 Task: Buy 3 Distributors & Parts from Ignition Parts section under best seller category for shipping address: Jordan Davis, 2759 Fieldcrest Road, New York, New York 10005, Cell Number 6318992398. Pay from credit card ending with 2005, CVV 3321
Action: Mouse moved to (47, 112)
Screenshot: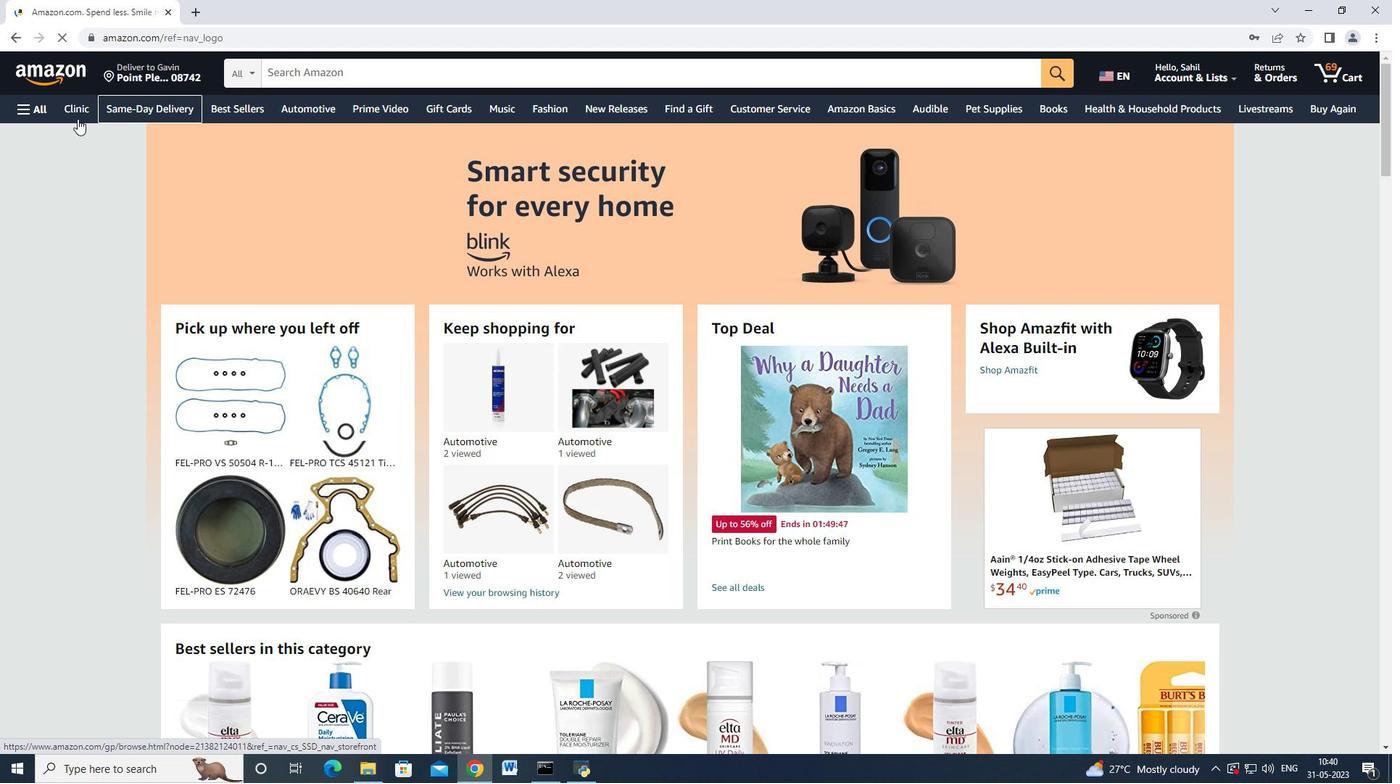 
Action: Mouse pressed left at (47, 112)
Screenshot: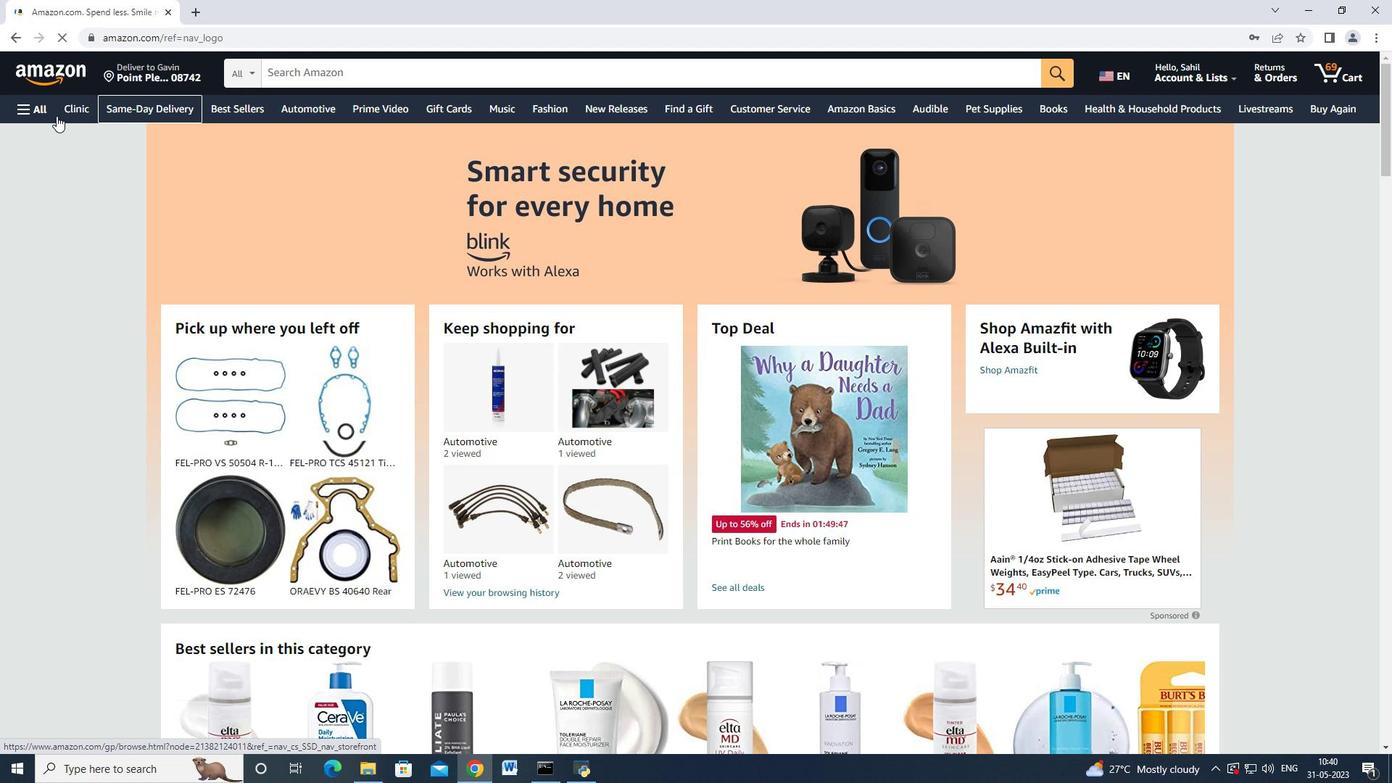 
Action: Mouse moved to (101, 319)
Screenshot: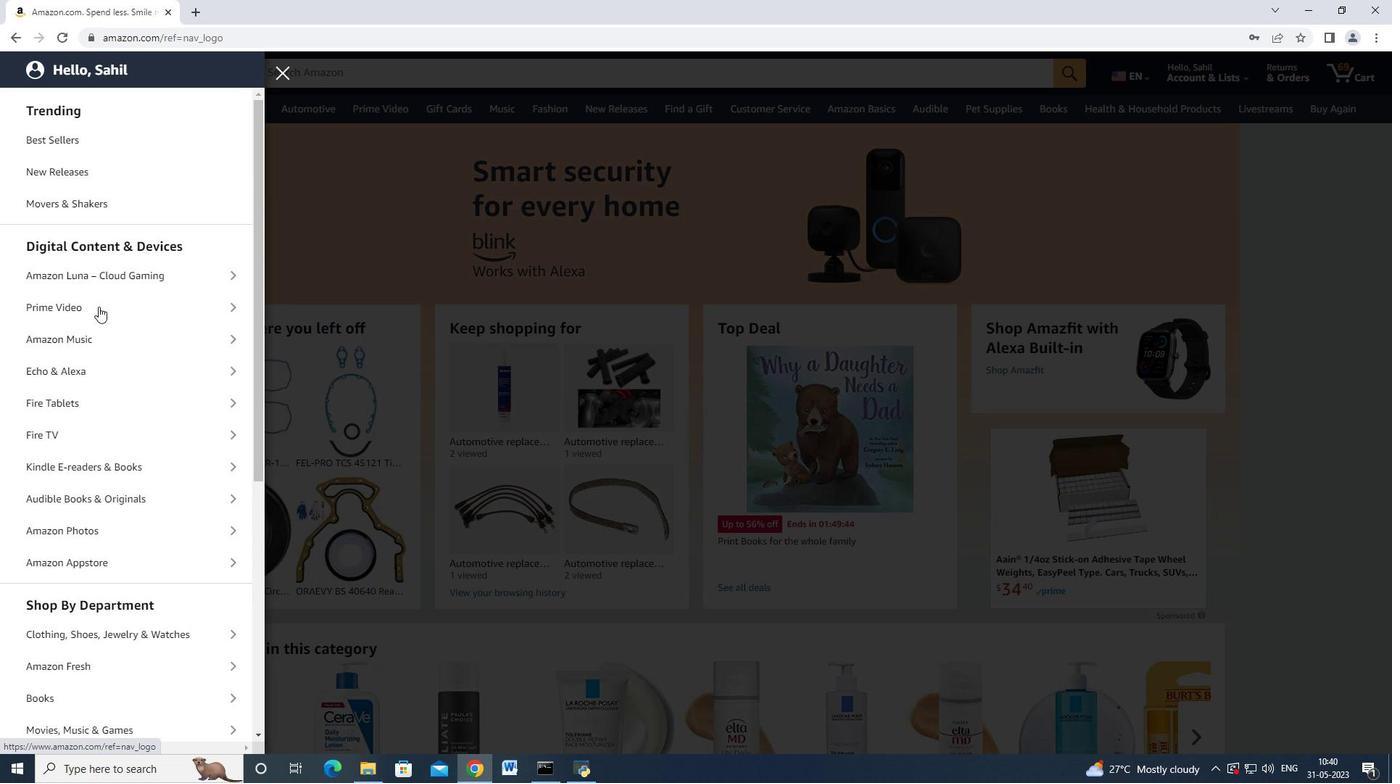 
Action: Mouse scrolled (99, 308) with delta (0, 0)
Screenshot: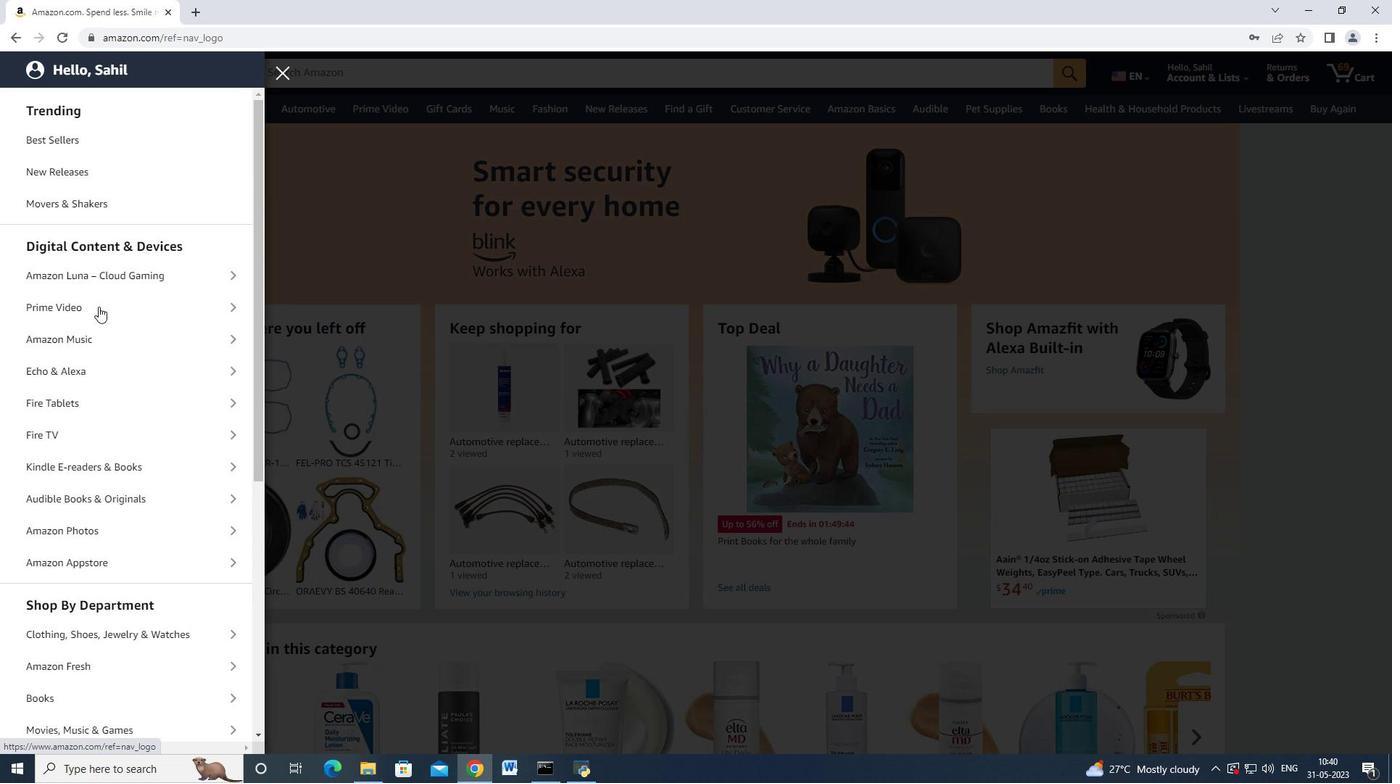 
Action: Mouse scrolled (100, 314) with delta (0, 0)
Screenshot: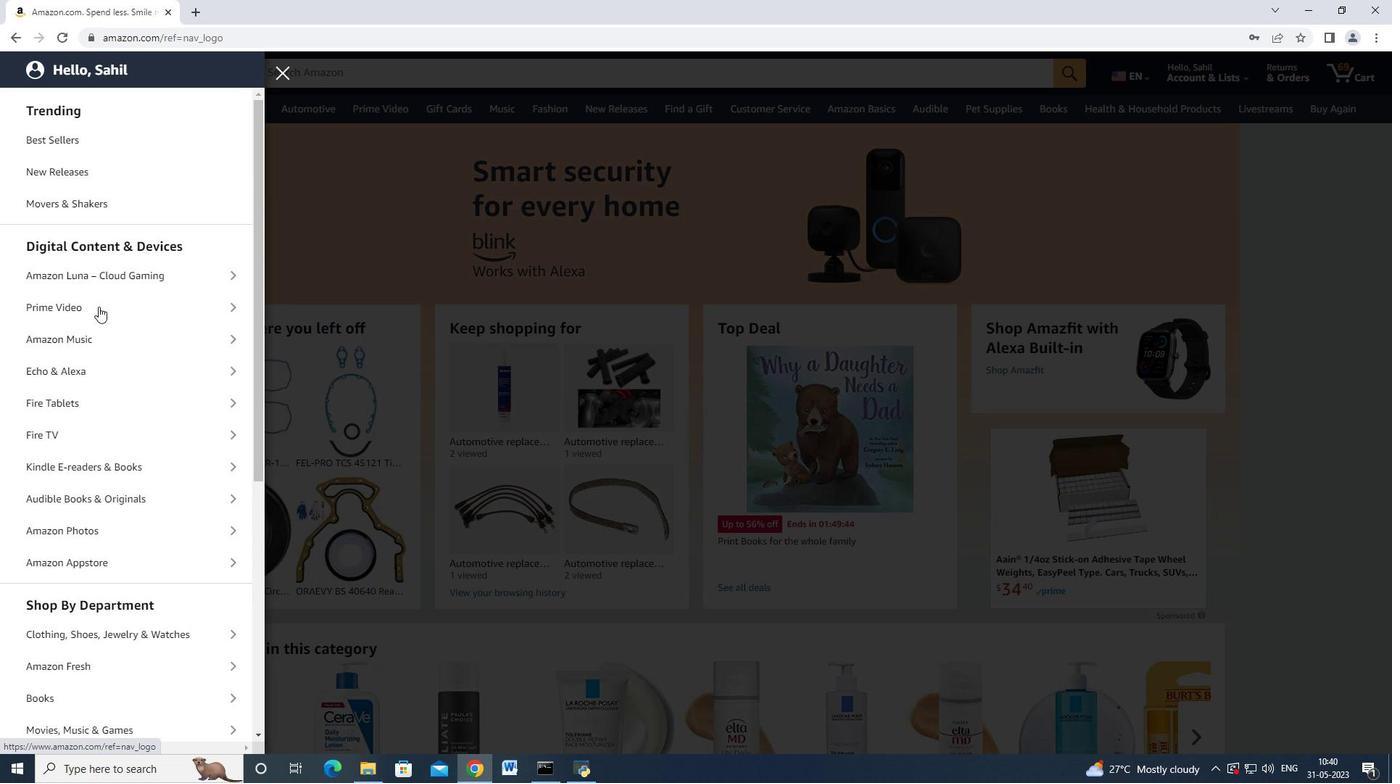 
Action: Mouse moved to (87, 607)
Screenshot: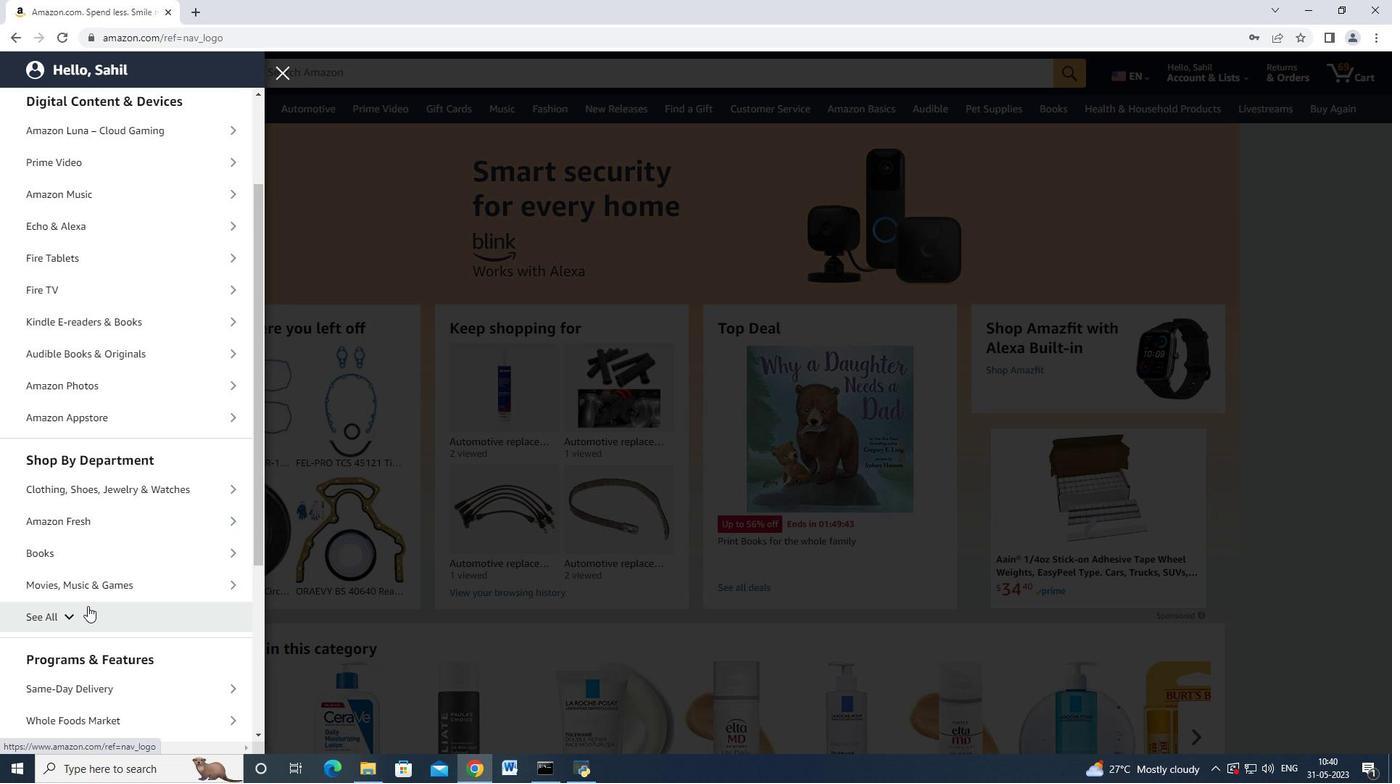 
Action: Mouse pressed left at (87, 607)
Screenshot: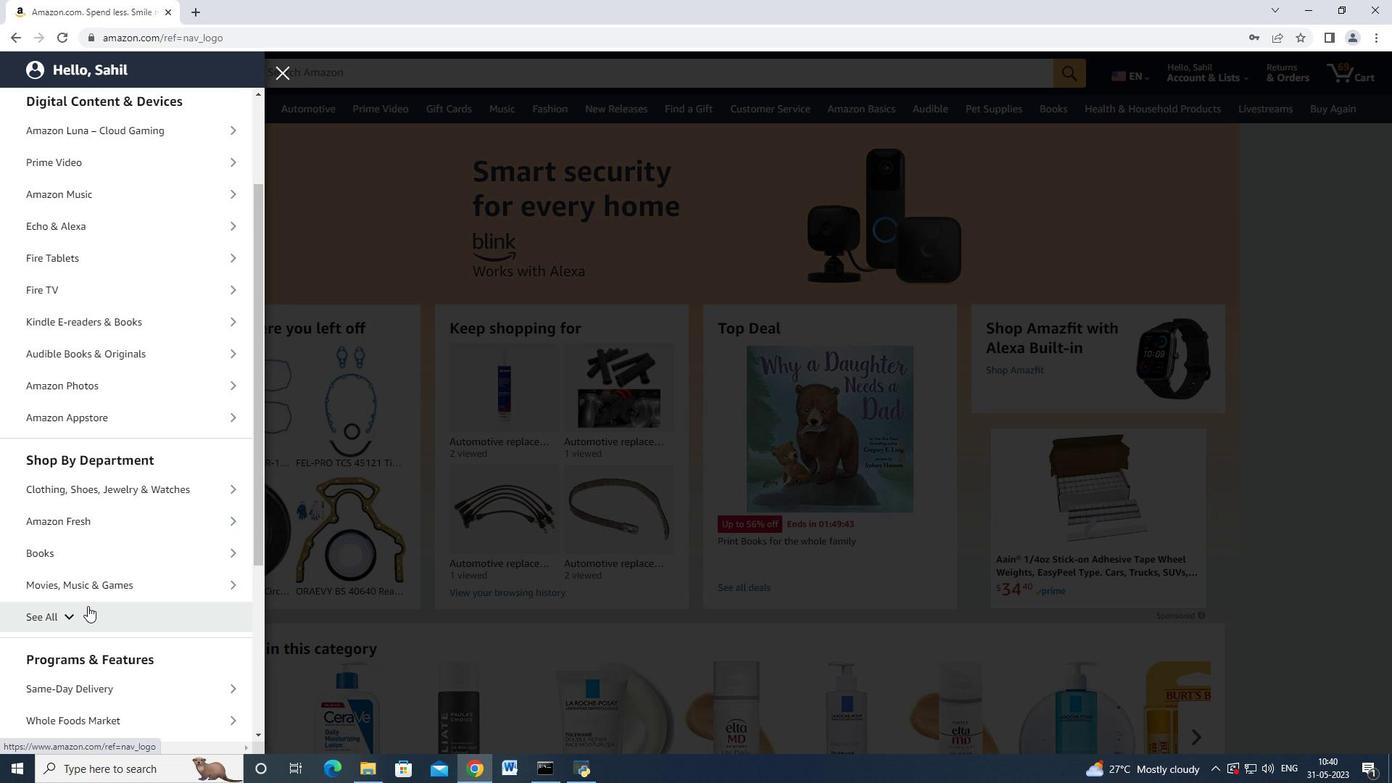 
Action: Mouse moved to (142, 424)
Screenshot: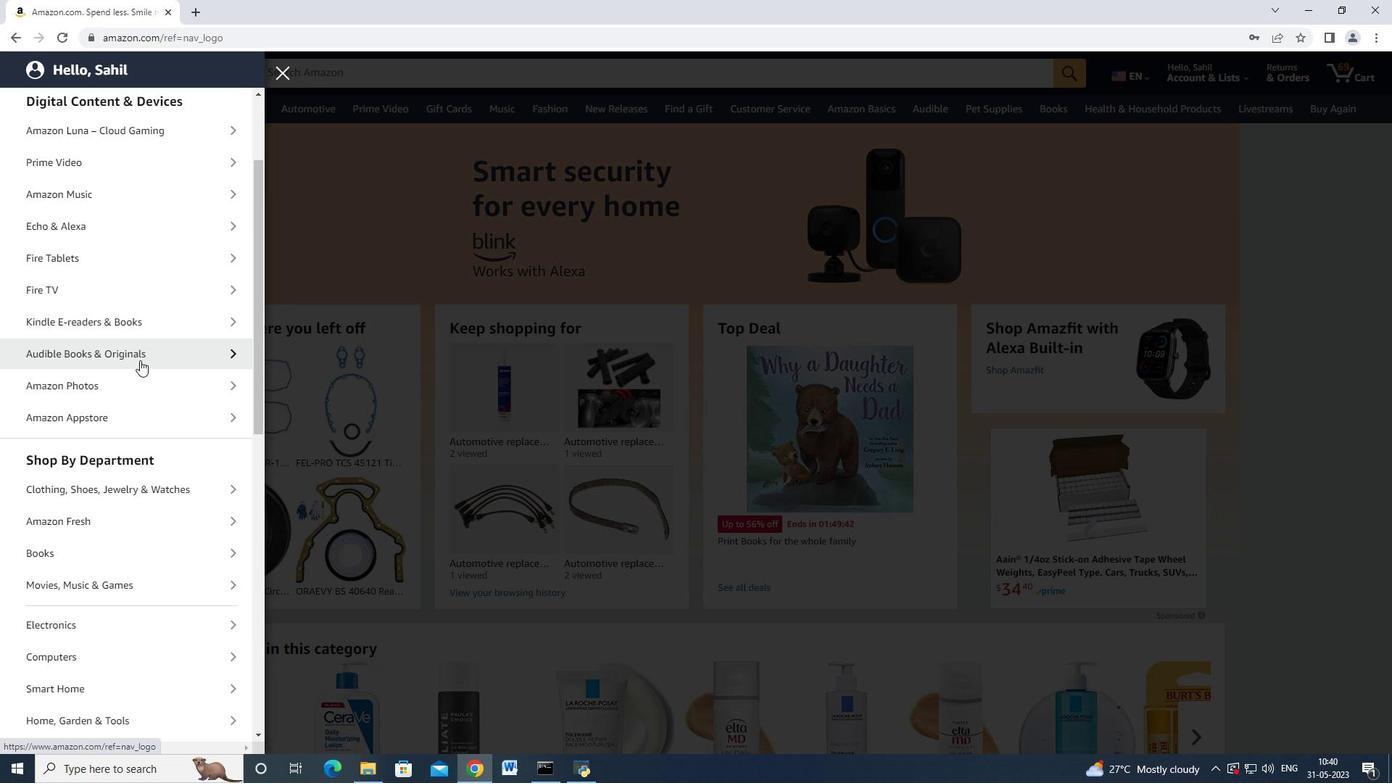 
Action: Mouse scrolled (142, 423) with delta (0, 0)
Screenshot: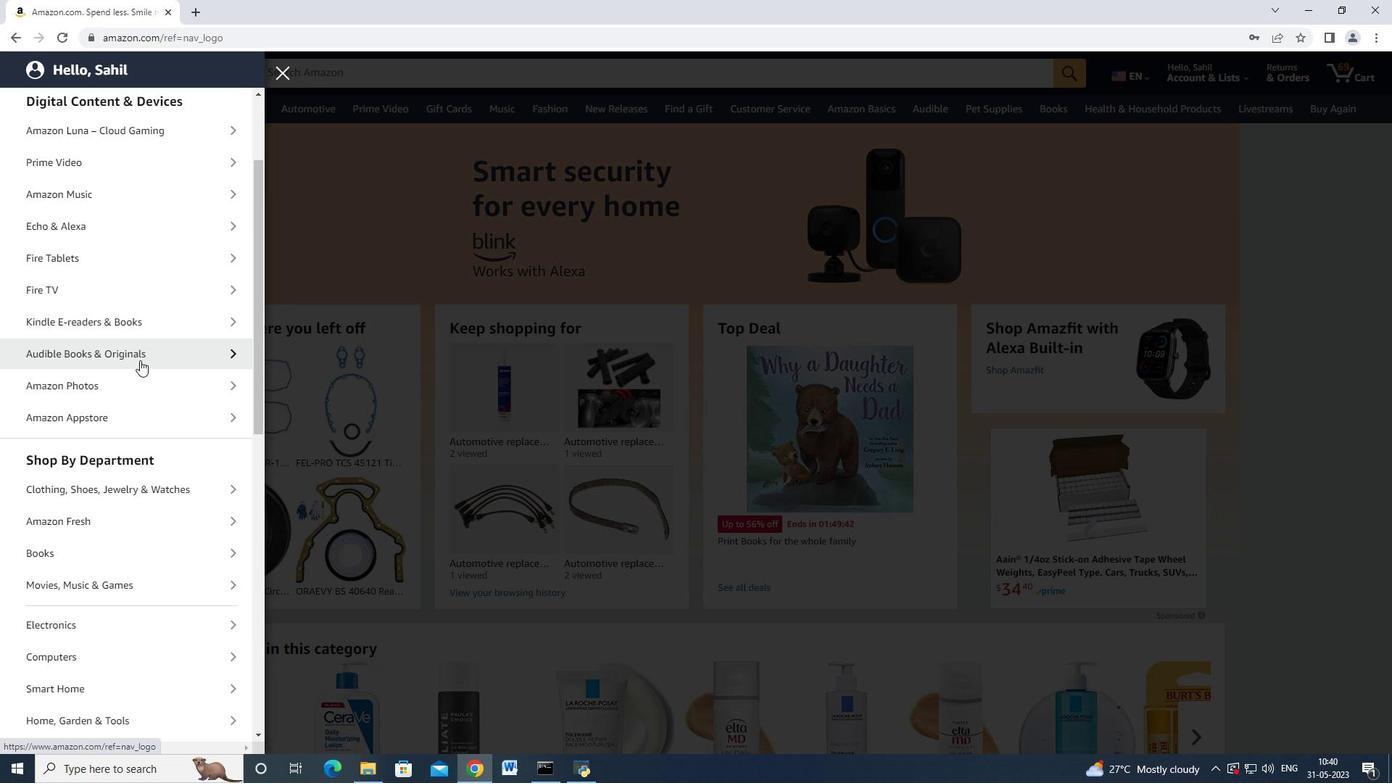 
Action: Mouse moved to (140, 424)
Screenshot: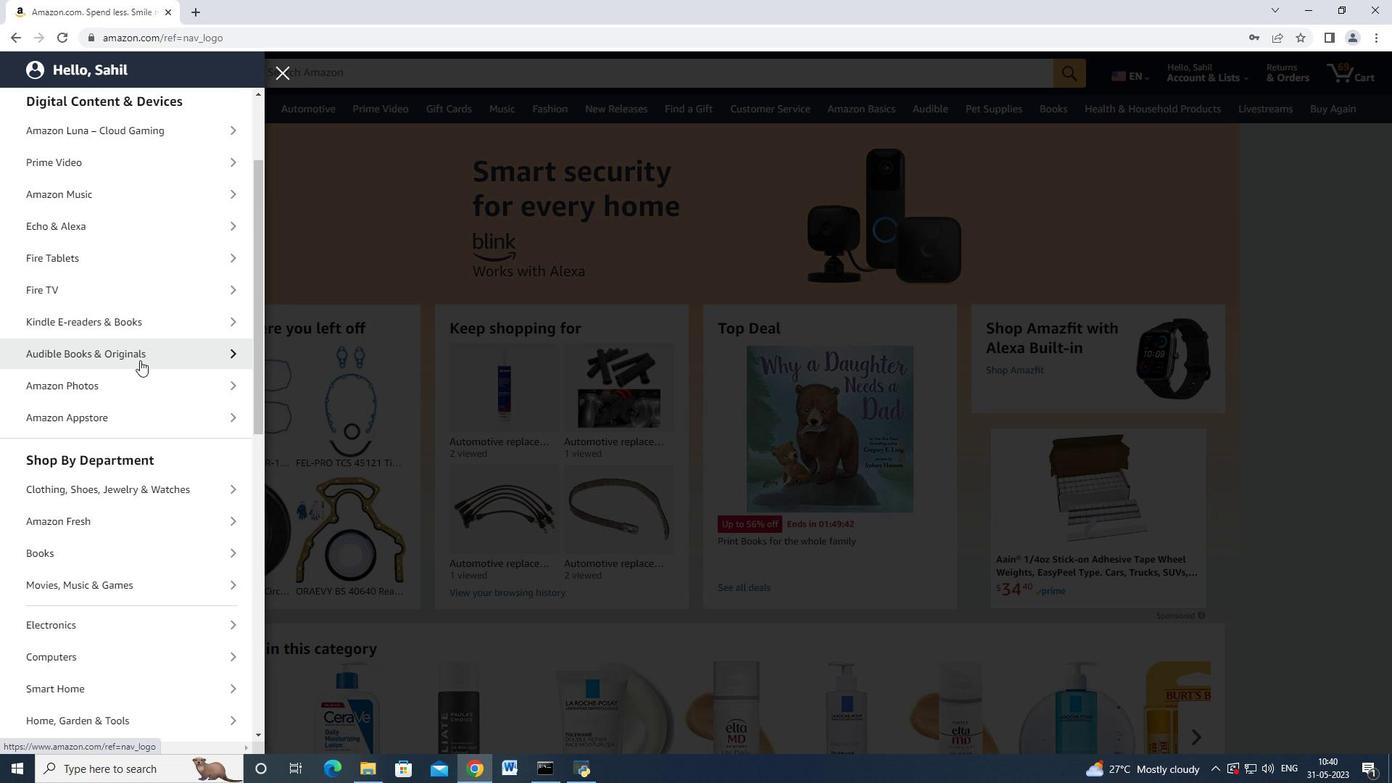 
Action: Mouse scrolled (140, 423) with delta (0, 0)
Screenshot: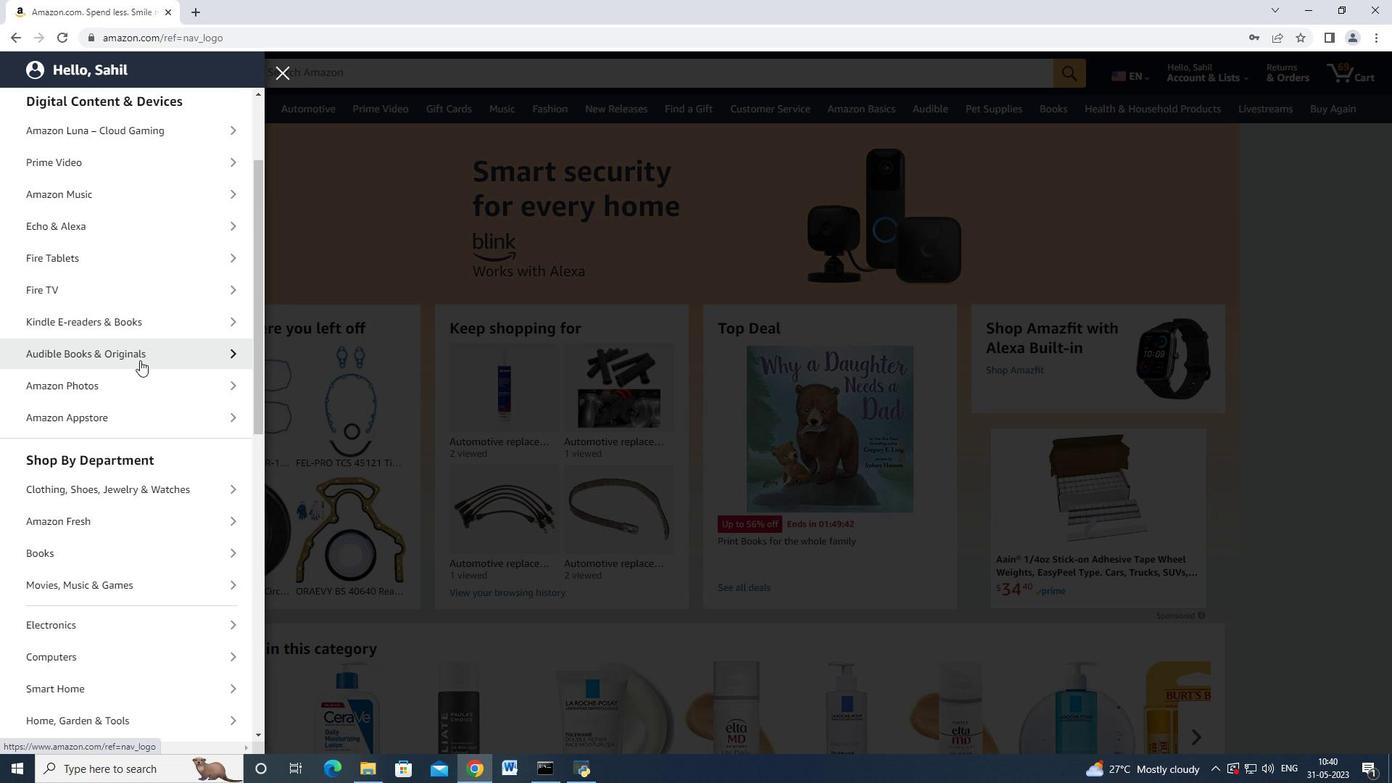 
Action: Mouse moved to (139, 424)
Screenshot: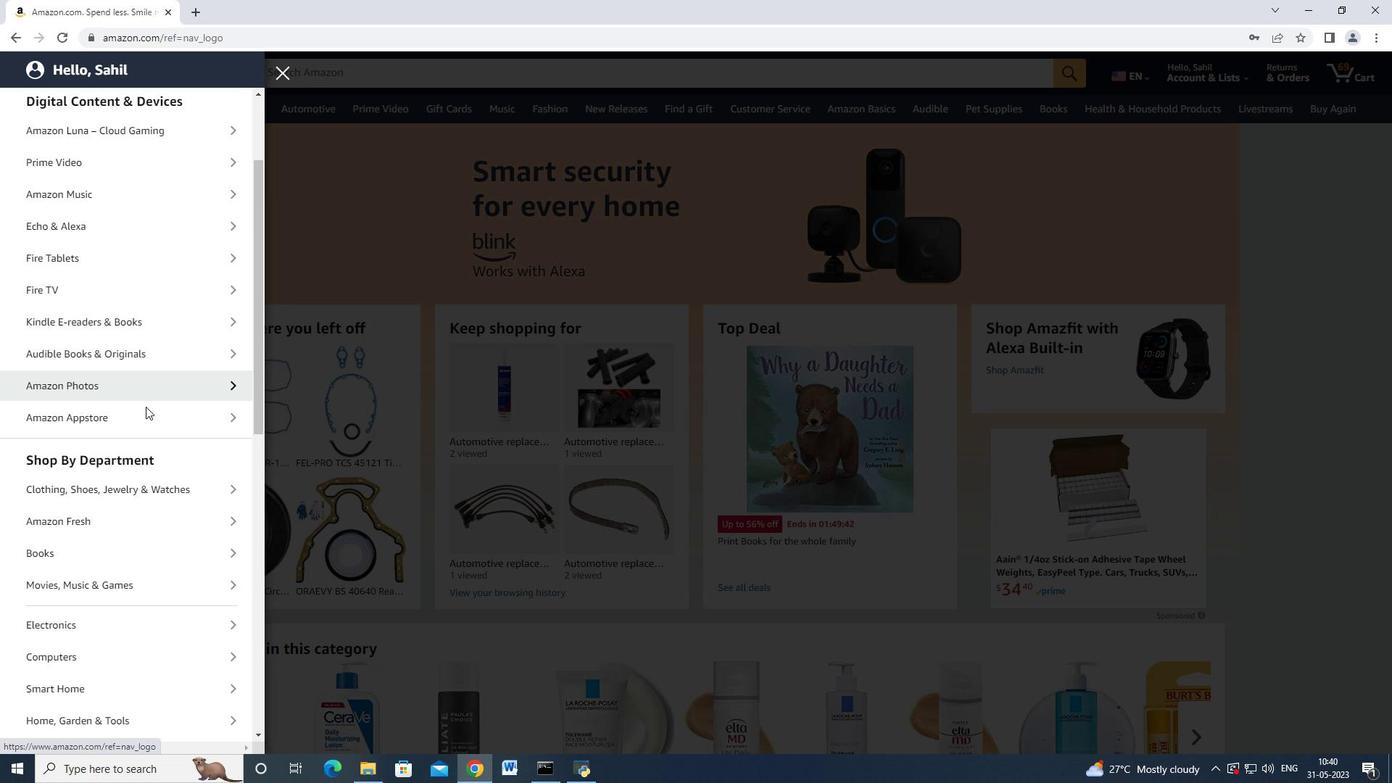 
Action: Mouse scrolled (139, 423) with delta (0, 0)
Screenshot: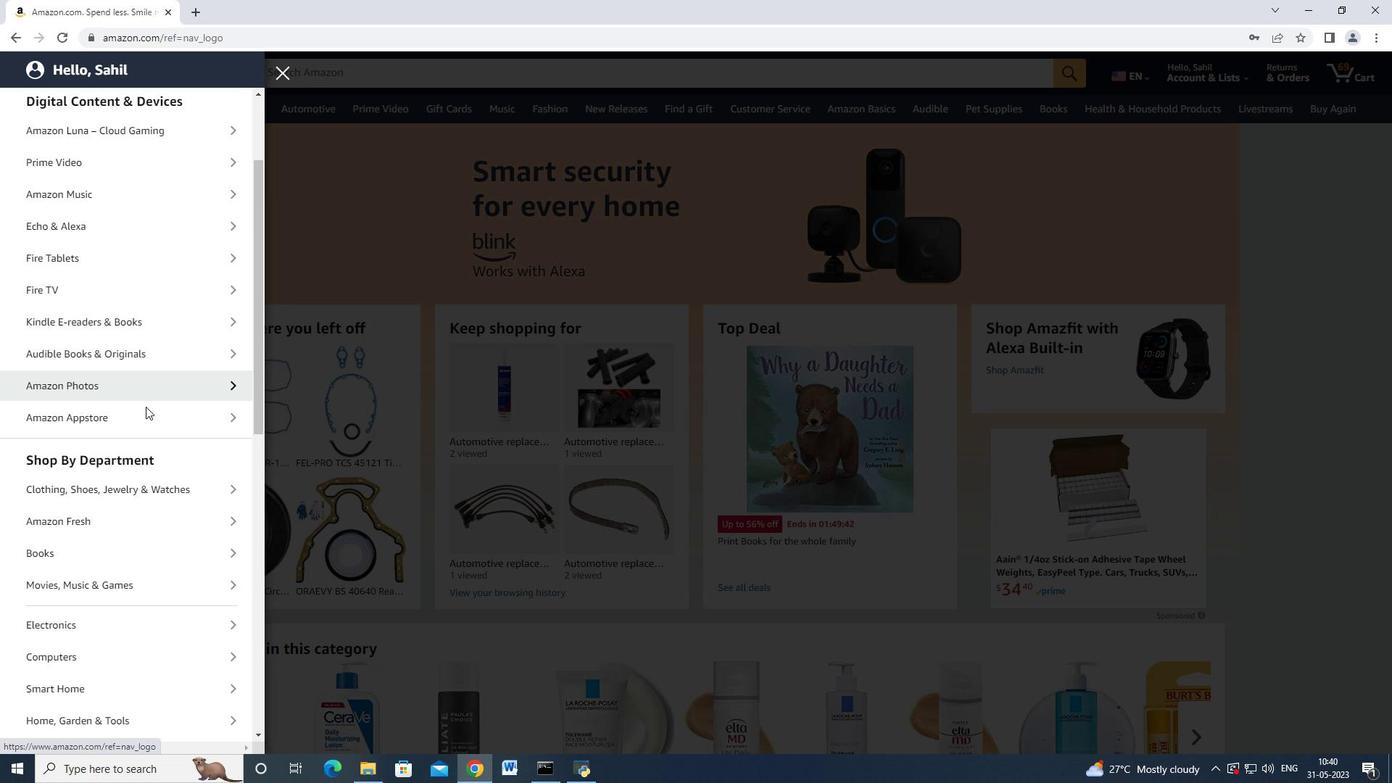 
Action: Mouse moved to (139, 424)
Screenshot: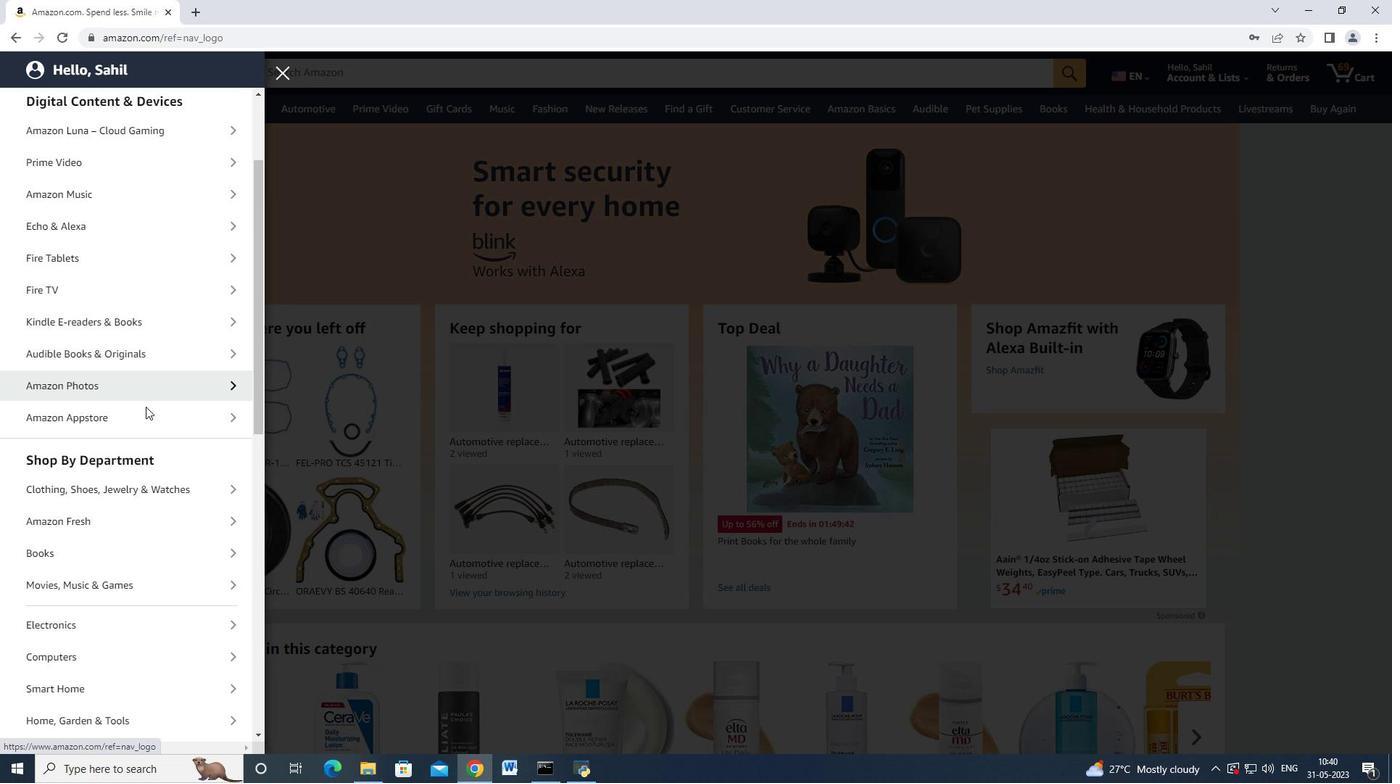 
Action: Mouse scrolled (139, 423) with delta (0, 0)
Screenshot: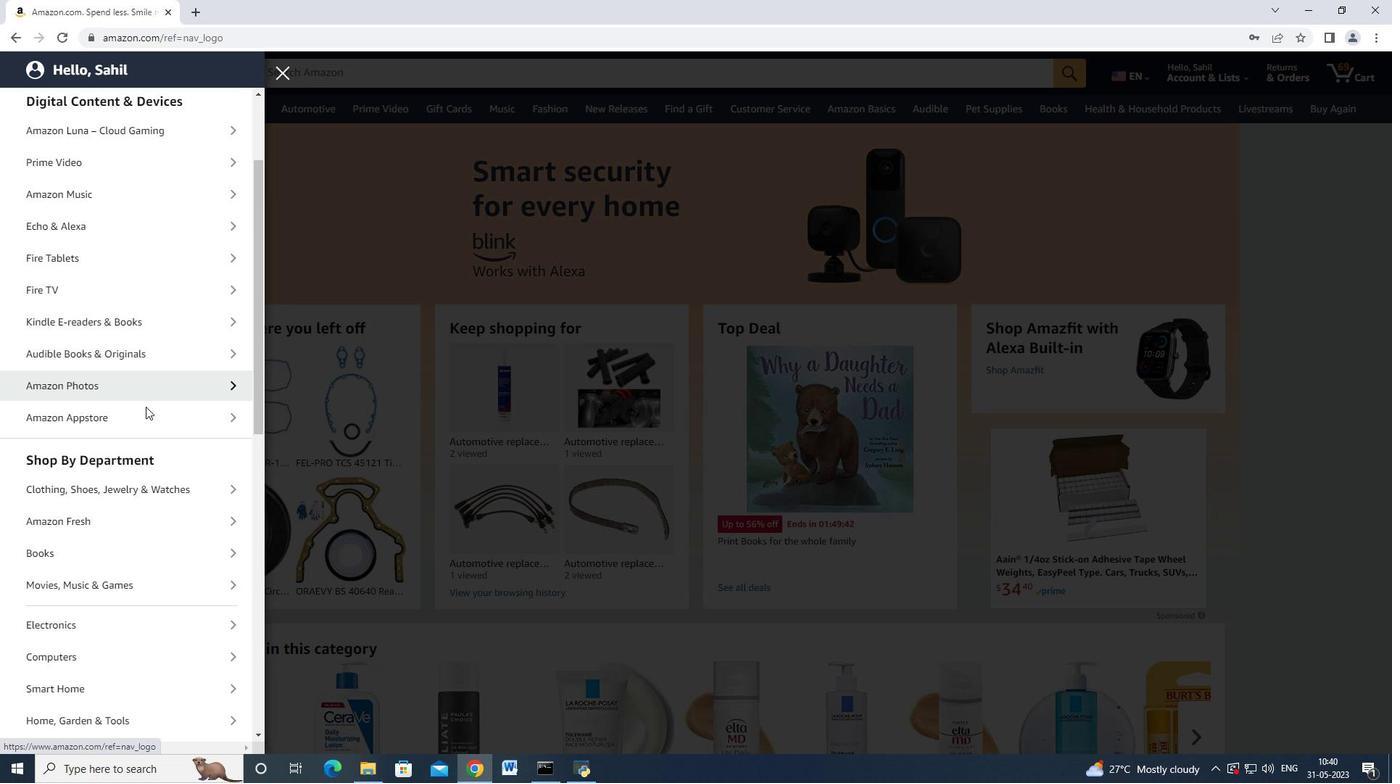 
Action: Mouse moved to (126, 445)
Screenshot: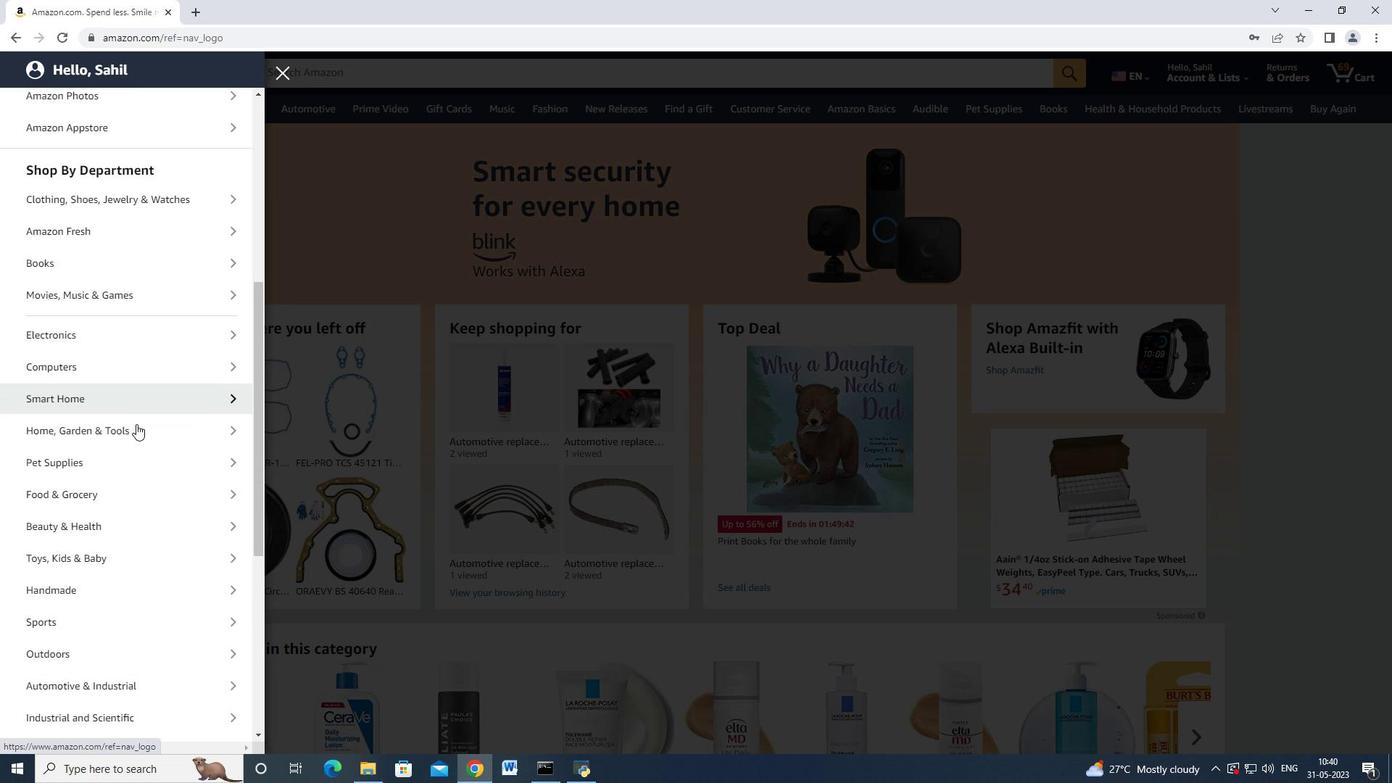 
Action: Mouse scrolled (126, 444) with delta (0, 0)
Screenshot: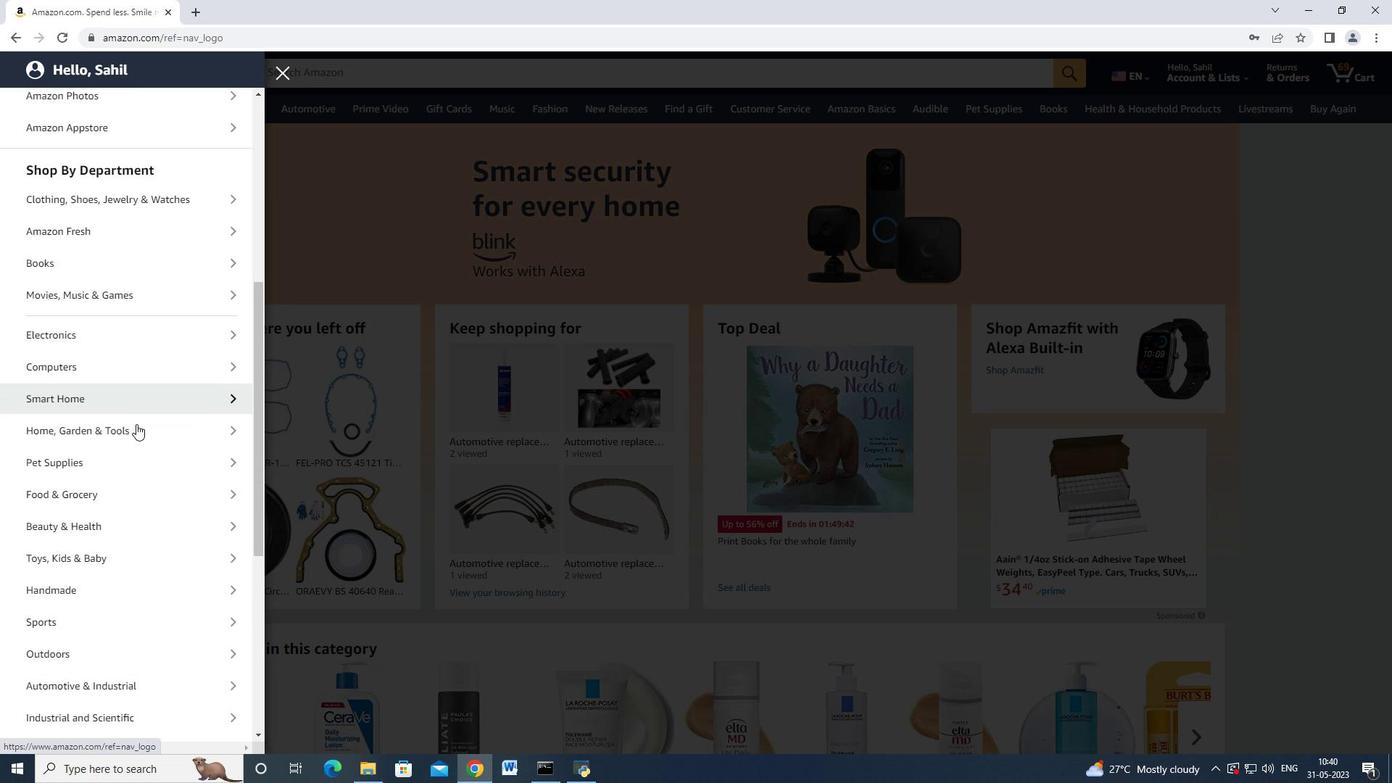 
Action: Mouse moved to (126, 445)
Screenshot: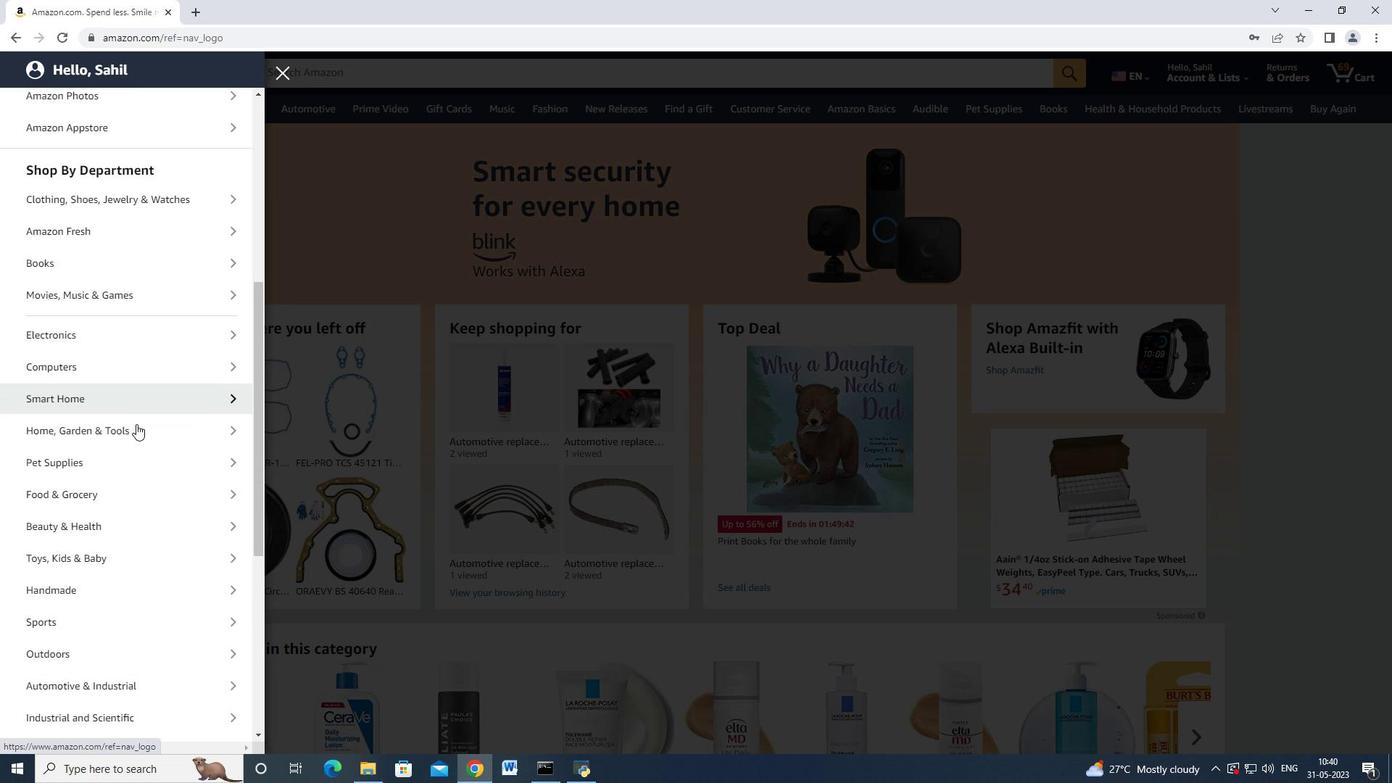 
Action: Mouse scrolled (126, 445) with delta (0, 0)
Screenshot: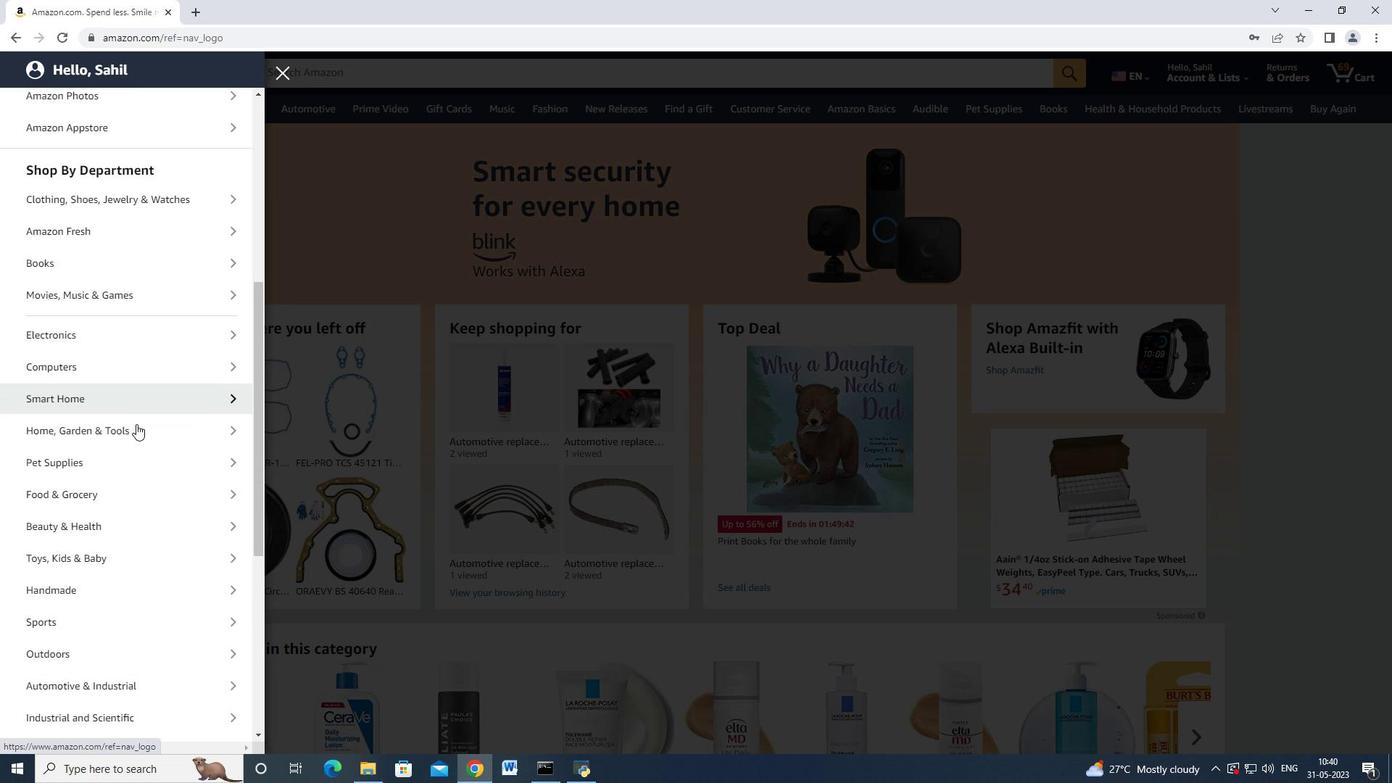 
Action: Mouse scrolled (126, 445) with delta (0, 0)
Screenshot: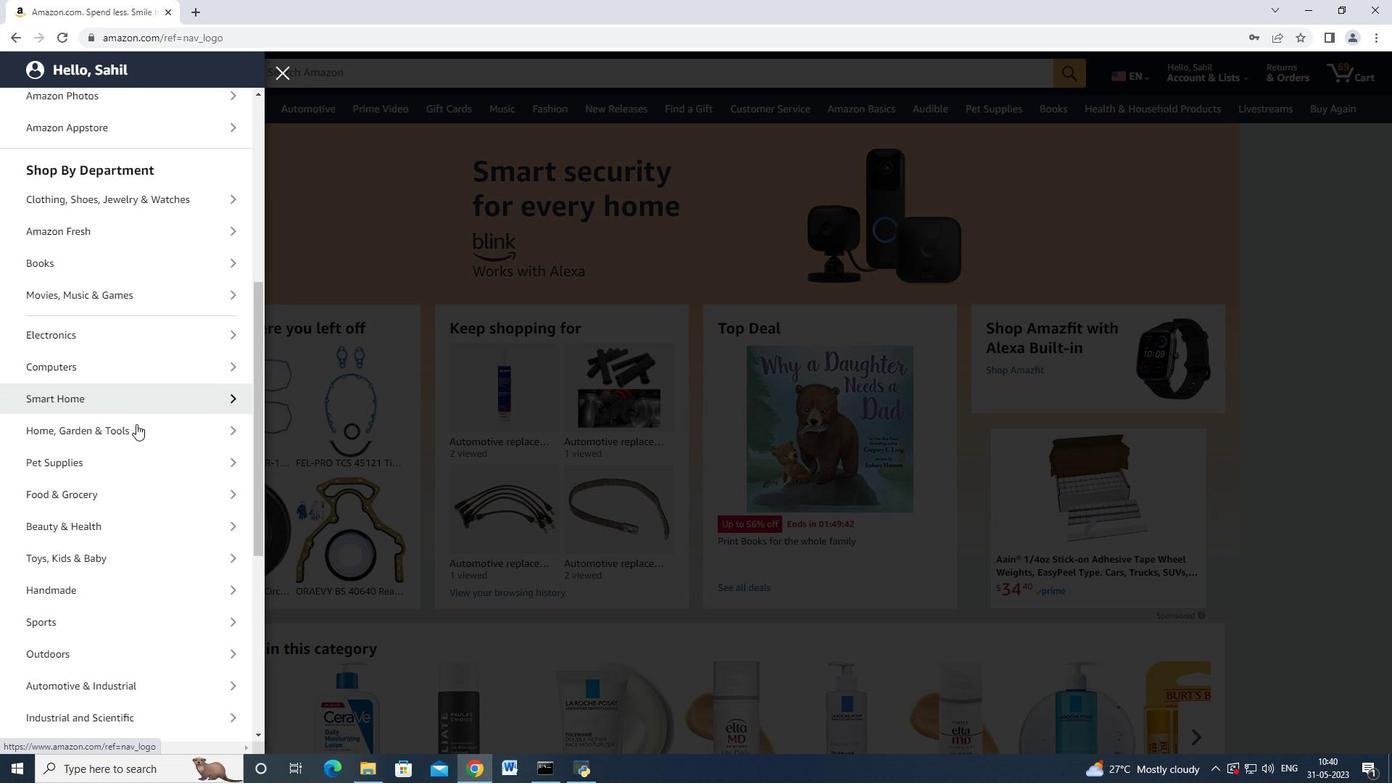 
Action: Mouse scrolled (126, 445) with delta (0, 0)
Screenshot: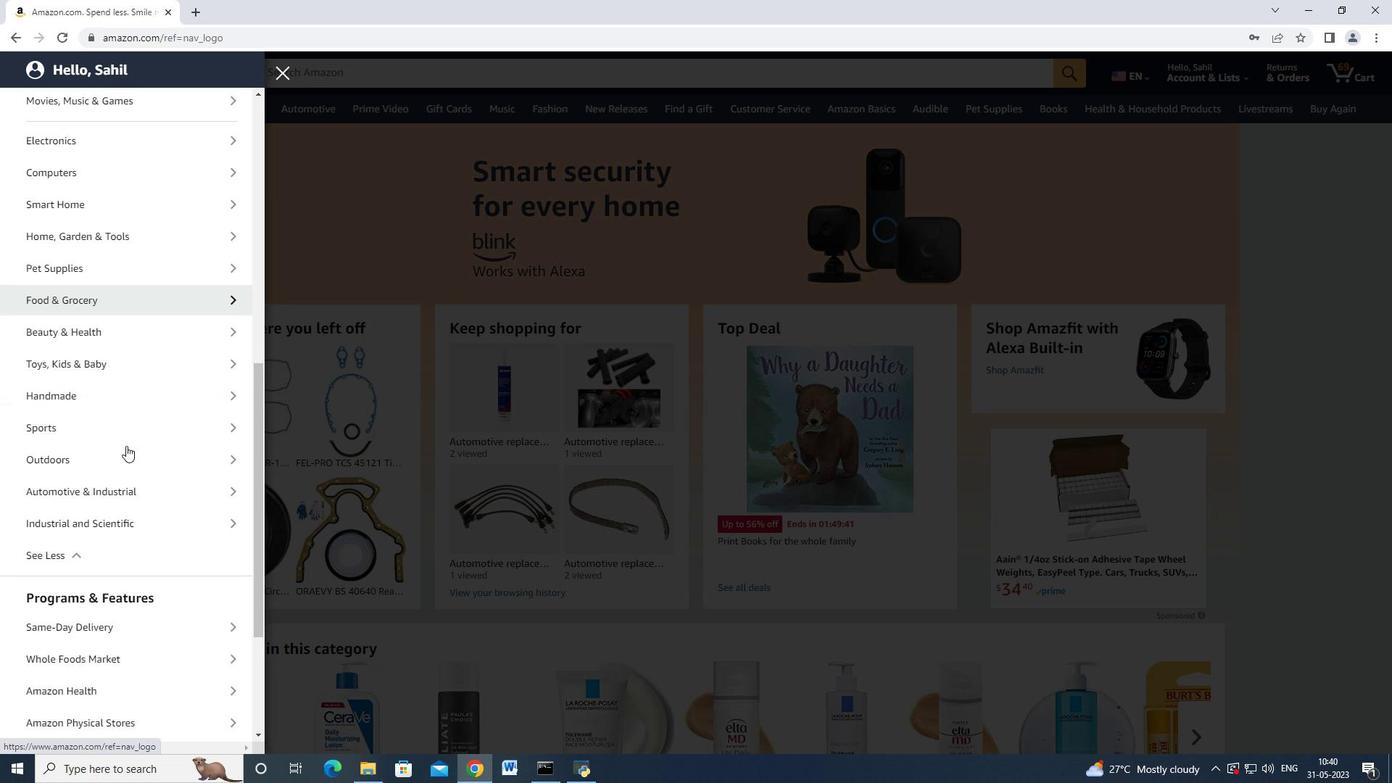 
Action: Mouse scrolled (126, 445) with delta (0, 0)
Screenshot: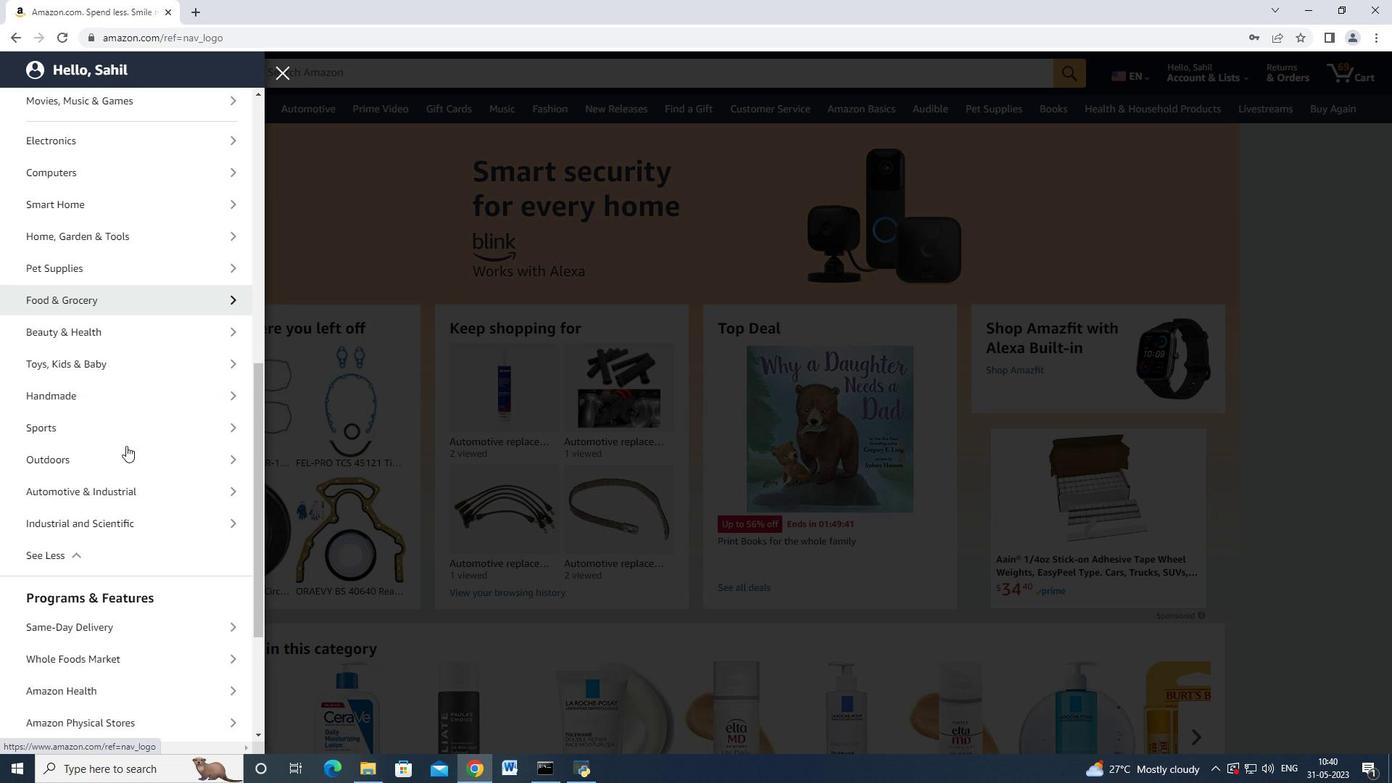 
Action: Mouse moved to (126, 328)
Screenshot: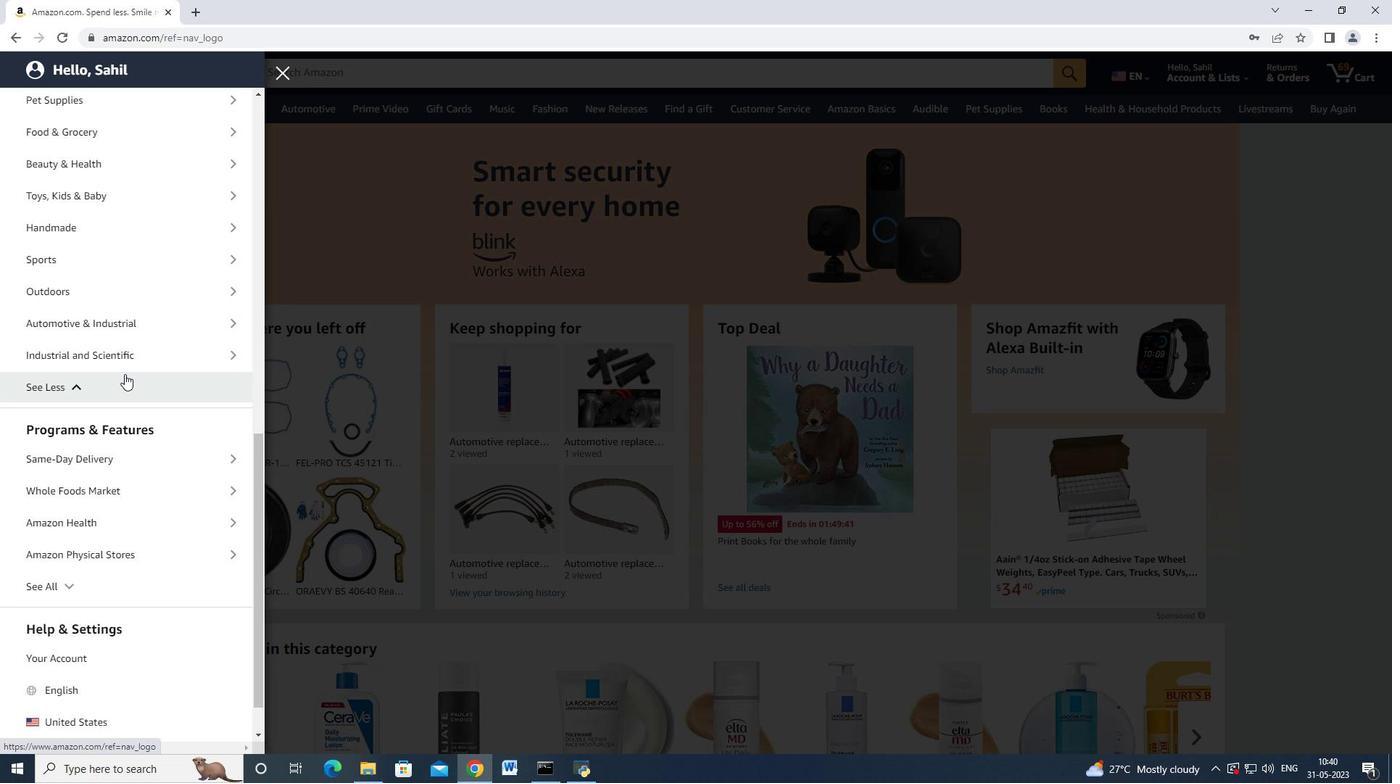
Action: Mouse pressed left at (126, 328)
Screenshot: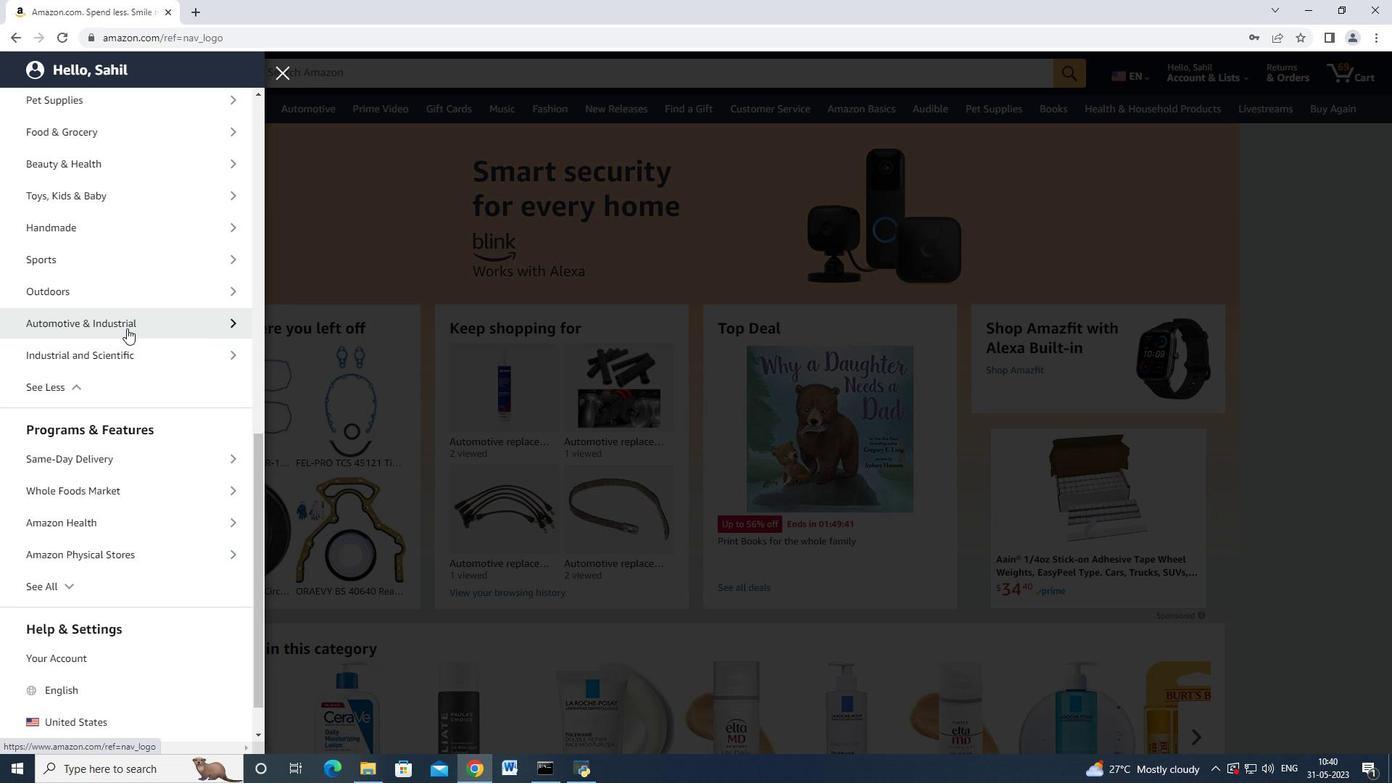 
Action: Mouse moved to (135, 183)
Screenshot: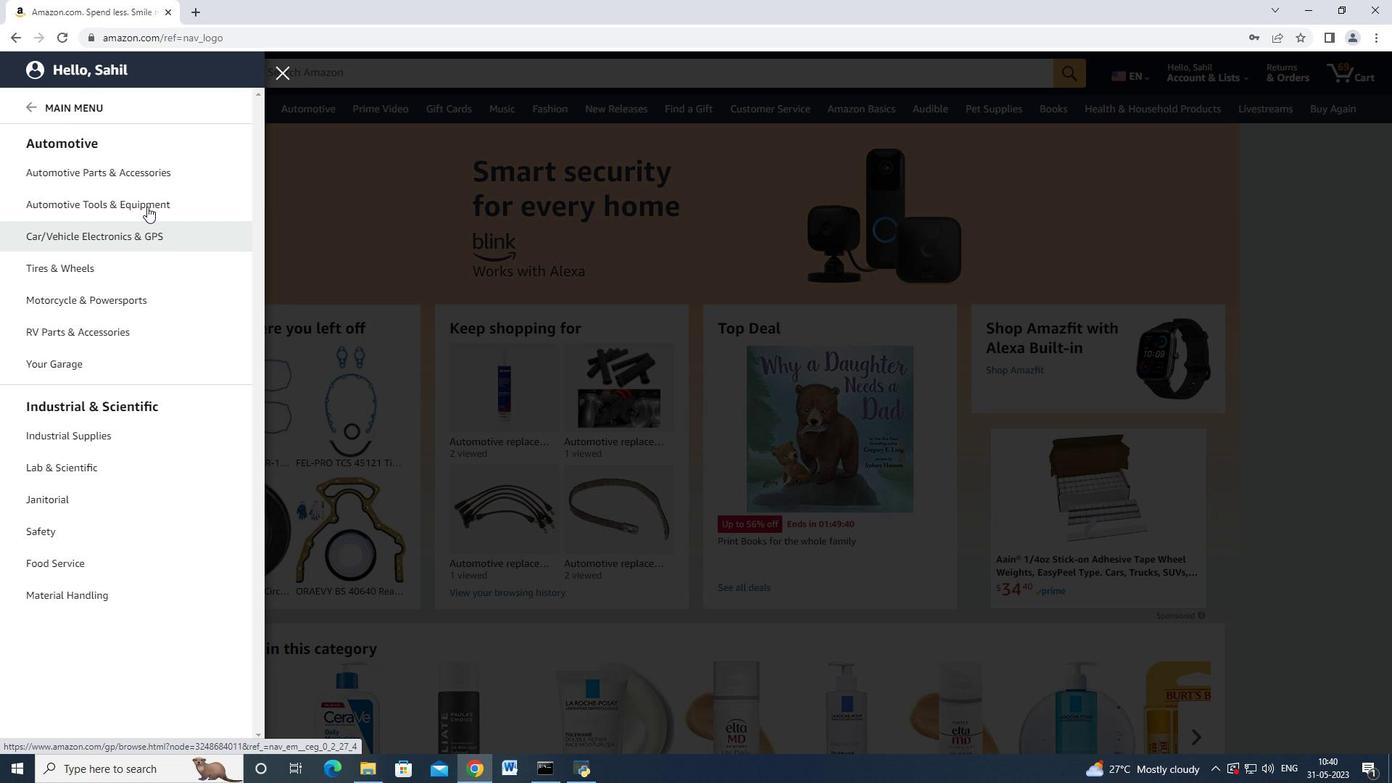 
Action: Mouse pressed left at (135, 183)
Screenshot: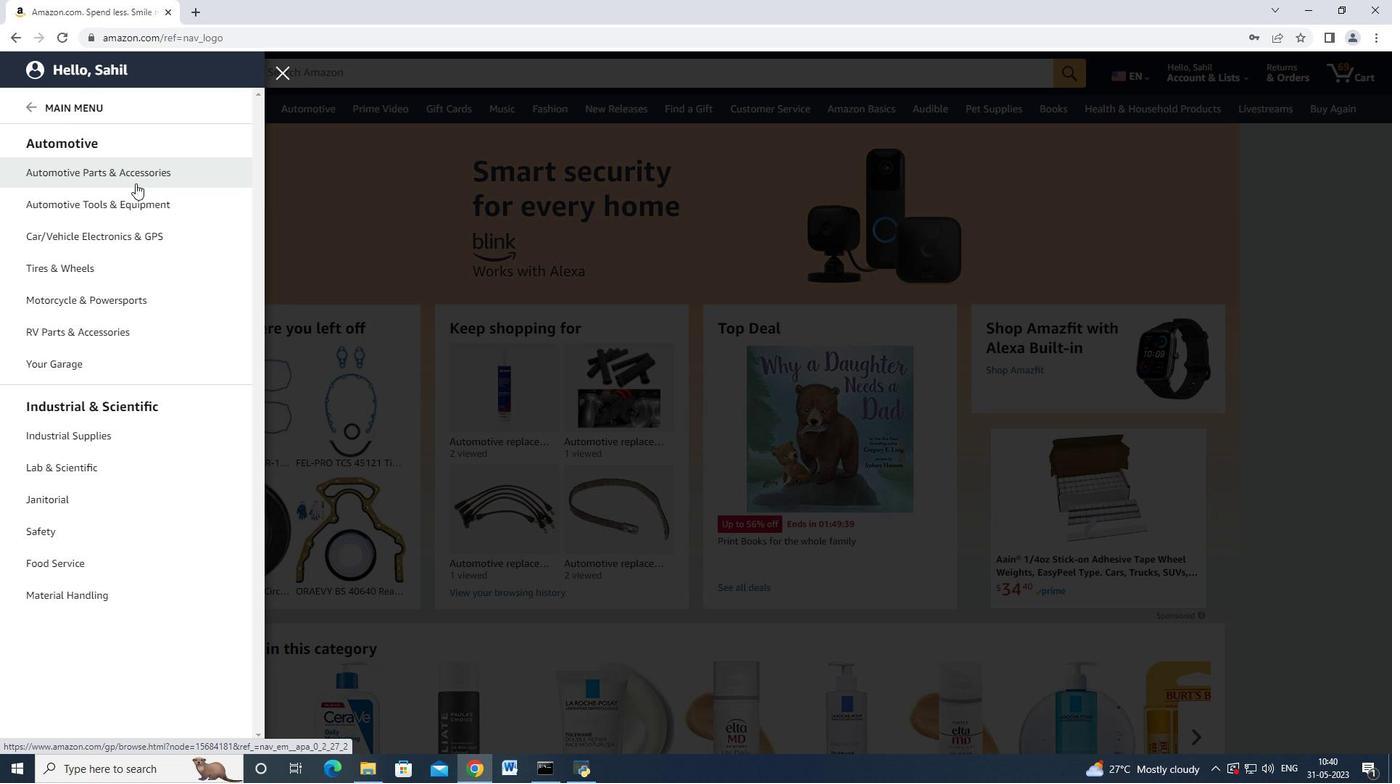 
Action: Mouse moved to (244, 138)
Screenshot: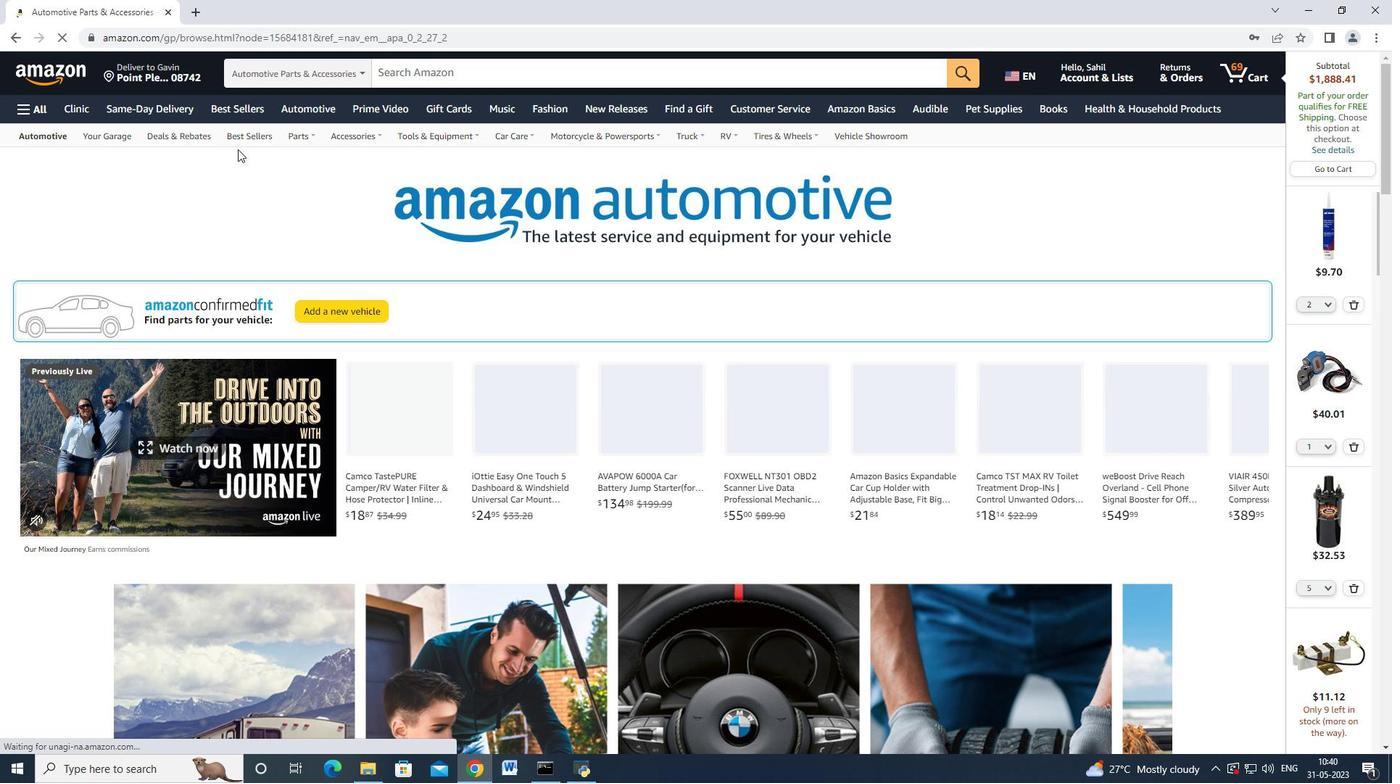 
Action: Mouse pressed left at (244, 138)
Screenshot: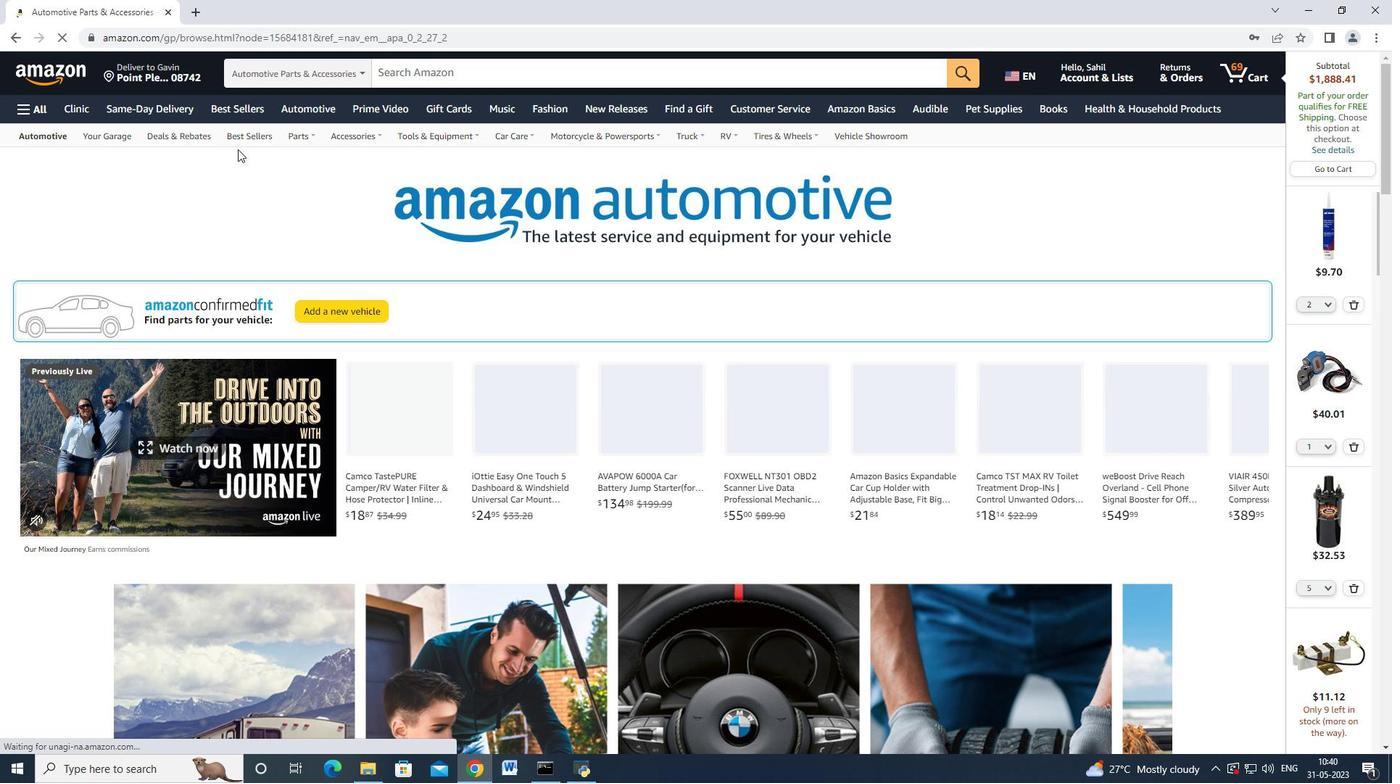 
Action: Mouse moved to (245, 158)
Screenshot: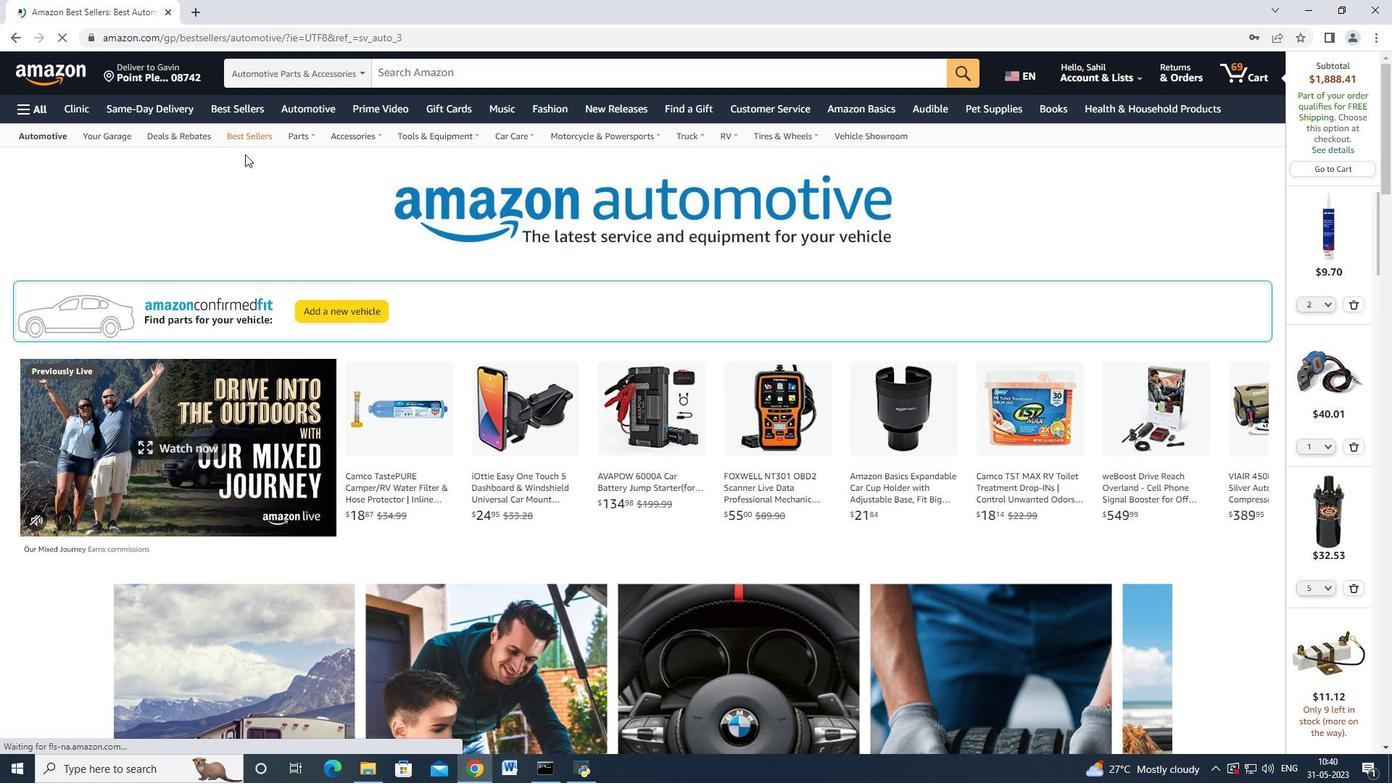 
Action: Mouse scrolled (245, 158) with delta (0, 0)
Screenshot: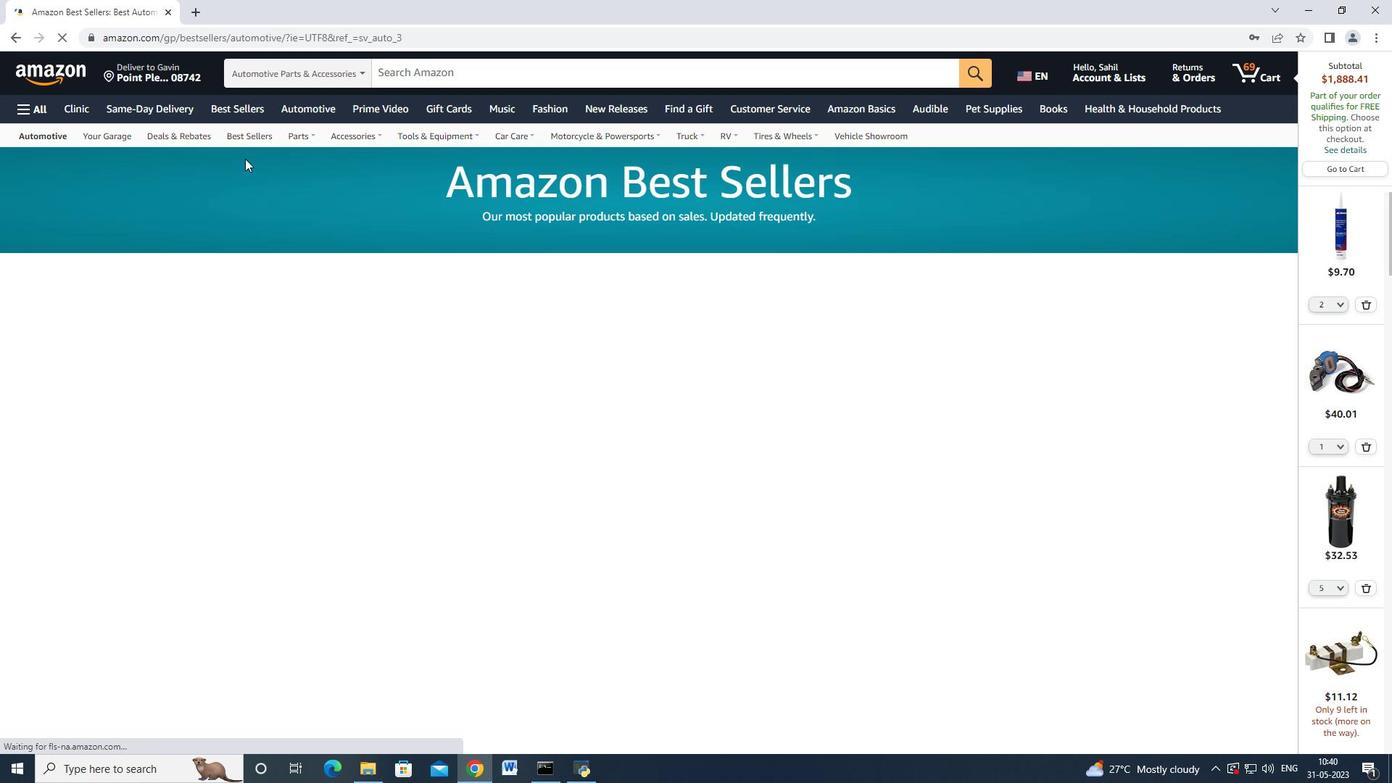 
Action: Mouse moved to (245, 161)
Screenshot: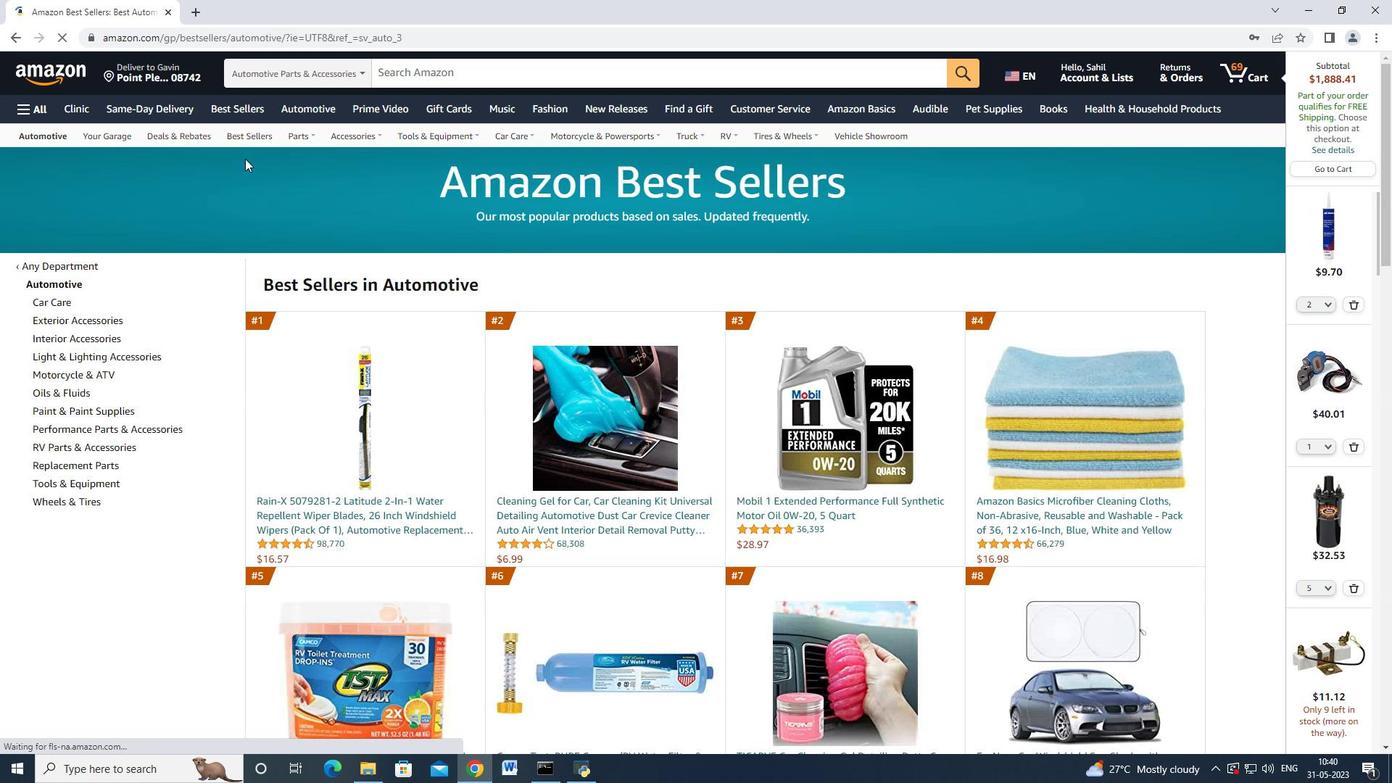 
Action: Mouse scrolled (245, 160) with delta (0, 0)
Screenshot: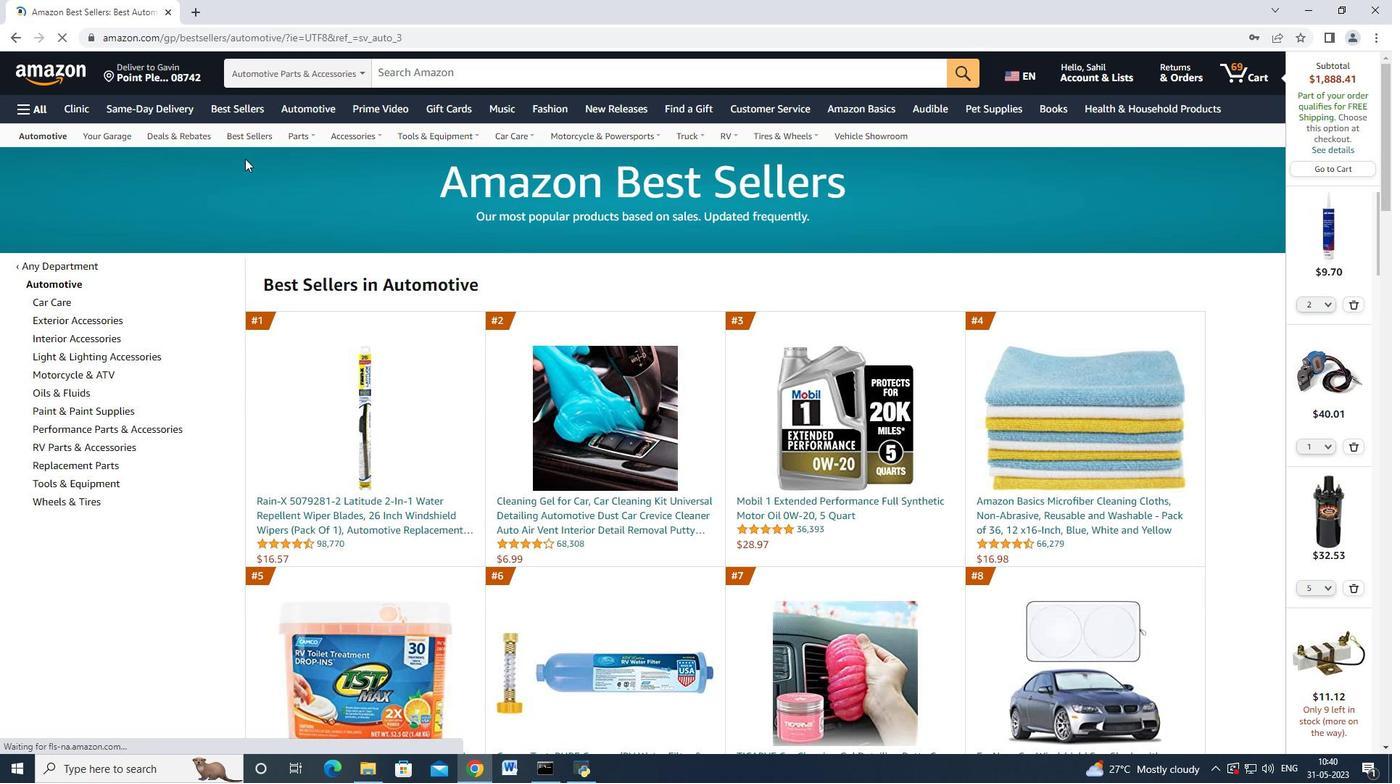 
Action: Mouse moved to (108, 319)
Screenshot: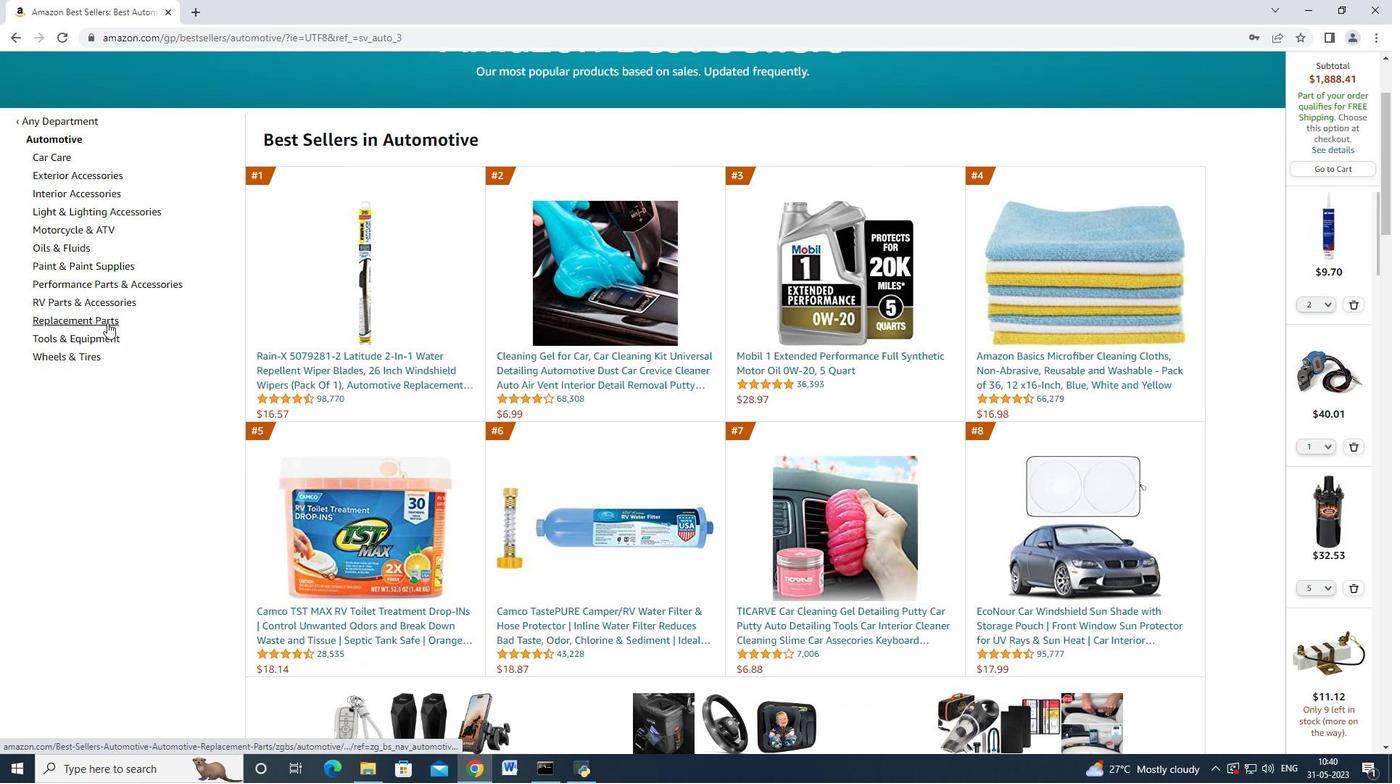 
Action: Mouse pressed left at (108, 319)
Screenshot: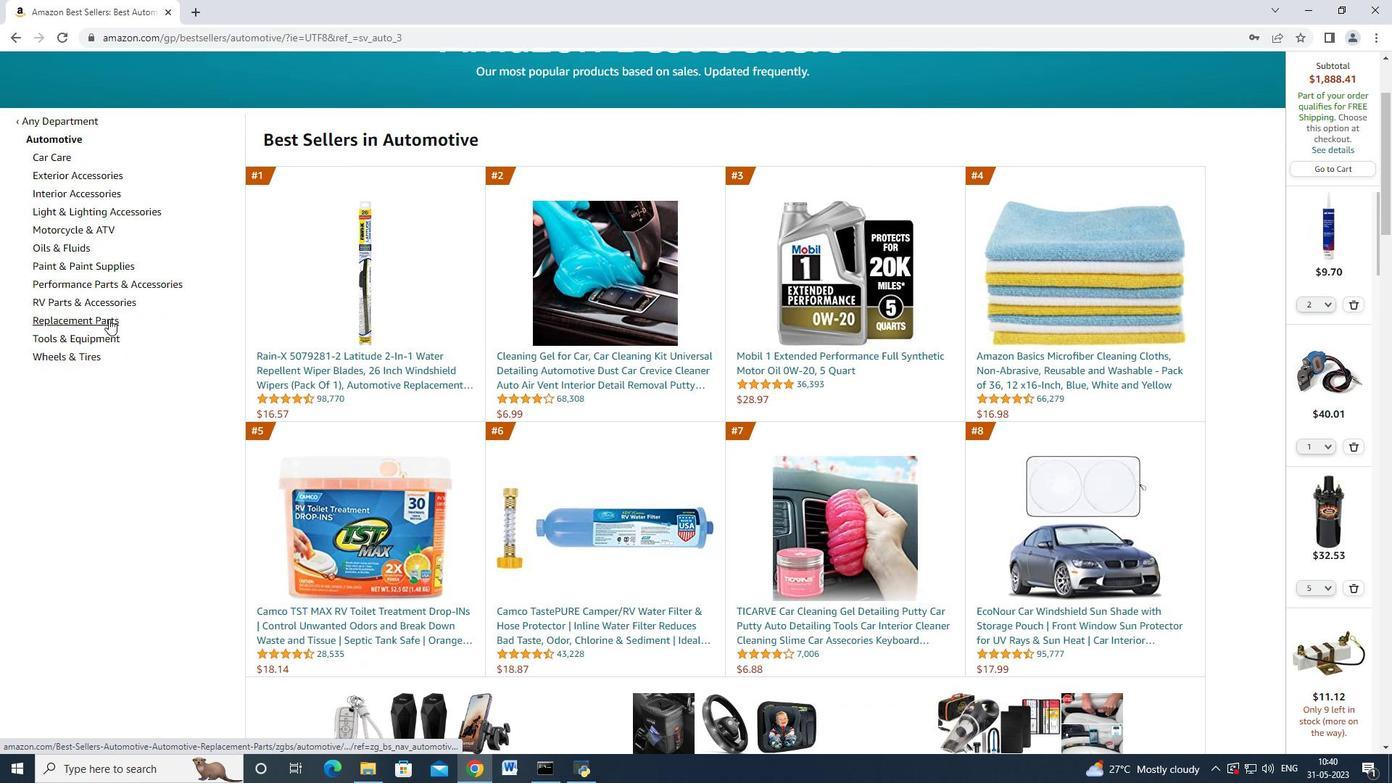 
Action: Mouse moved to (195, 333)
Screenshot: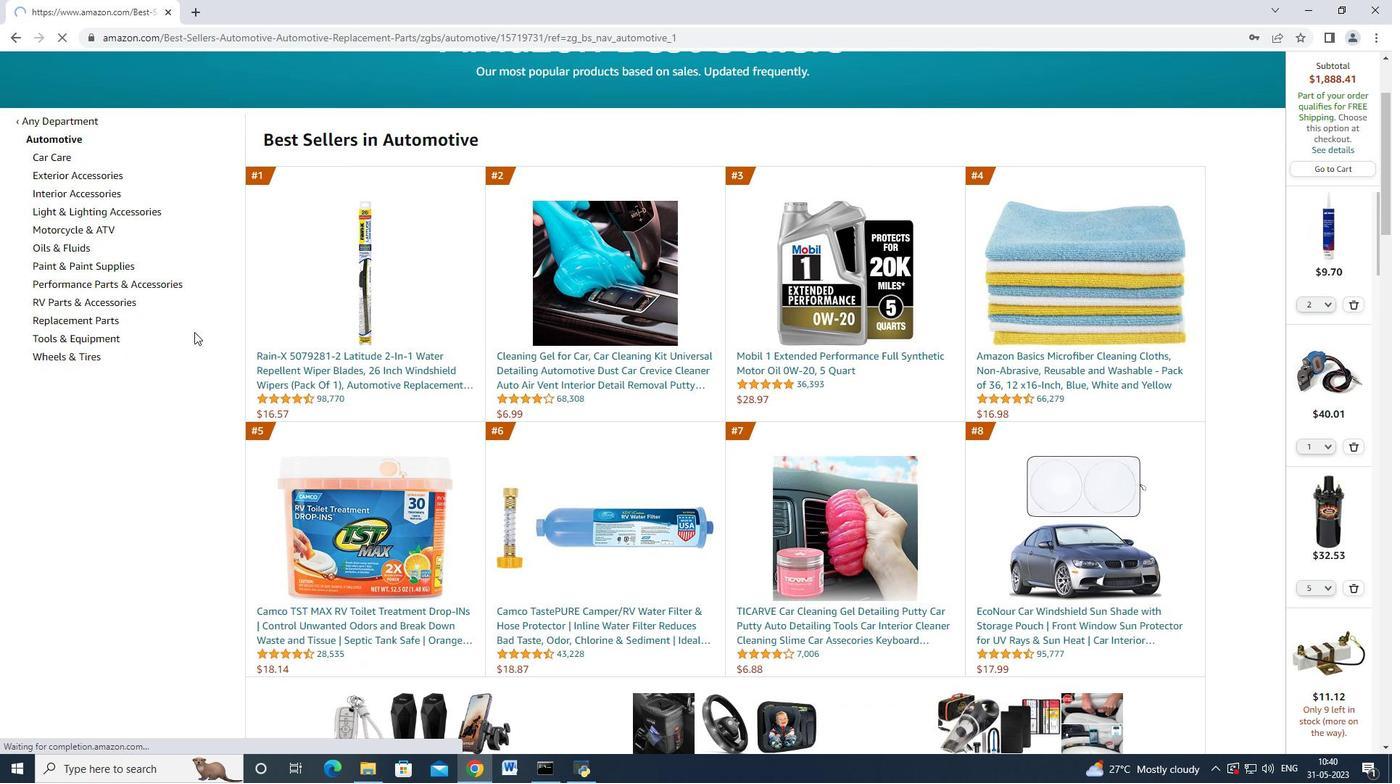 
Action: Mouse scrolled (195, 332) with delta (0, 0)
Screenshot: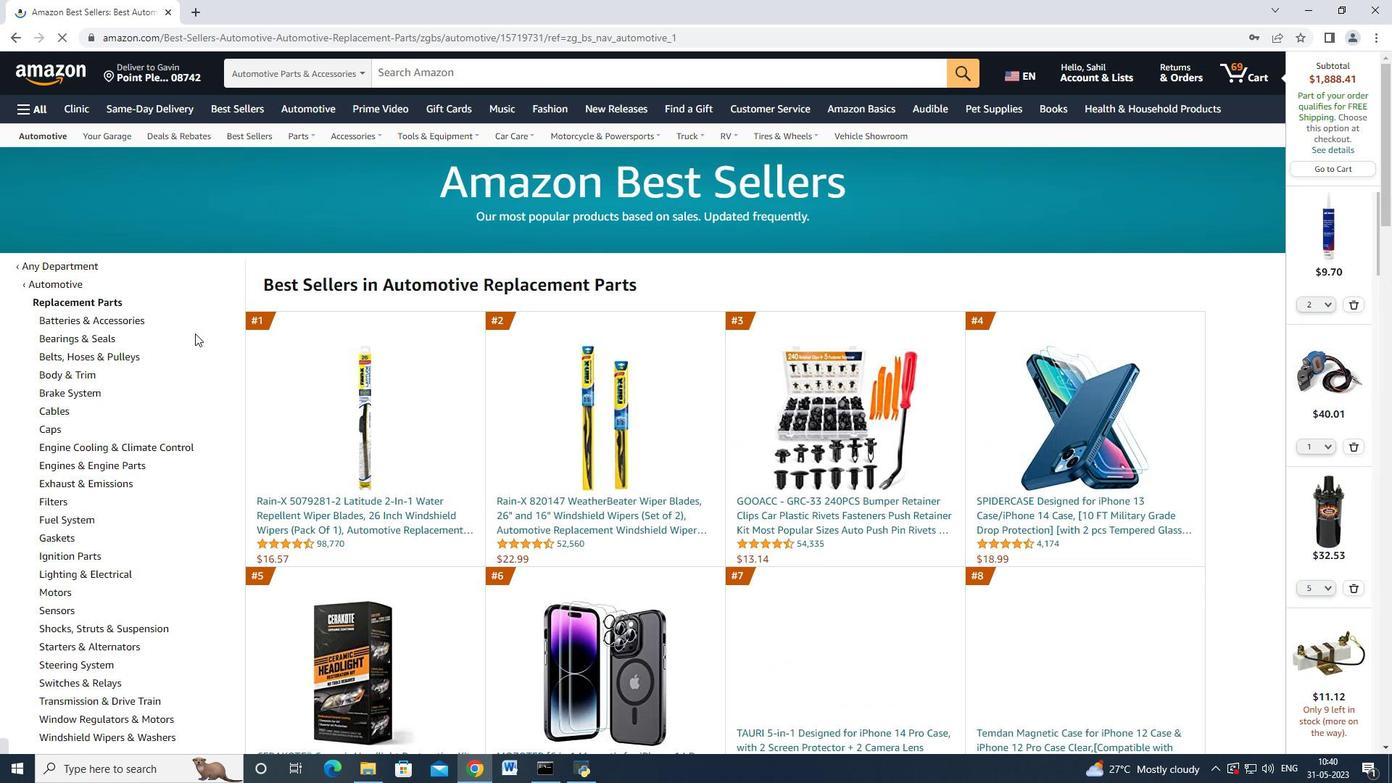 
Action: Mouse scrolled (195, 332) with delta (0, 0)
Screenshot: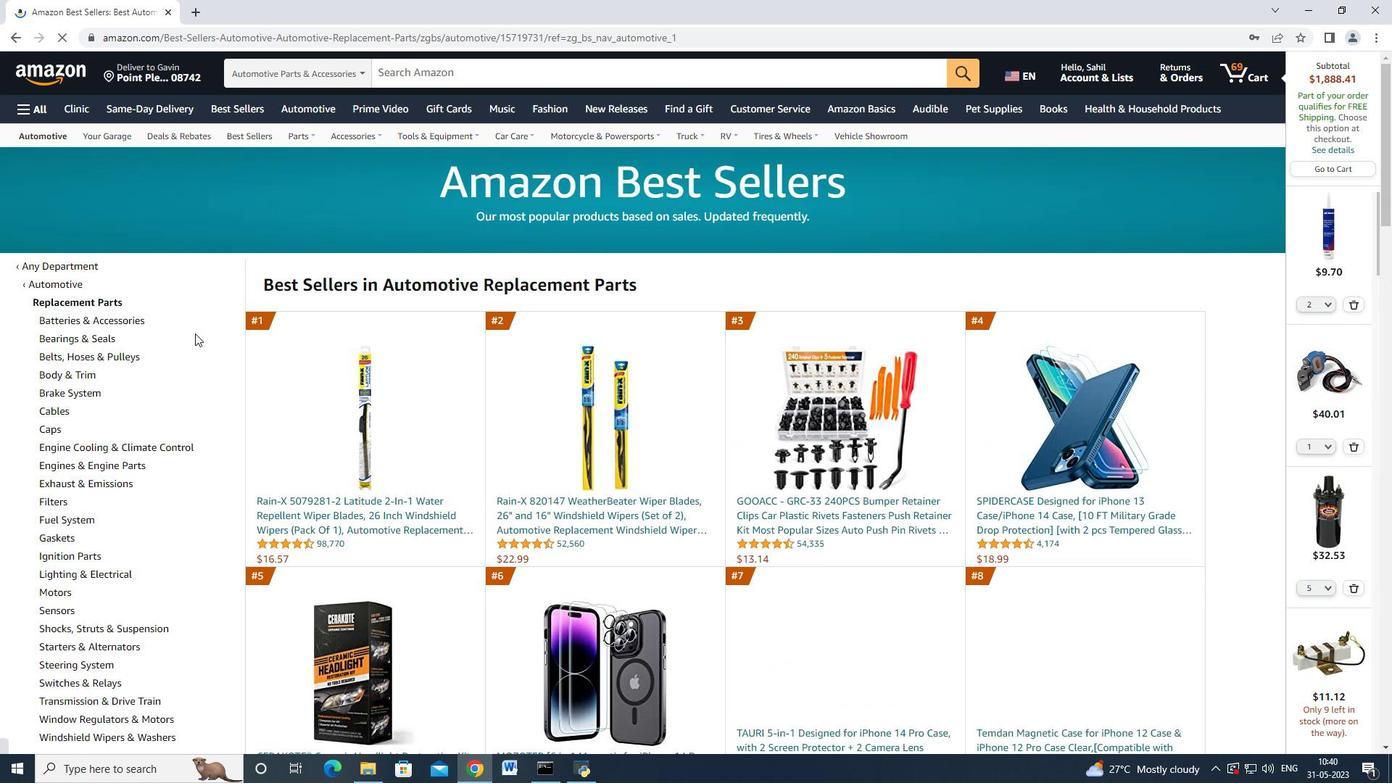 
Action: Mouse moved to (185, 359)
Screenshot: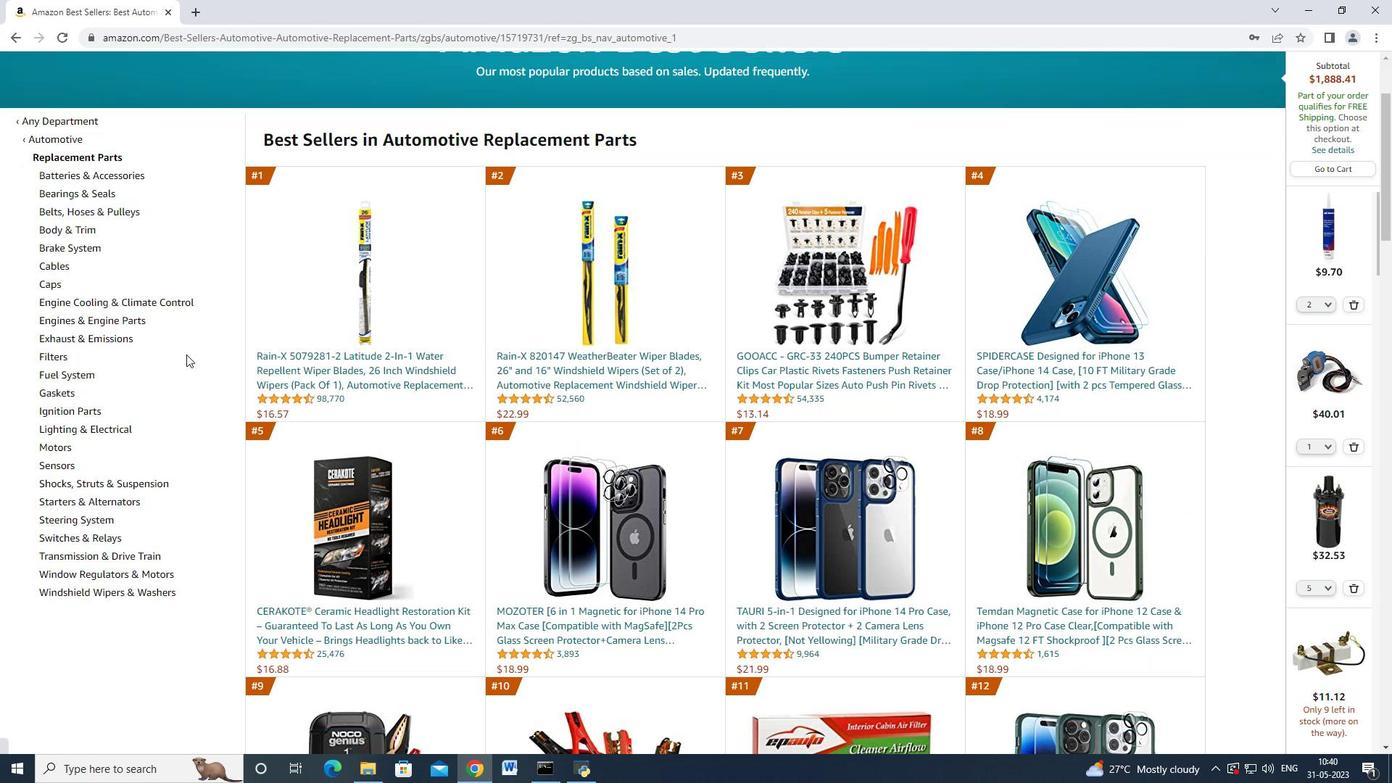 
Action: Mouse scrolled (185, 358) with delta (0, 0)
Screenshot: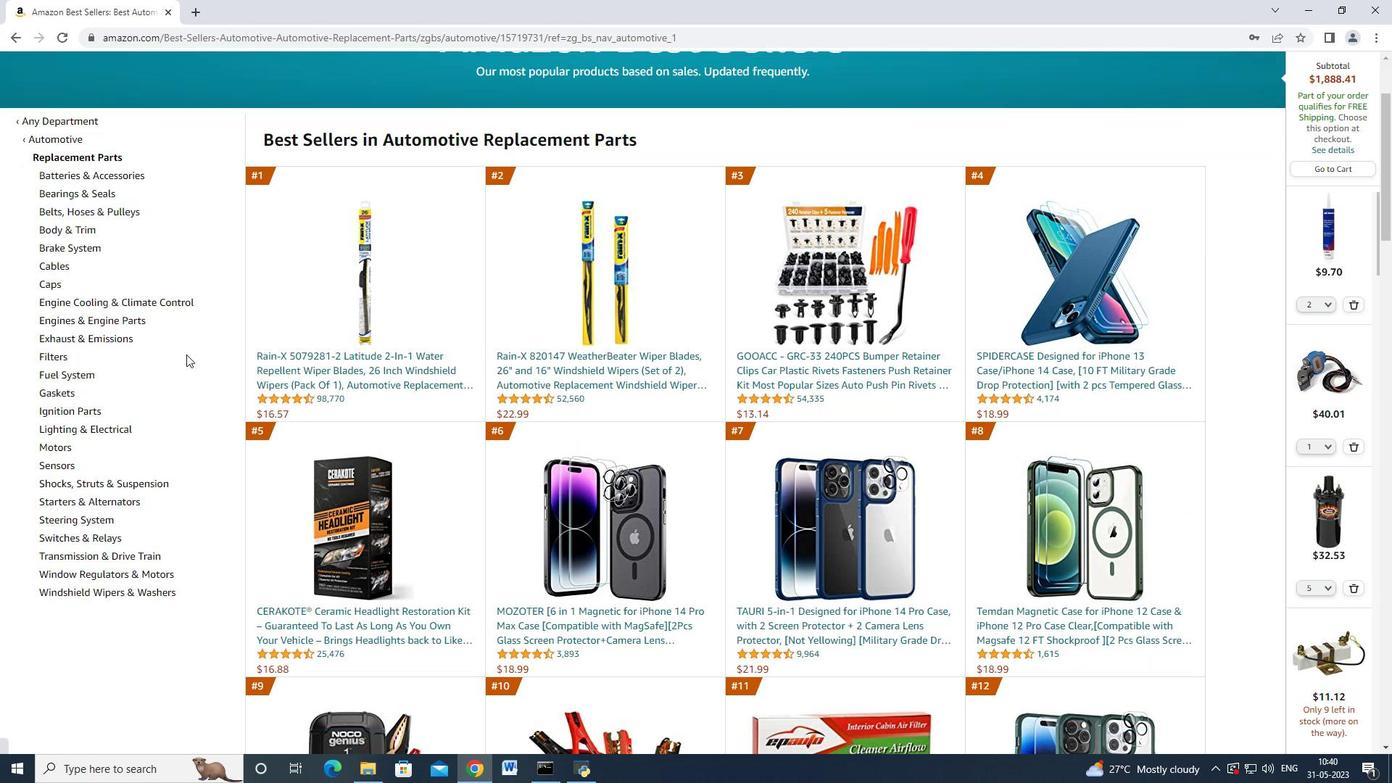 
Action: Mouse moved to (185, 360)
Screenshot: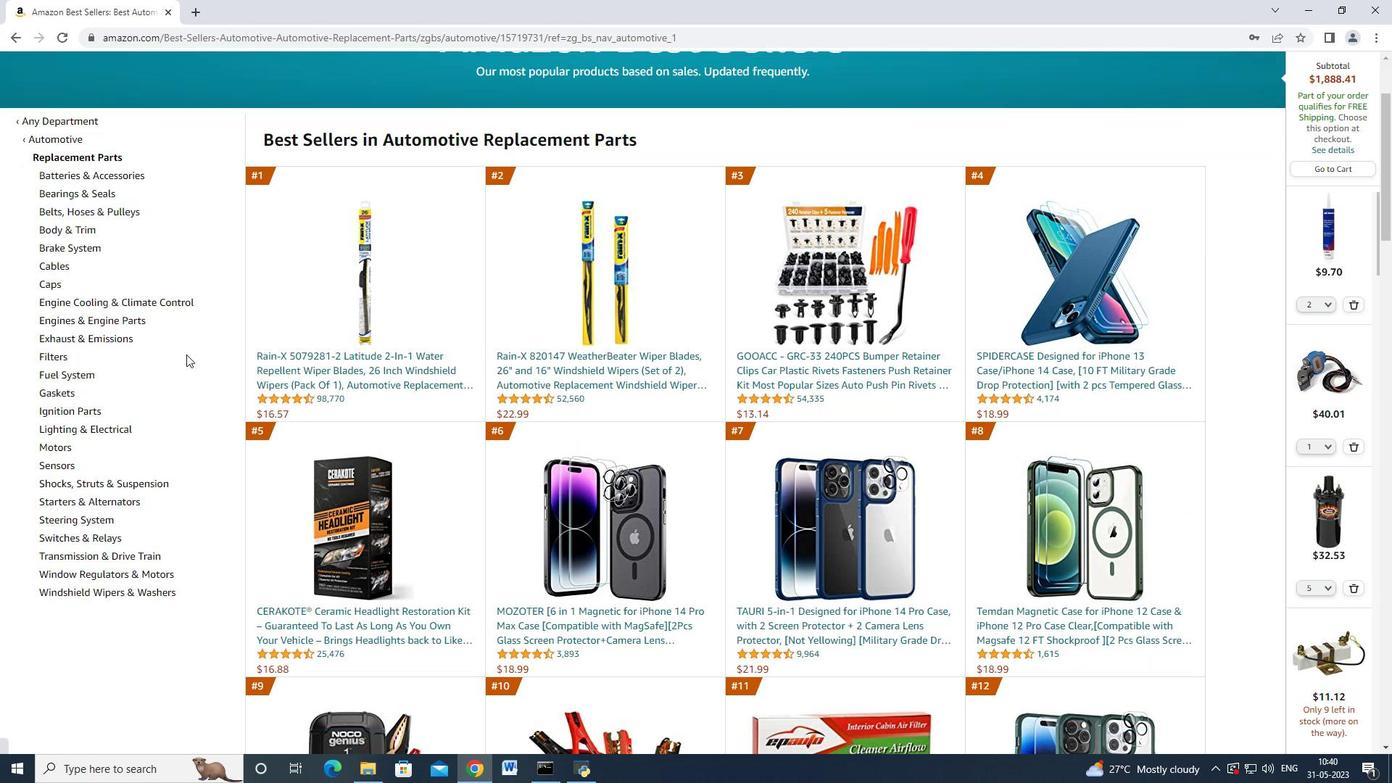 
Action: Mouse scrolled (185, 359) with delta (0, 0)
Screenshot: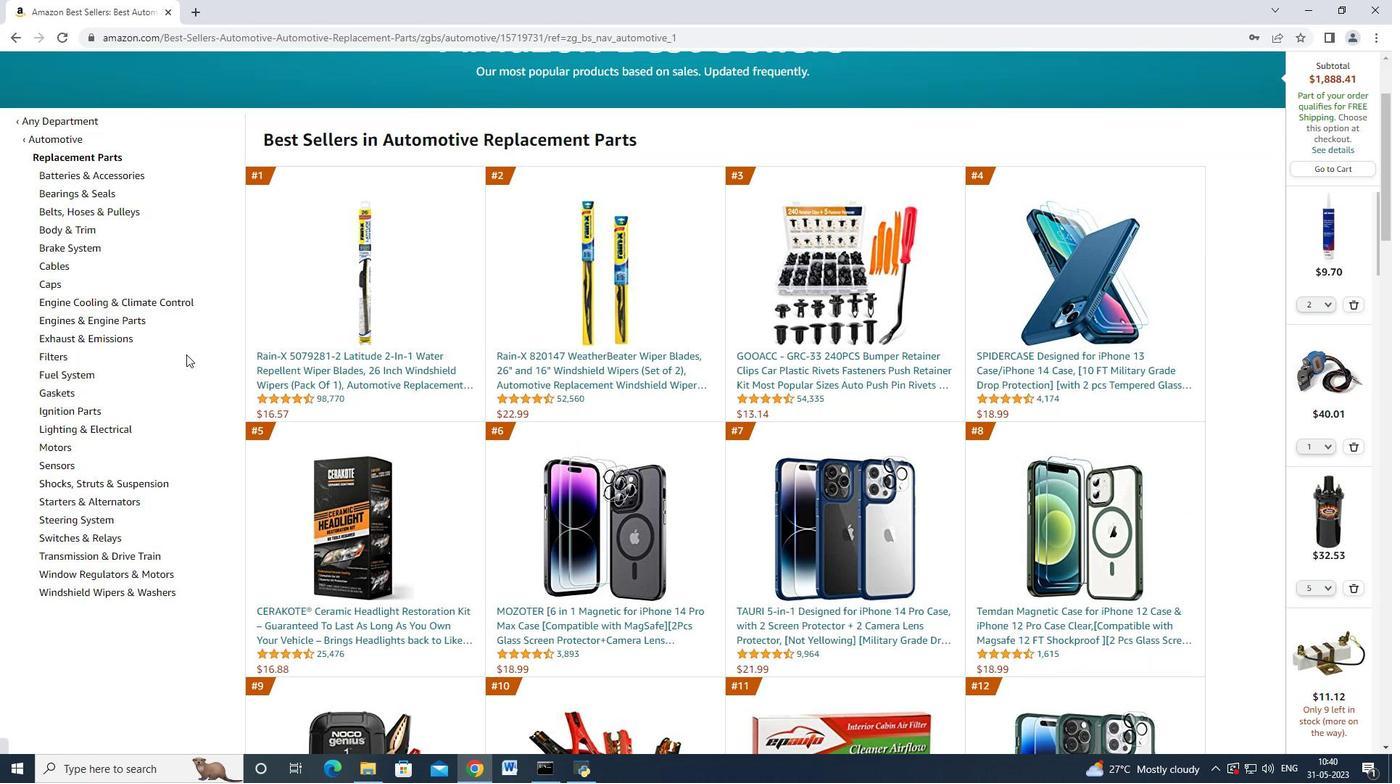 
Action: Mouse moved to (184, 360)
Screenshot: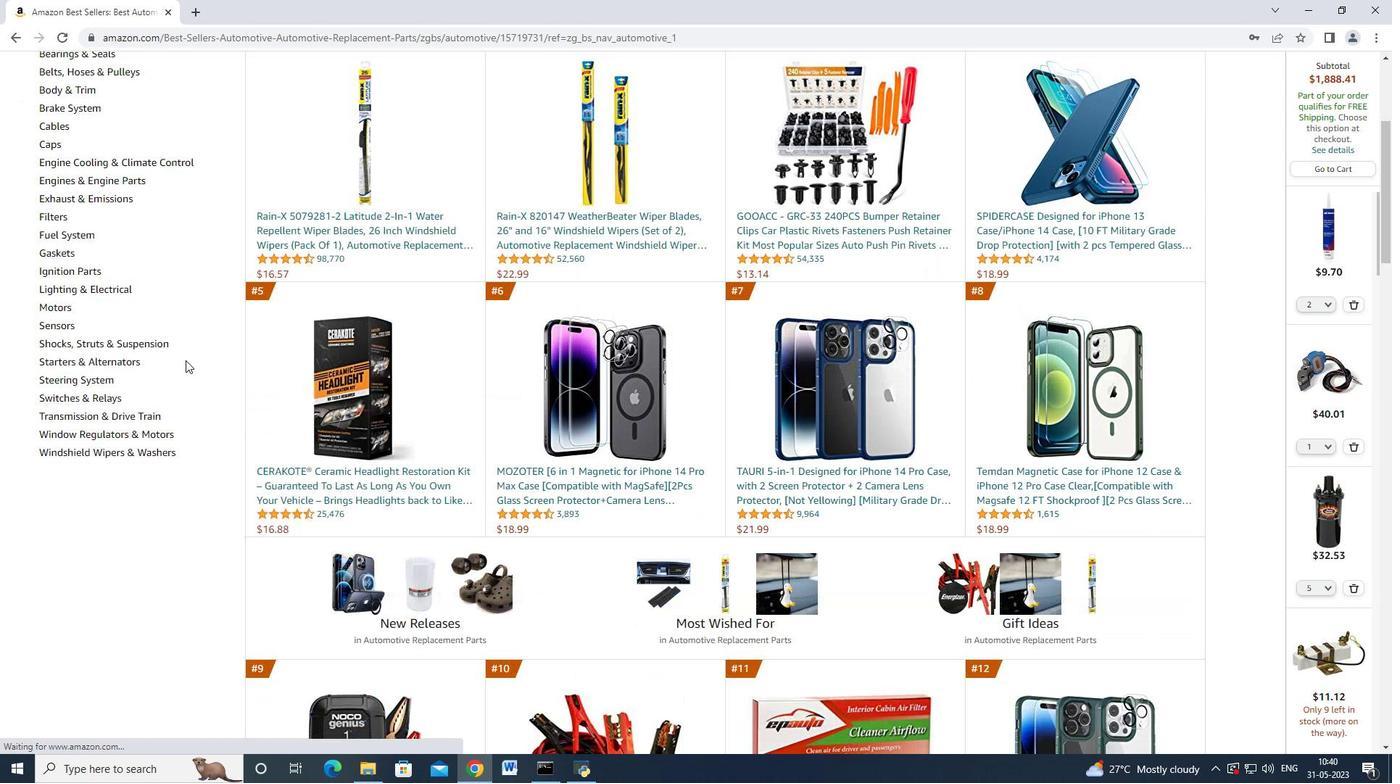 
Action: Mouse scrolled (184, 361) with delta (0, 0)
Screenshot: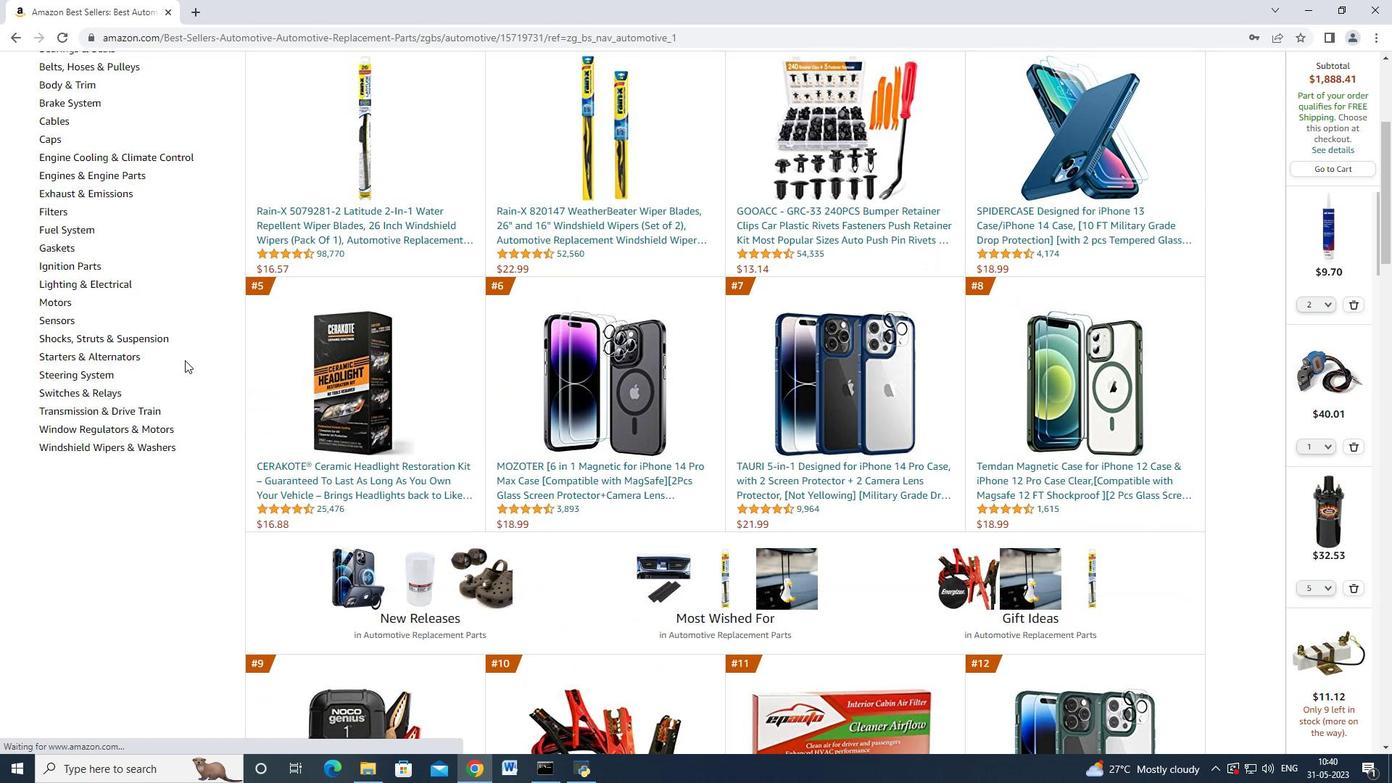 
Action: Mouse scrolled (184, 361) with delta (0, 0)
Screenshot: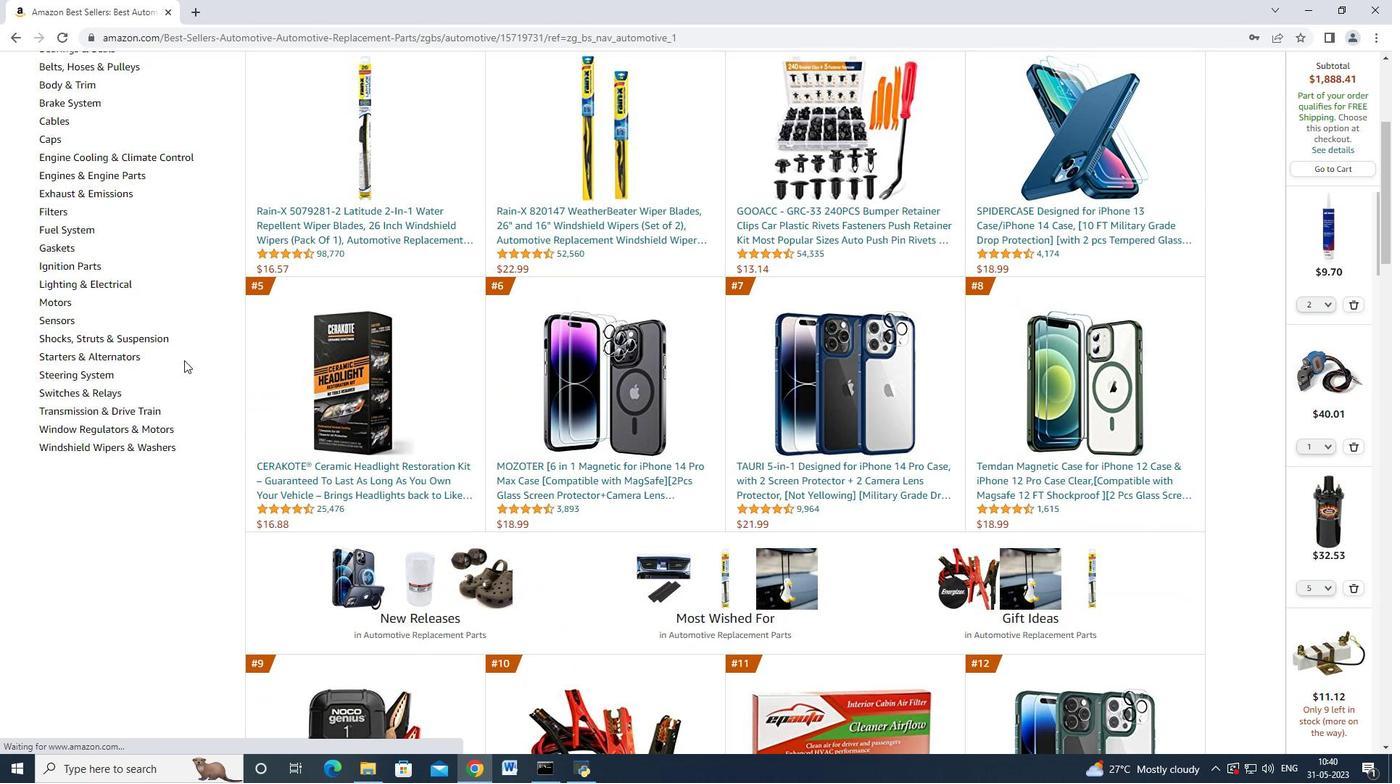 
Action: Mouse moved to (65, 411)
Screenshot: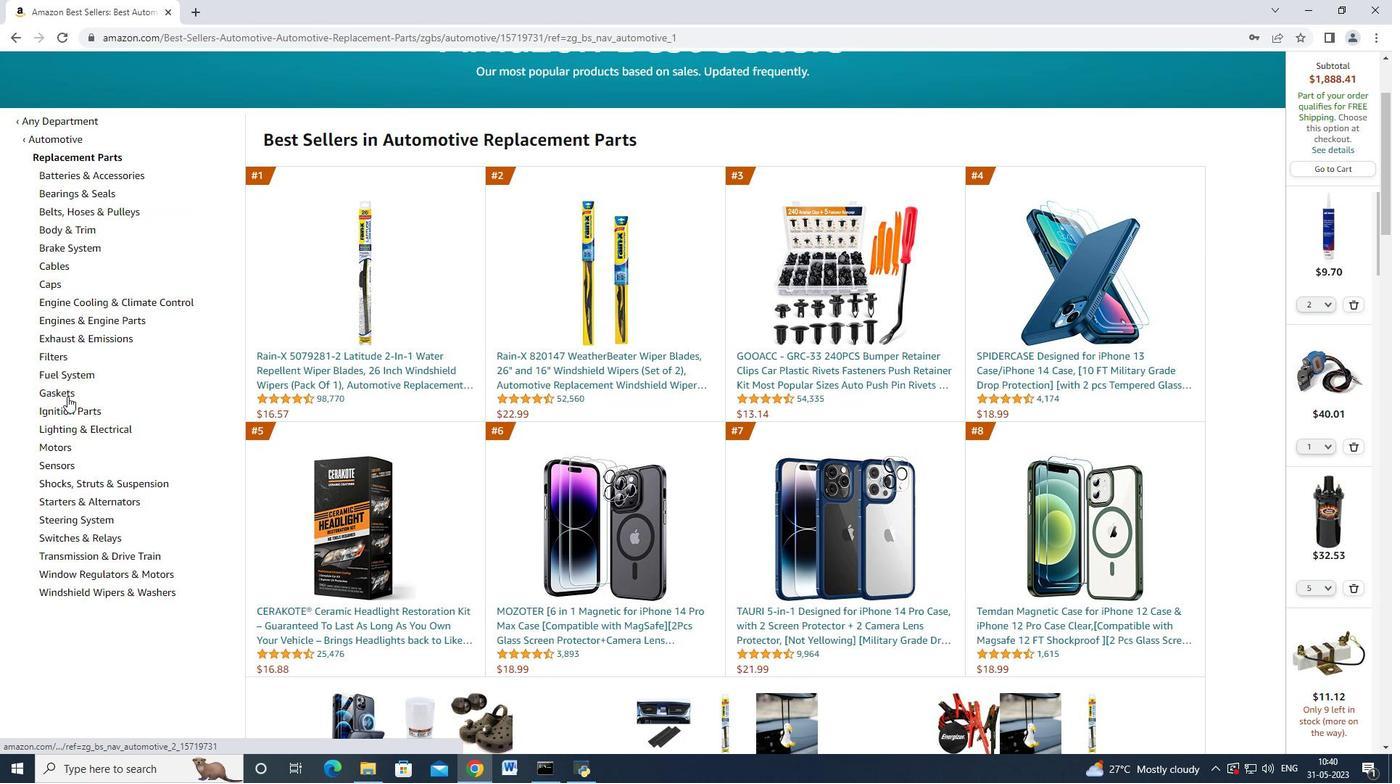 
Action: Mouse pressed left at (65, 411)
Screenshot: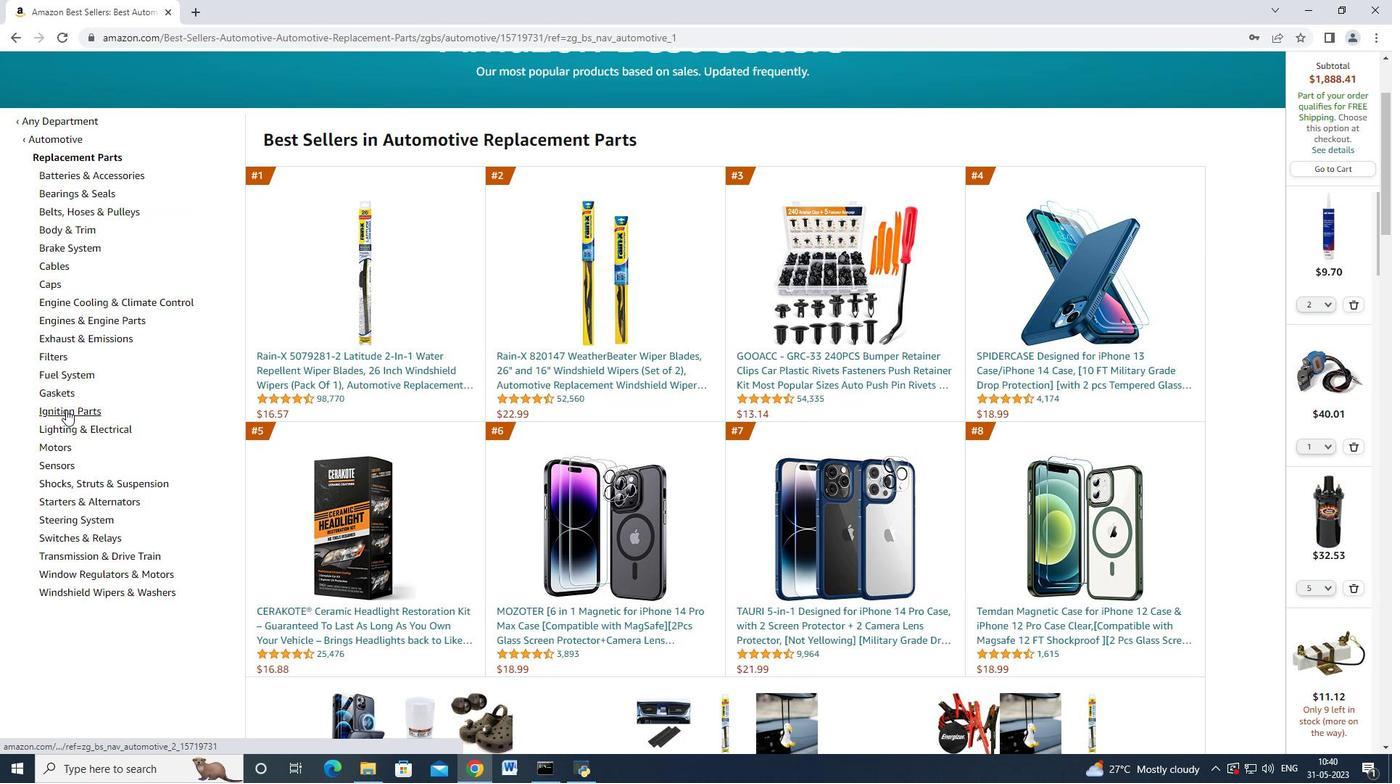 
Action: Mouse moved to (111, 368)
Screenshot: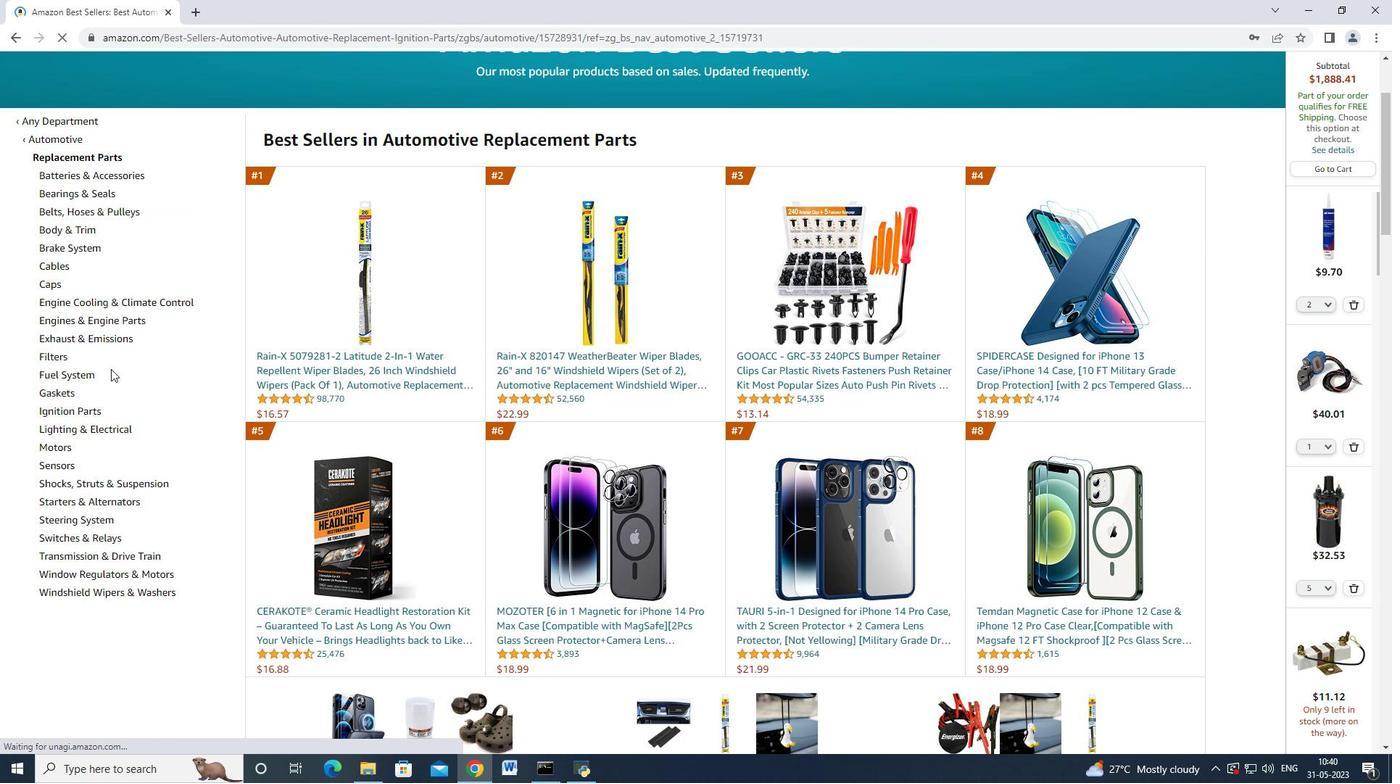 
Action: Mouse scrolled (111, 367) with delta (0, 0)
Screenshot: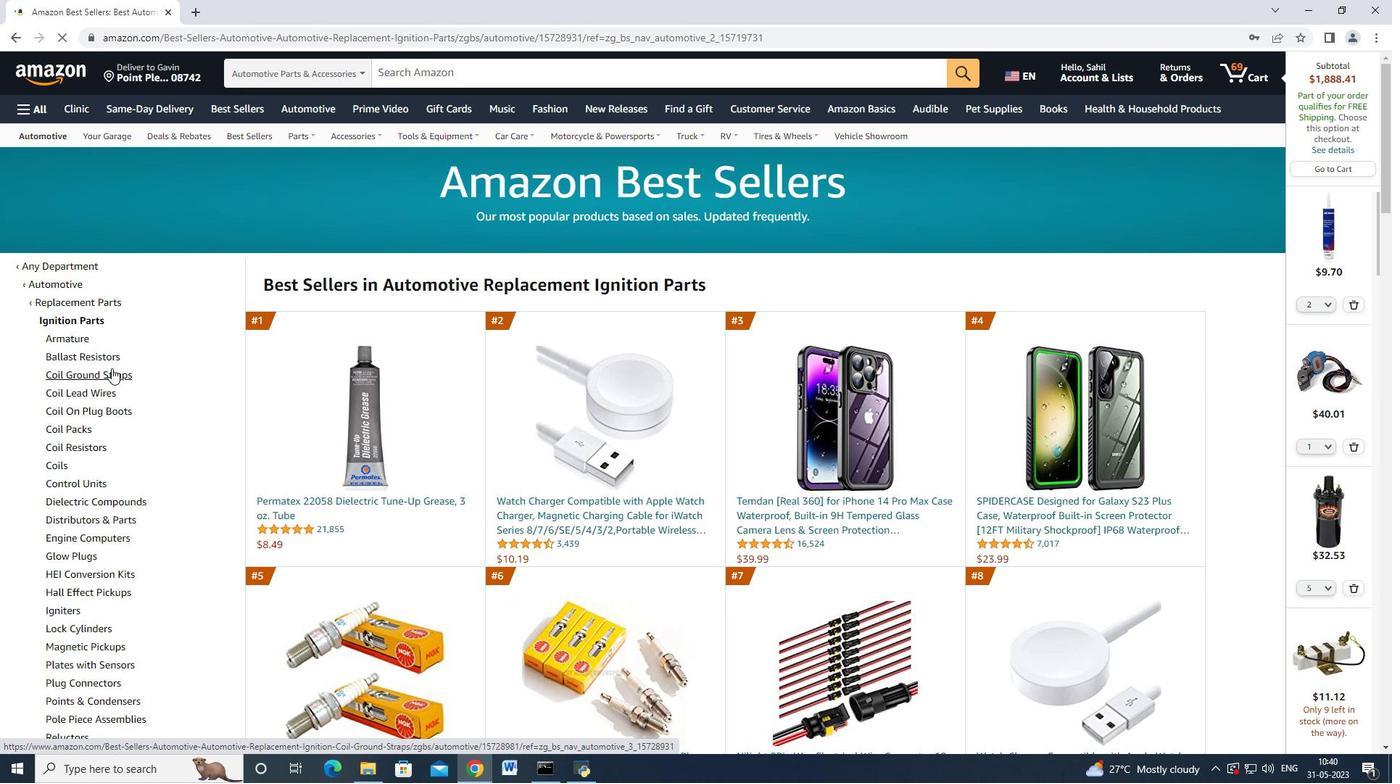 
Action: Mouse scrolled (111, 367) with delta (0, 0)
Screenshot: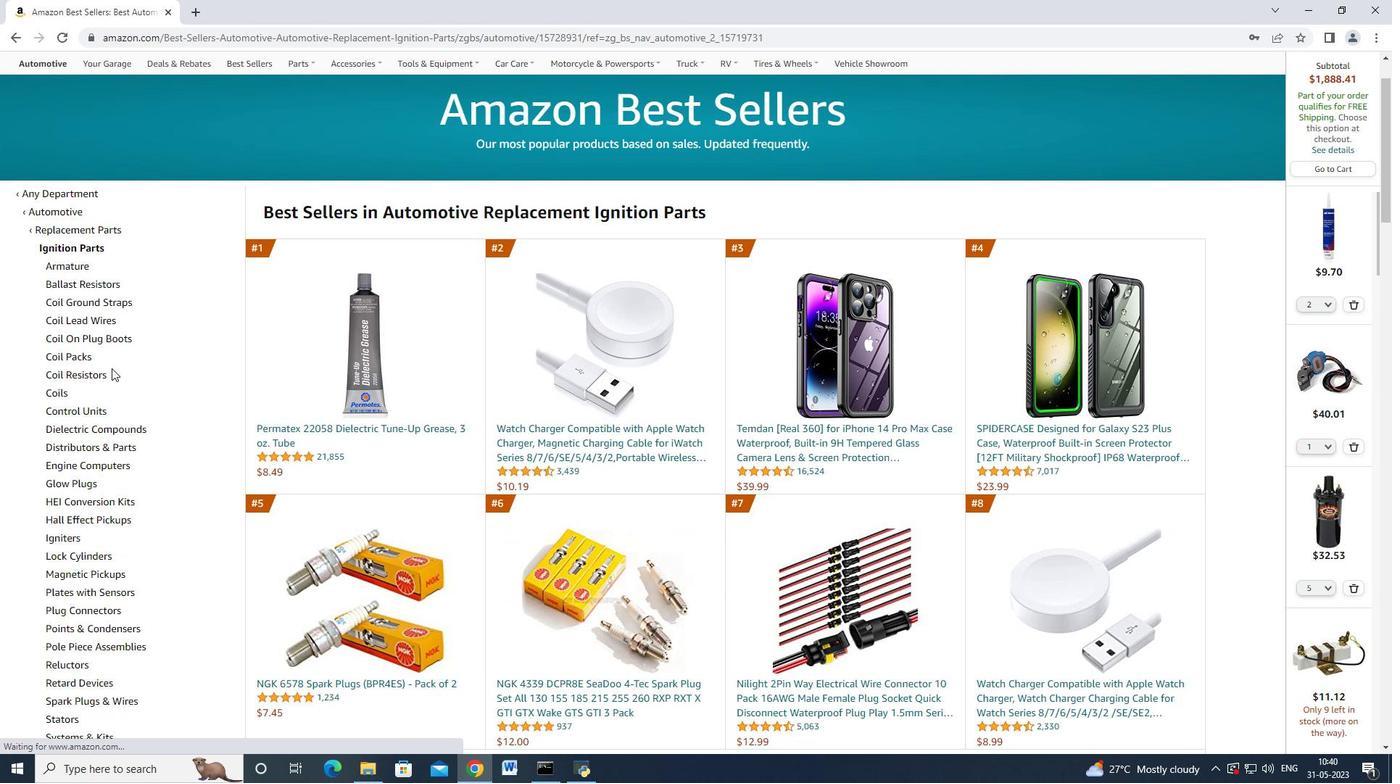 
Action: Mouse moved to (111, 375)
Screenshot: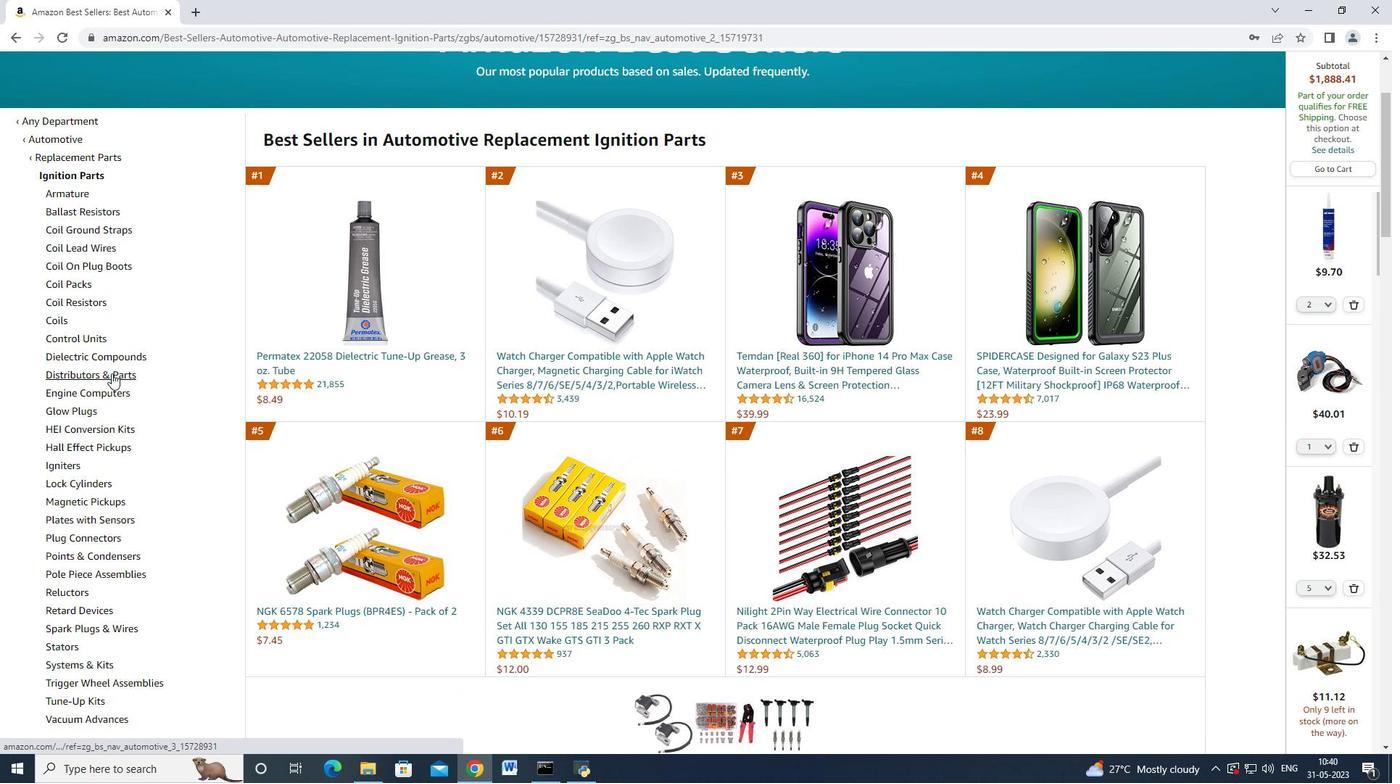 
Action: Mouse pressed left at (111, 375)
Screenshot: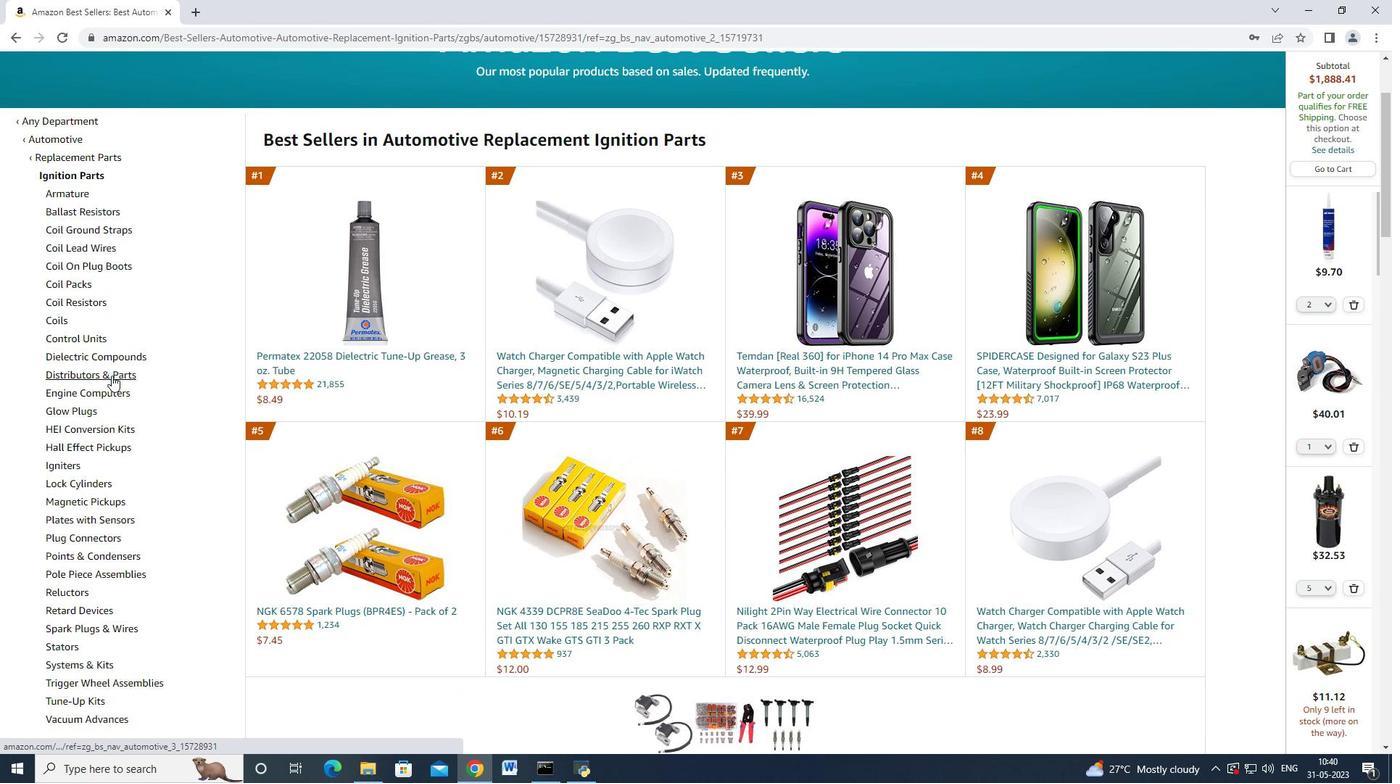 
Action: Mouse moved to (175, 379)
Screenshot: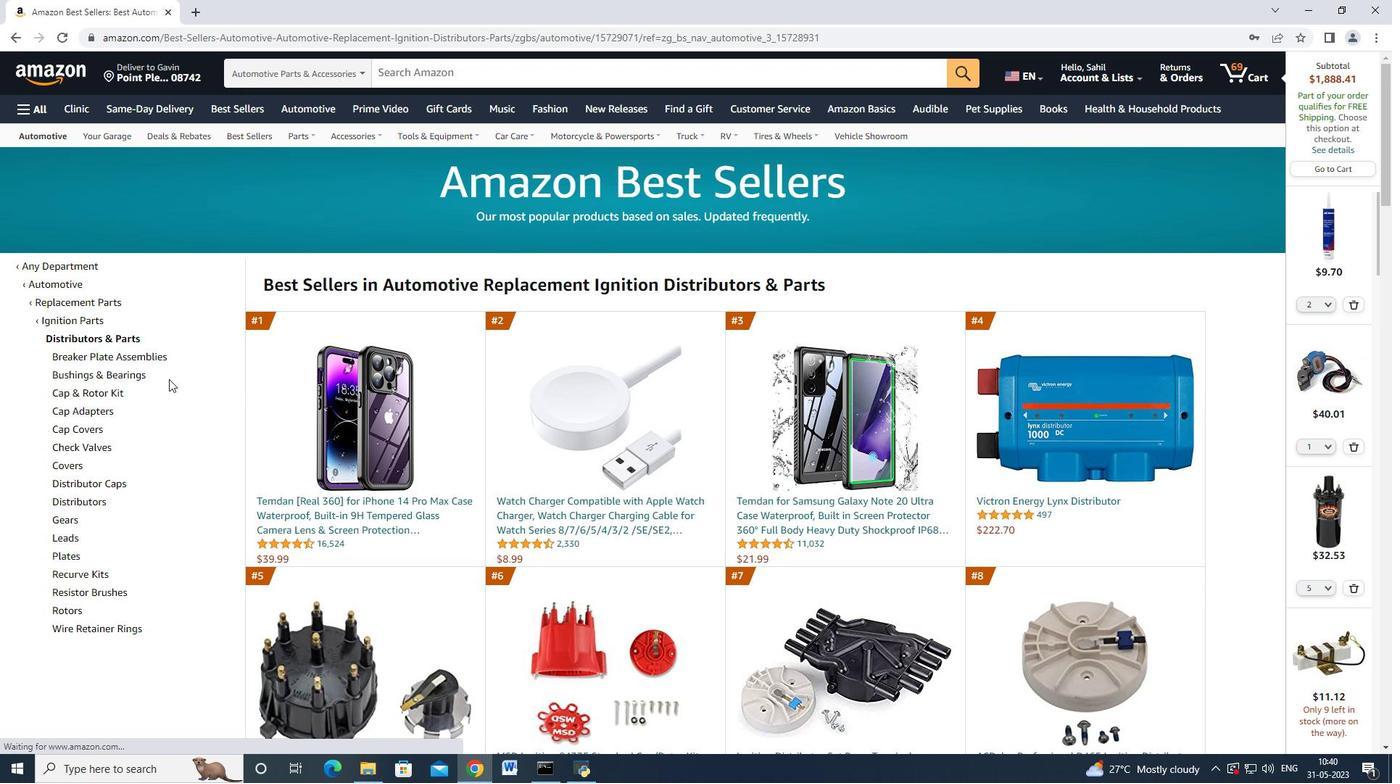 
Action: Mouse scrolled (175, 378) with delta (0, 0)
Screenshot: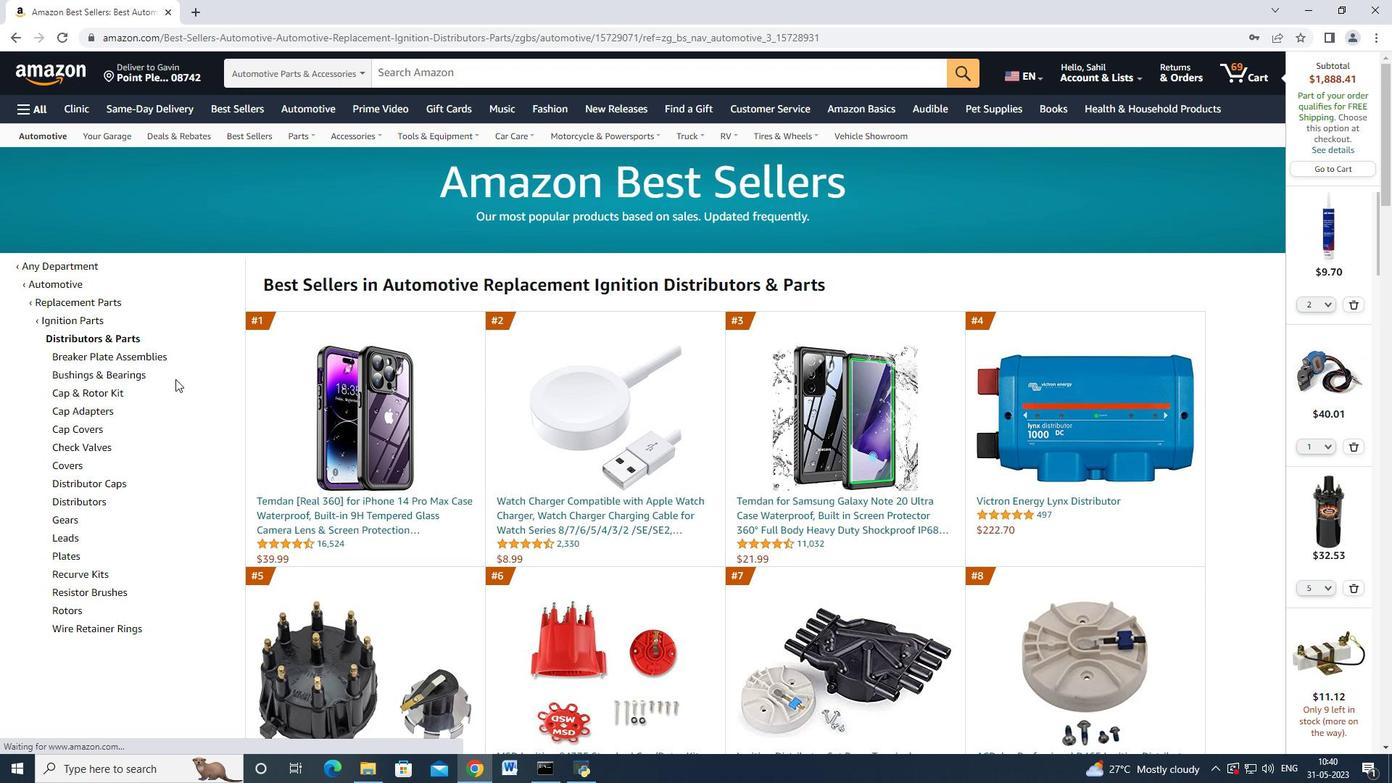 
Action: Mouse scrolled (175, 378) with delta (0, 0)
Screenshot: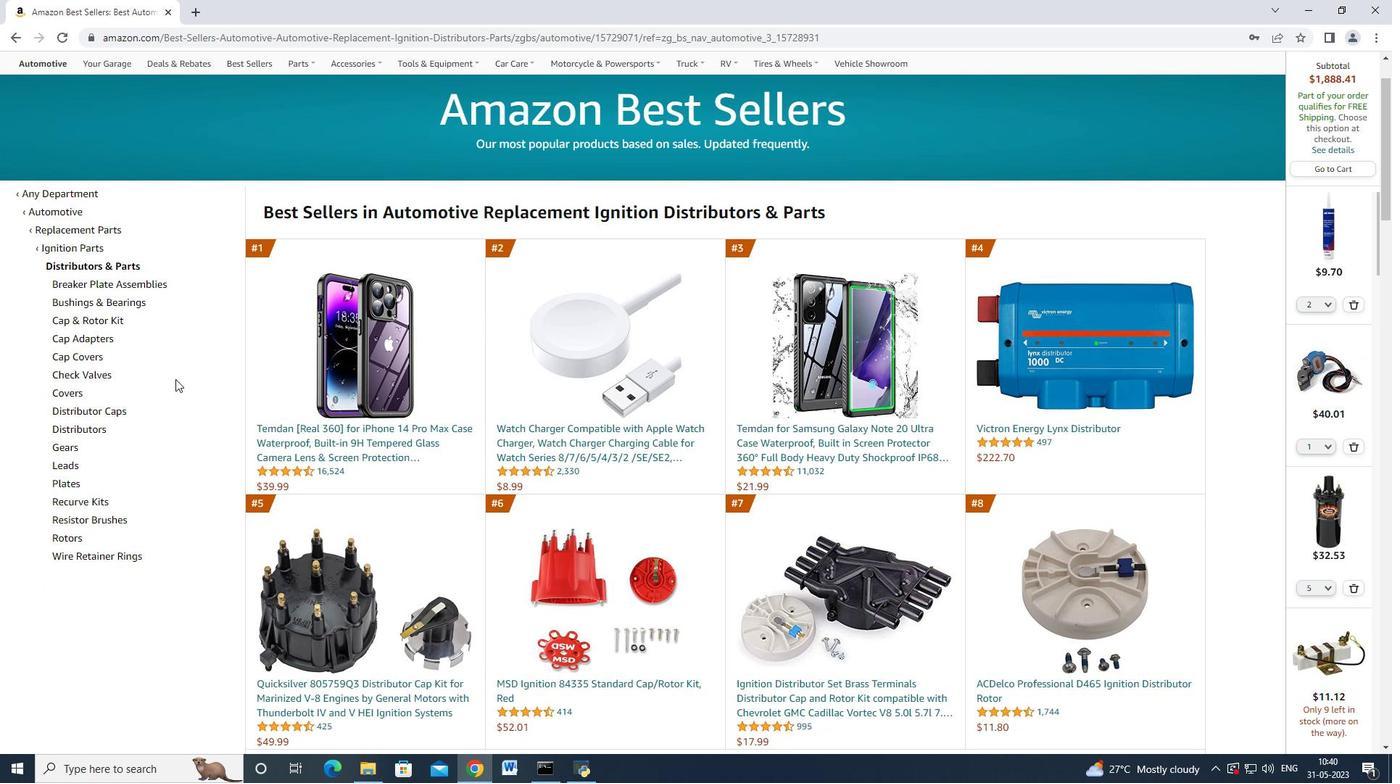 
Action: Mouse scrolled (175, 378) with delta (0, 0)
Screenshot: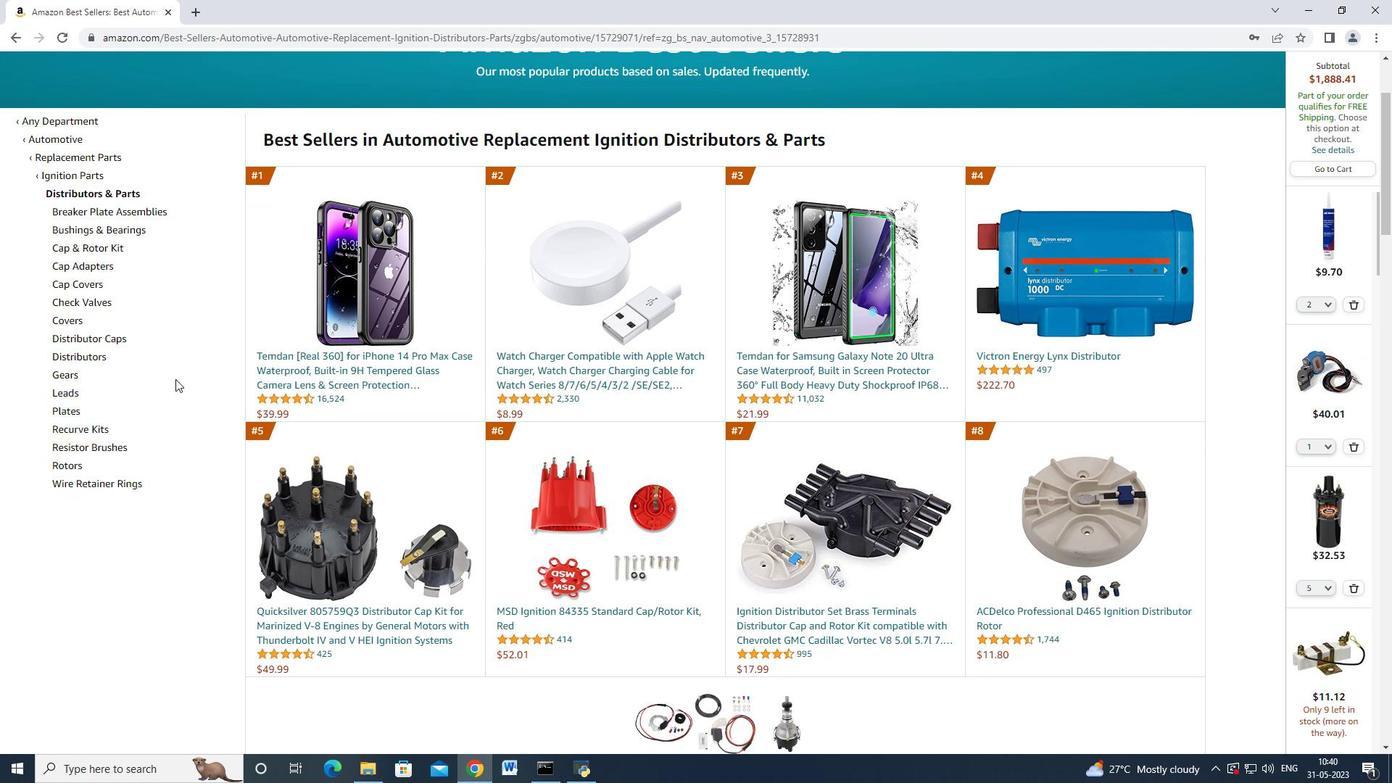 
Action: Mouse moved to (594, 292)
Screenshot: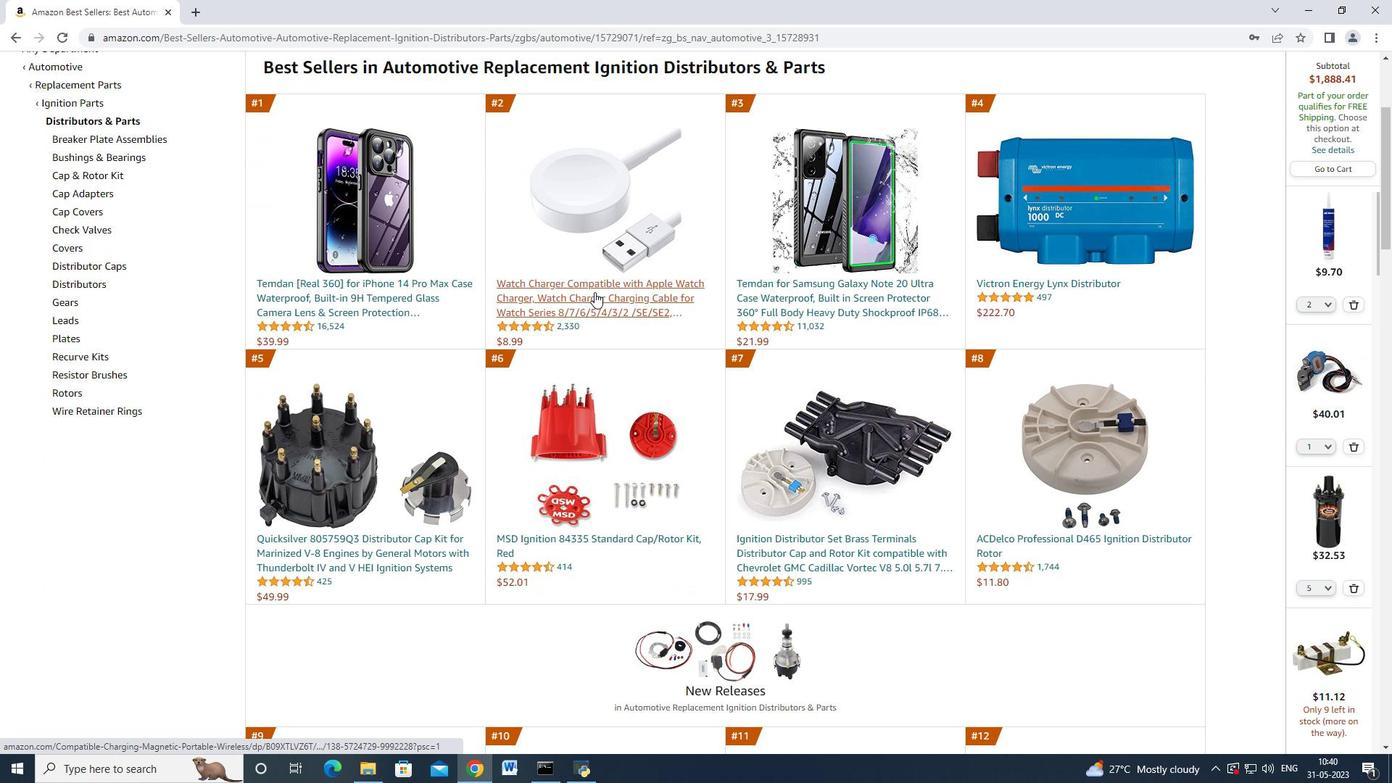 
Action: Mouse scrolled (594, 292) with delta (0, 0)
Screenshot: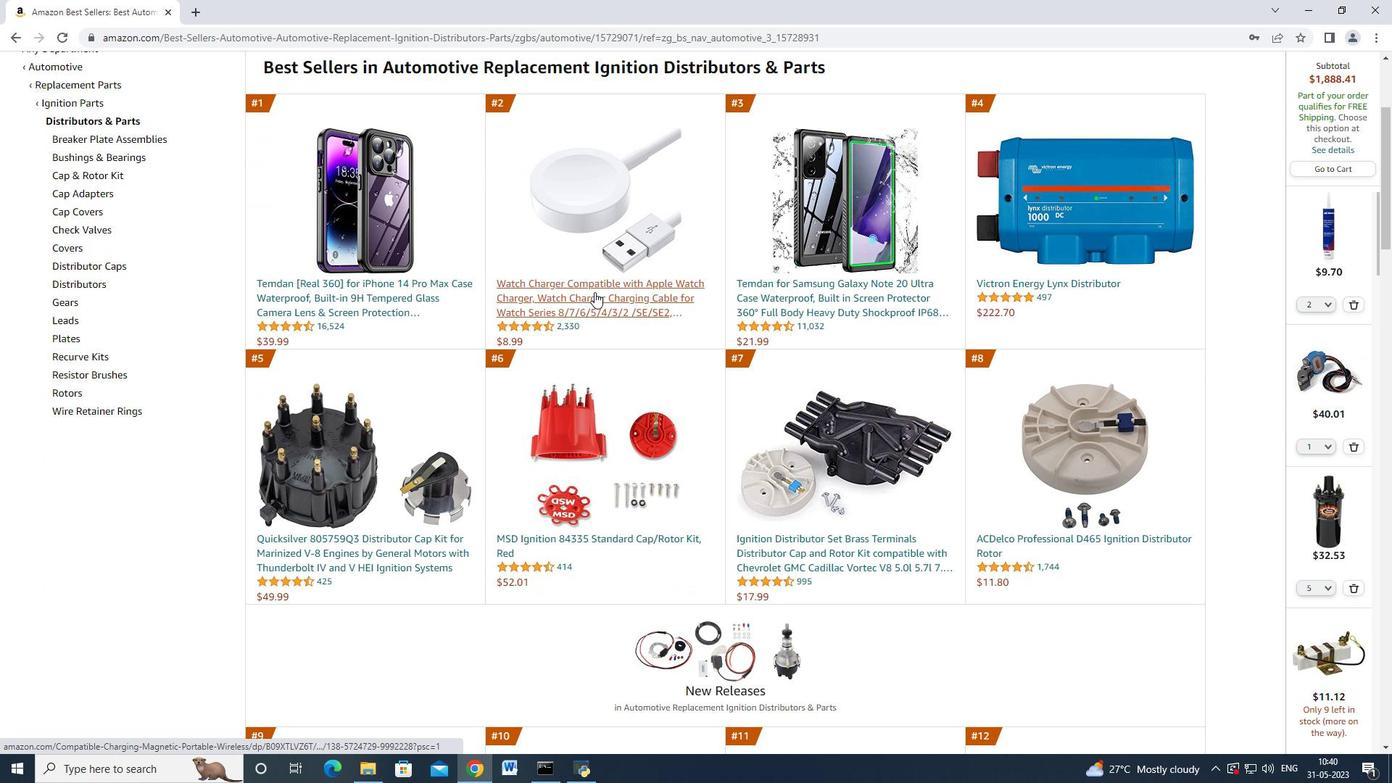 
Action: Mouse moved to (400, 467)
Screenshot: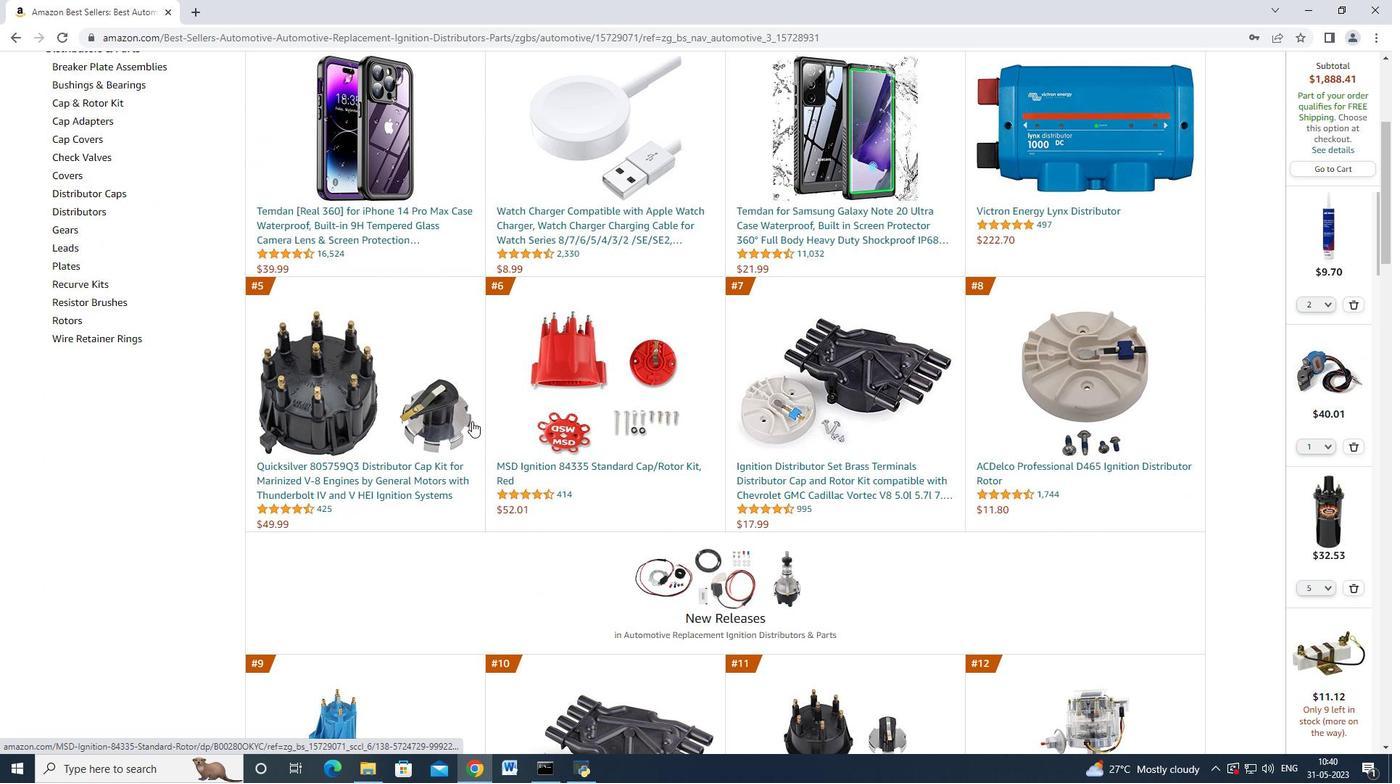 
Action: Mouse pressed left at (400, 467)
Screenshot: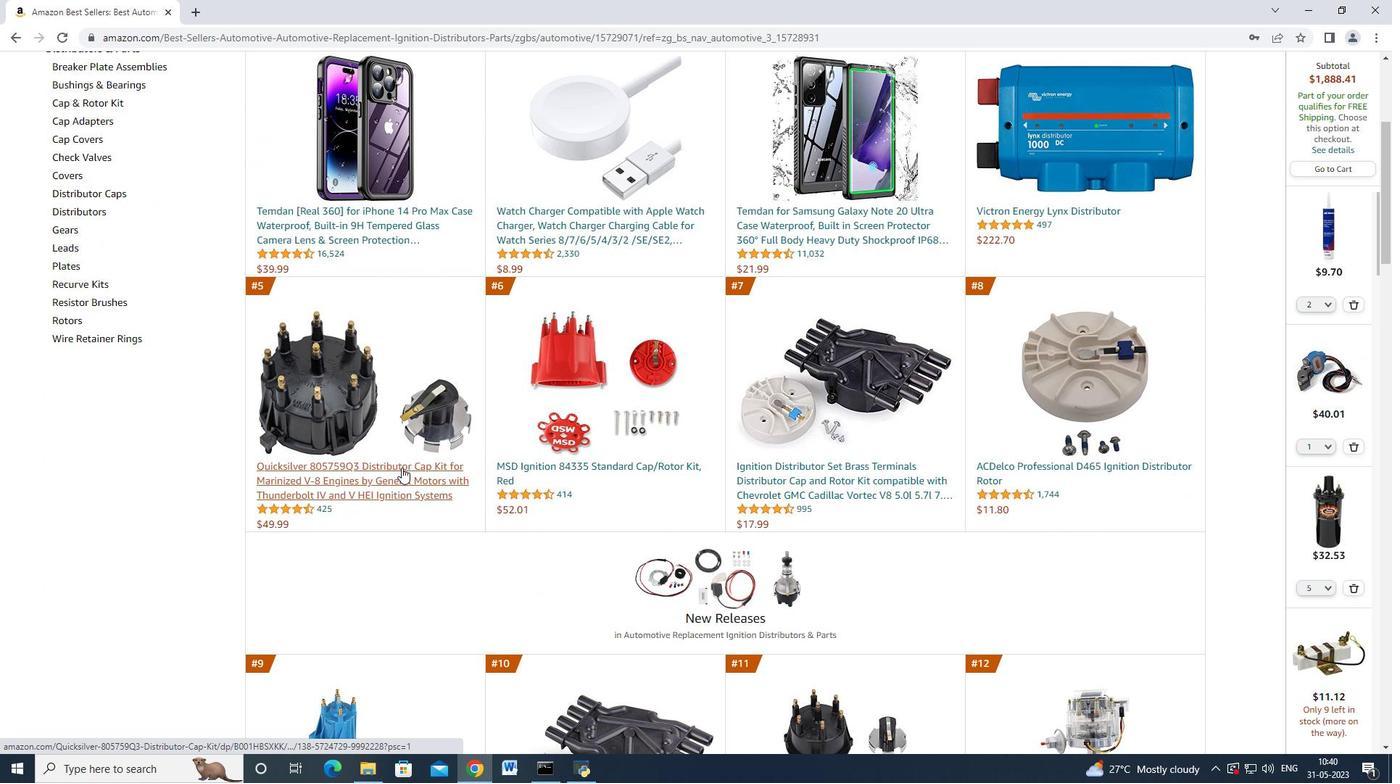 
Action: Mouse moved to (434, 435)
Screenshot: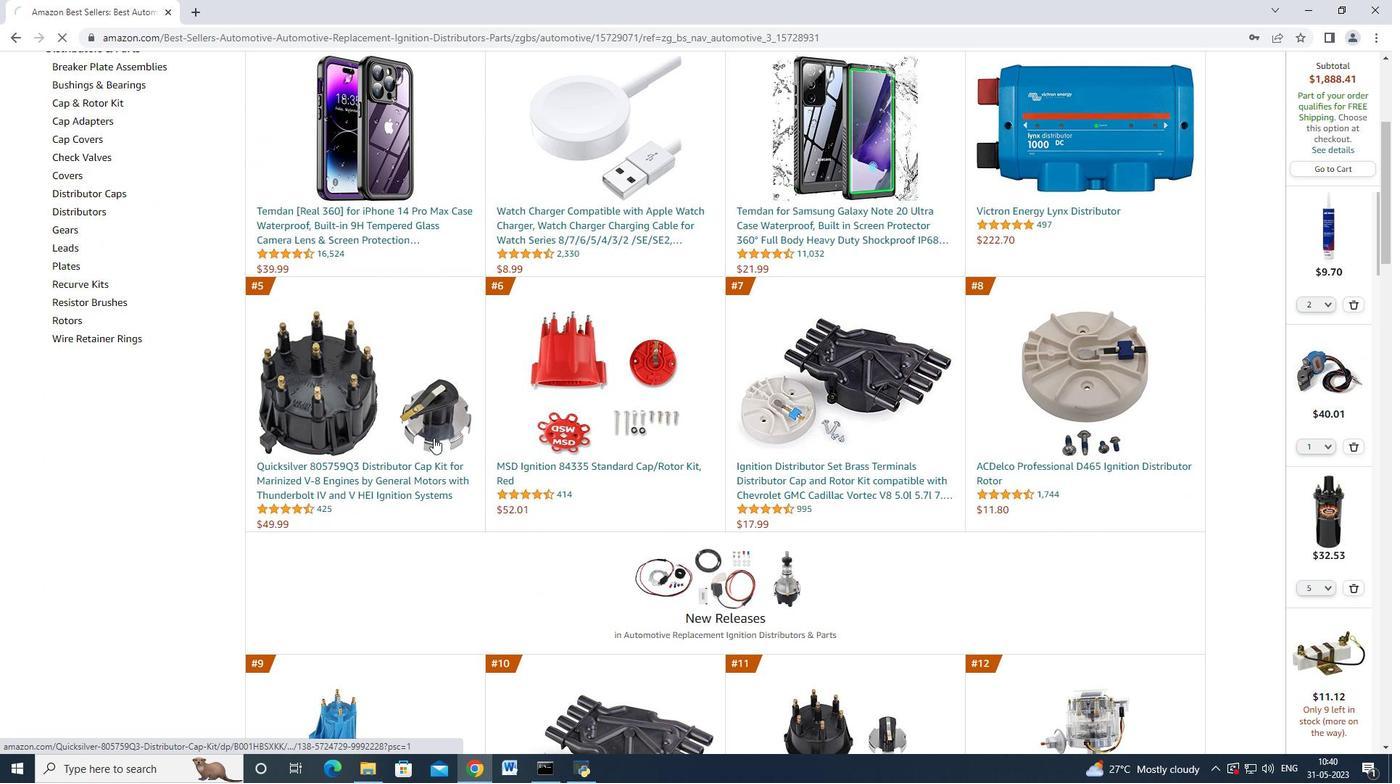 
Action: Mouse scrolled (434, 436) with delta (0, 0)
Screenshot: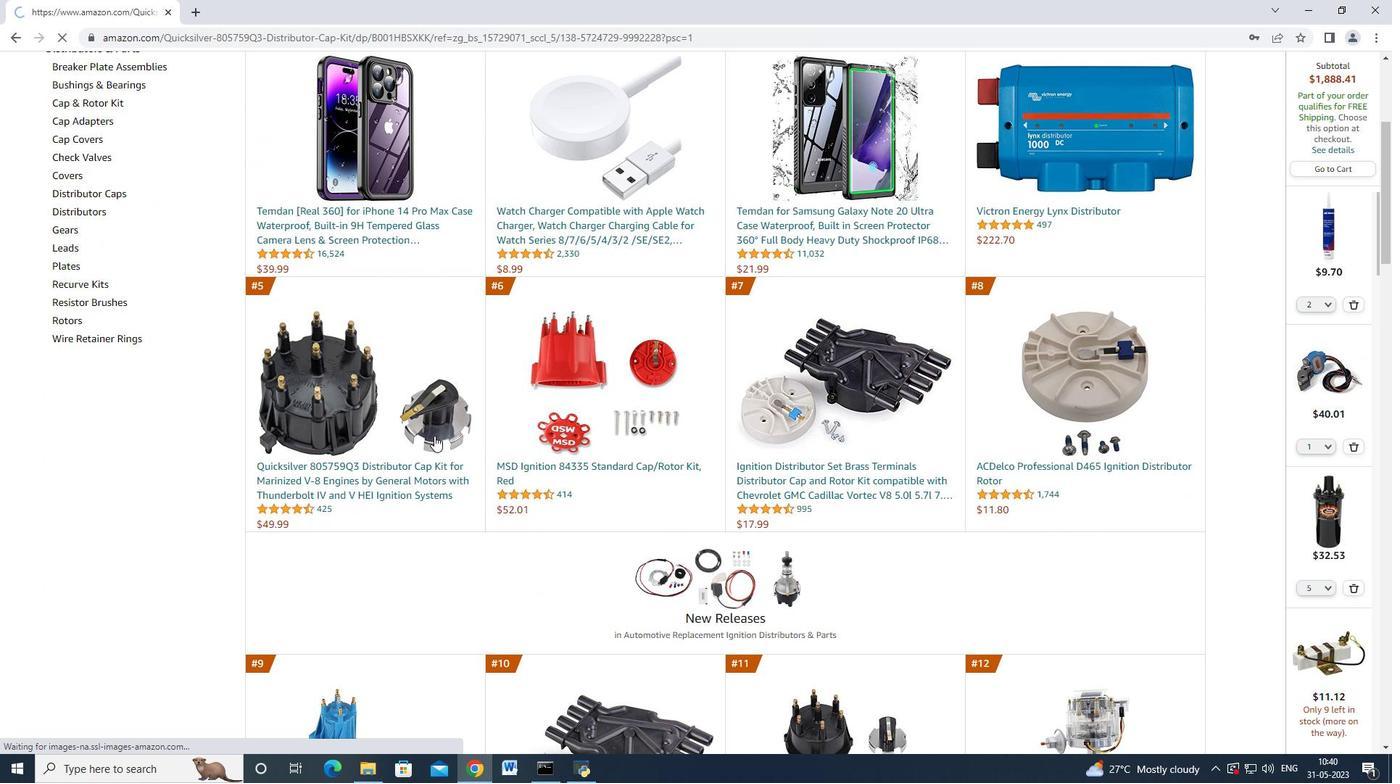 
Action: Mouse moved to (434, 435)
Screenshot: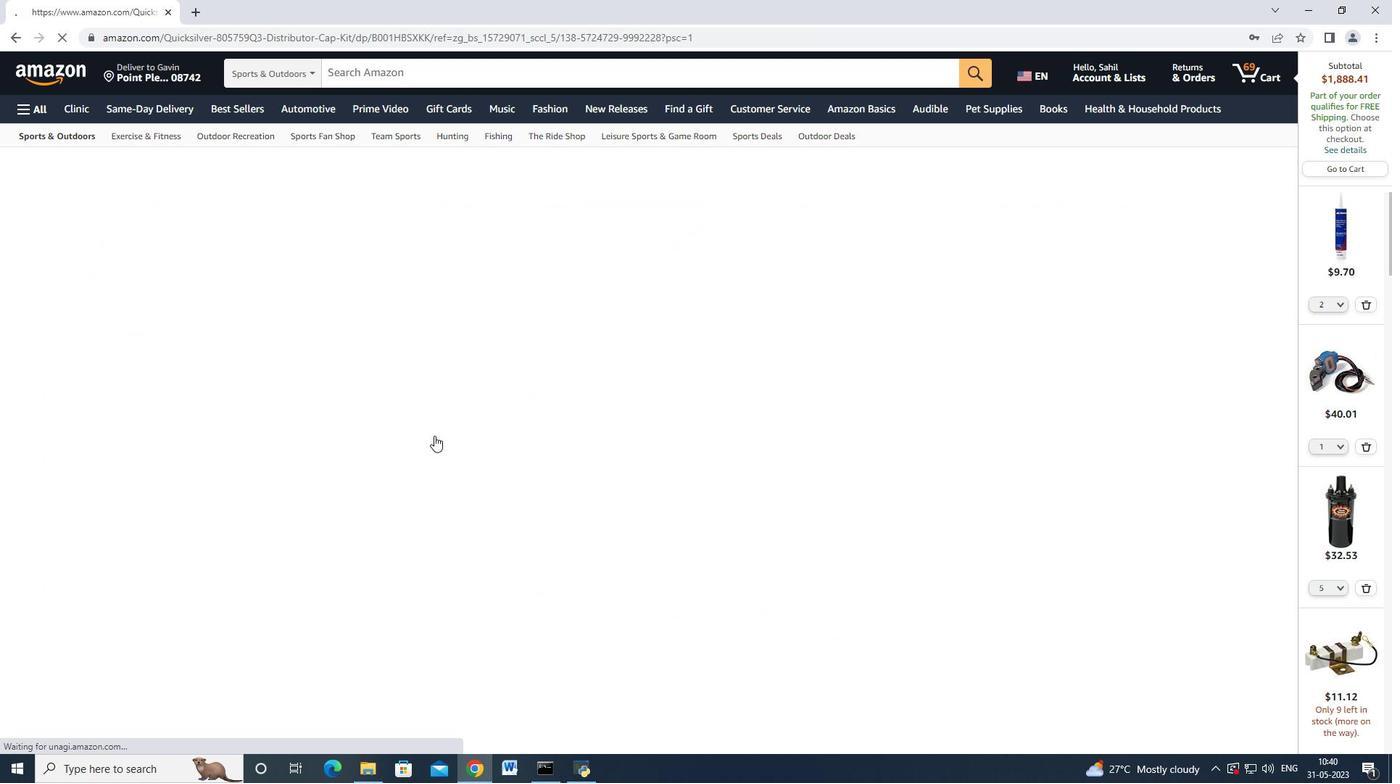 
Action: Mouse scrolled (434, 436) with delta (0, 0)
Screenshot: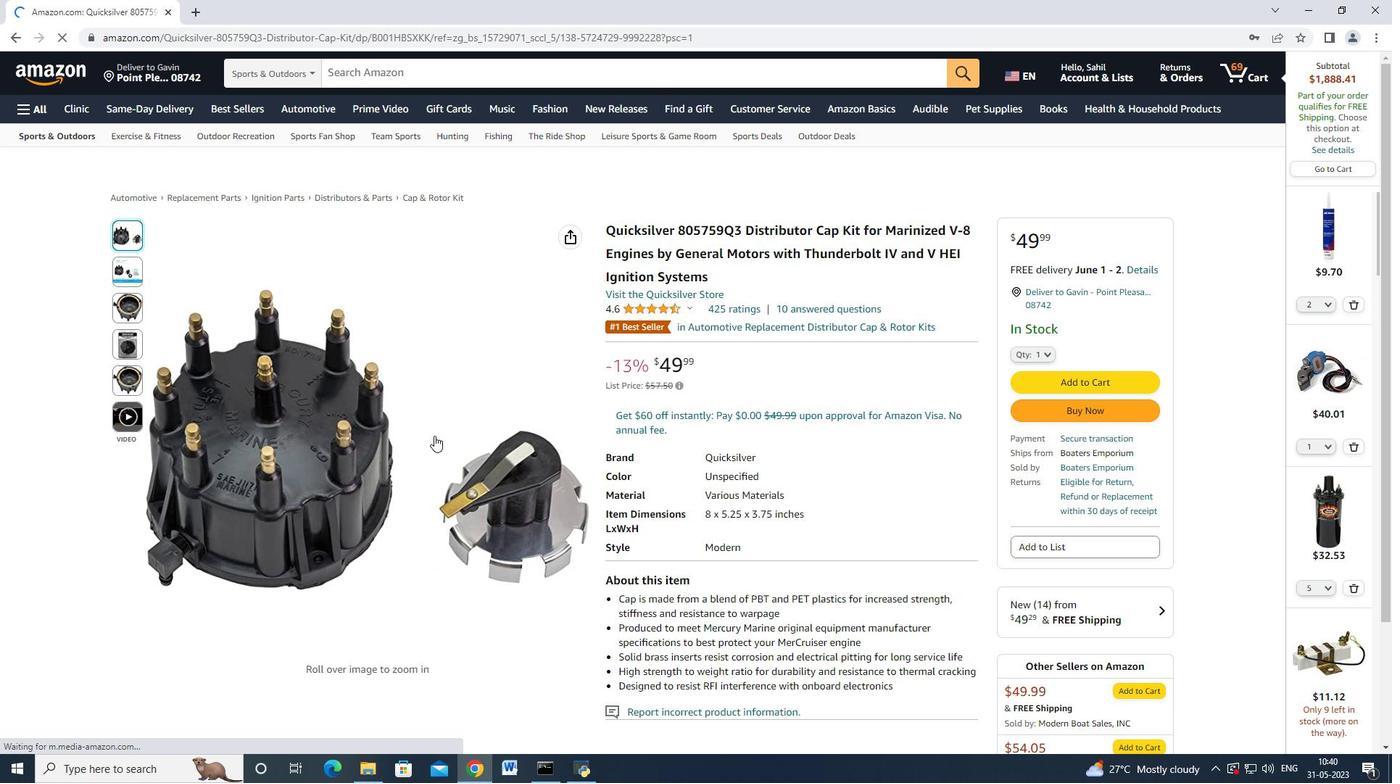 
Action: Mouse moved to (12, 43)
Screenshot: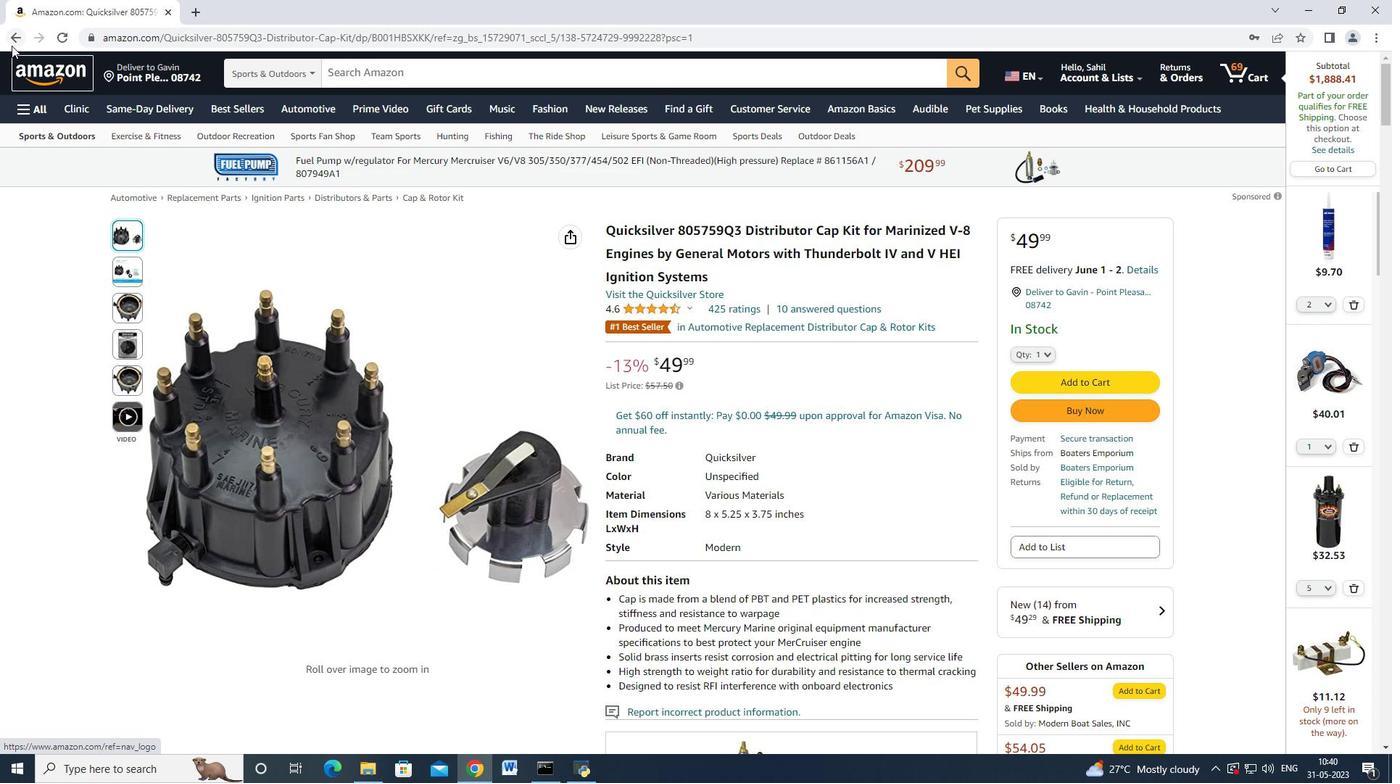 
Action: Mouse pressed left at (12, 43)
Screenshot: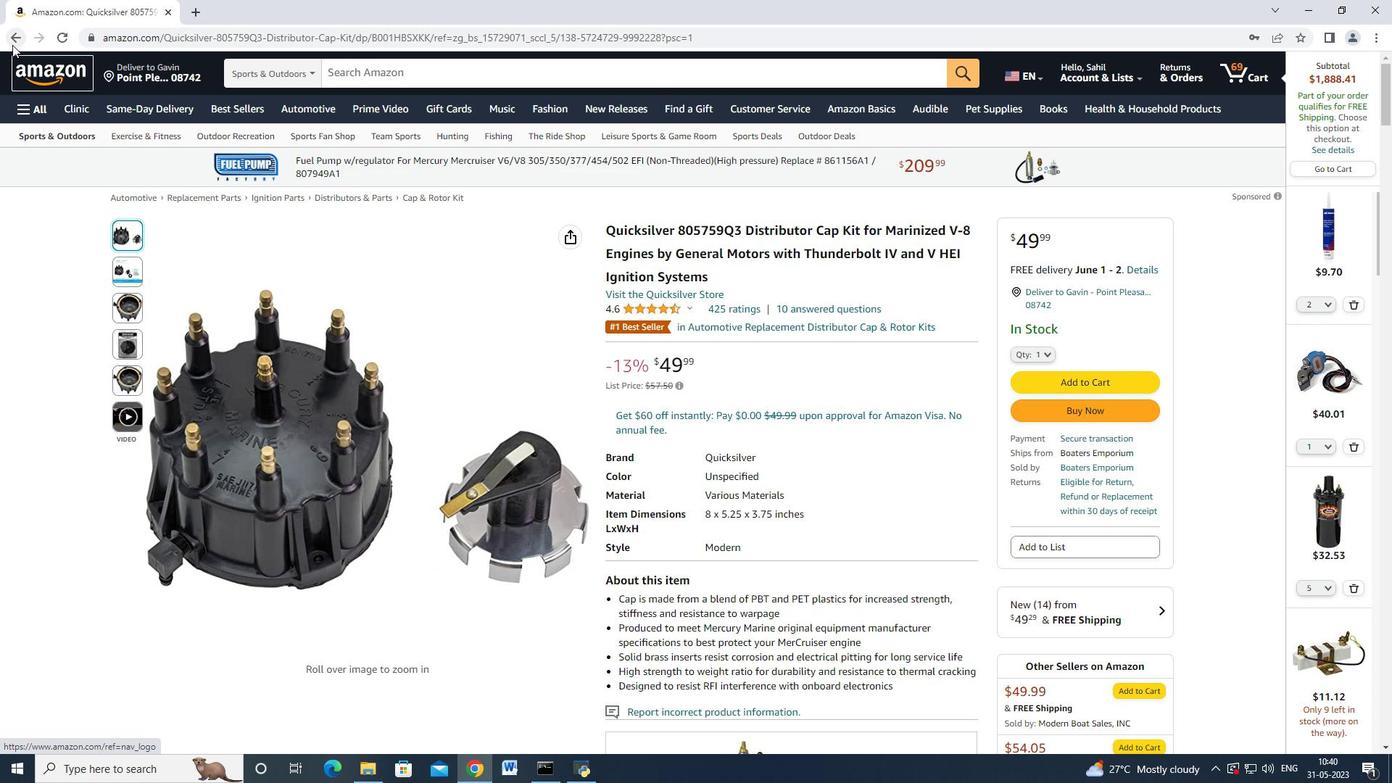 
Action: Mouse moved to (68, 166)
Screenshot: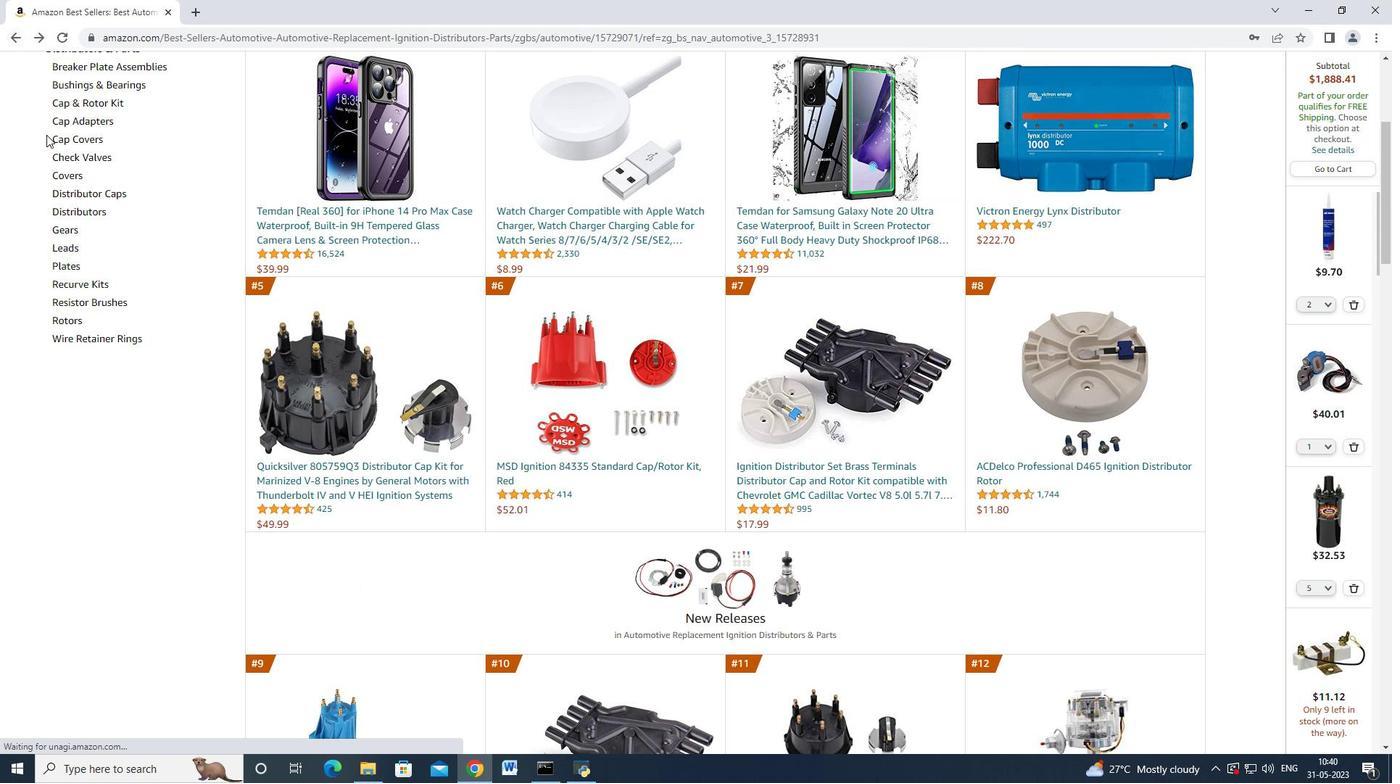 
Action: Mouse scrolled (68, 167) with delta (0, 0)
Screenshot: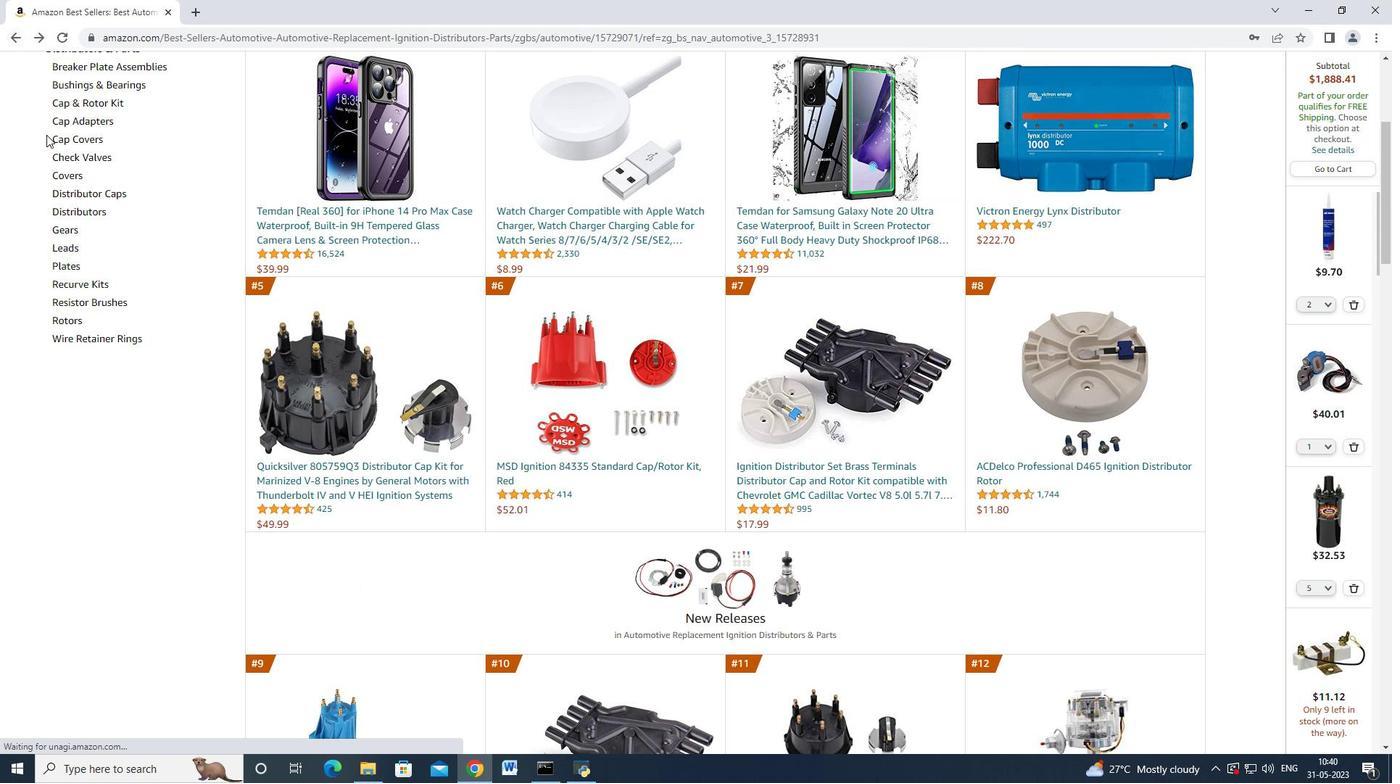 
Action: Mouse scrolled (68, 167) with delta (0, 0)
Screenshot: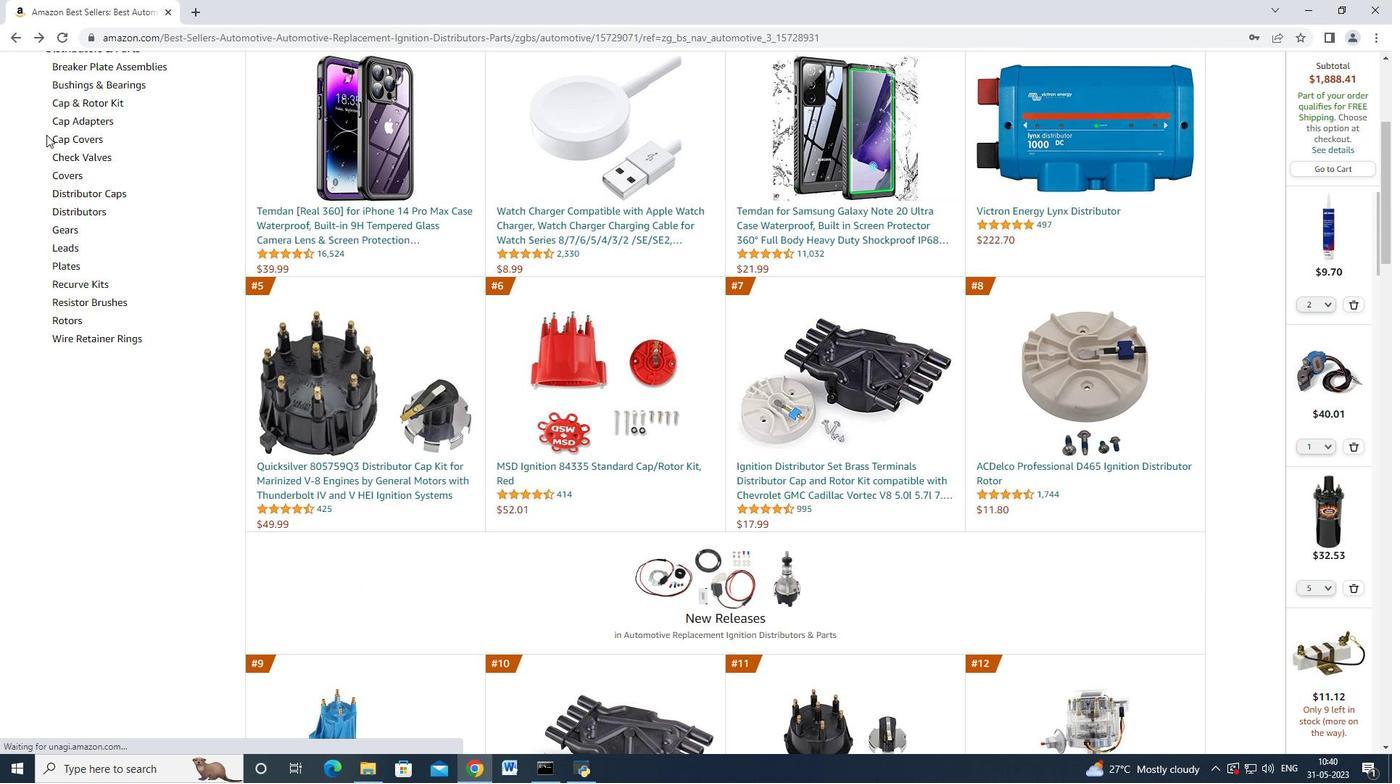 
Action: Mouse scrolled (68, 167) with delta (0, 0)
Screenshot: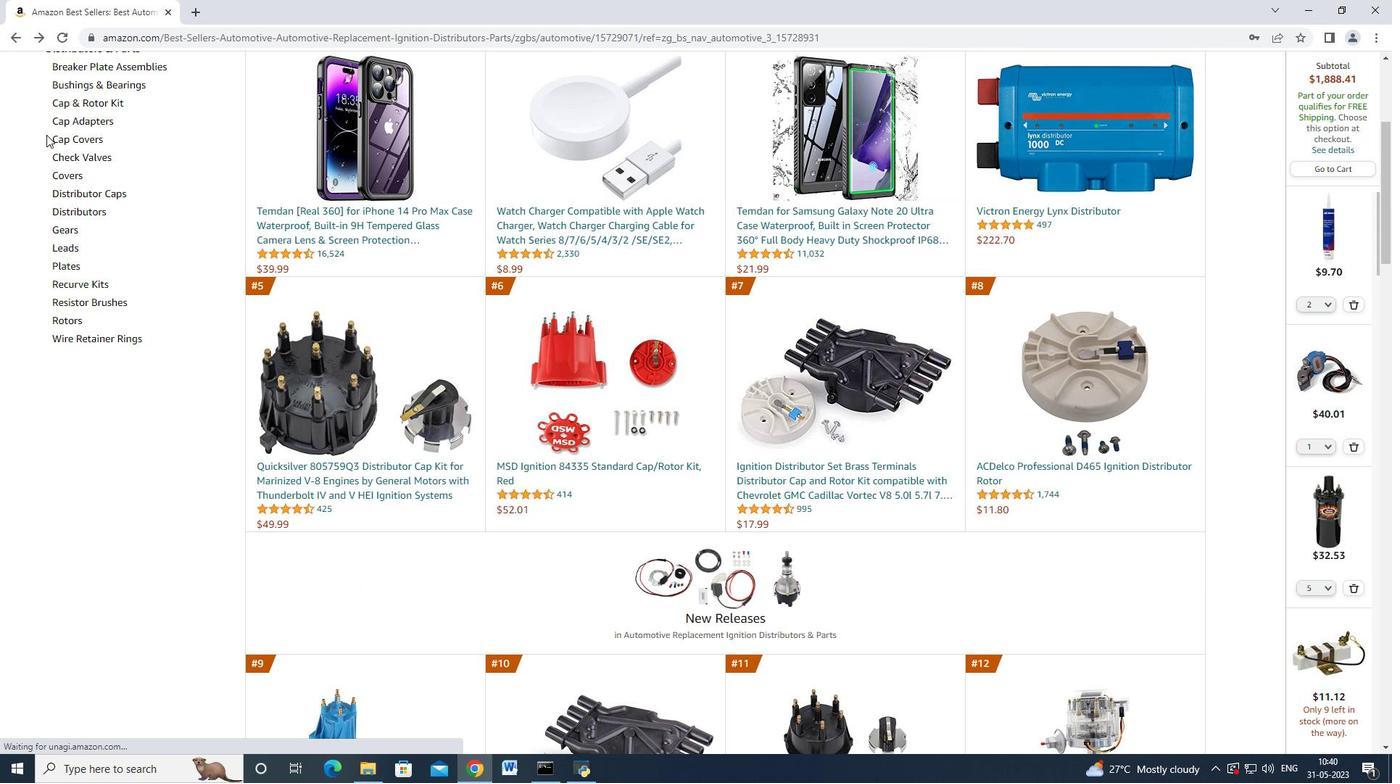 
Action: Mouse scrolled (68, 167) with delta (0, 0)
Screenshot: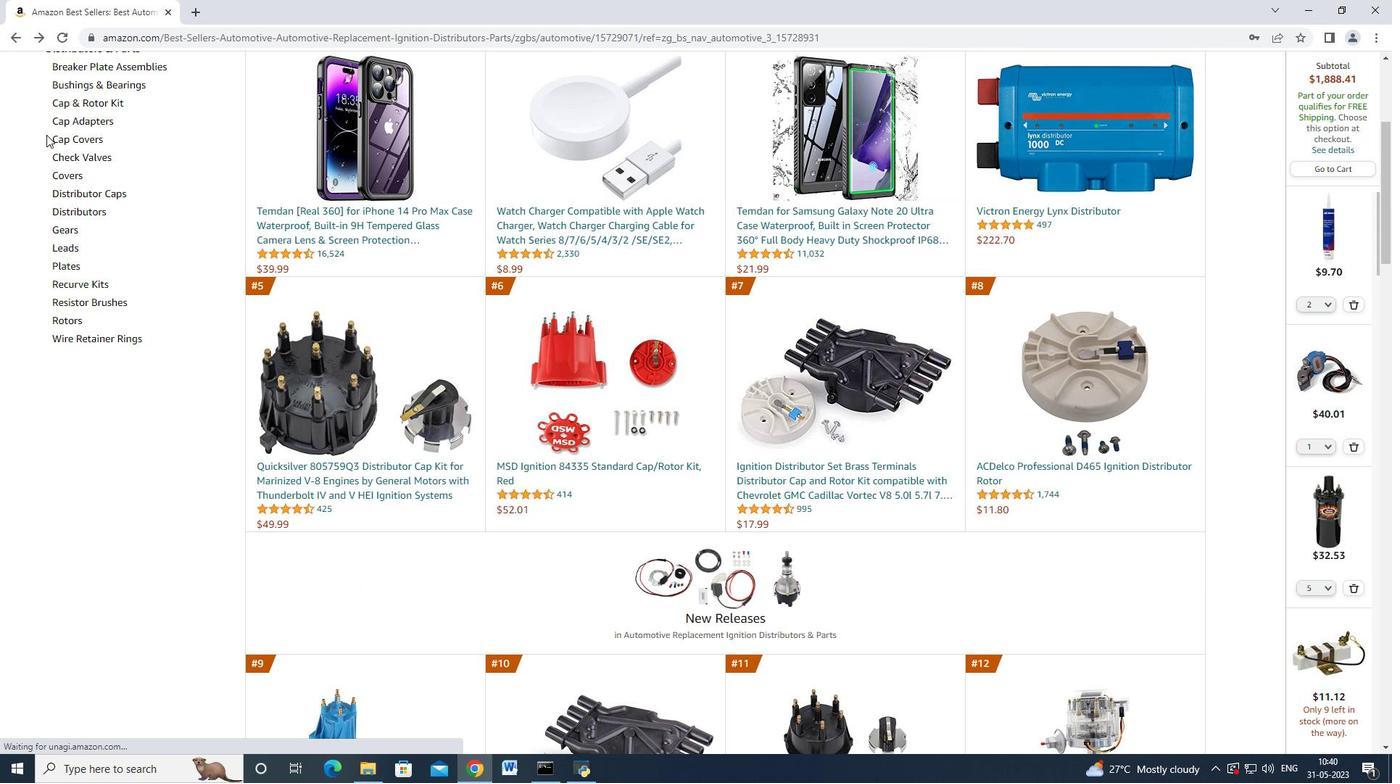 
Action: Mouse moved to (358, 659)
Screenshot: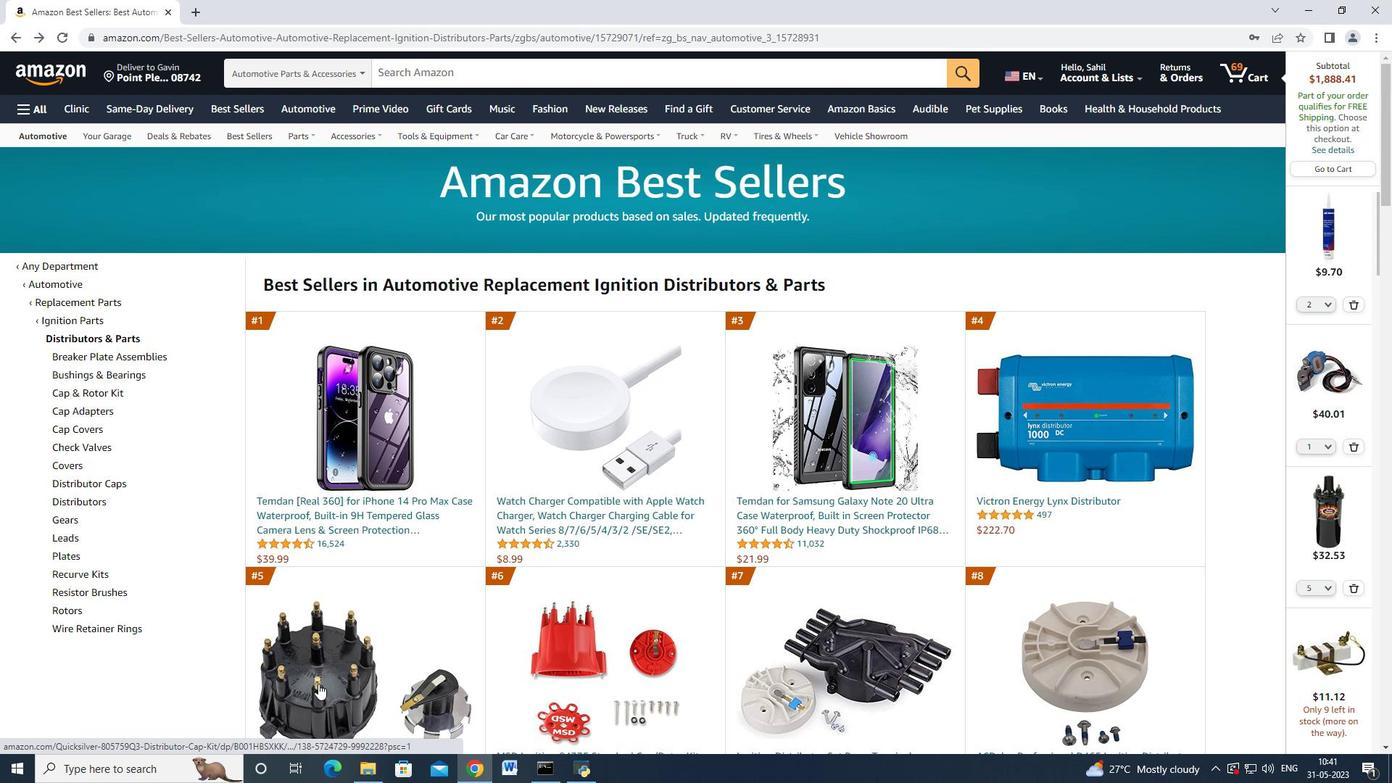 
Action: Mouse scrolled (358, 659) with delta (0, 0)
Screenshot: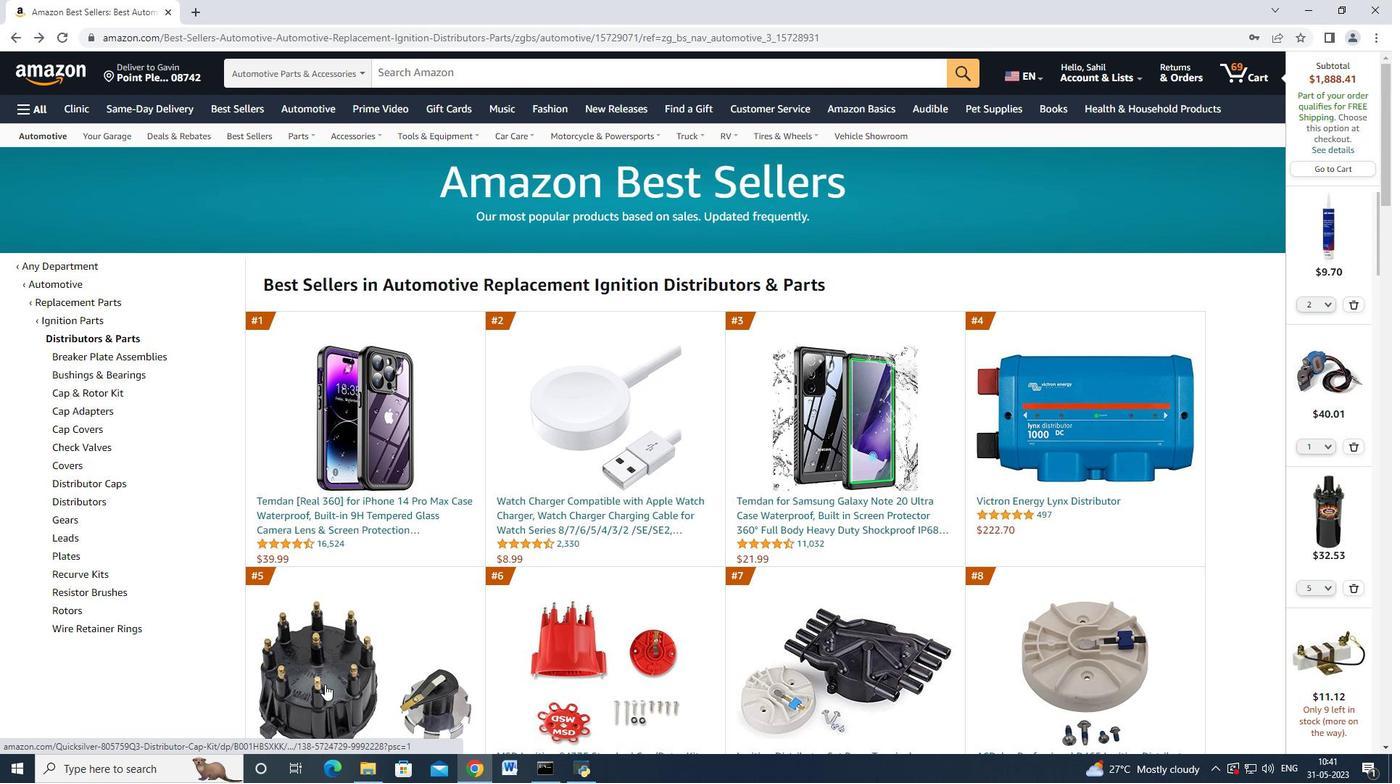 
Action: Mouse scrolled (358, 659) with delta (0, 0)
Screenshot: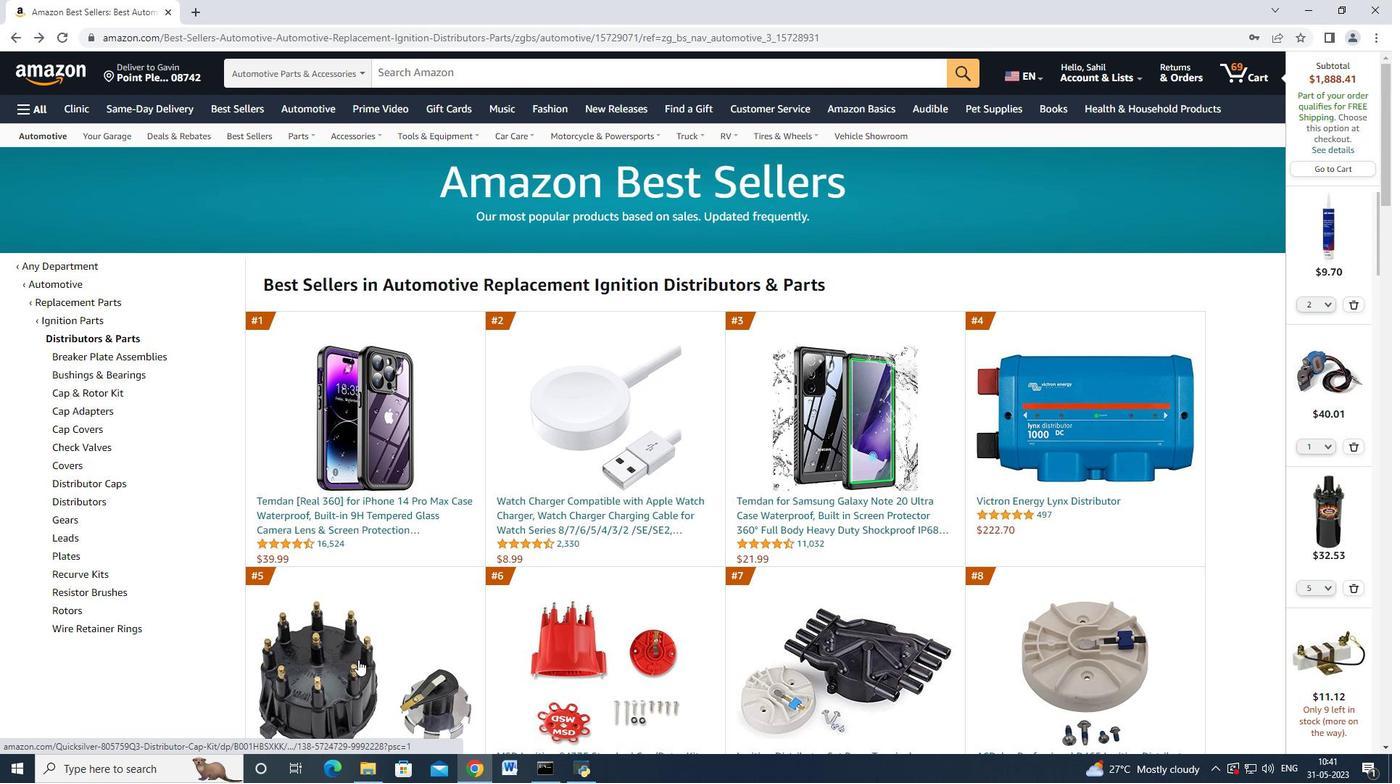 
Action: Mouse moved to (359, 628)
Screenshot: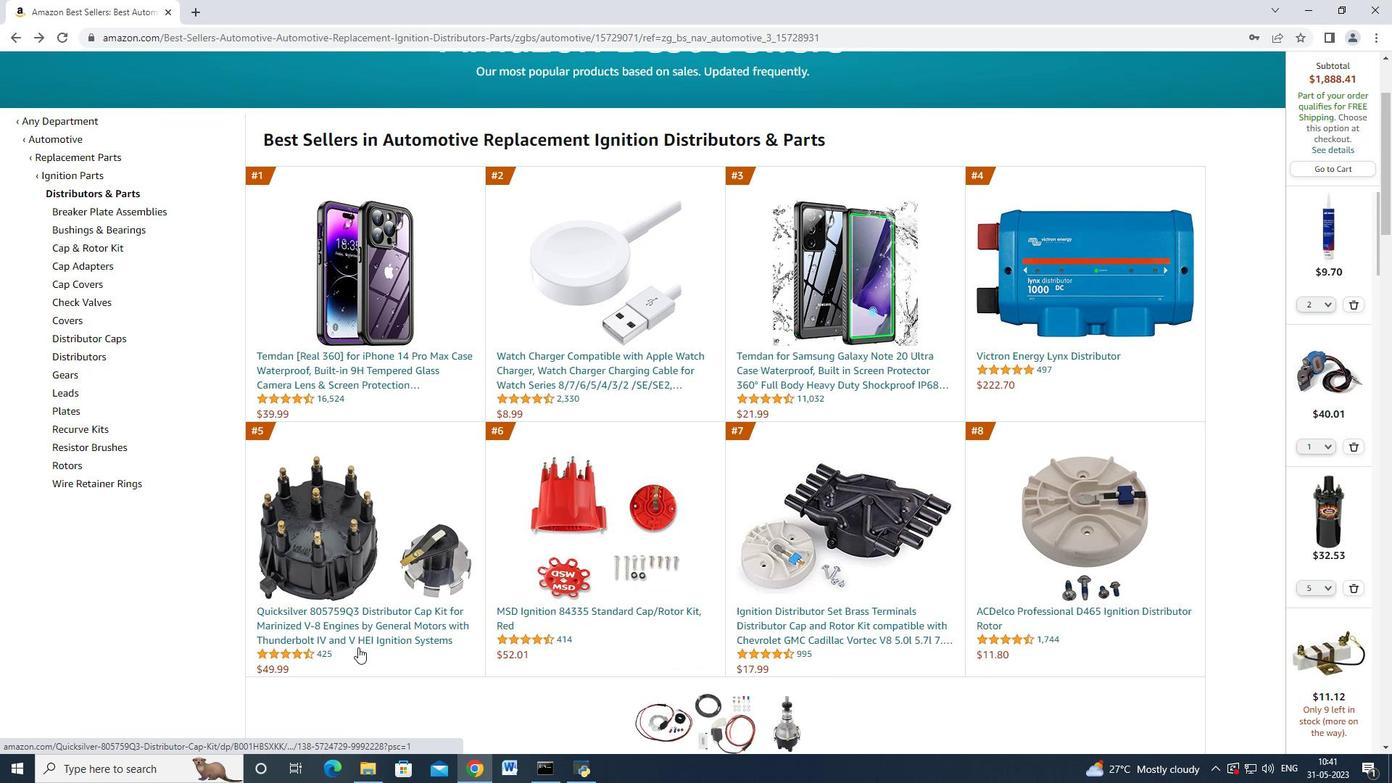 
Action: Mouse pressed left at (359, 628)
Screenshot: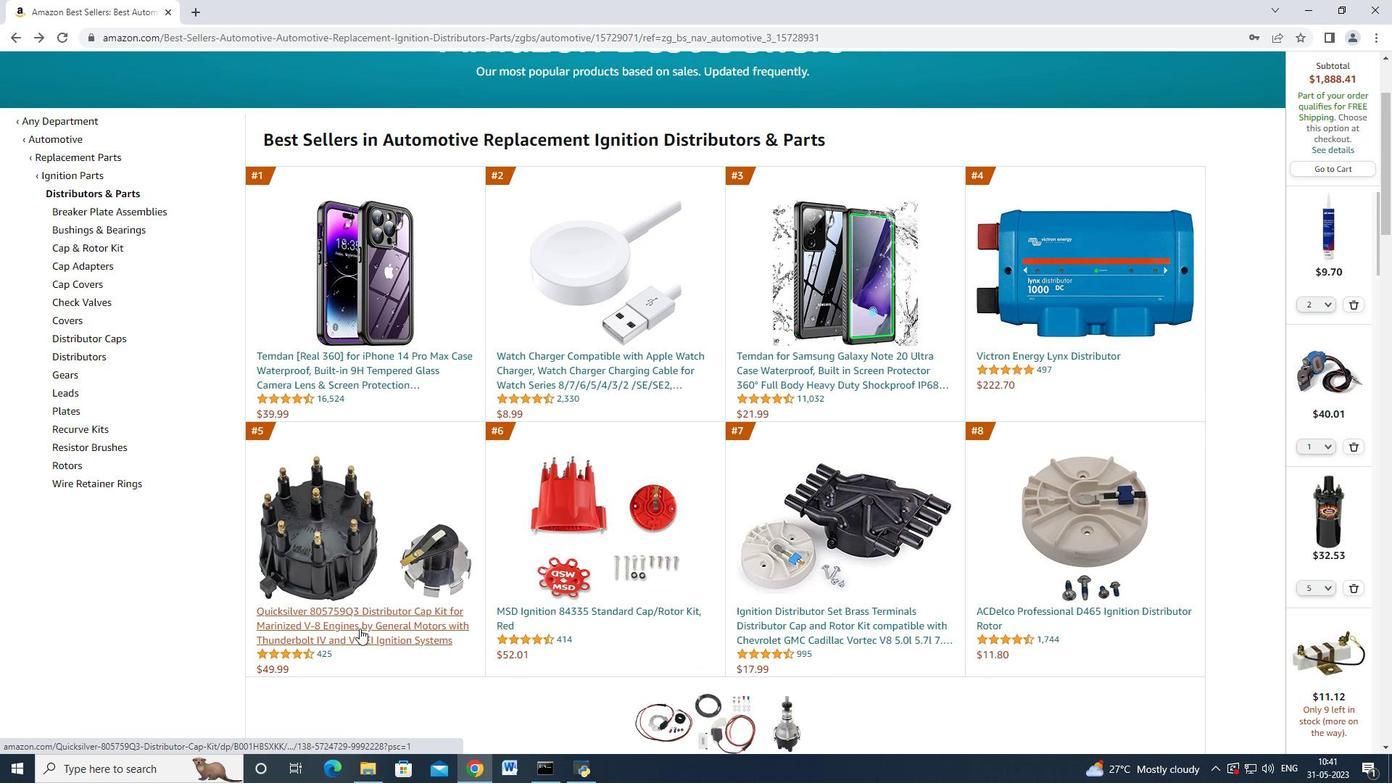 
Action: Mouse moved to (1029, 348)
Screenshot: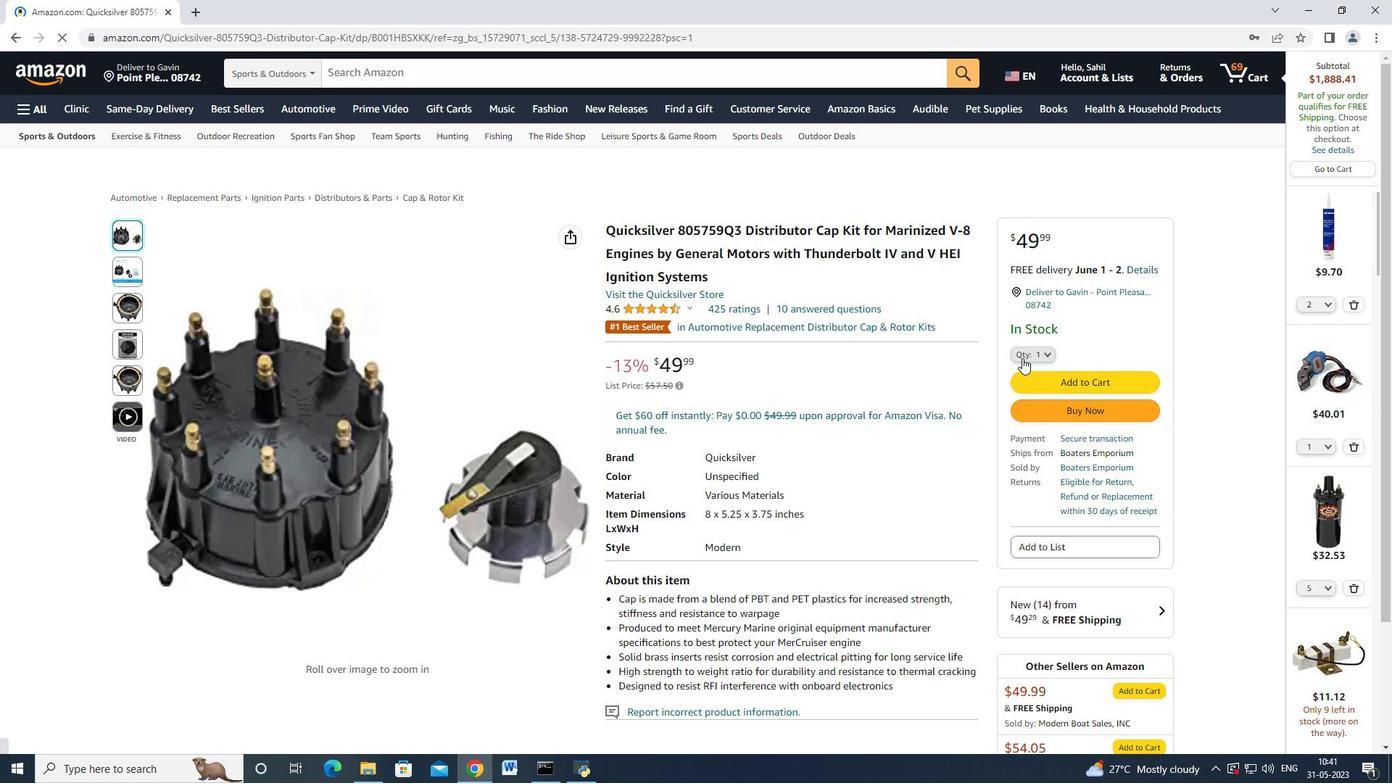 
Action: Mouse pressed left at (1029, 348)
Screenshot: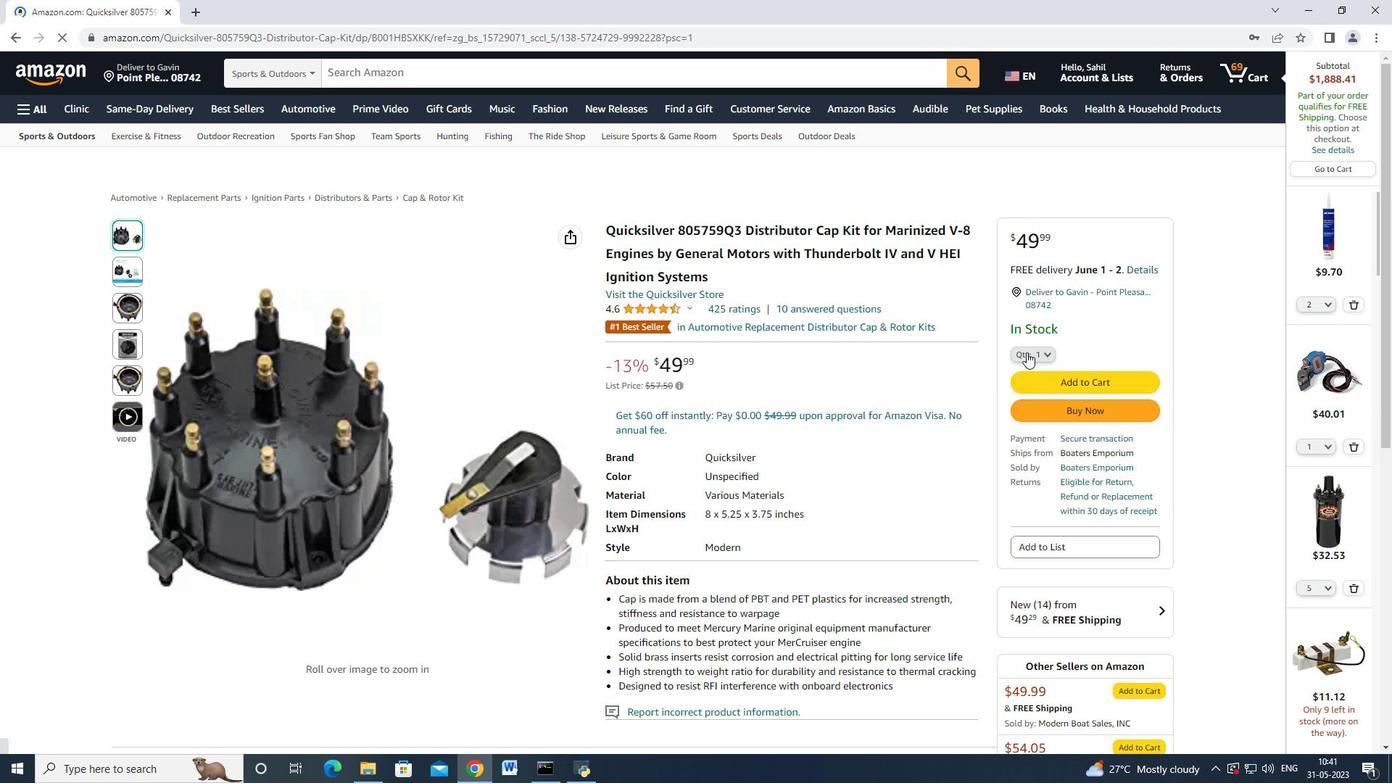 
Action: Mouse moved to (1028, 390)
Screenshot: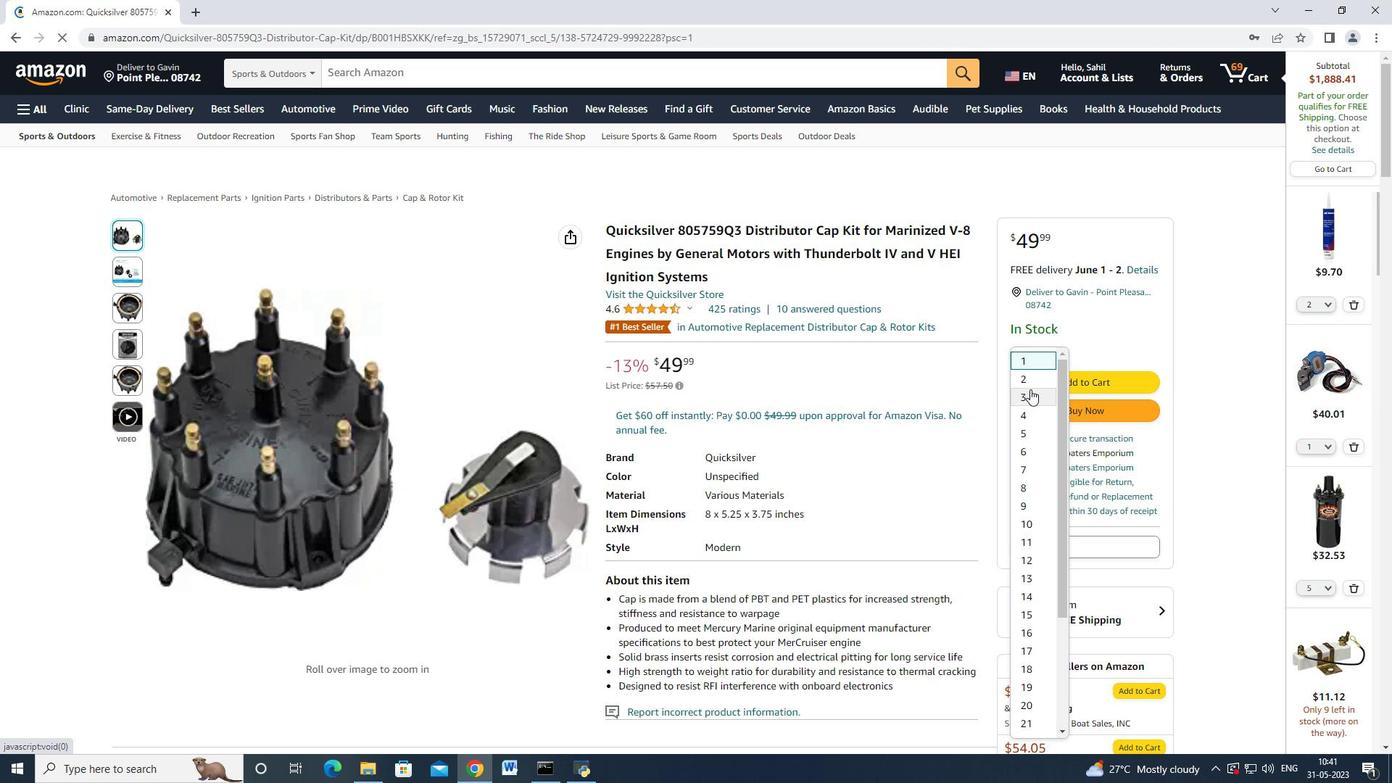 
Action: Mouse pressed left at (1028, 390)
Screenshot: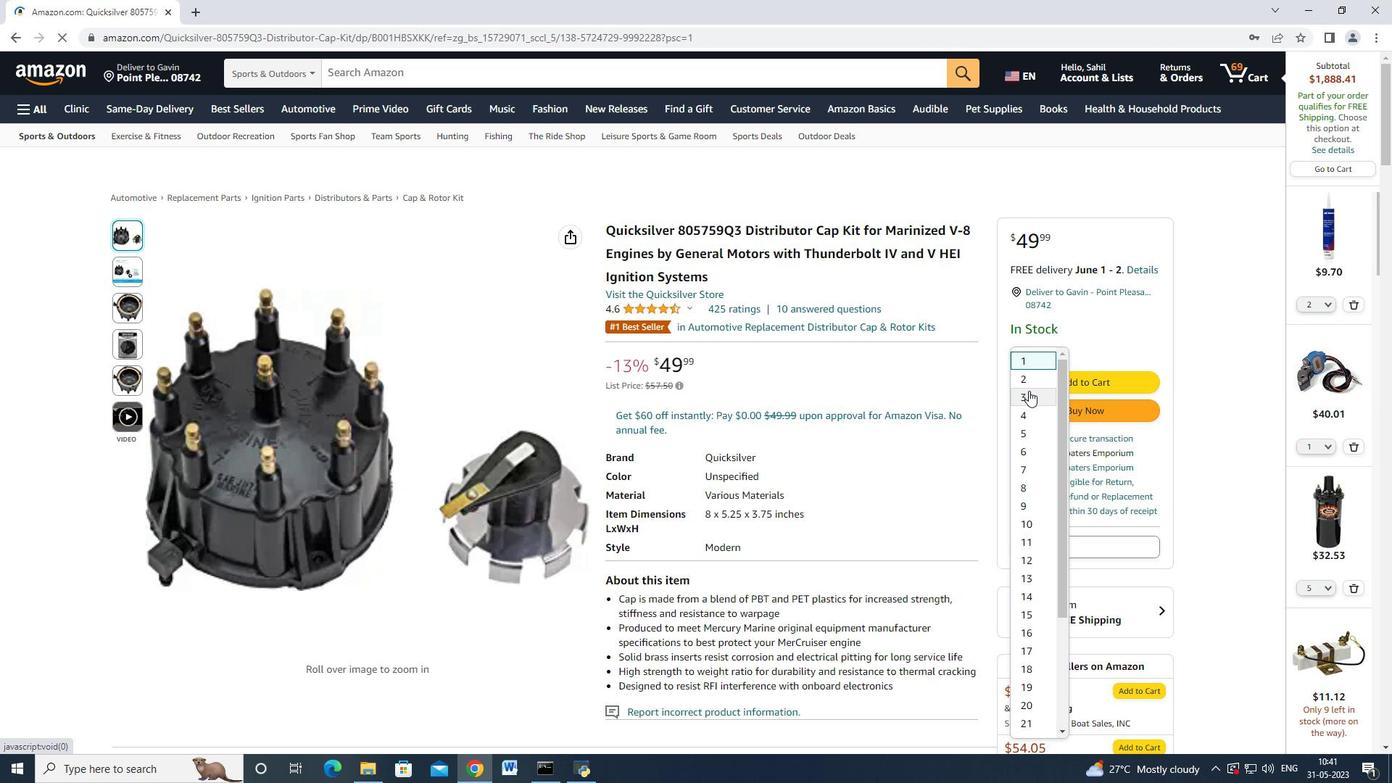 
Action: Mouse moved to (1048, 406)
Screenshot: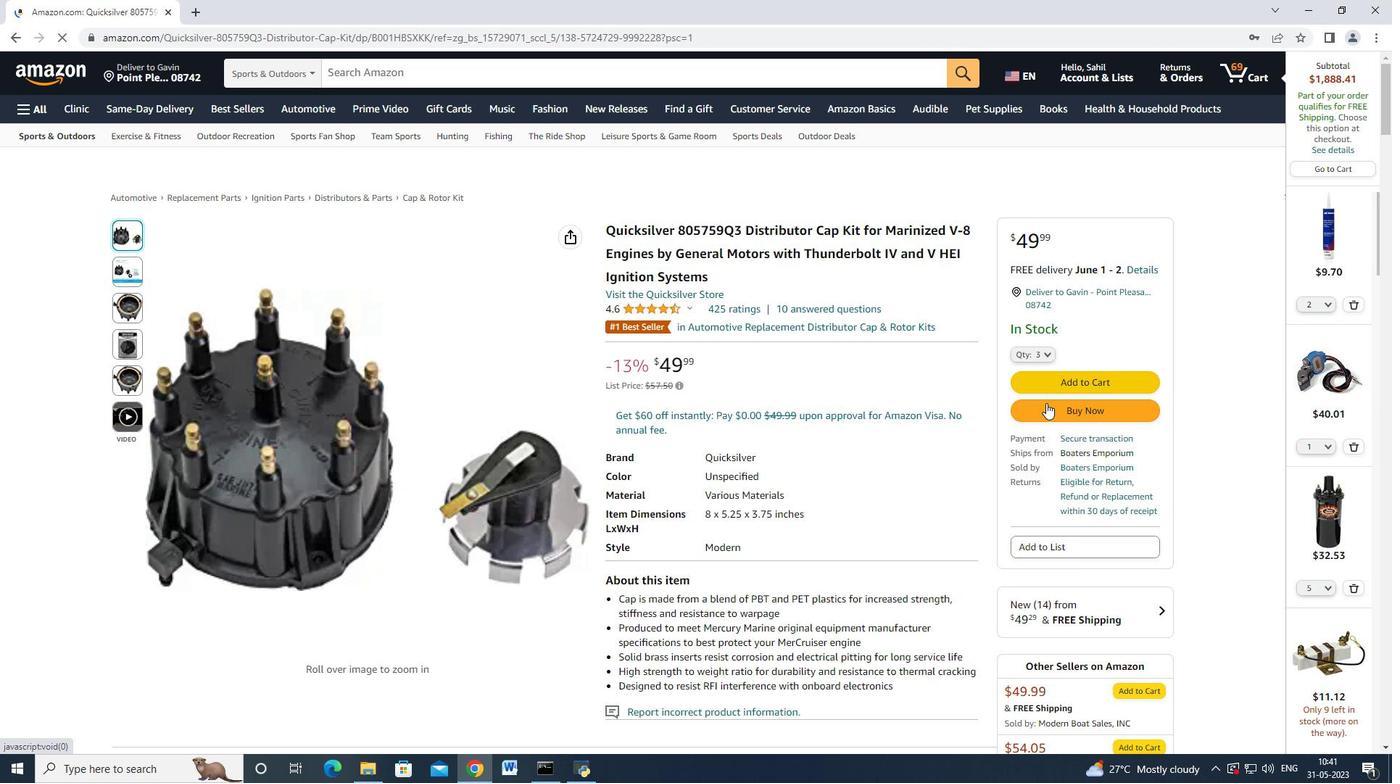 
Action: Mouse pressed left at (1048, 406)
Screenshot: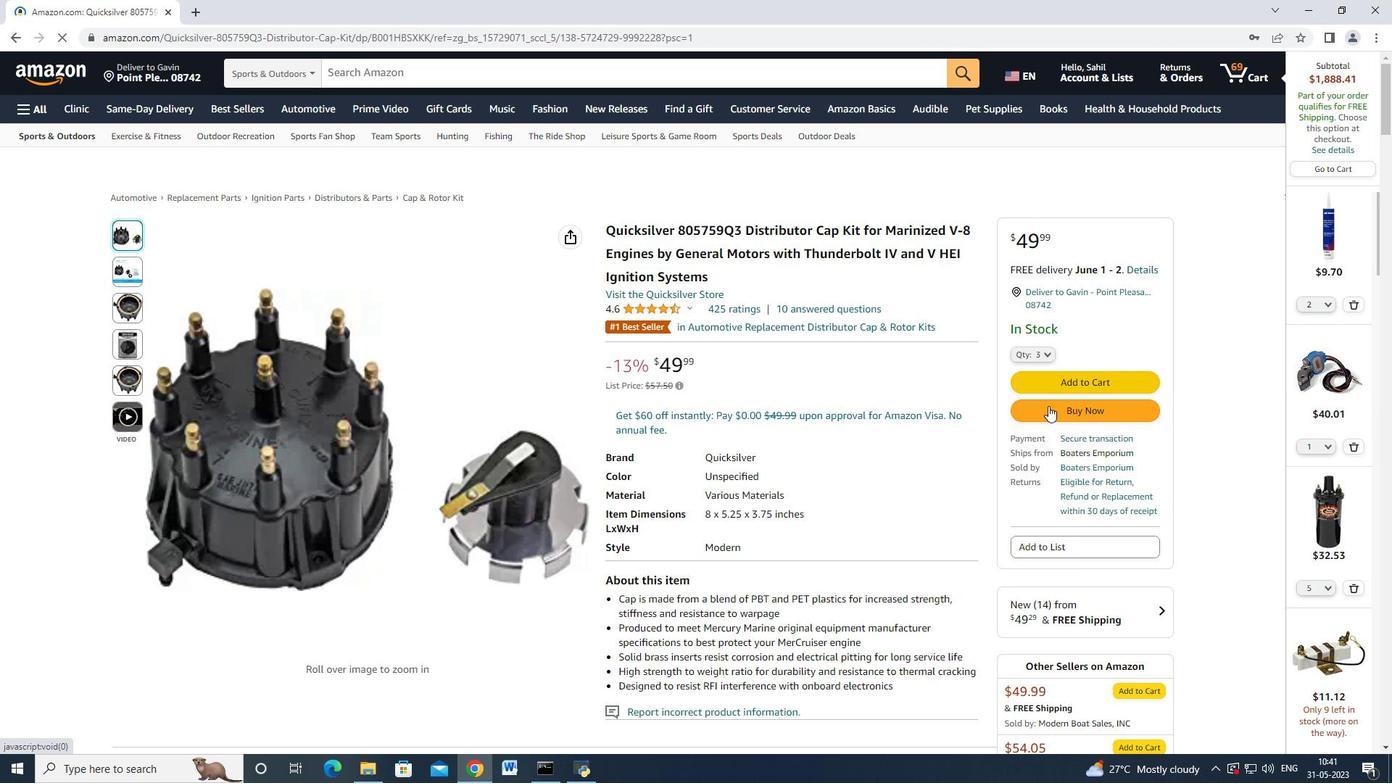 
Action: Mouse moved to (591, 316)
Screenshot: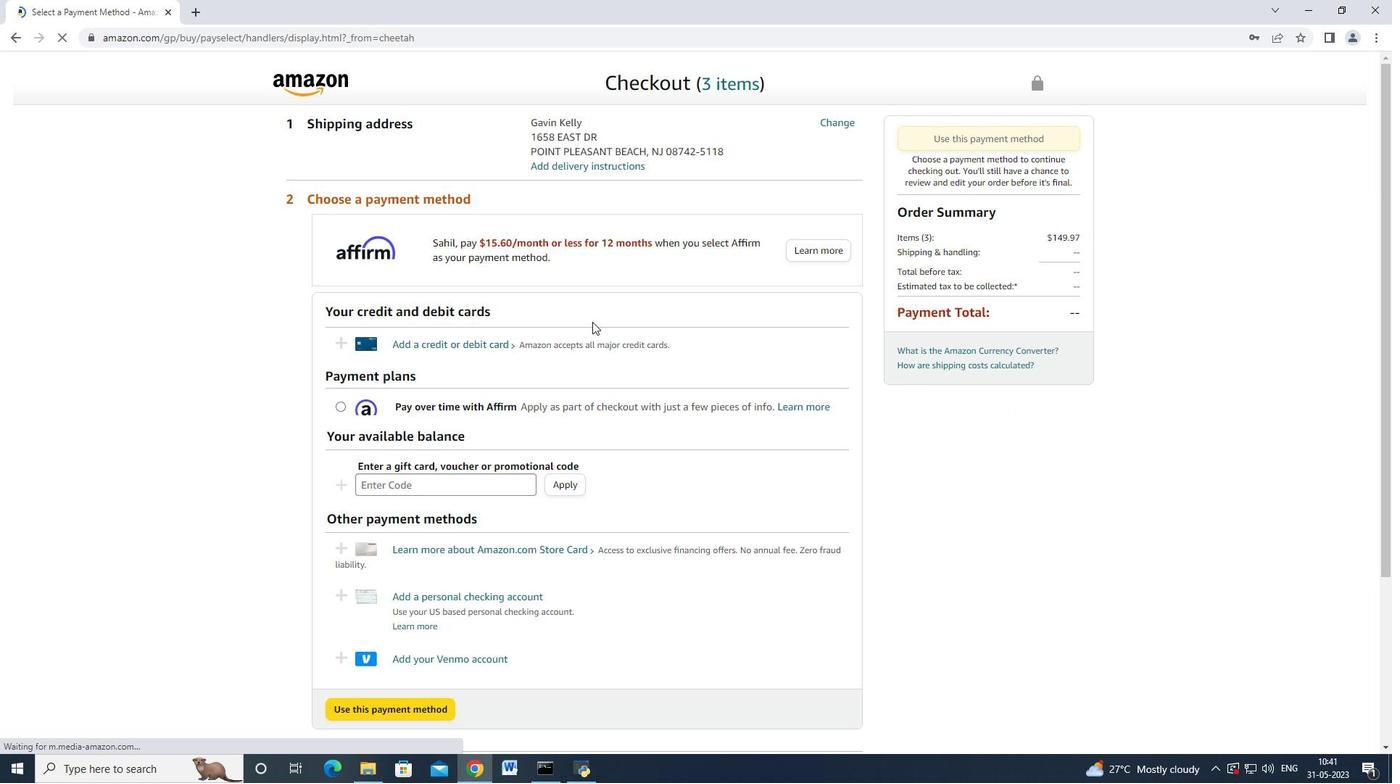 
Action: Mouse scrolled (591, 315) with delta (0, 0)
Screenshot: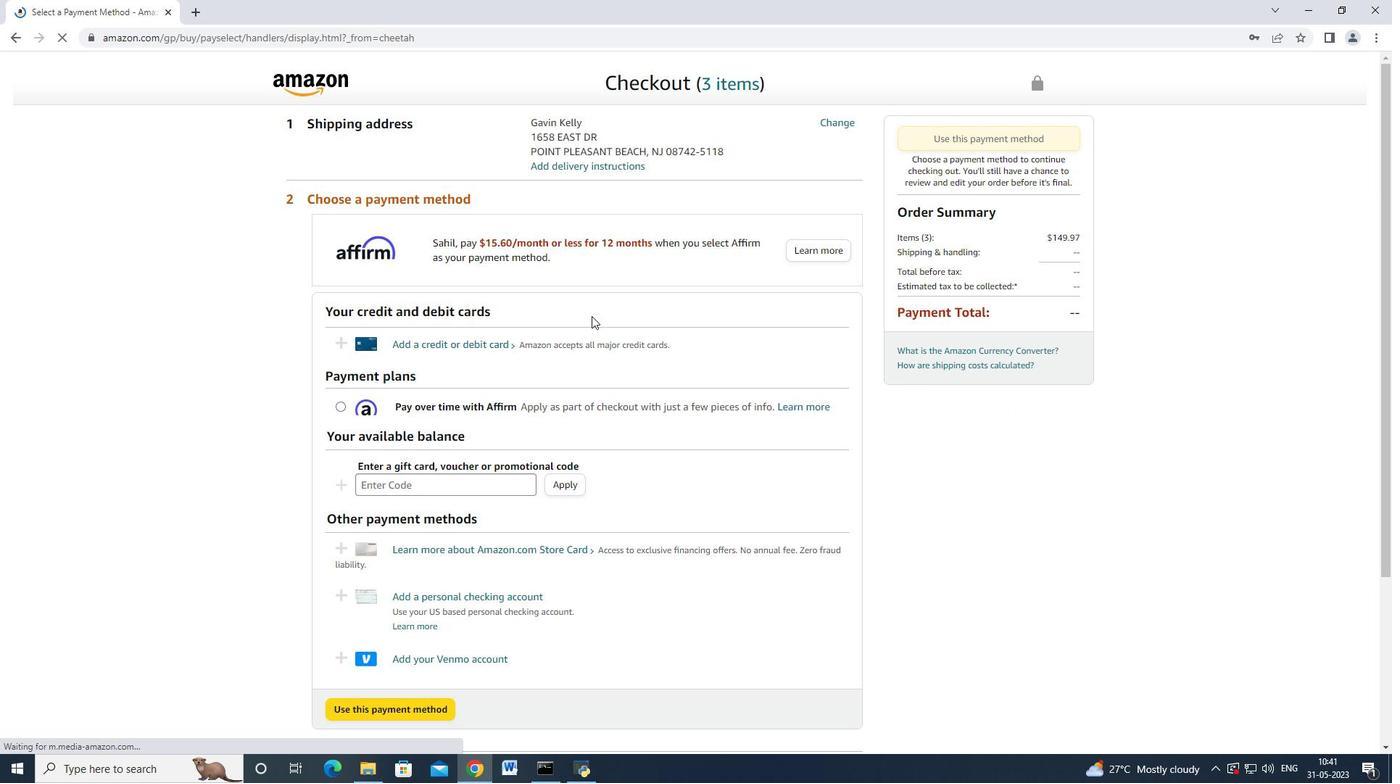 
Action: Mouse moved to (482, 272)
Screenshot: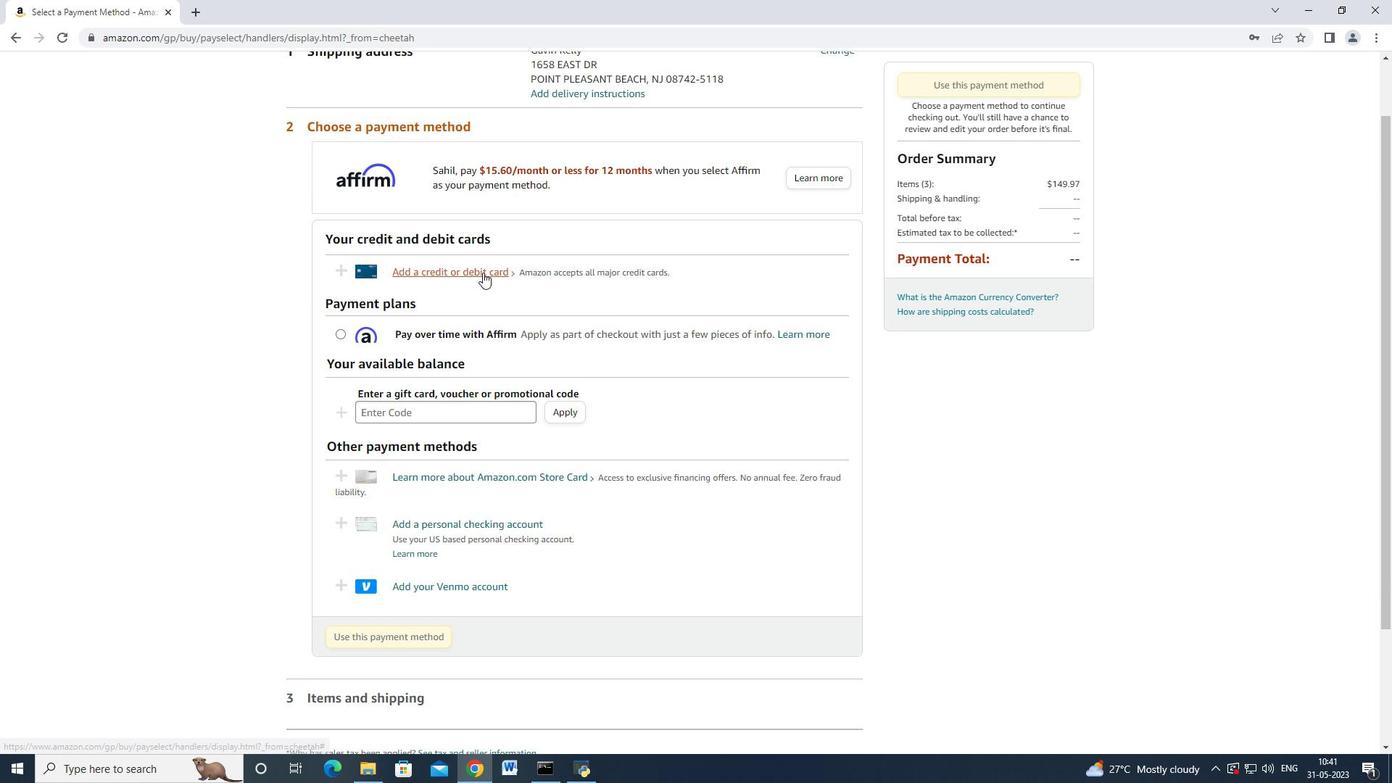 
Action: Mouse scrolled (482, 273) with delta (0, 0)
Screenshot: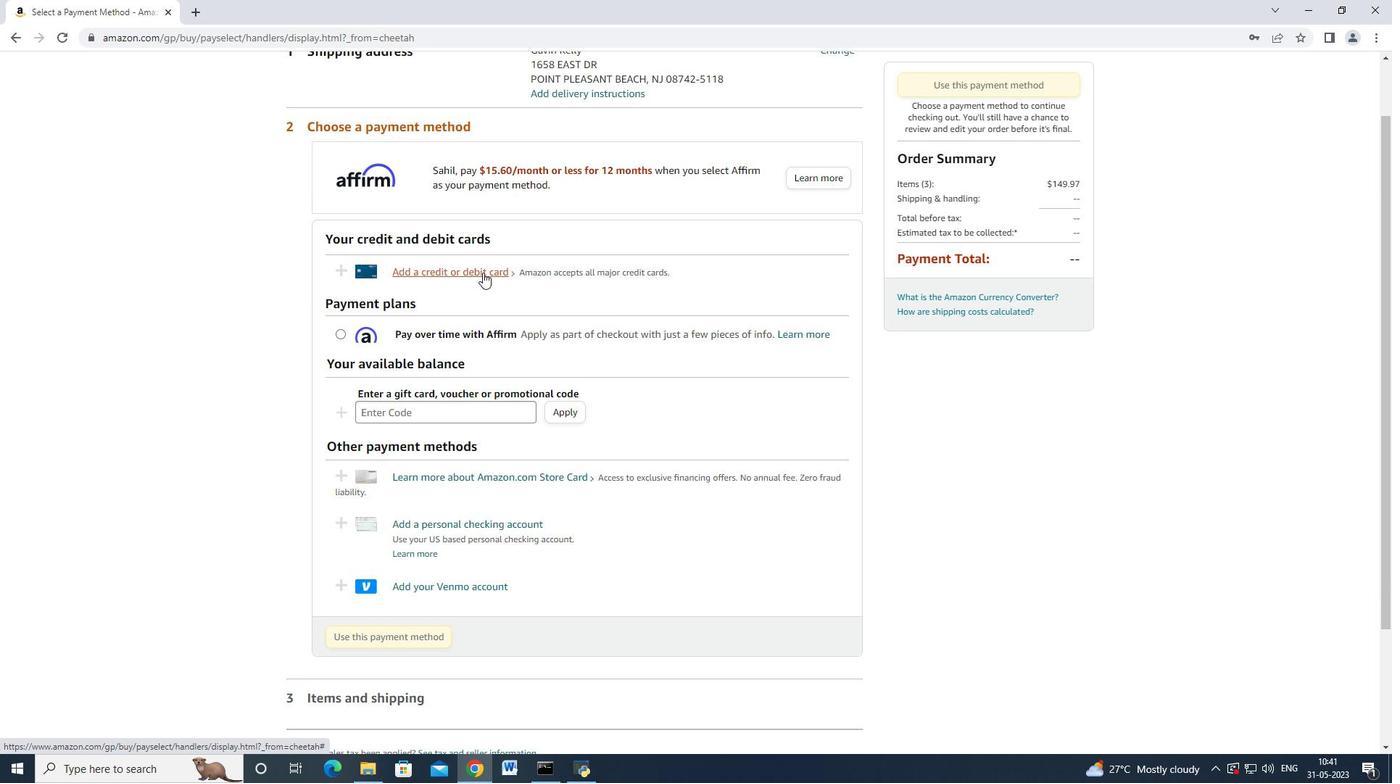 
Action: Mouse moved to (832, 127)
Screenshot: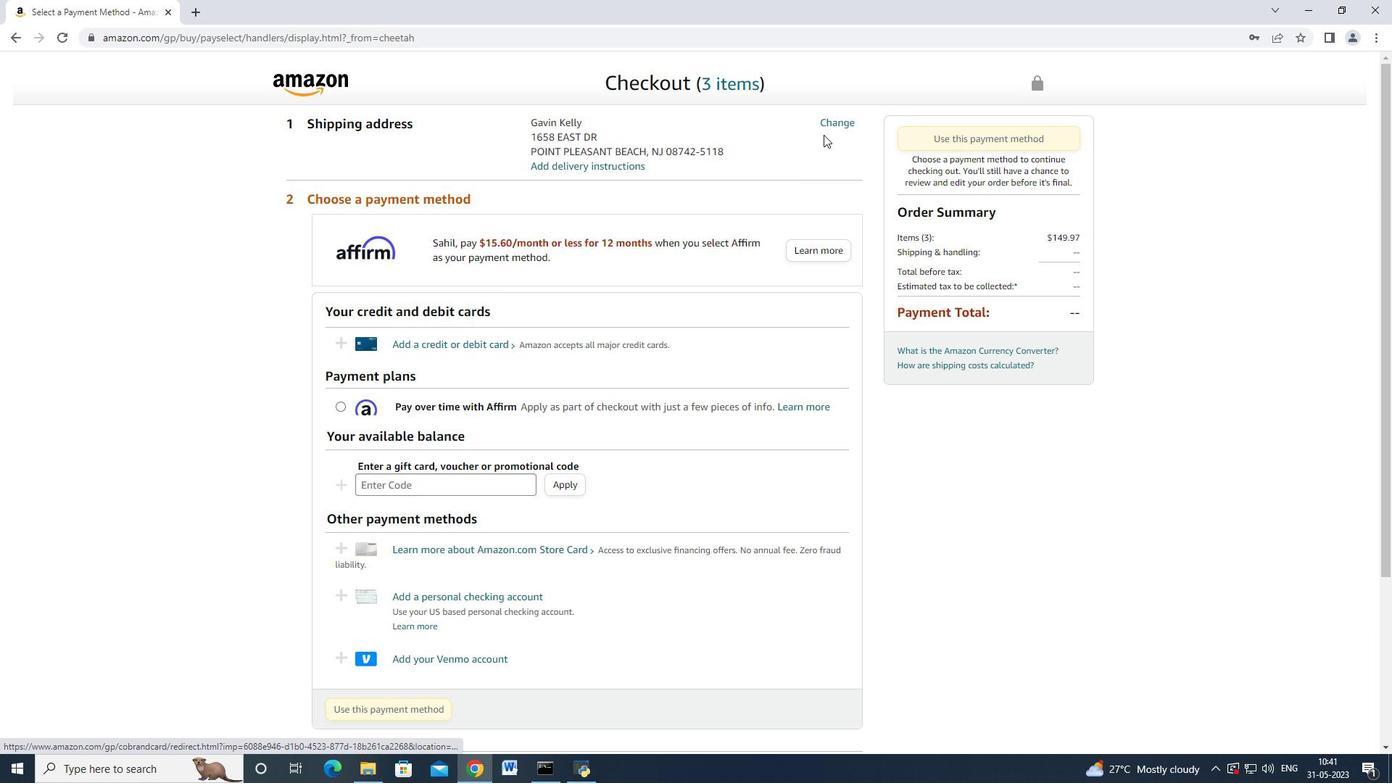 
Action: Mouse pressed left at (832, 127)
Screenshot: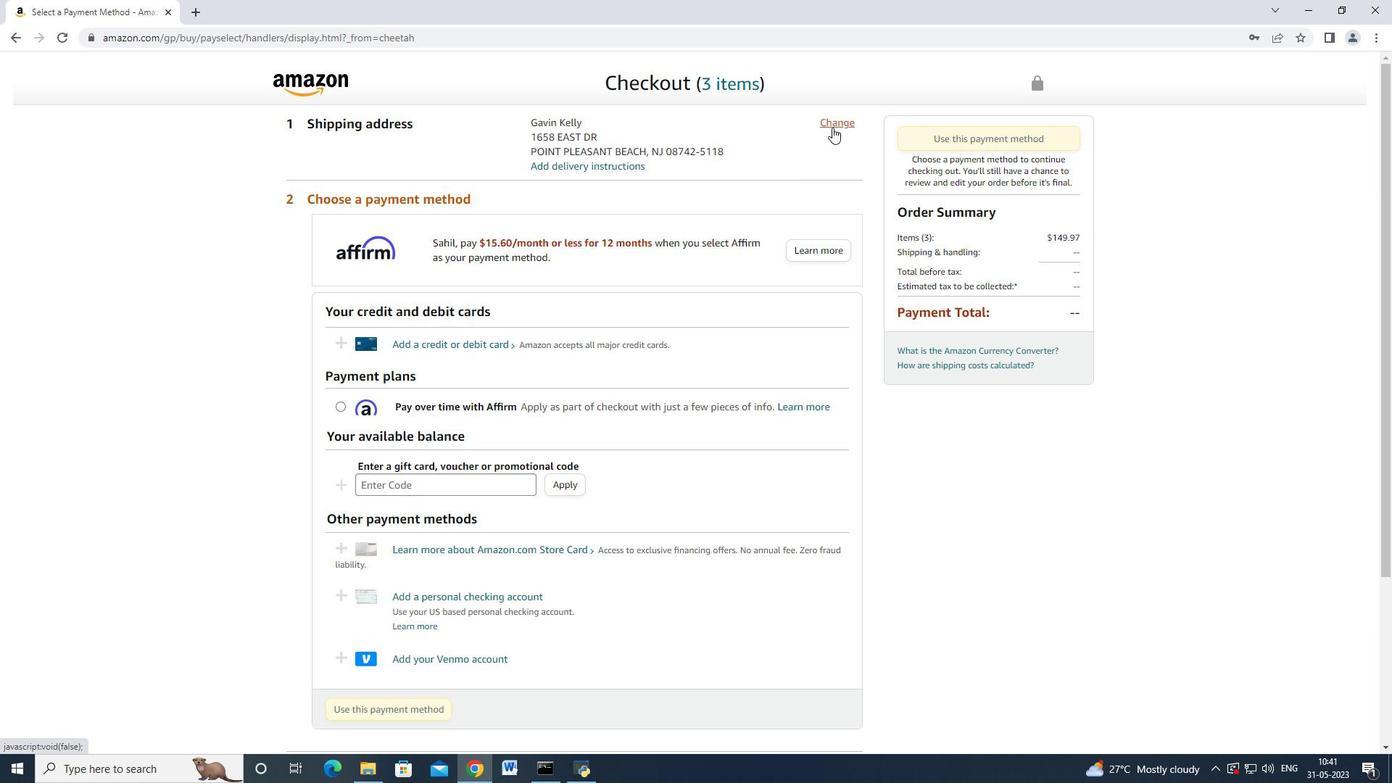 
Action: Mouse moved to (545, 205)
Screenshot: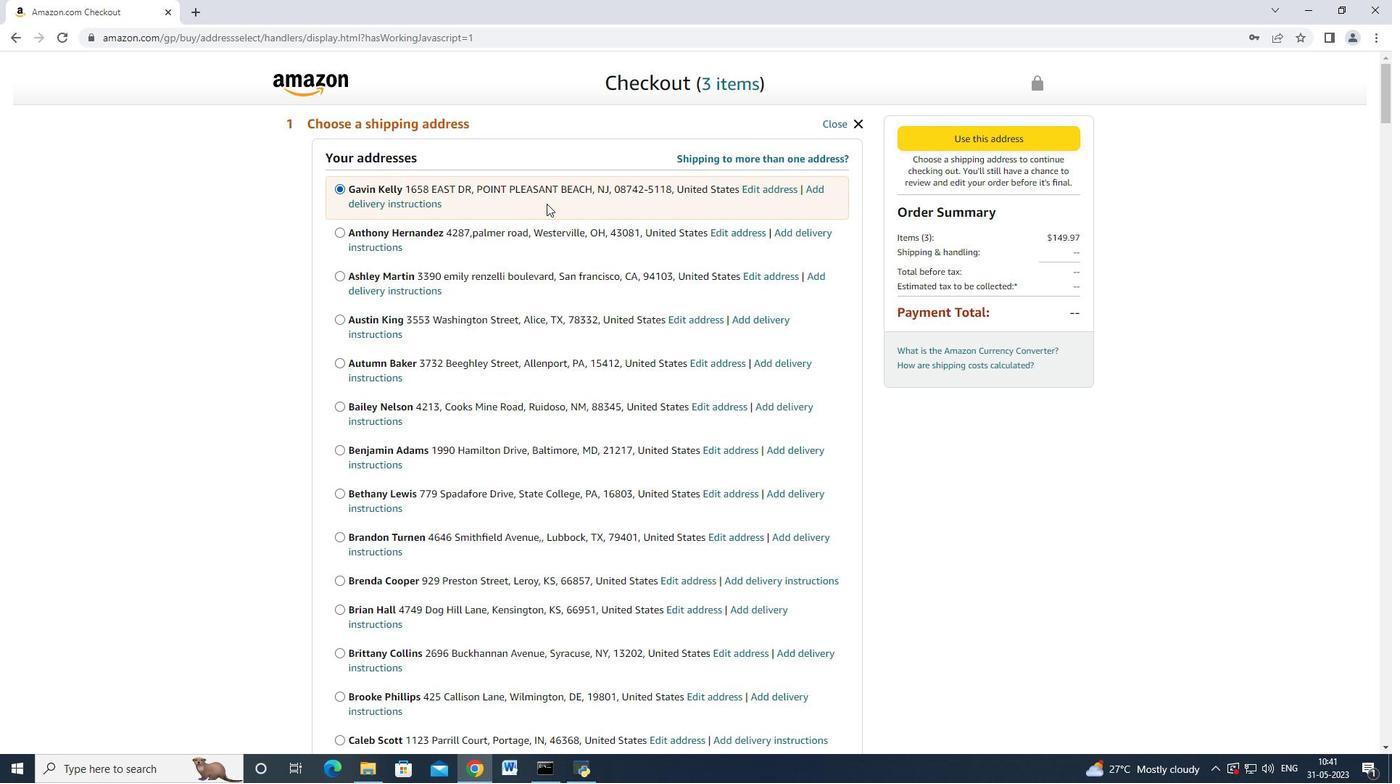 
Action: Mouse scrolled (545, 203) with delta (0, 0)
Screenshot: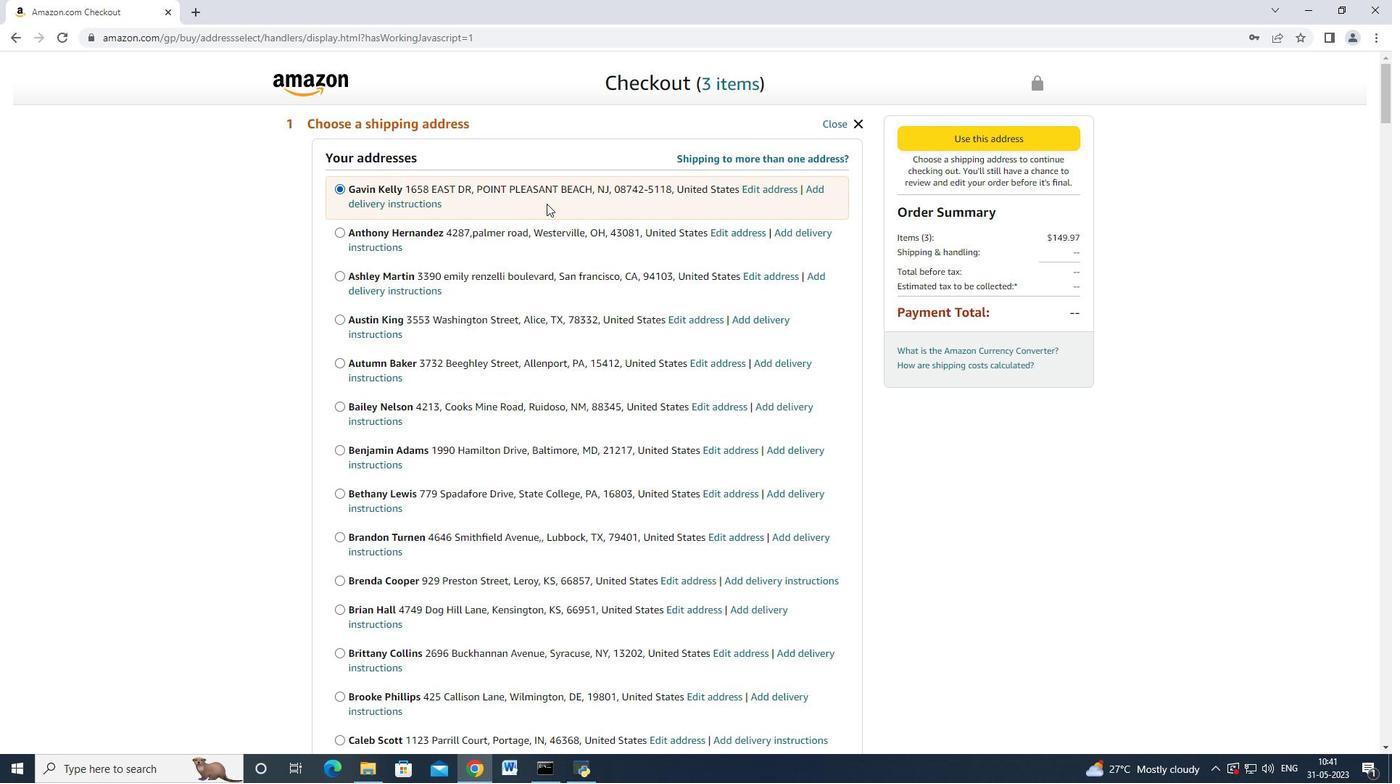 
Action: Mouse scrolled (545, 204) with delta (0, 0)
Screenshot: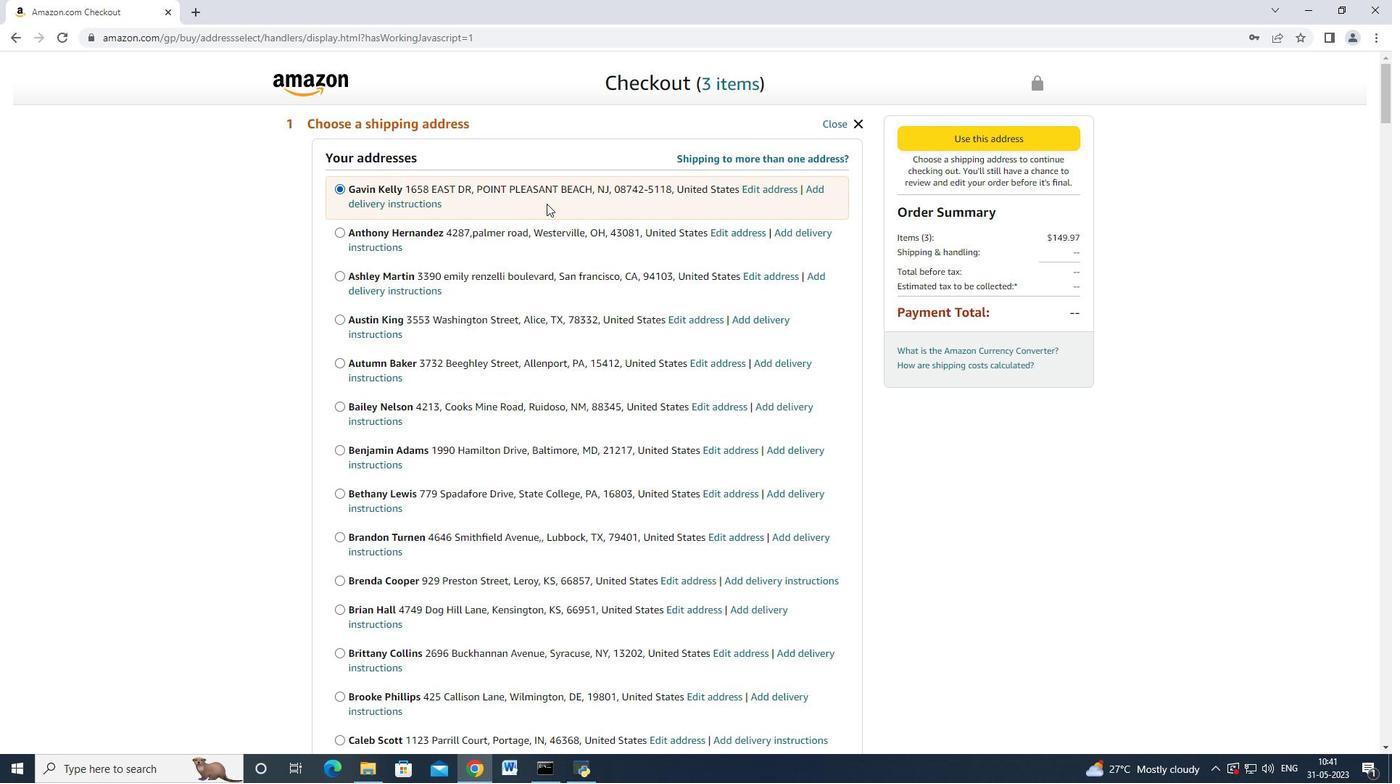 
Action: Mouse scrolled (545, 204) with delta (0, 0)
Screenshot: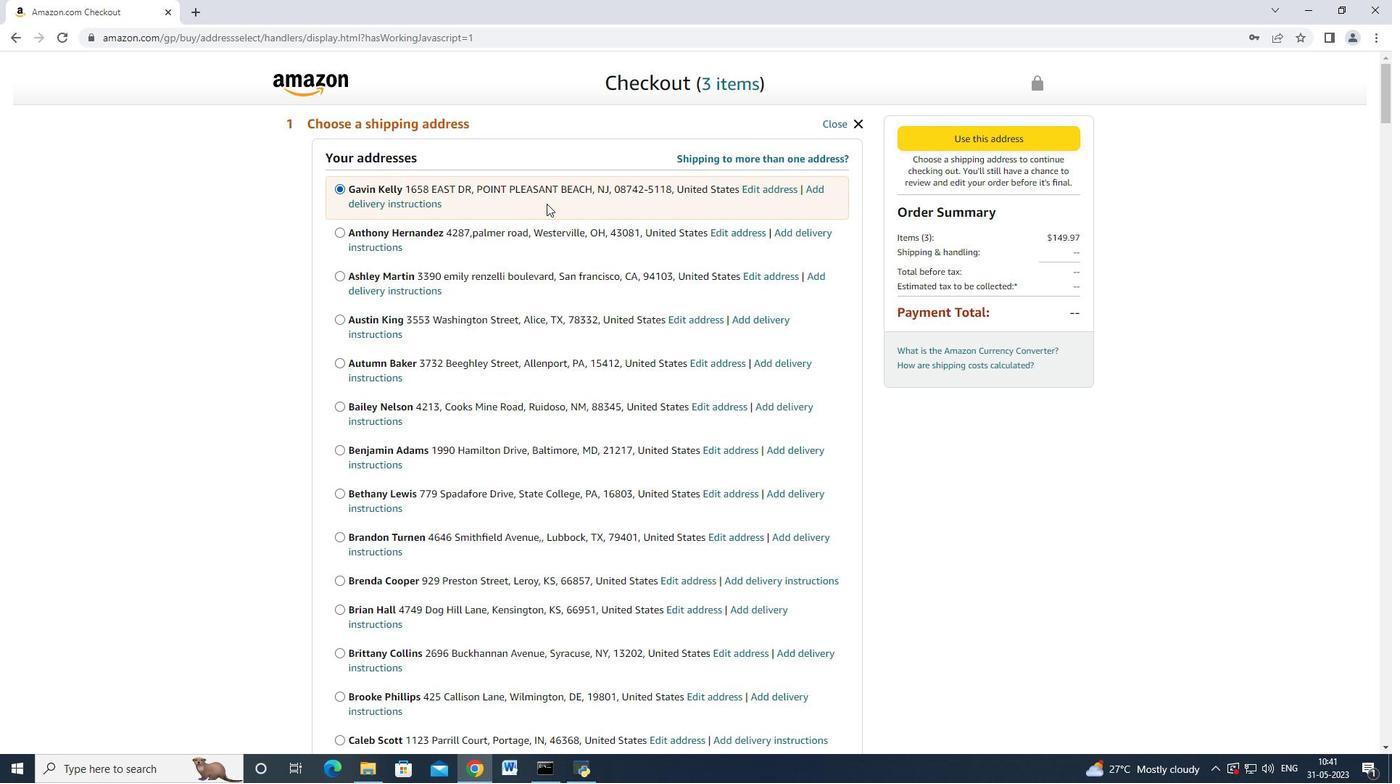 
Action: Mouse moved to (500, 399)
Screenshot: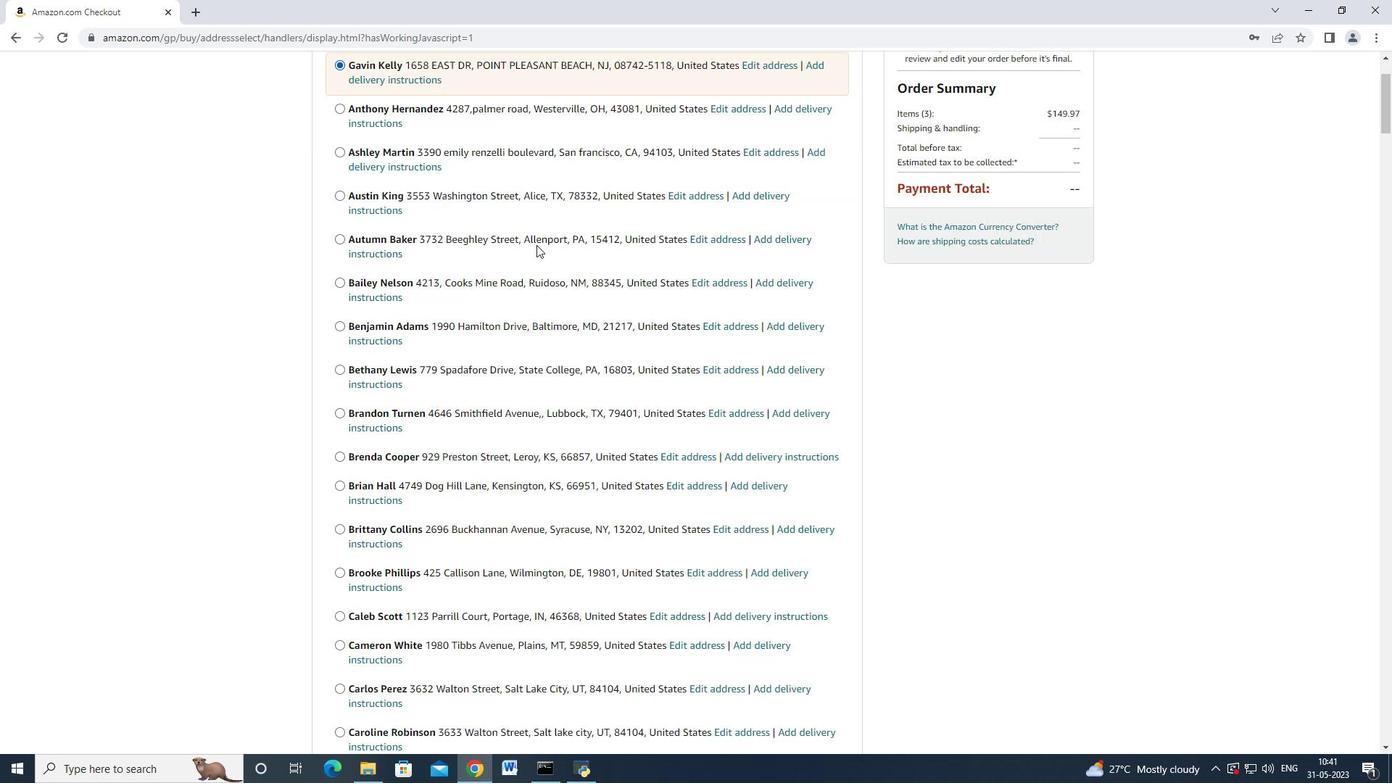 
Action: Mouse scrolled (500, 398) with delta (0, 0)
Screenshot: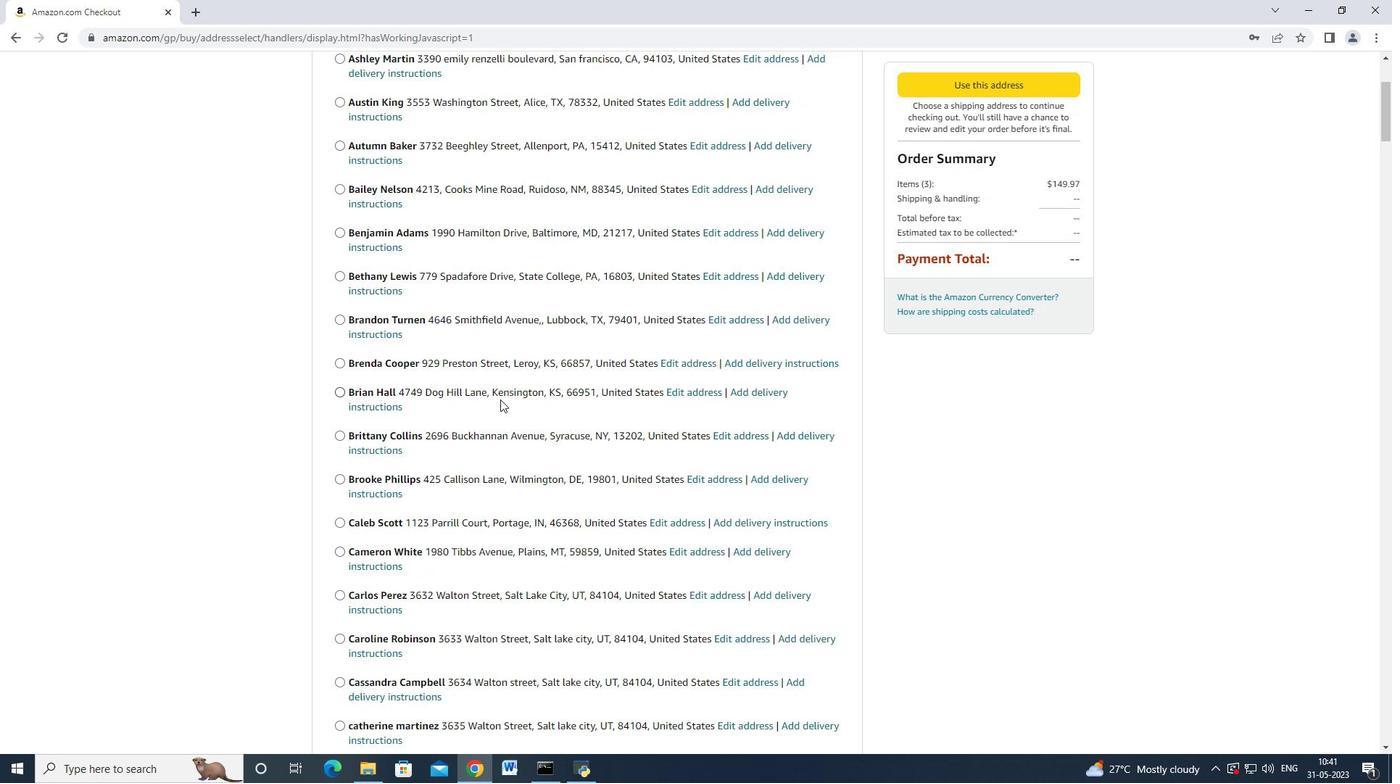 
Action: Mouse scrolled (500, 398) with delta (0, 0)
Screenshot: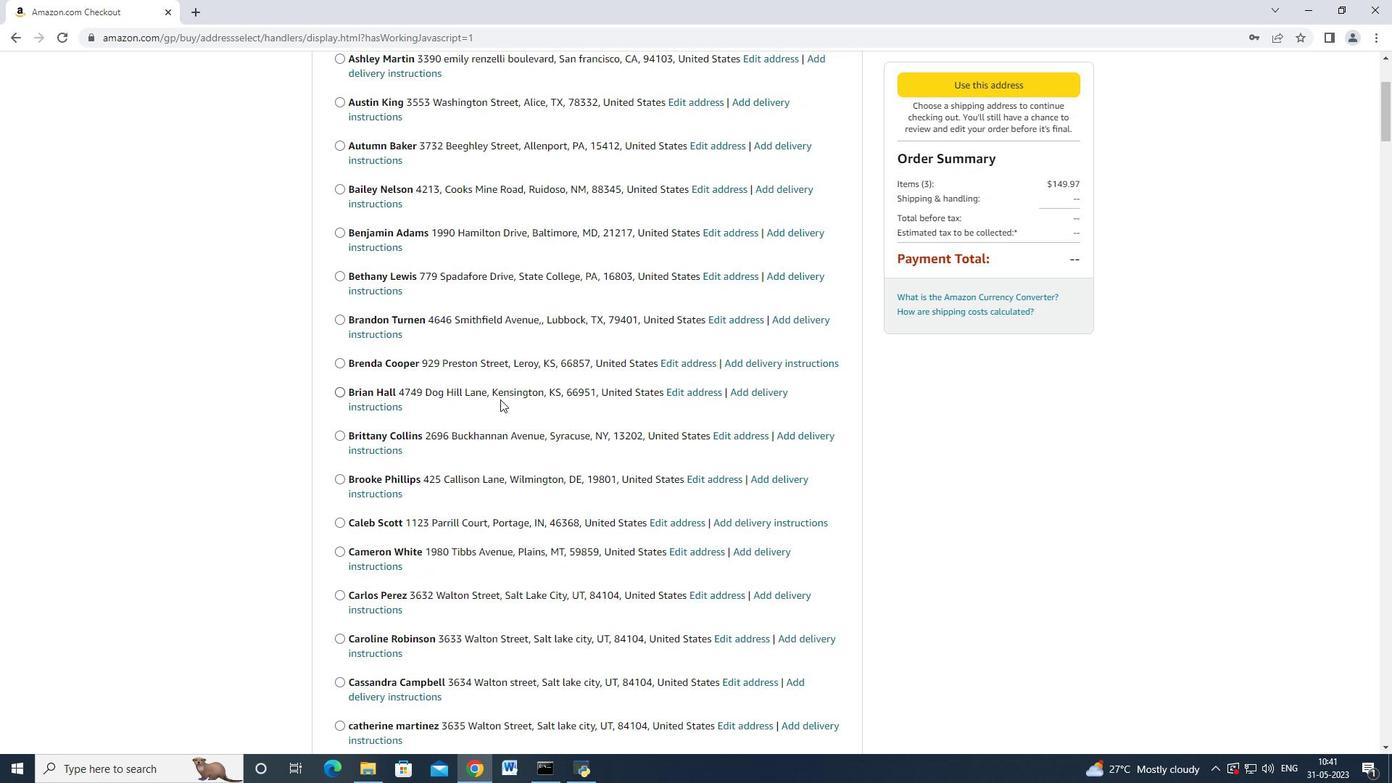 
Action: Mouse scrolled (500, 398) with delta (0, 0)
Screenshot: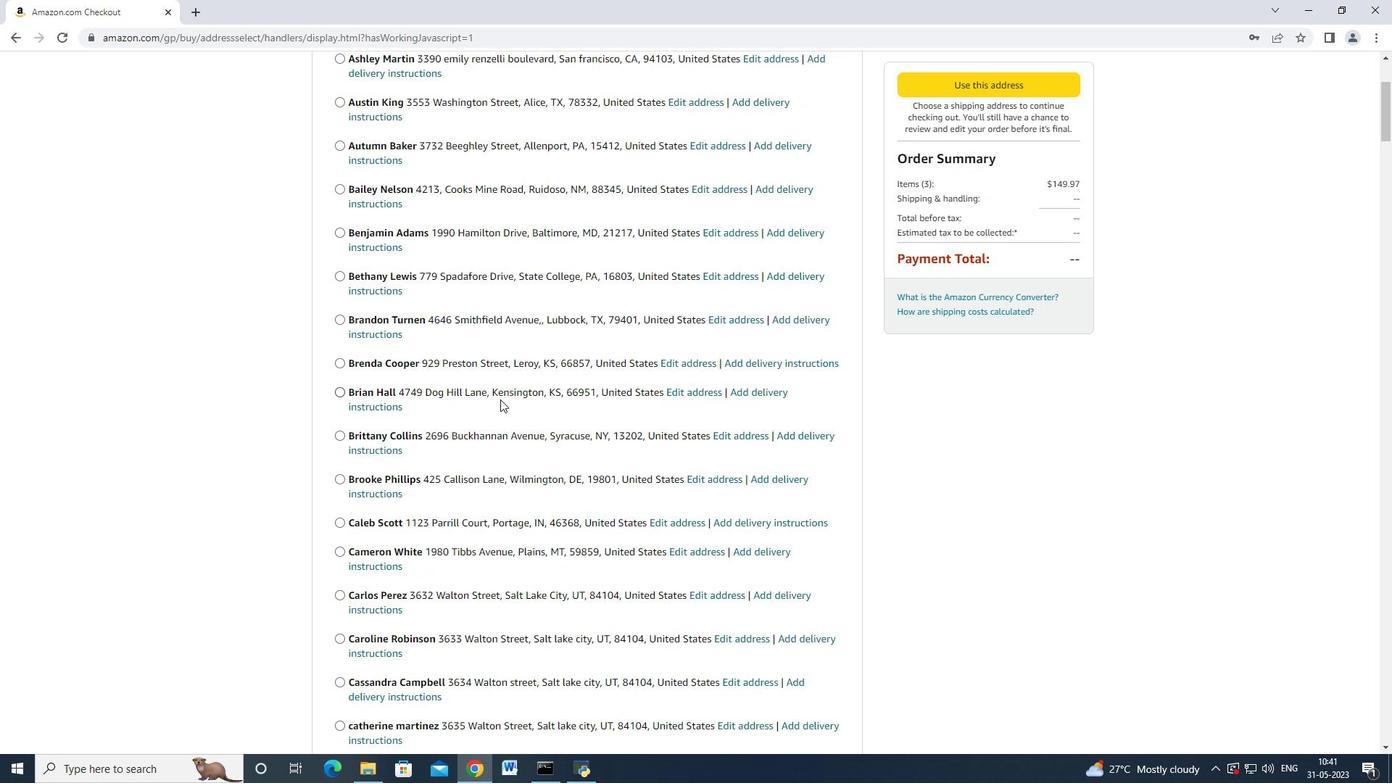 
Action: Mouse moved to (500, 398)
Screenshot: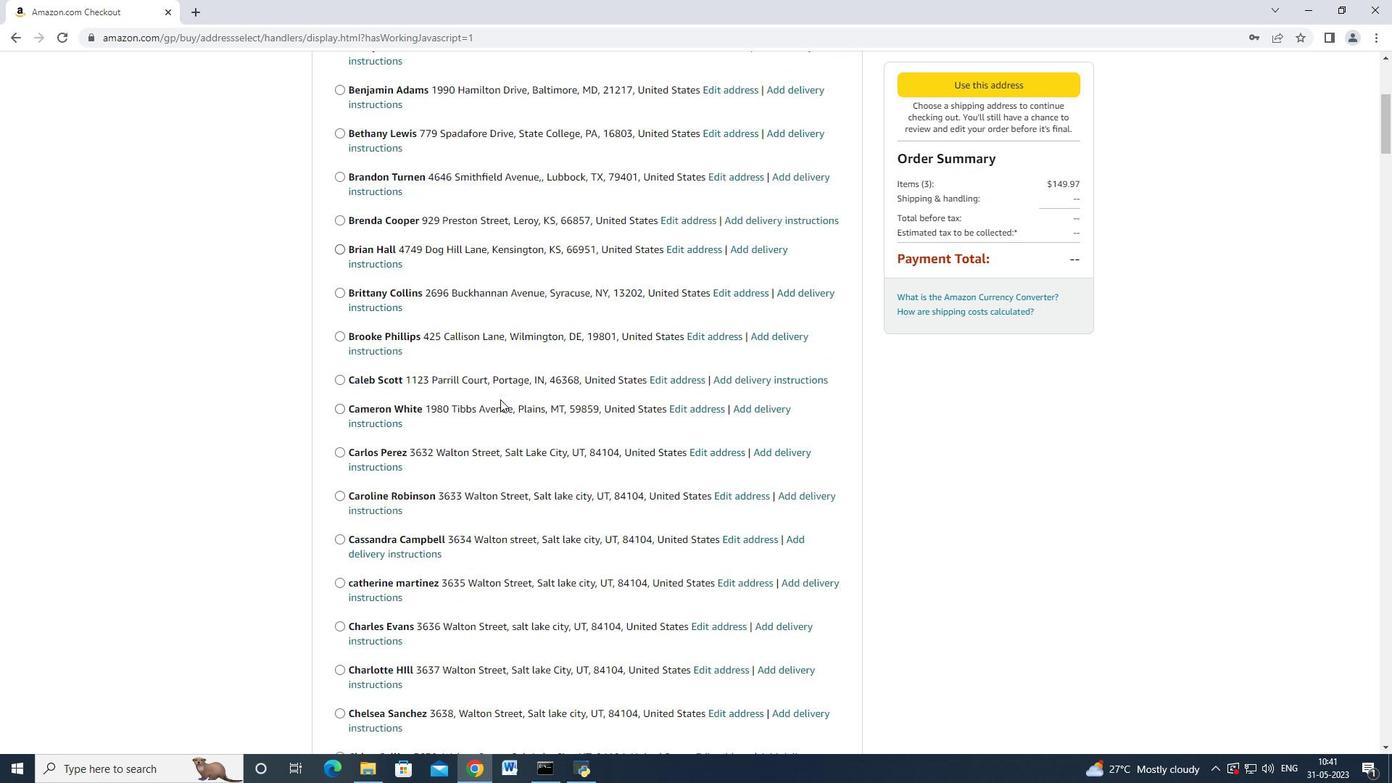 
Action: Mouse scrolled (500, 398) with delta (0, 0)
Screenshot: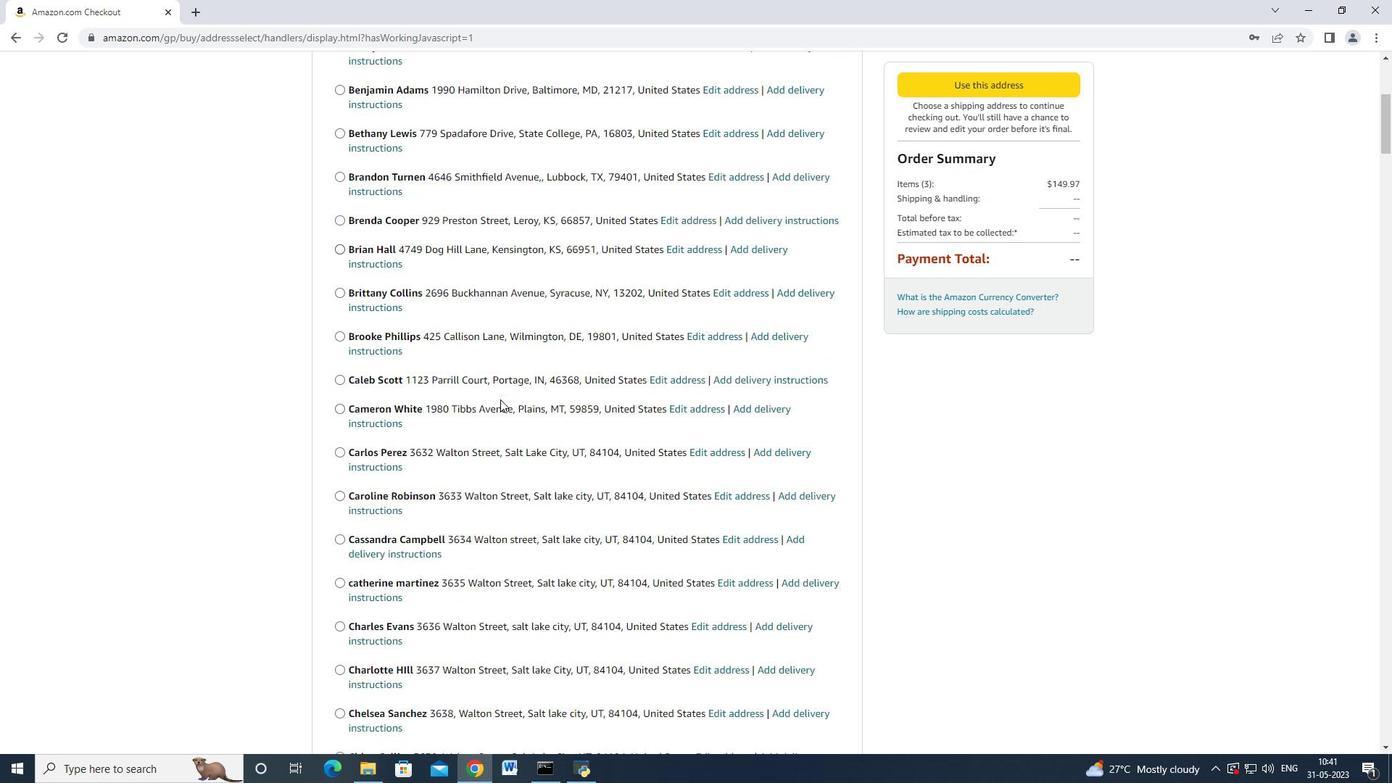 
Action: Mouse scrolled (500, 398) with delta (0, 0)
Screenshot: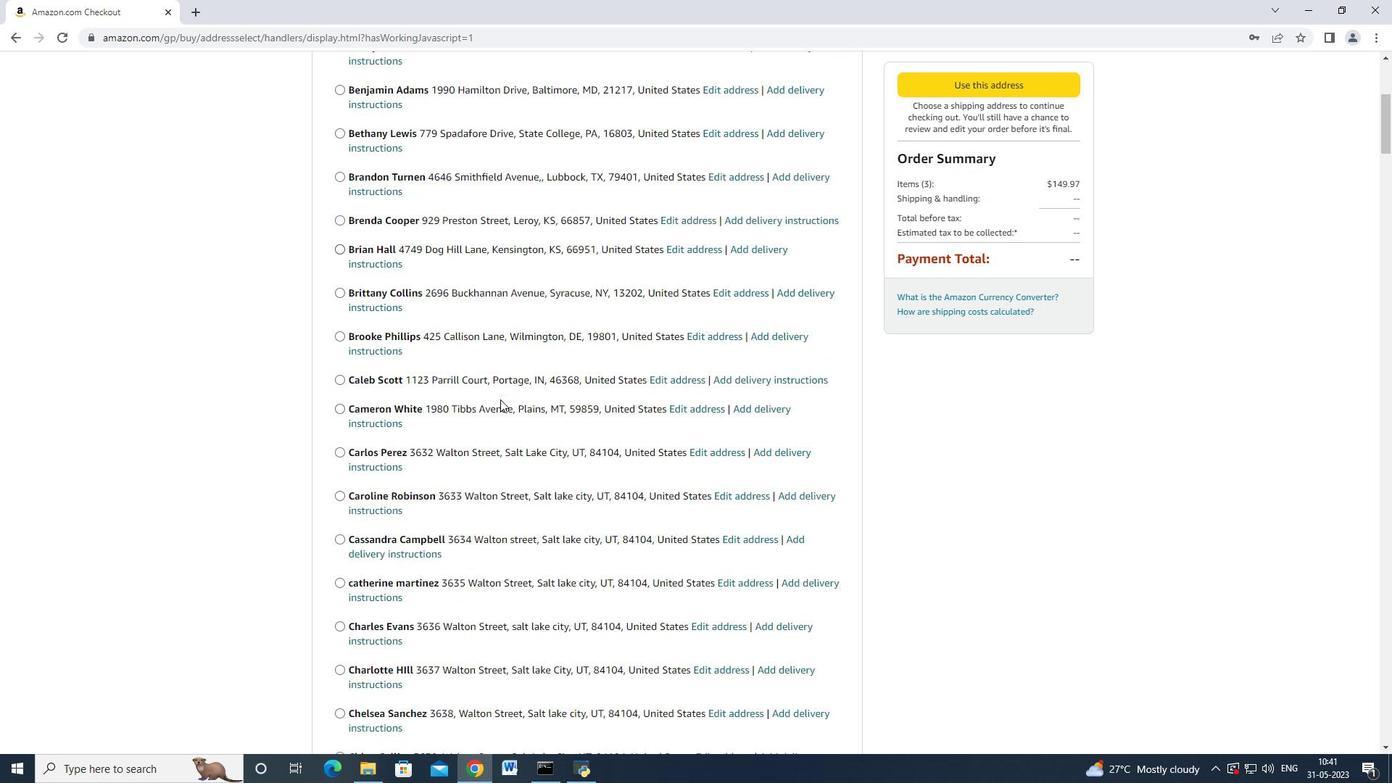 
Action: Mouse scrolled (500, 398) with delta (0, 0)
Screenshot: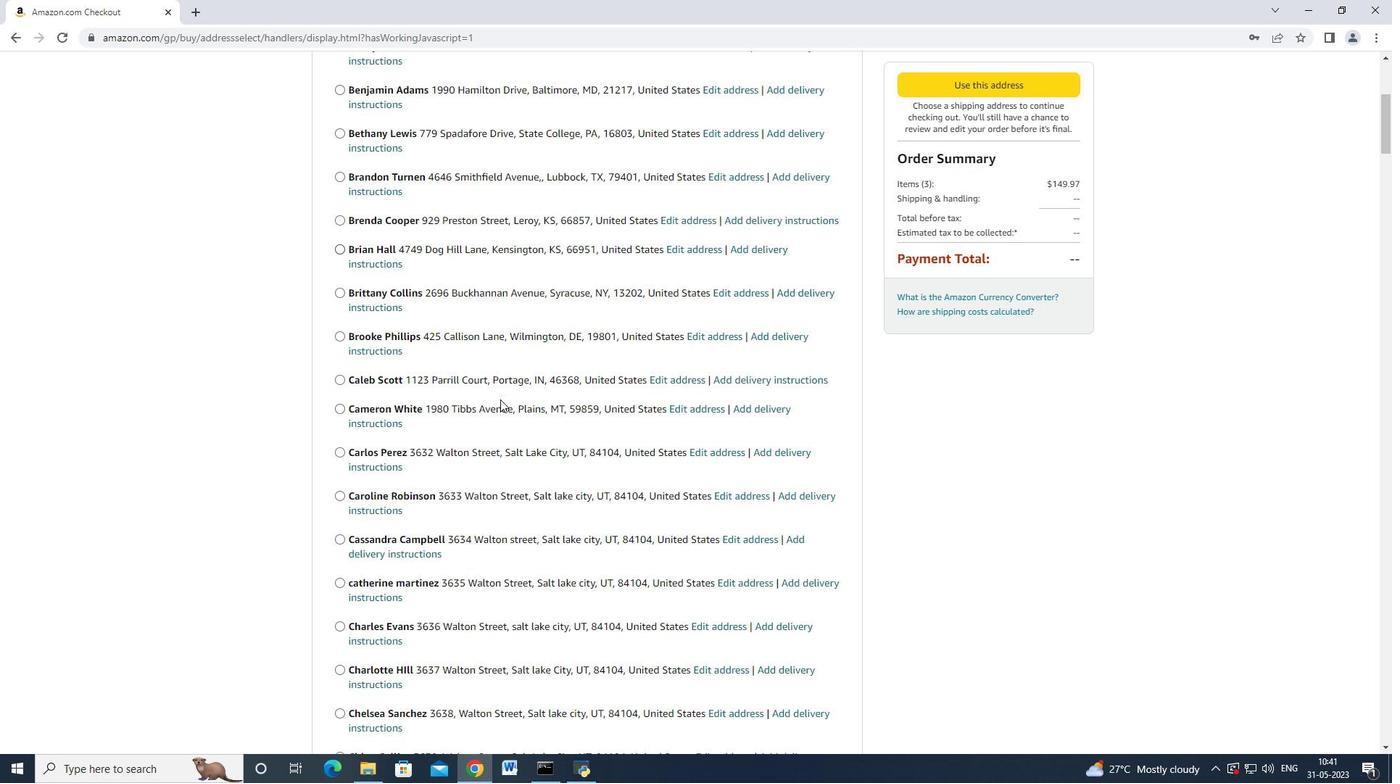 
Action: Mouse scrolled (500, 398) with delta (0, 0)
Screenshot: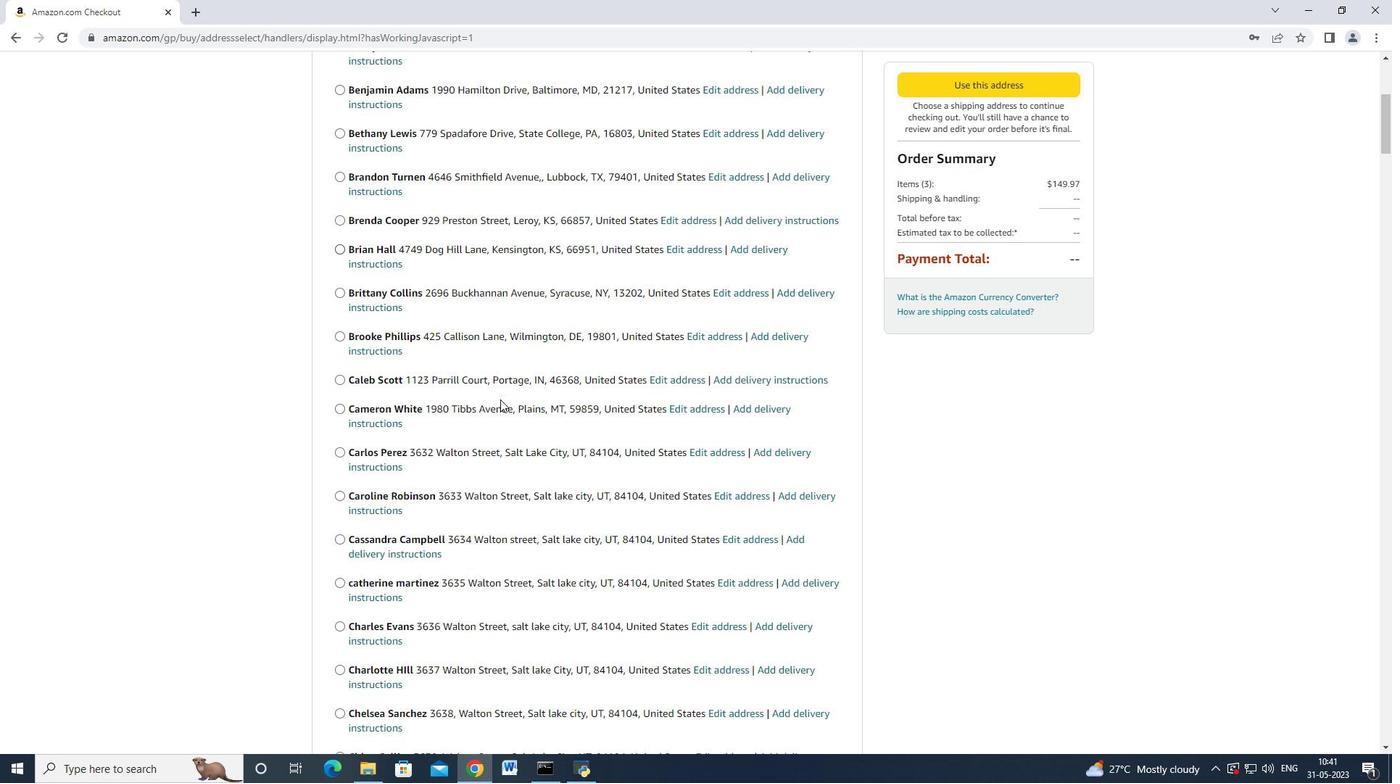
Action: Mouse scrolled (500, 398) with delta (0, 0)
Screenshot: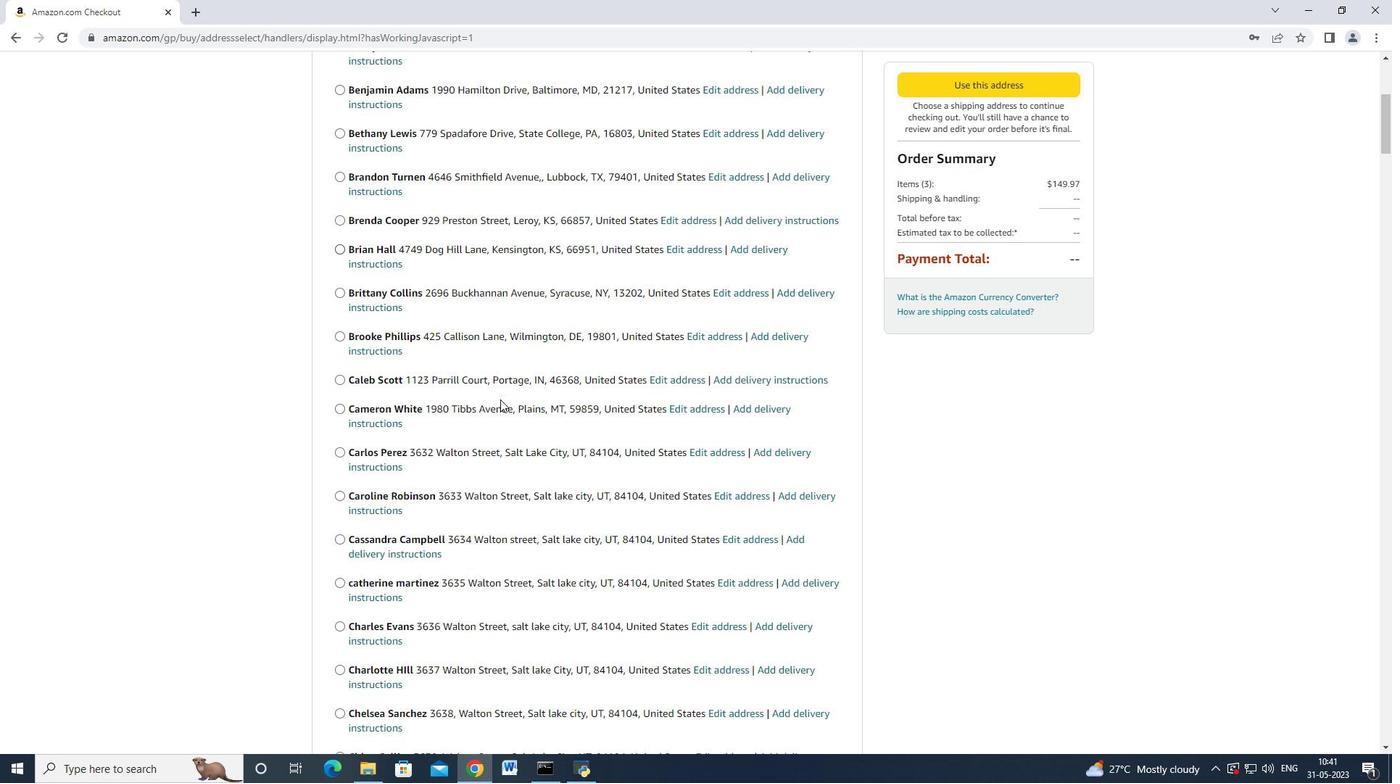 
Action: Mouse moved to (500, 398)
Screenshot: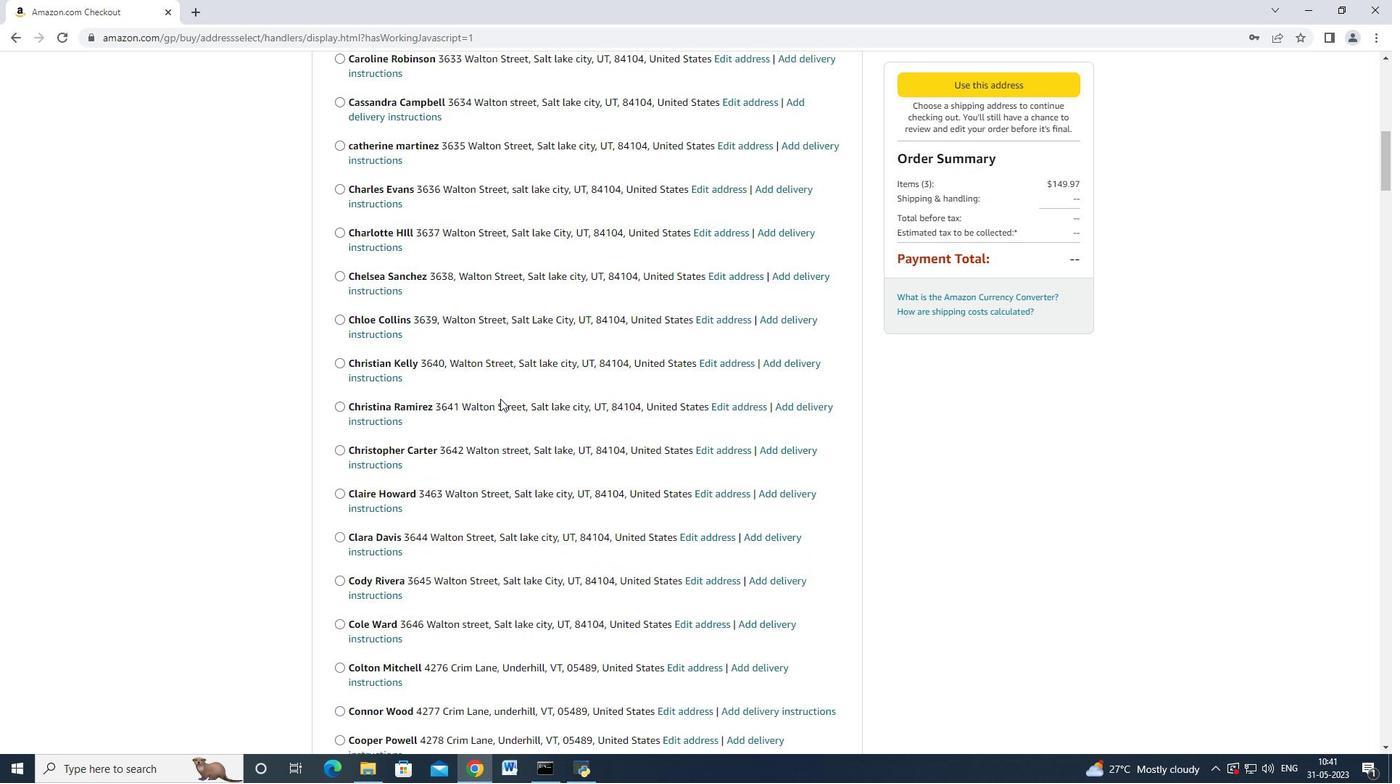 
Action: Mouse scrolled (500, 398) with delta (0, 0)
Screenshot: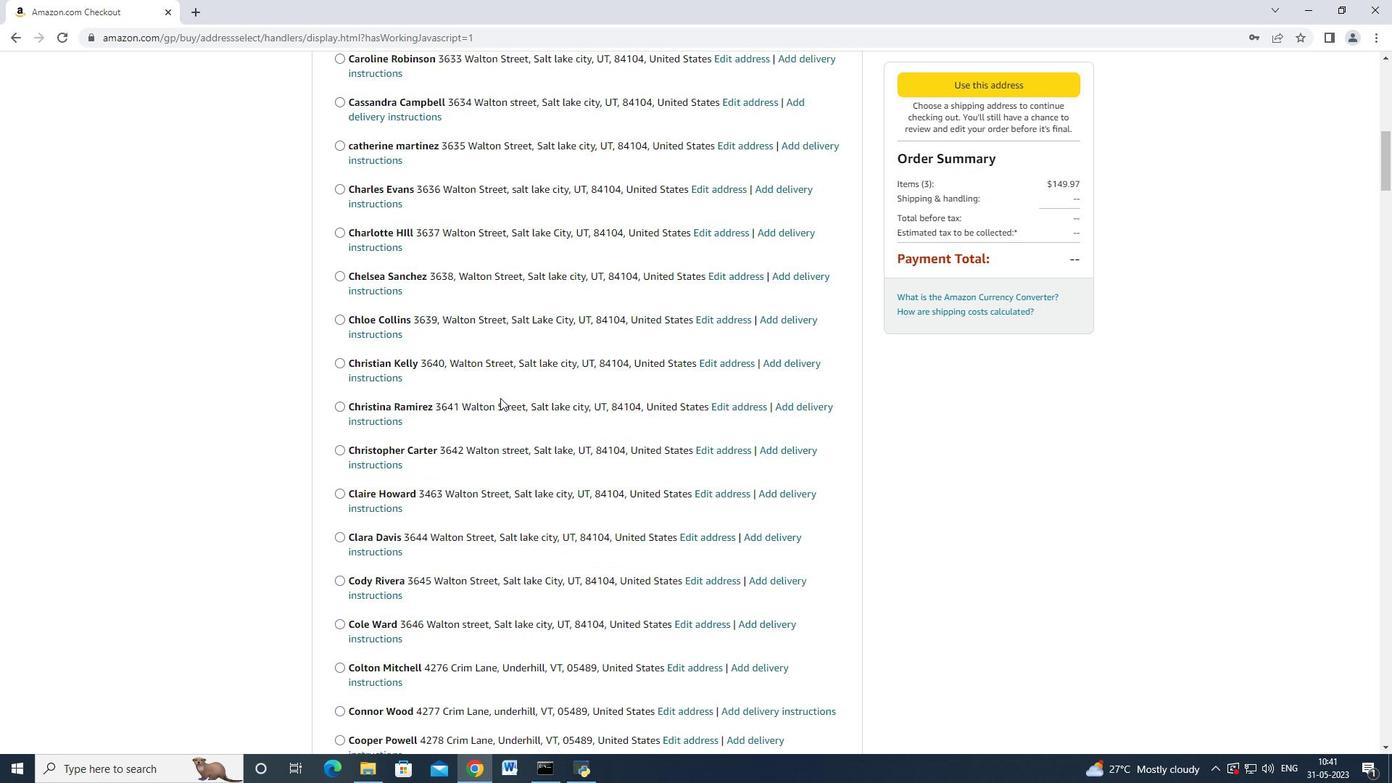 
Action: Mouse scrolled (500, 397) with delta (0, 0)
Screenshot: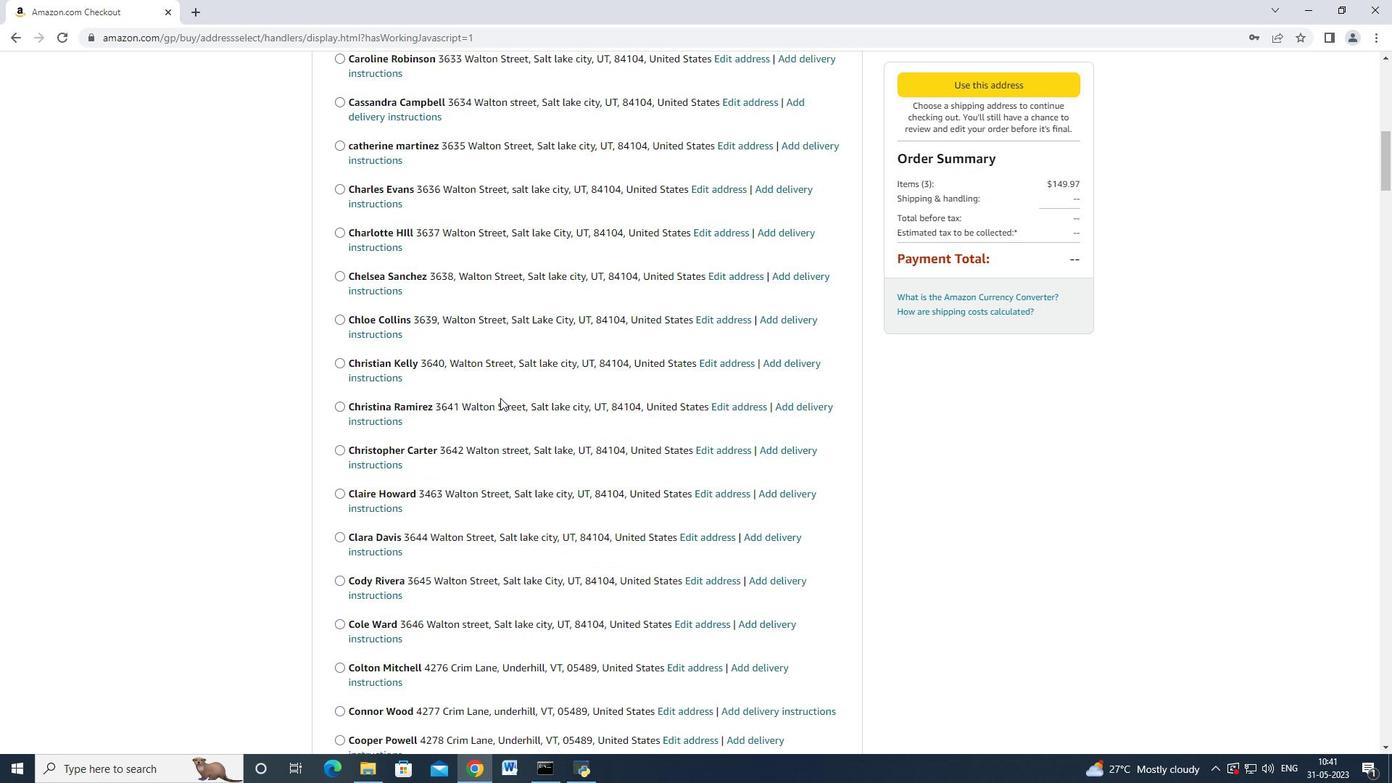 
Action: Mouse scrolled (500, 397) with delta (0, 0)
Screenshot: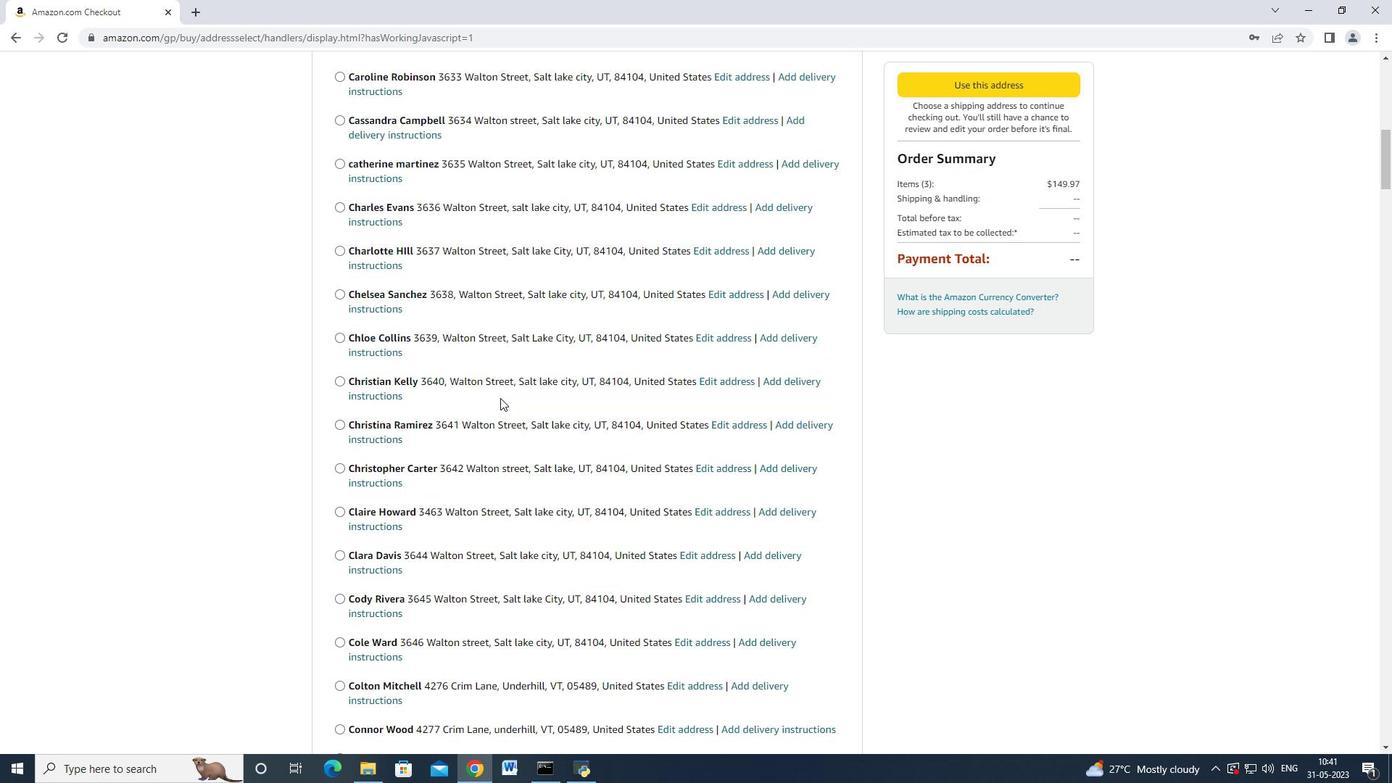 
Action: Mouse scrolled (500, 398) with delta (0, 0)
Screenshot: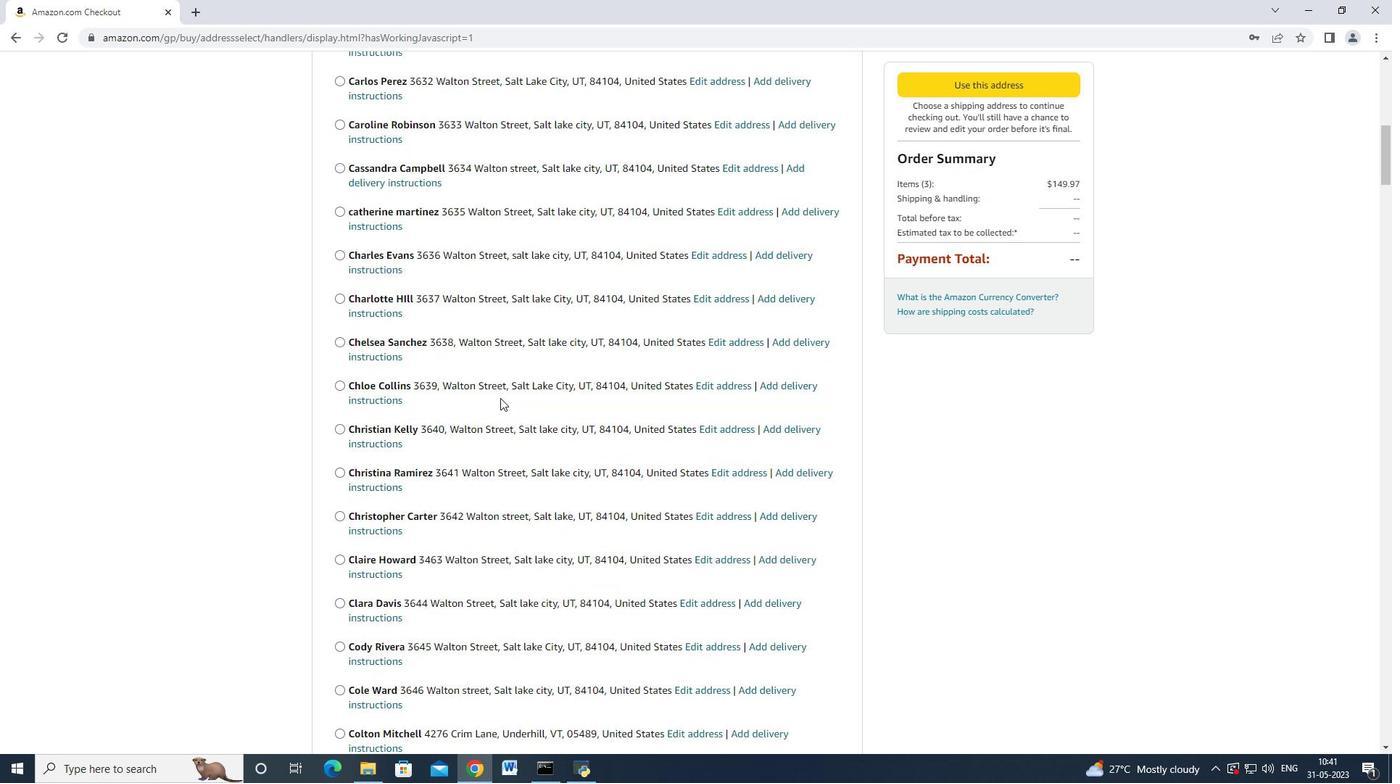 
Action: Mouse scrolled (500, 398) with delta (0, 0)
Screenshot: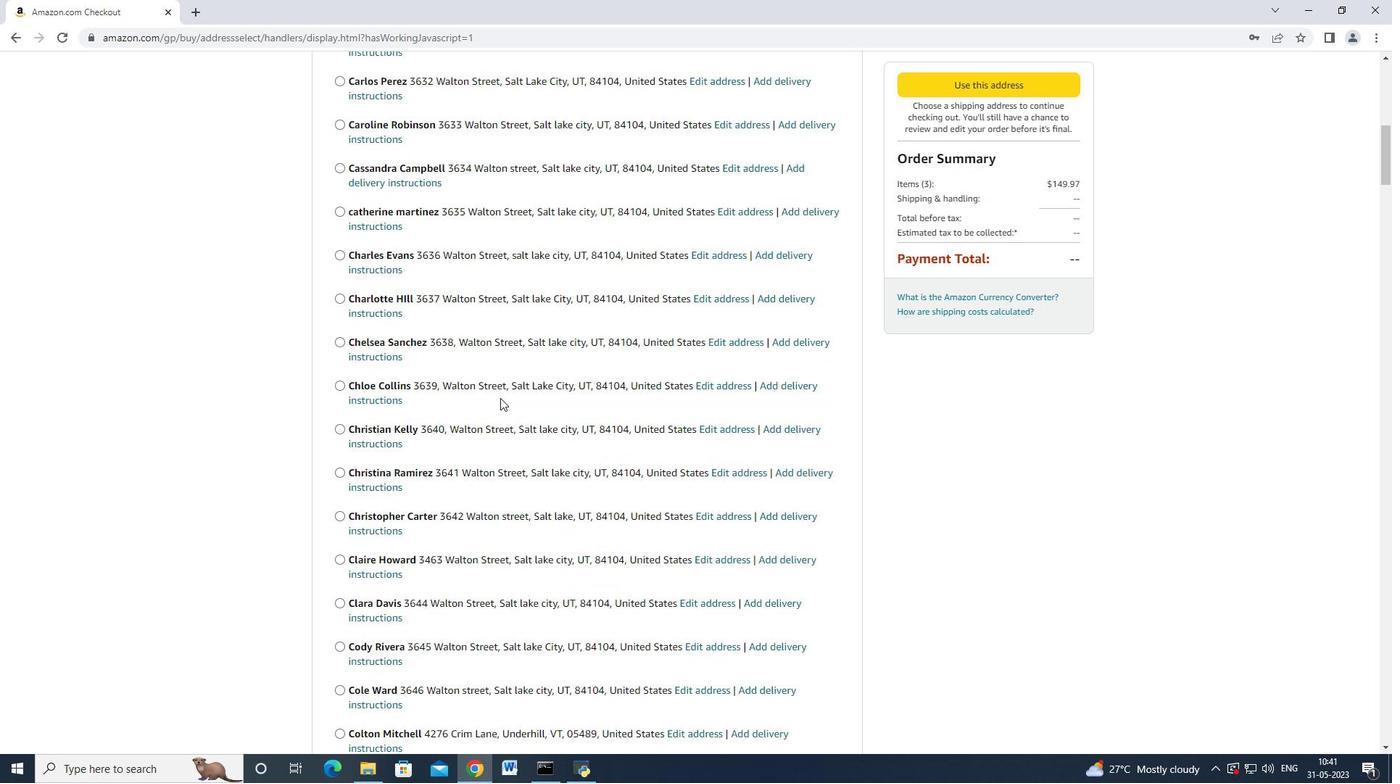 
Action: Mouse scrolled (500, 398) with delta (0, 0)
Screenshot: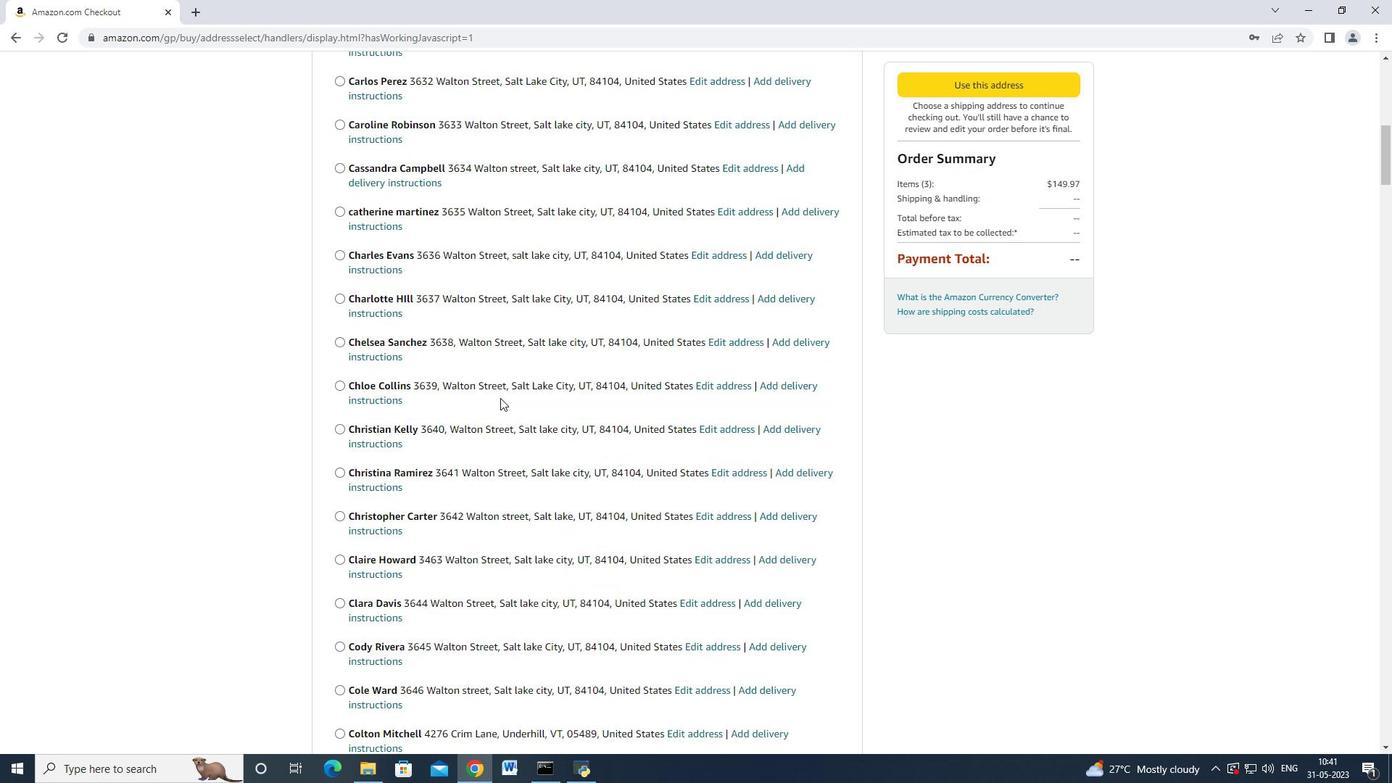 
Action: Mouse scrolled (500, 398) with delta (0, 0)
Screenshot: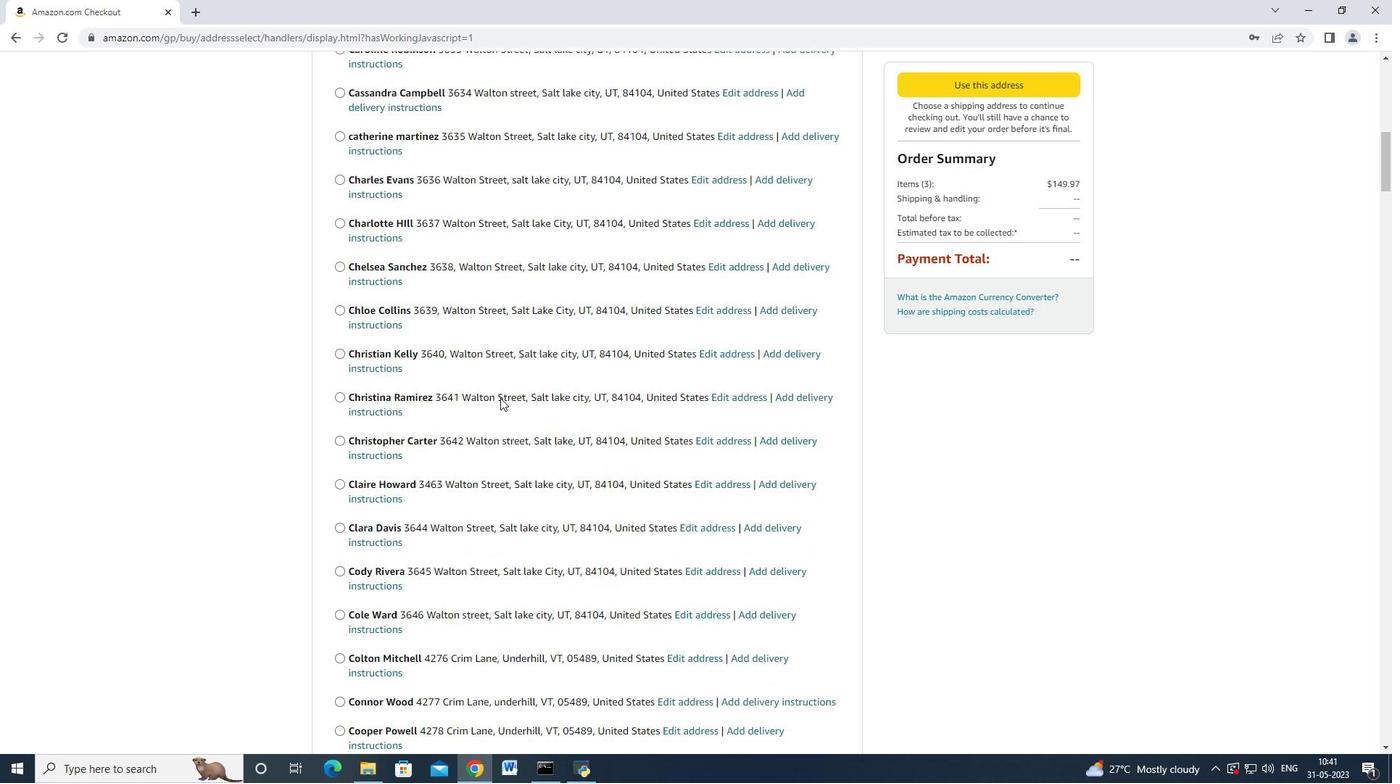 
Action: Mouse scrolled (500, 398) with delta (0, 0)
Screenshot: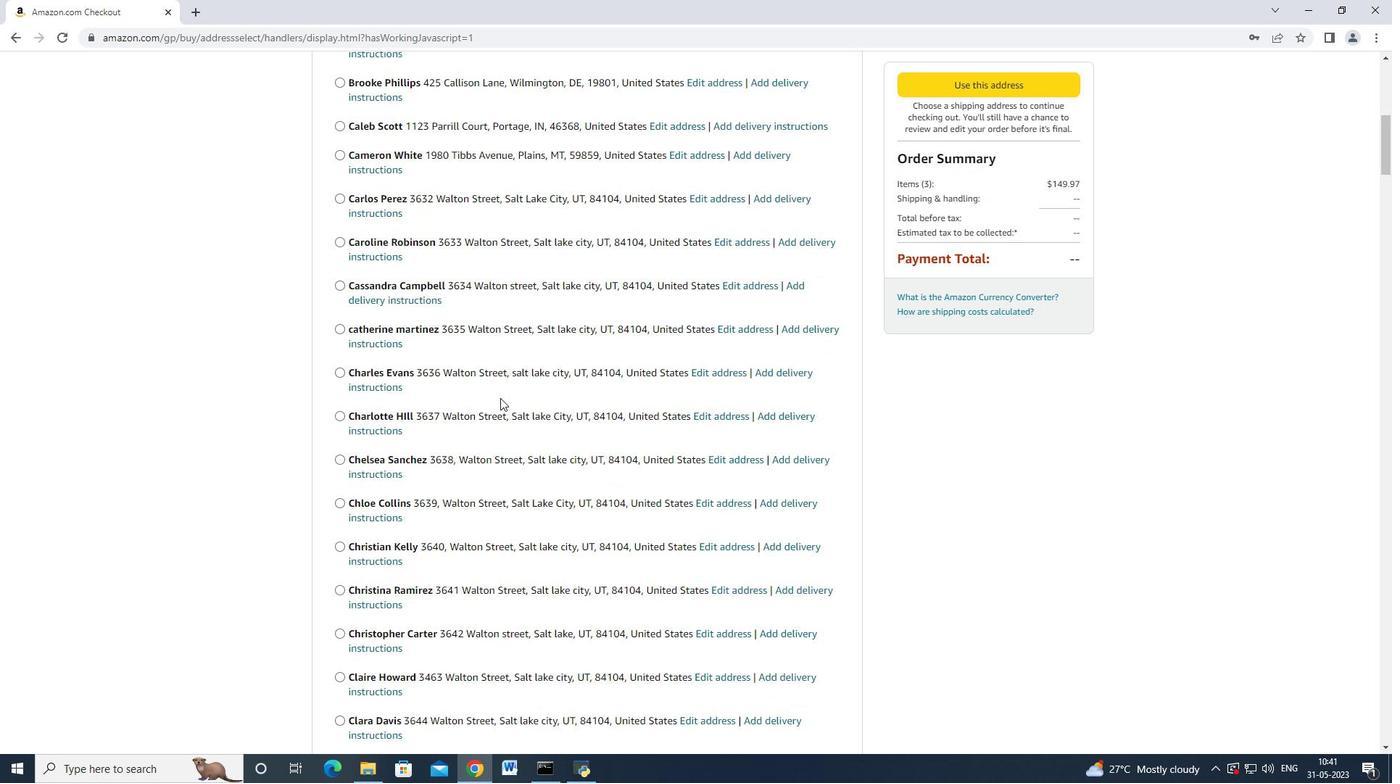 
Action: Mouse scrolled (500, 398) with delta (0, 0)
Screenshot: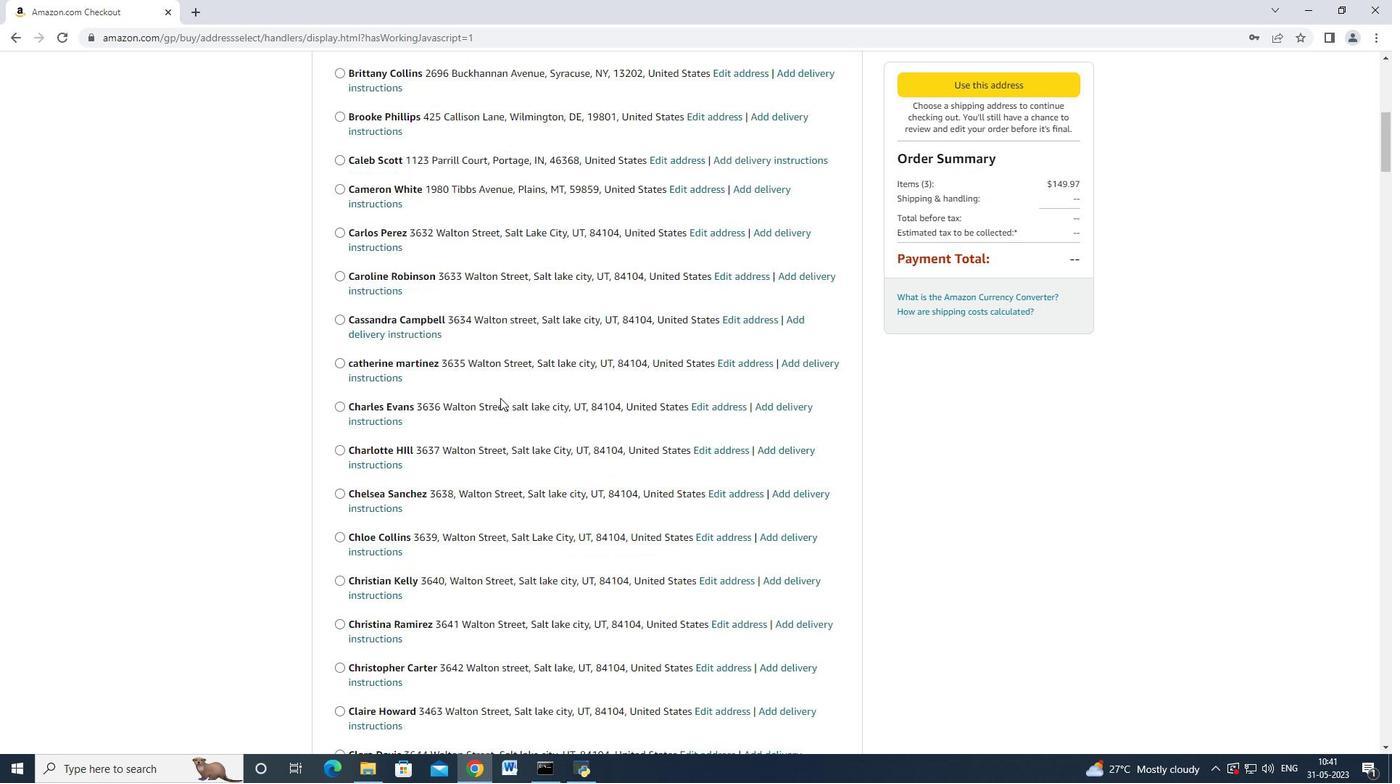 
Action: Mouse scrolled (500, 398) with delta (0, 0)
Screenshot: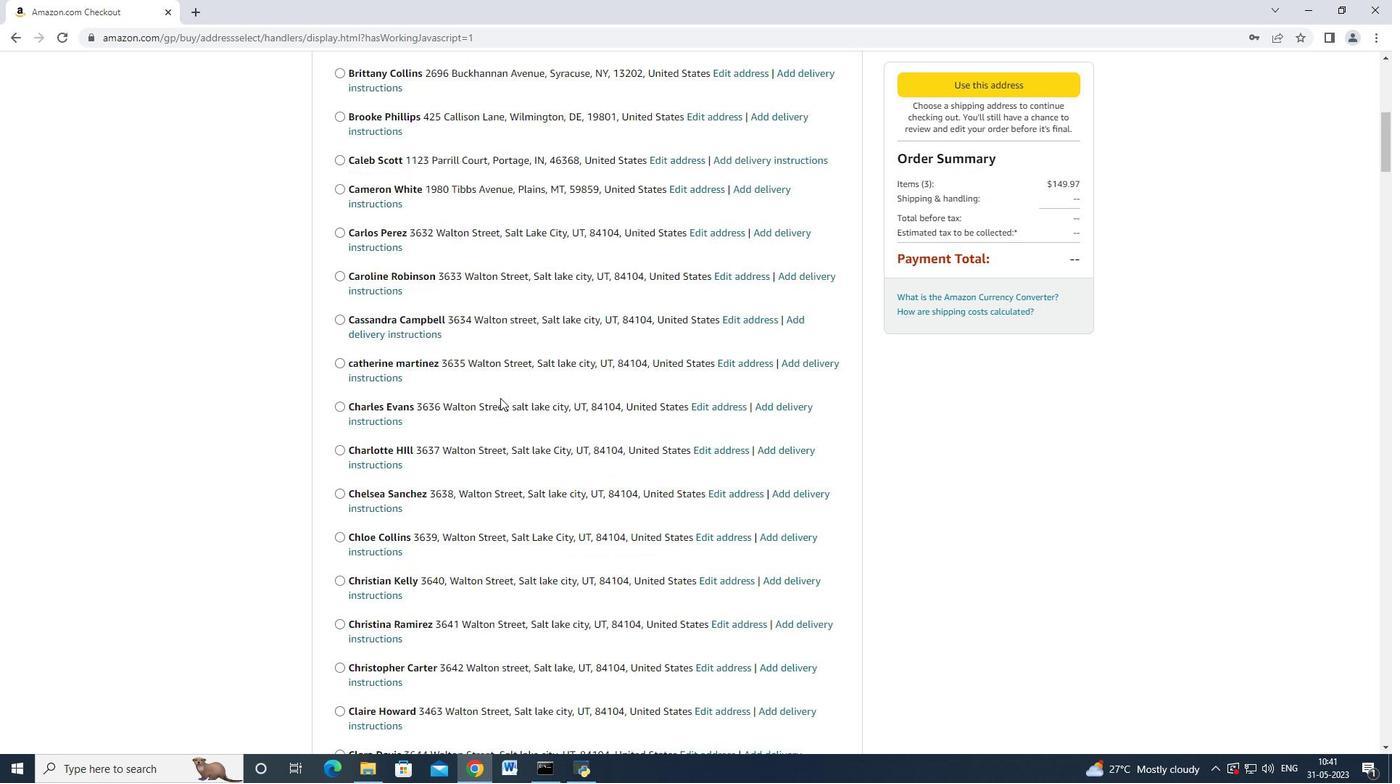 
Action: Mouse scrolled (500, 398) with delta (0, 0)
Screenshot: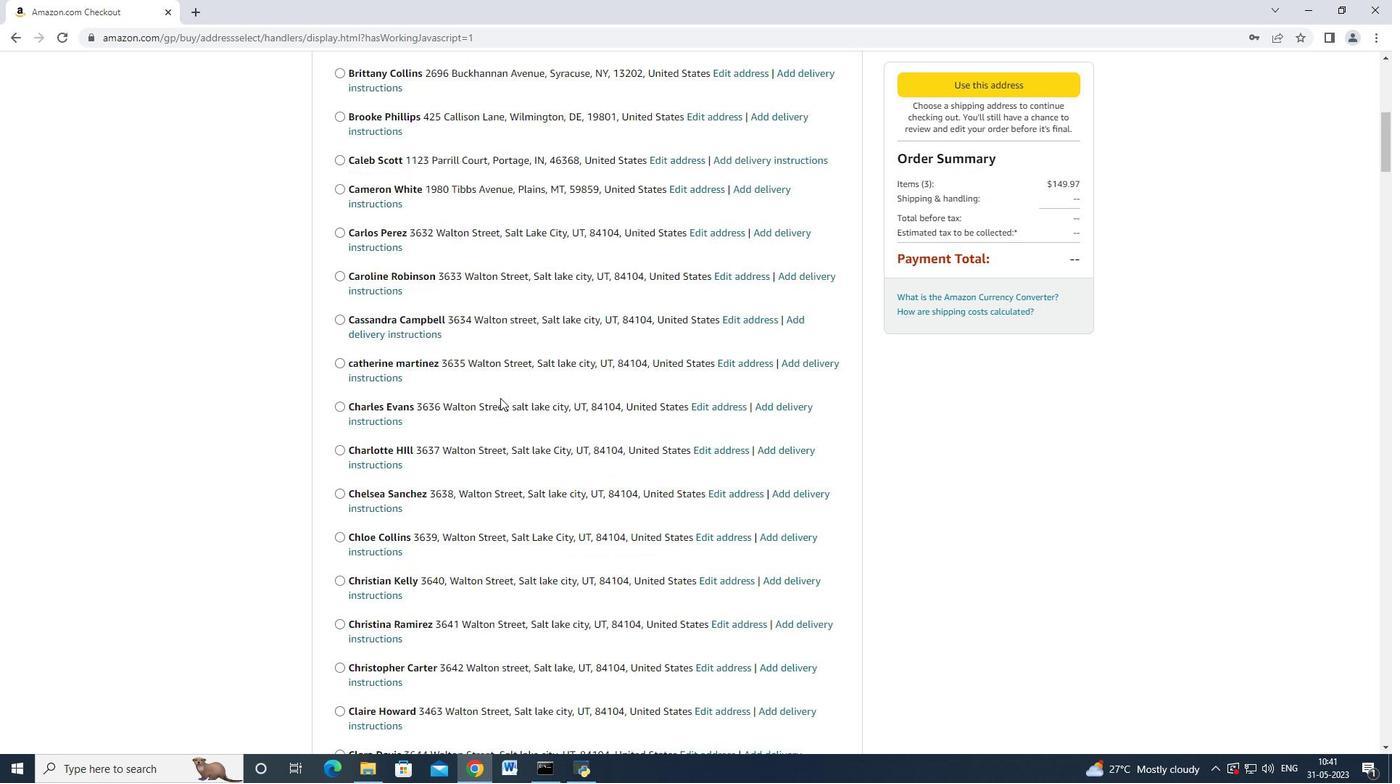 
Action: Mouse scrolled (500, 398) with delta (0, 0)
Screenshot: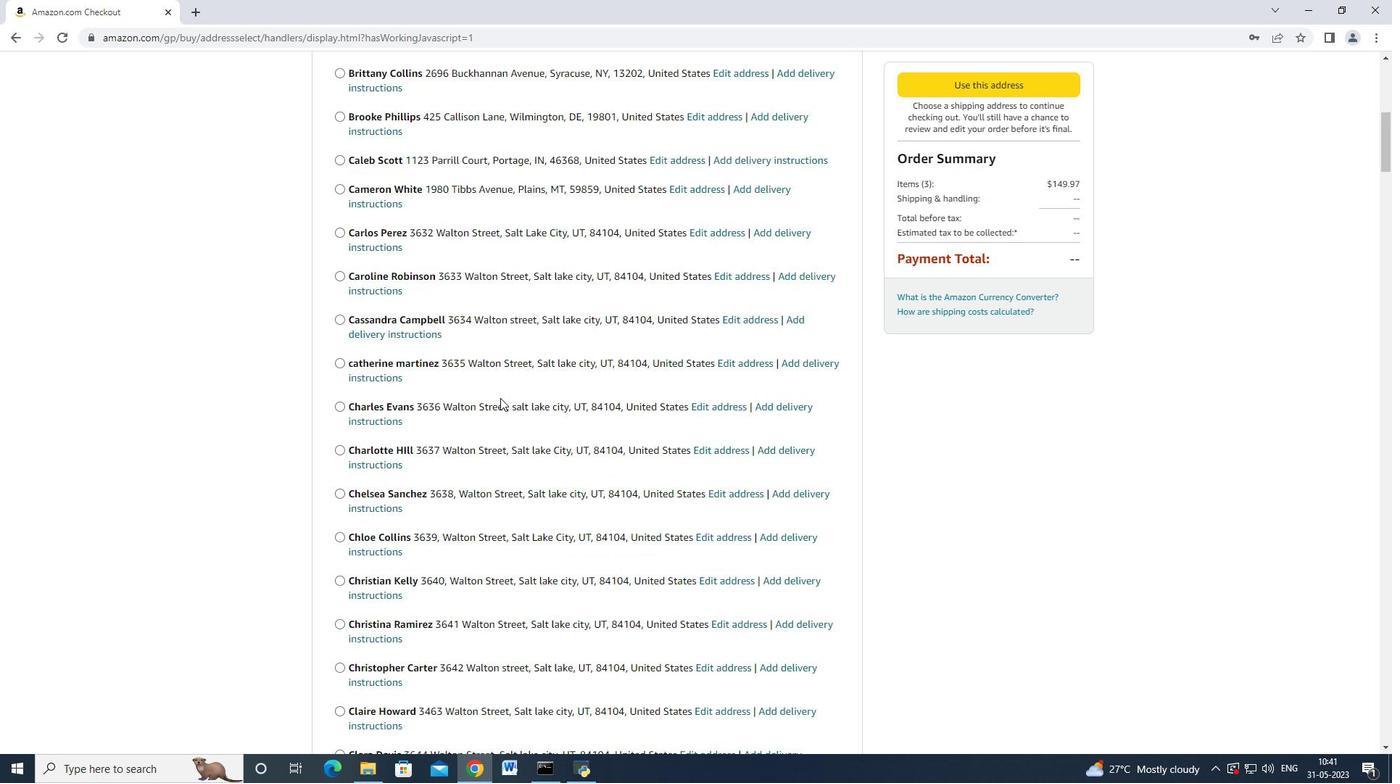 
Action: Mouse moved to (493, 398)
Screenshot: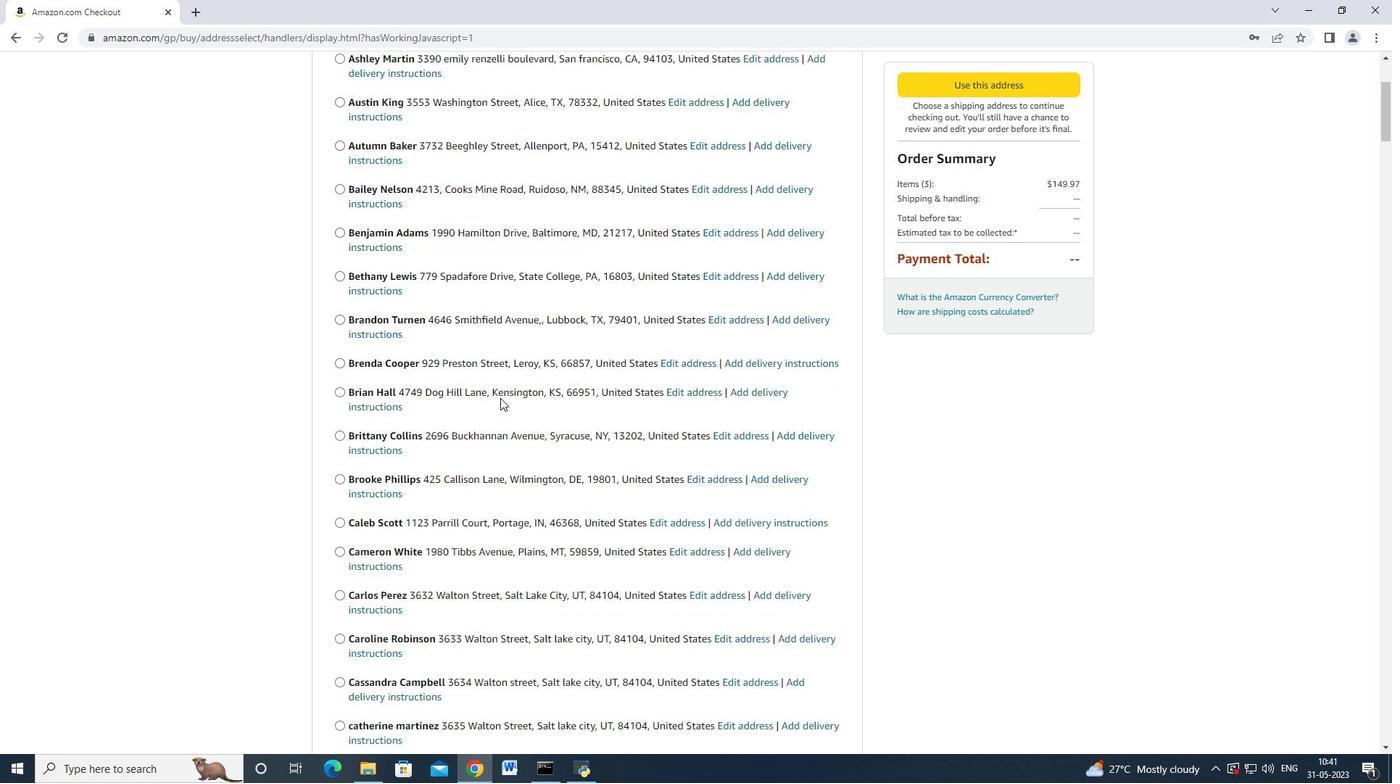 
Action: Mouse scrolled (493, 398) with delta (0, 0)
Screenshot: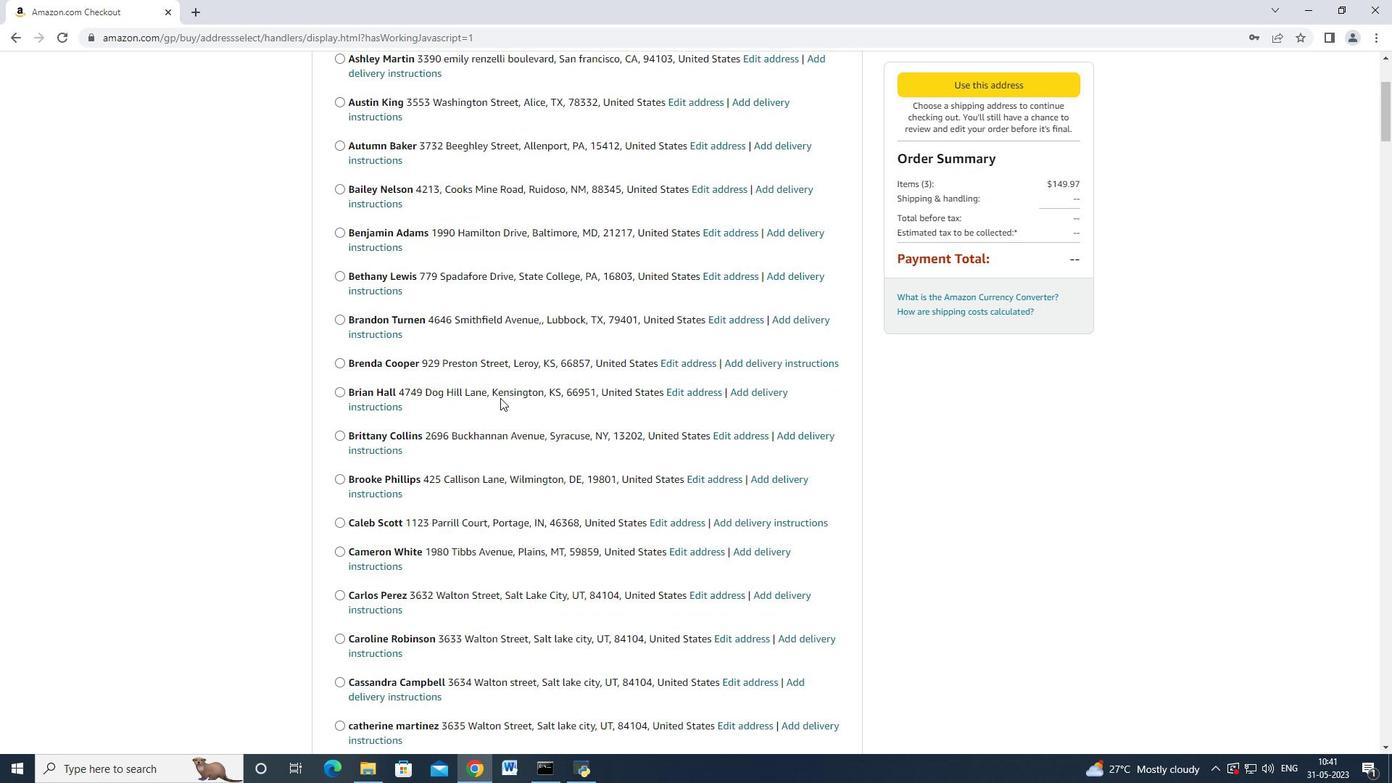 
Action: Mouse scrolled (493, 398) with delta (0, 0)
Screenshot: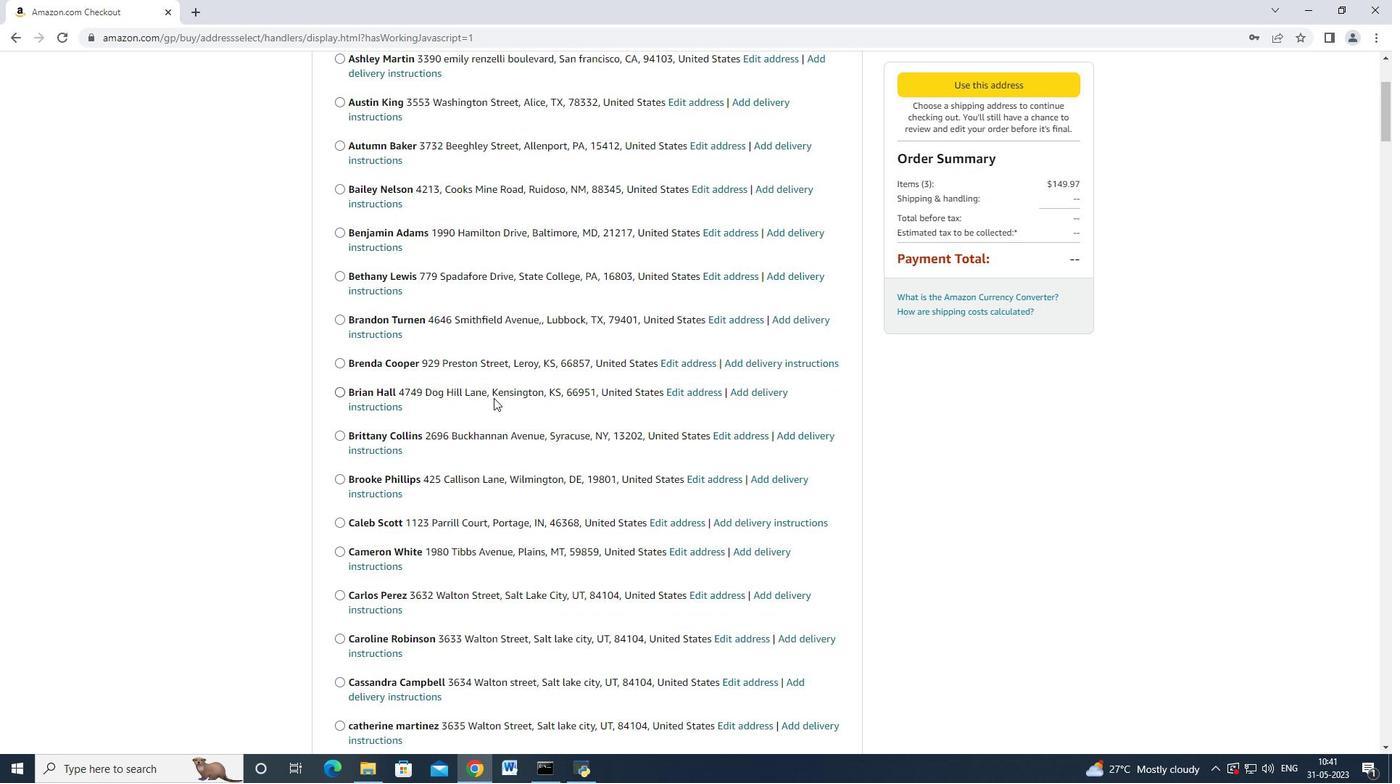 
Action: Mouse scrolled (493, 397) with delta (0, 0)
Screenshot: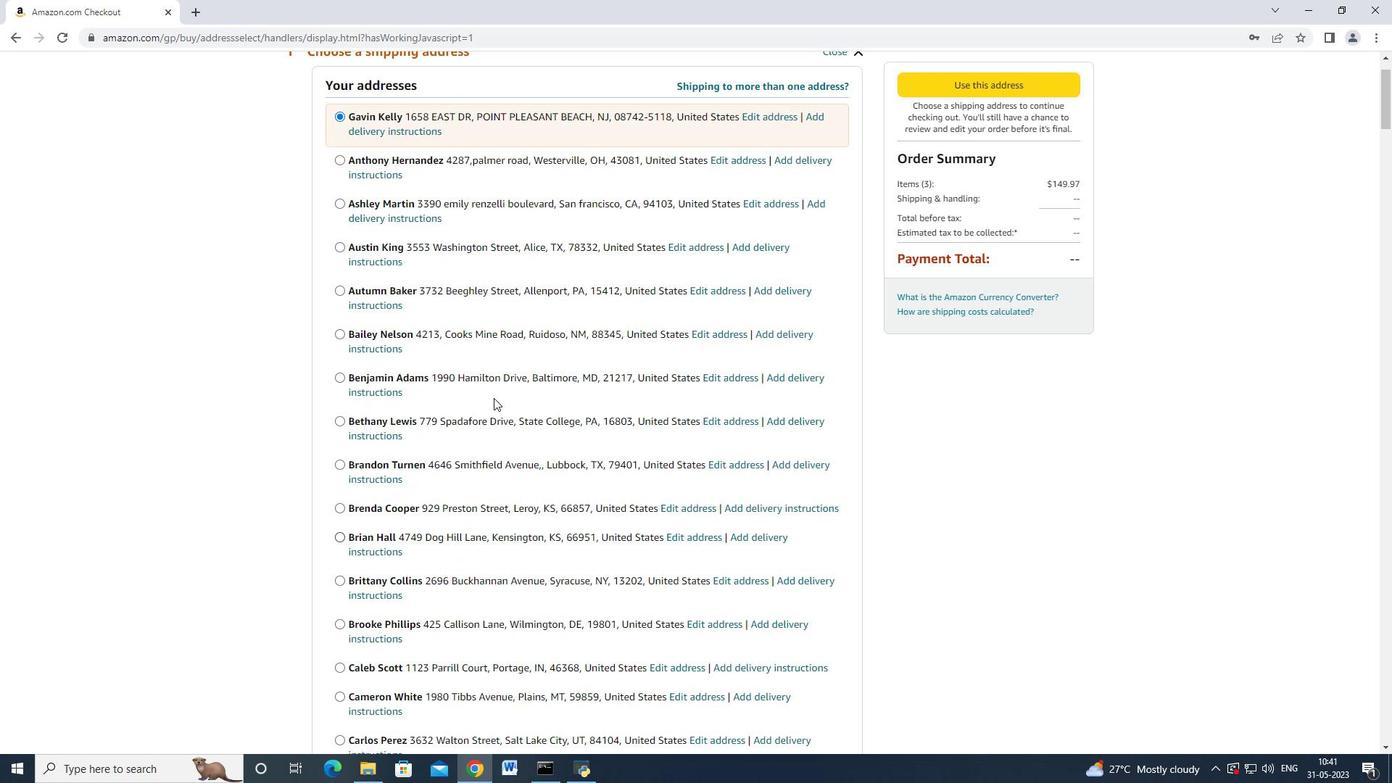 
Action: Mouse scrolled (493, 398) with delta (0, 0)
Screenshot: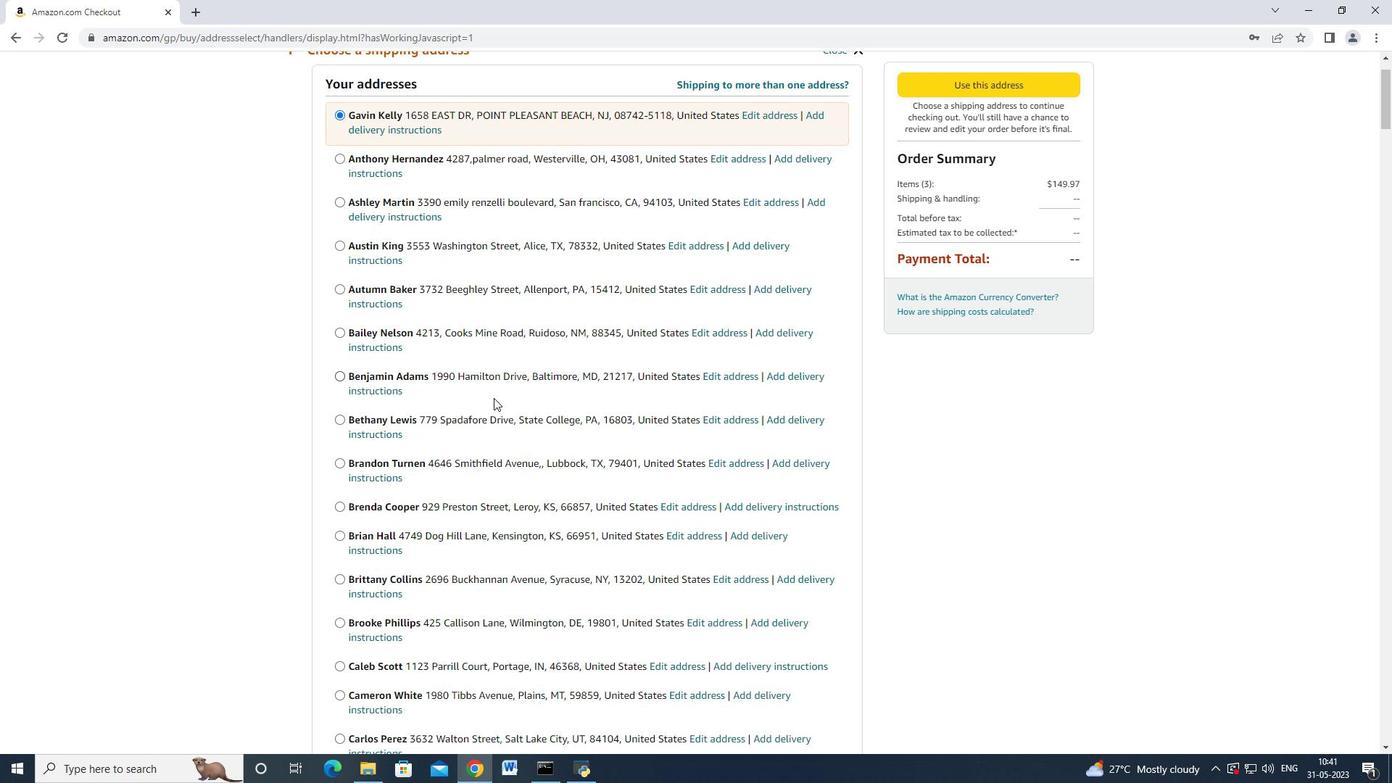 
Action: Mouse scrolled (493, 398) with delta (0, 0)
Screenshot: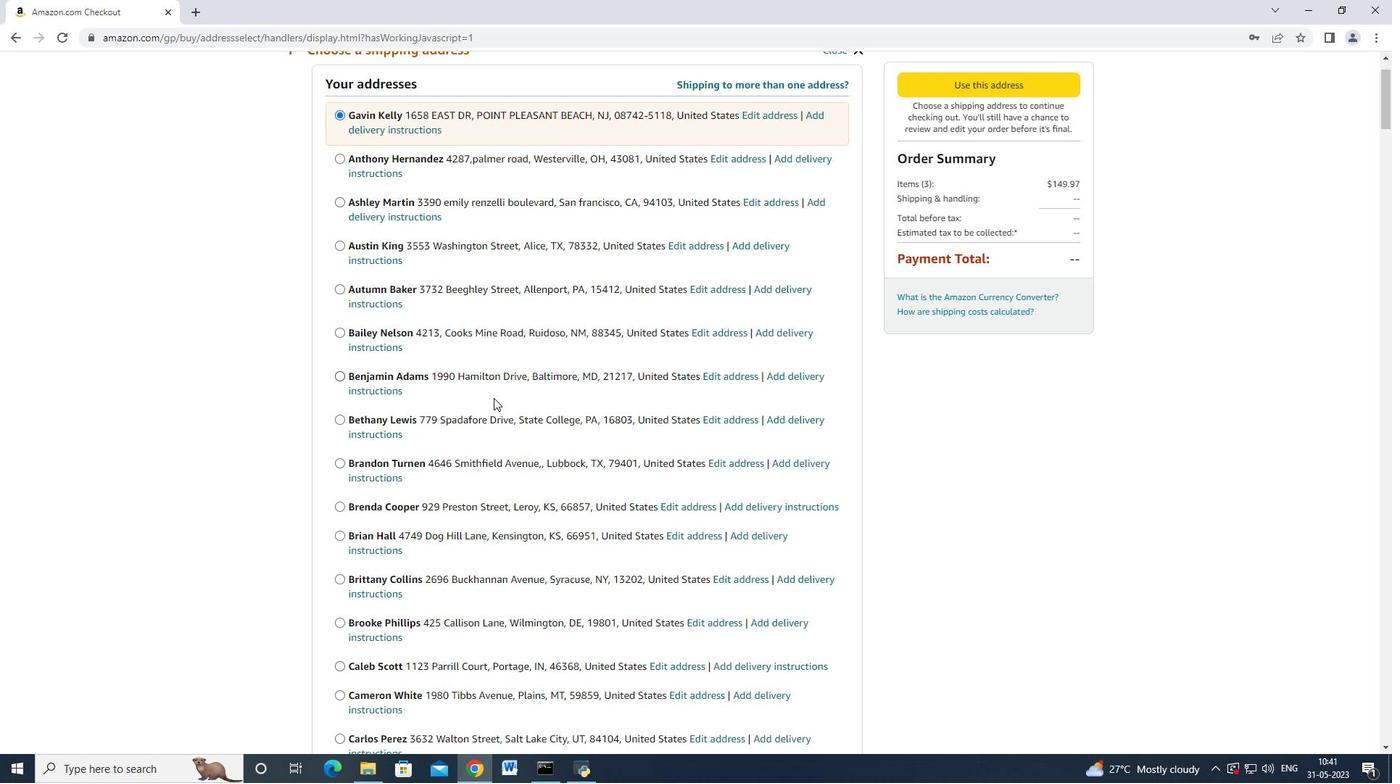 
Action: Mouse scrolled (493, 398) with delta (0, 0)
Screenshot: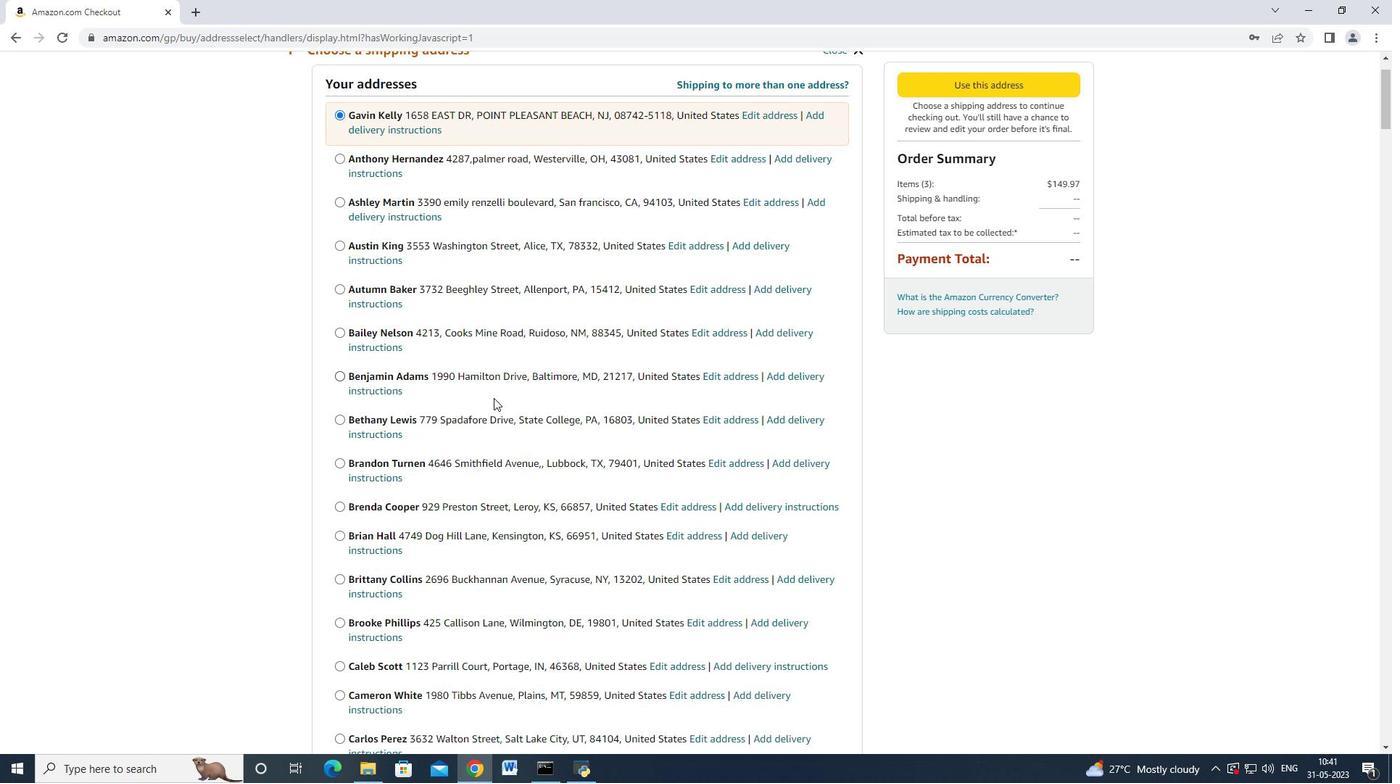 
Action: Mouse moved to (524, 345)
Screenshot: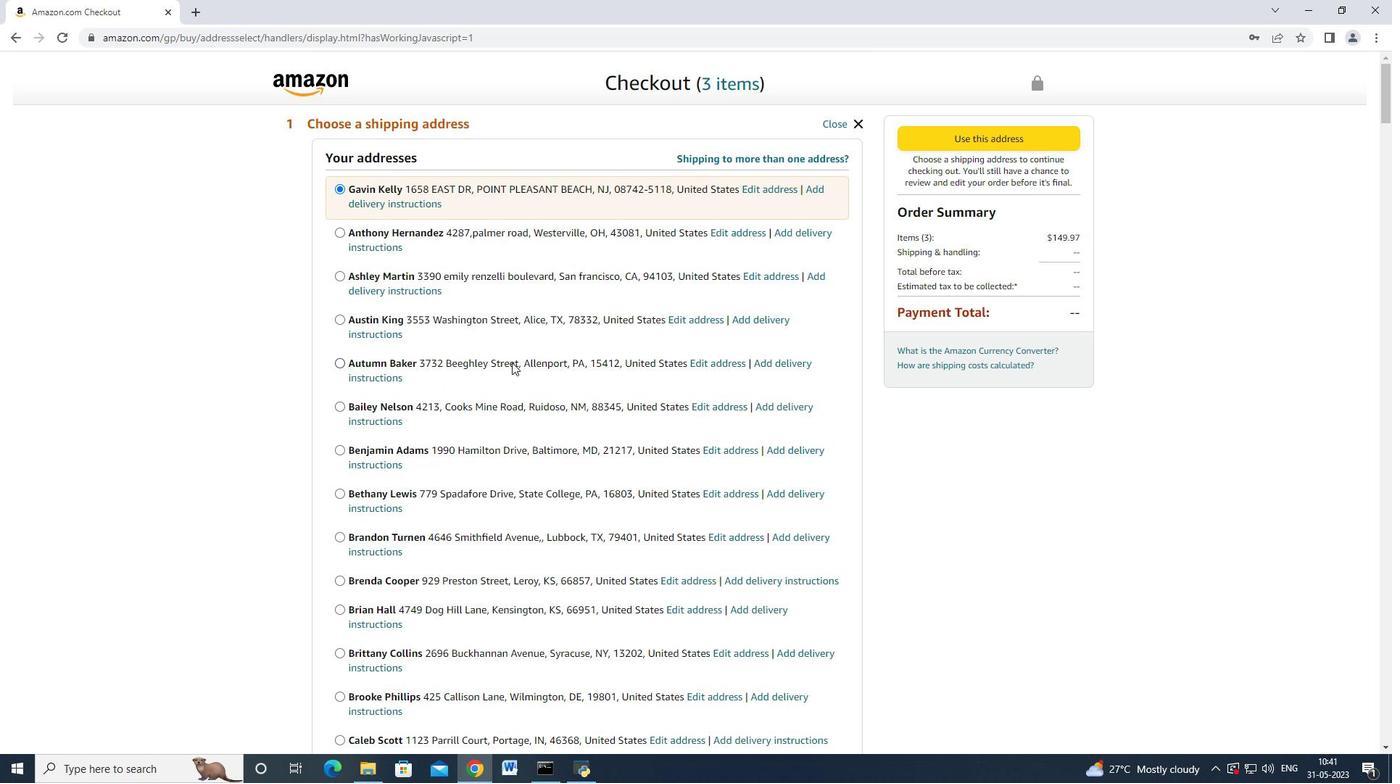 
Action: Mouse scrolled (524, 345) with delta (0, 0)
Screenshot: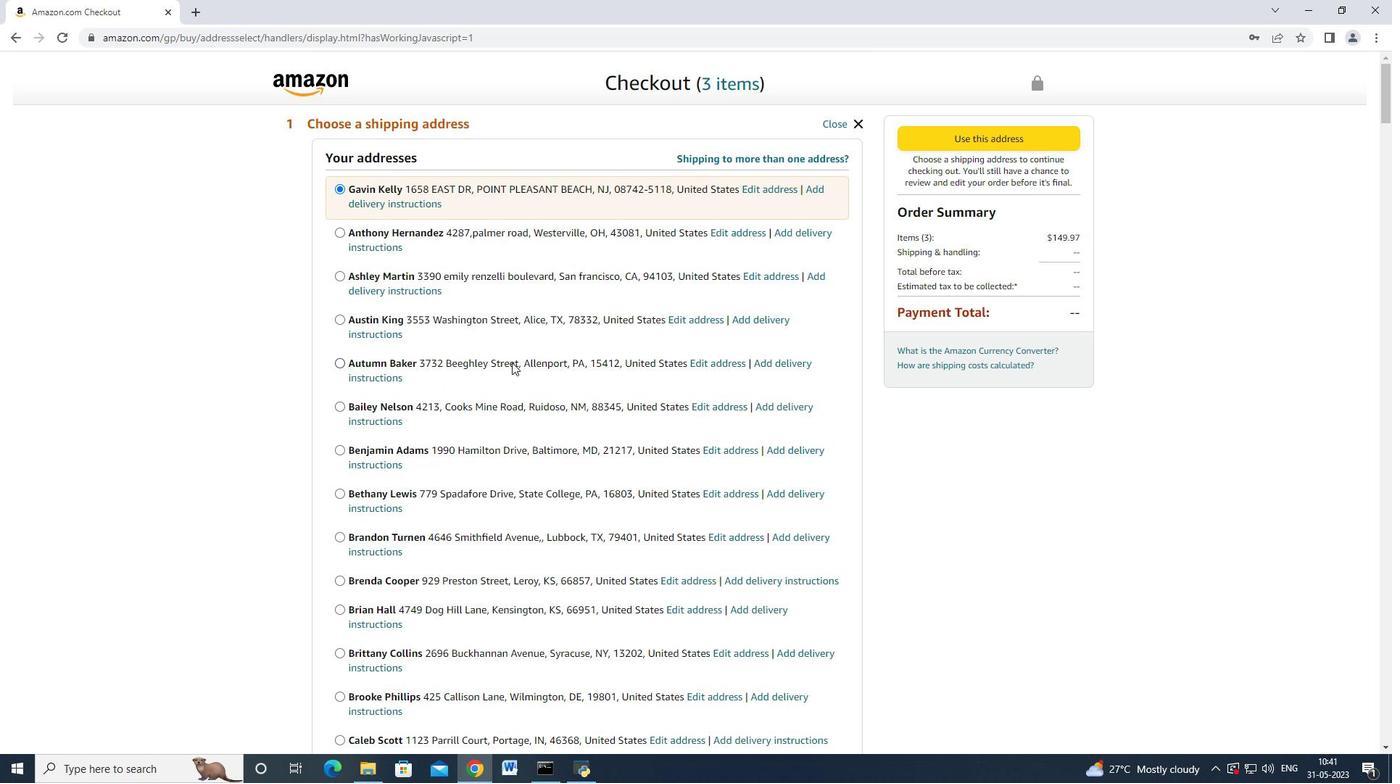 
Action: Mouse moved to (524, 345)
Screenshot: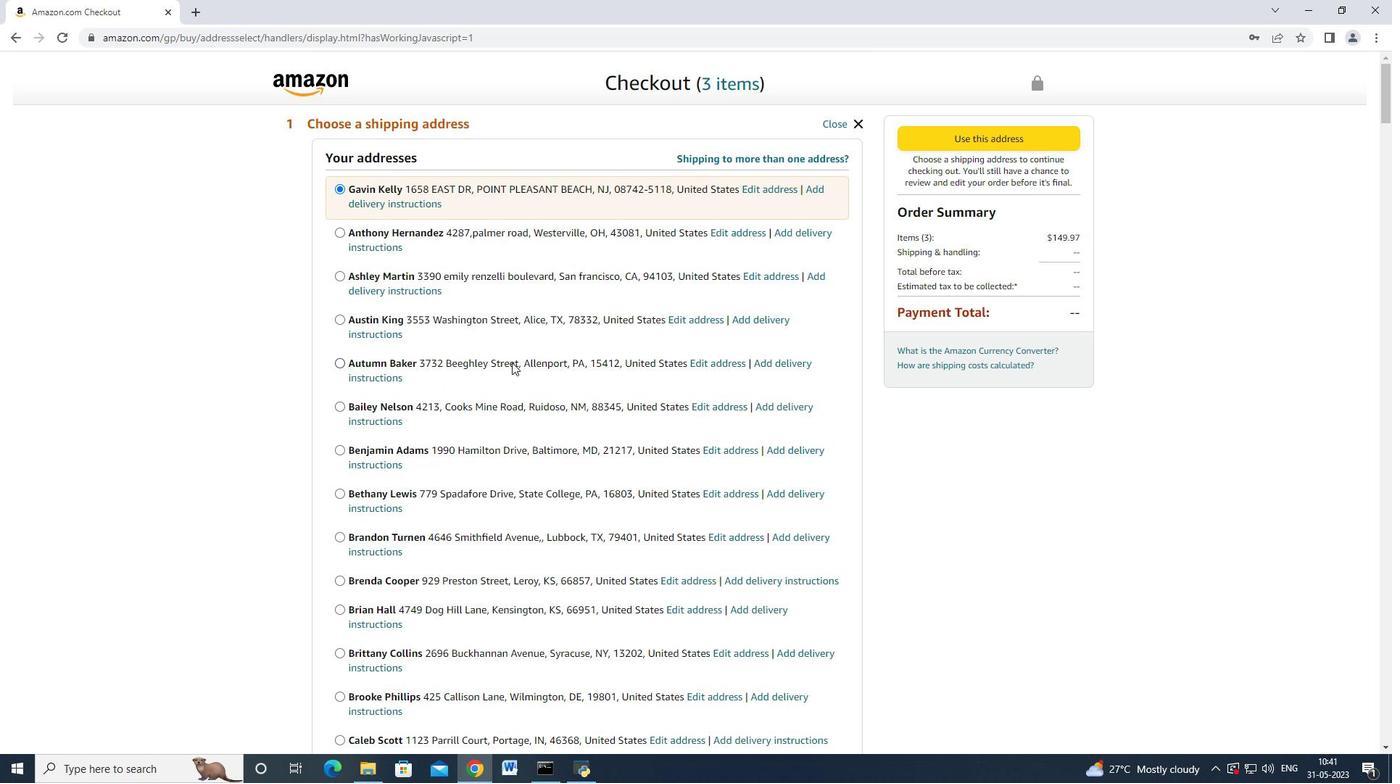 
Action: Mouse scrolled (524, 345) with delta (0, 0)
Screenshot: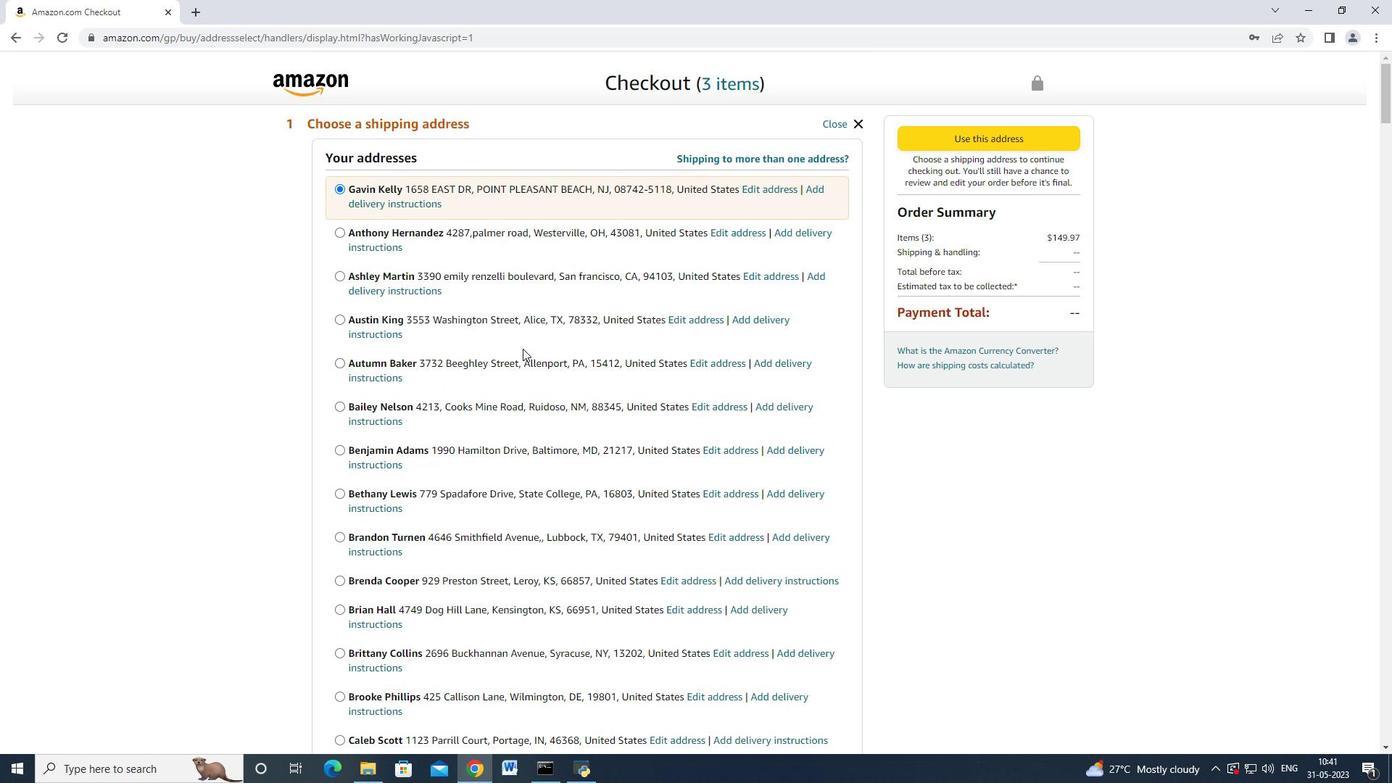 
Action: Mouse scrolled (524, 345) with delta (0, 0)
Screenshot: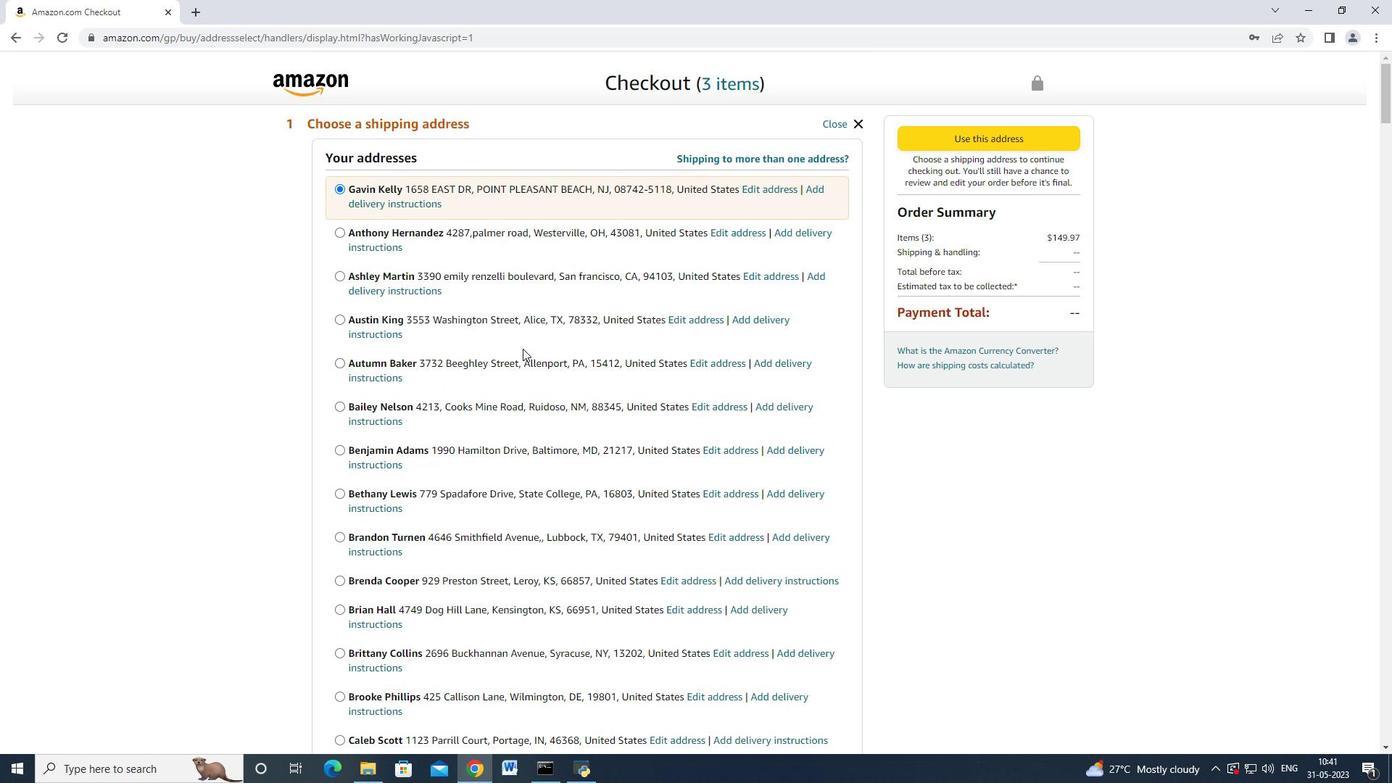 
Action: Mouse moved to (524, 345)
Screenshot: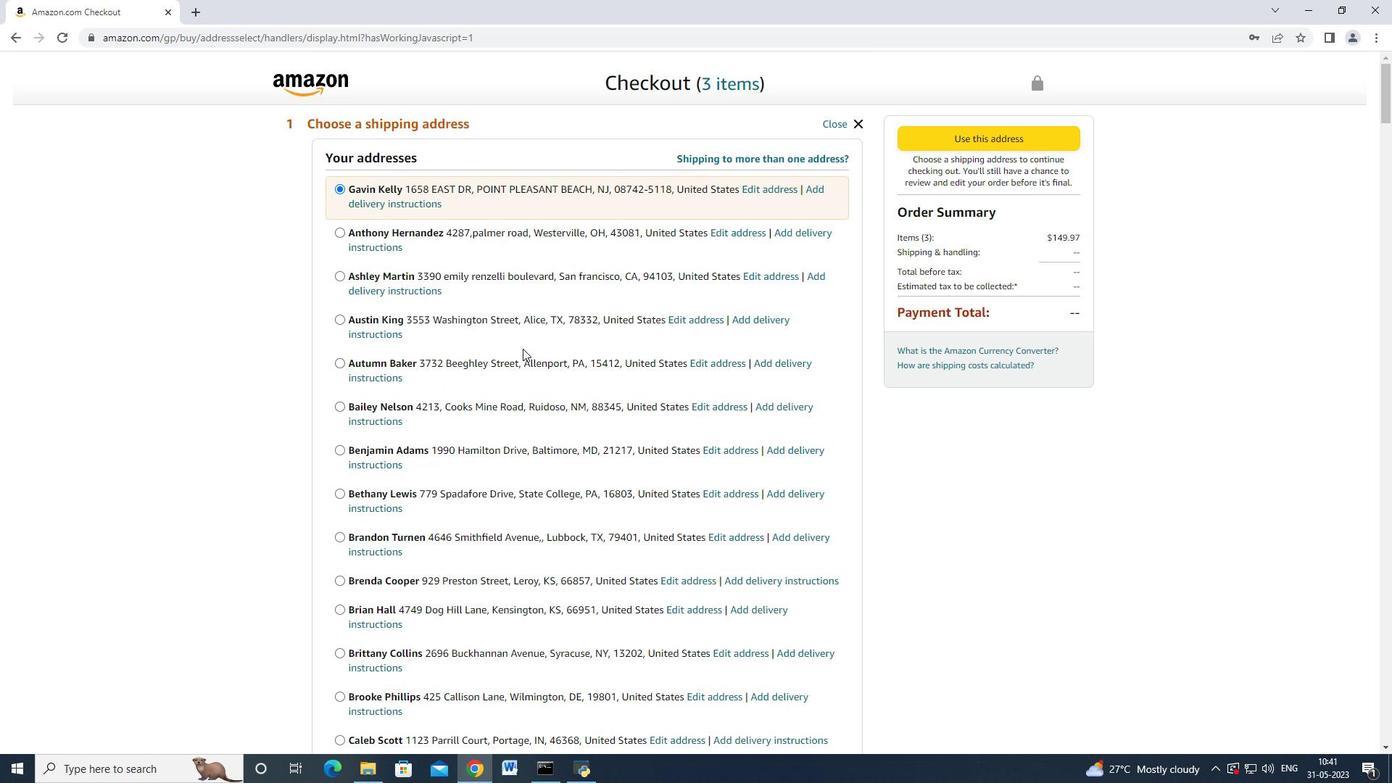
Action: Mouse scrolled (524, 345) with delta (0, 0)
Screenshot: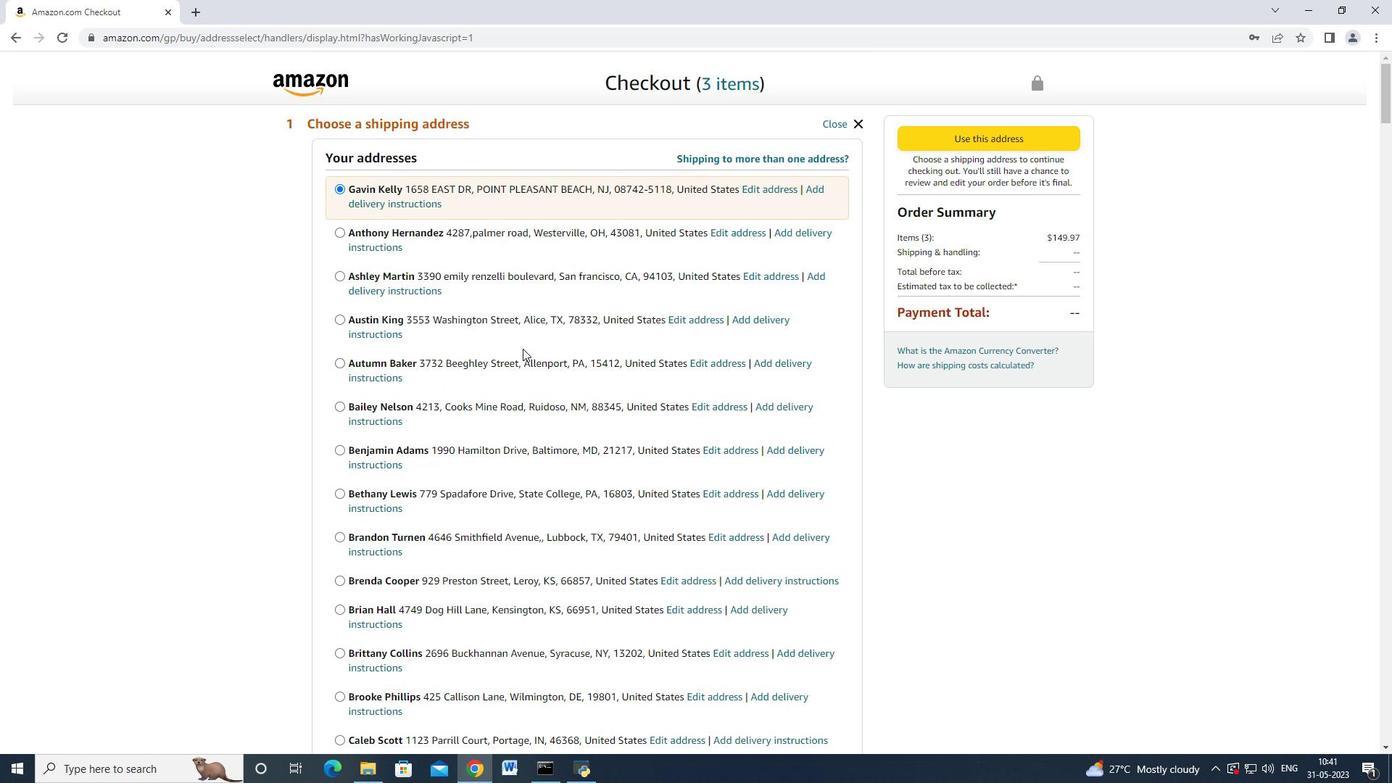 
Action: Mouse scrolled (524, 345) with delta (0, 0)
Screenshot: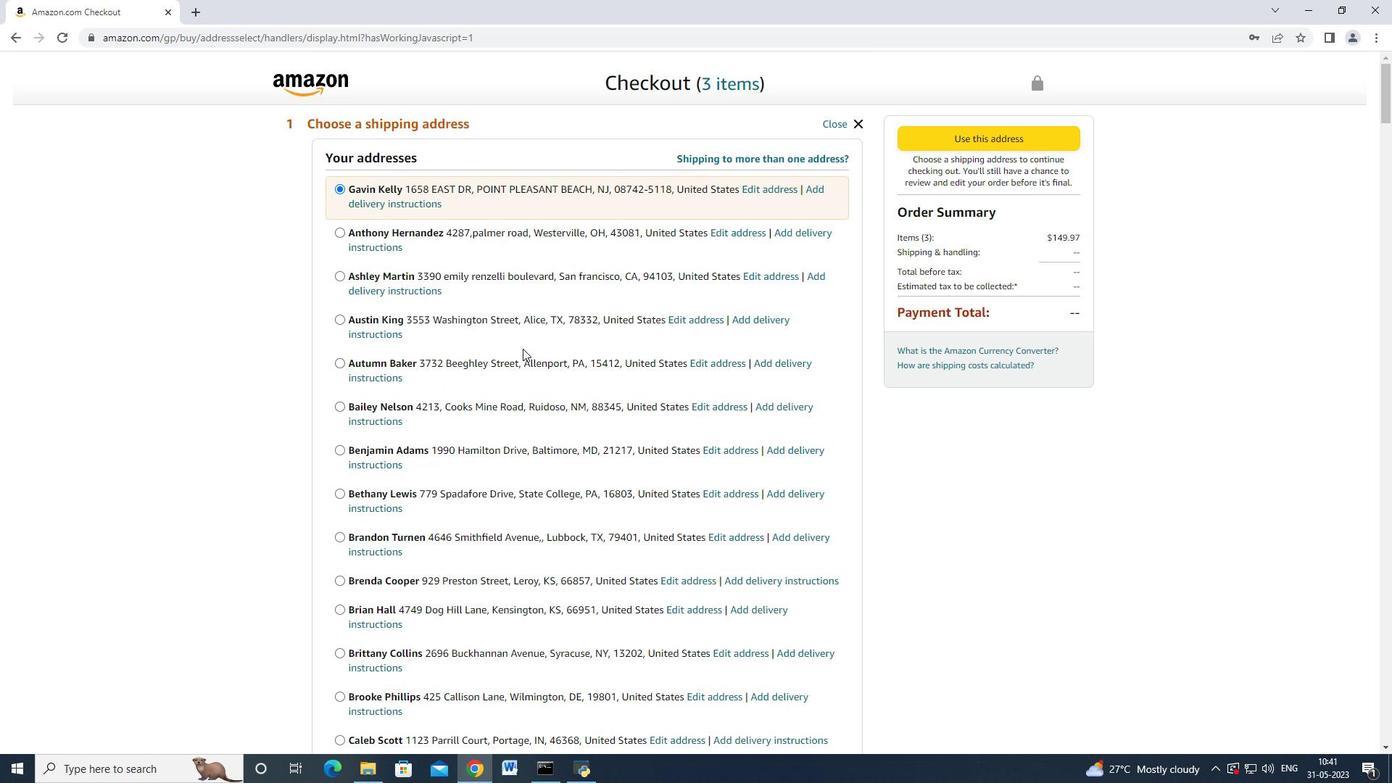 
Action: Mouse moved to (519, 351)
Screenshot: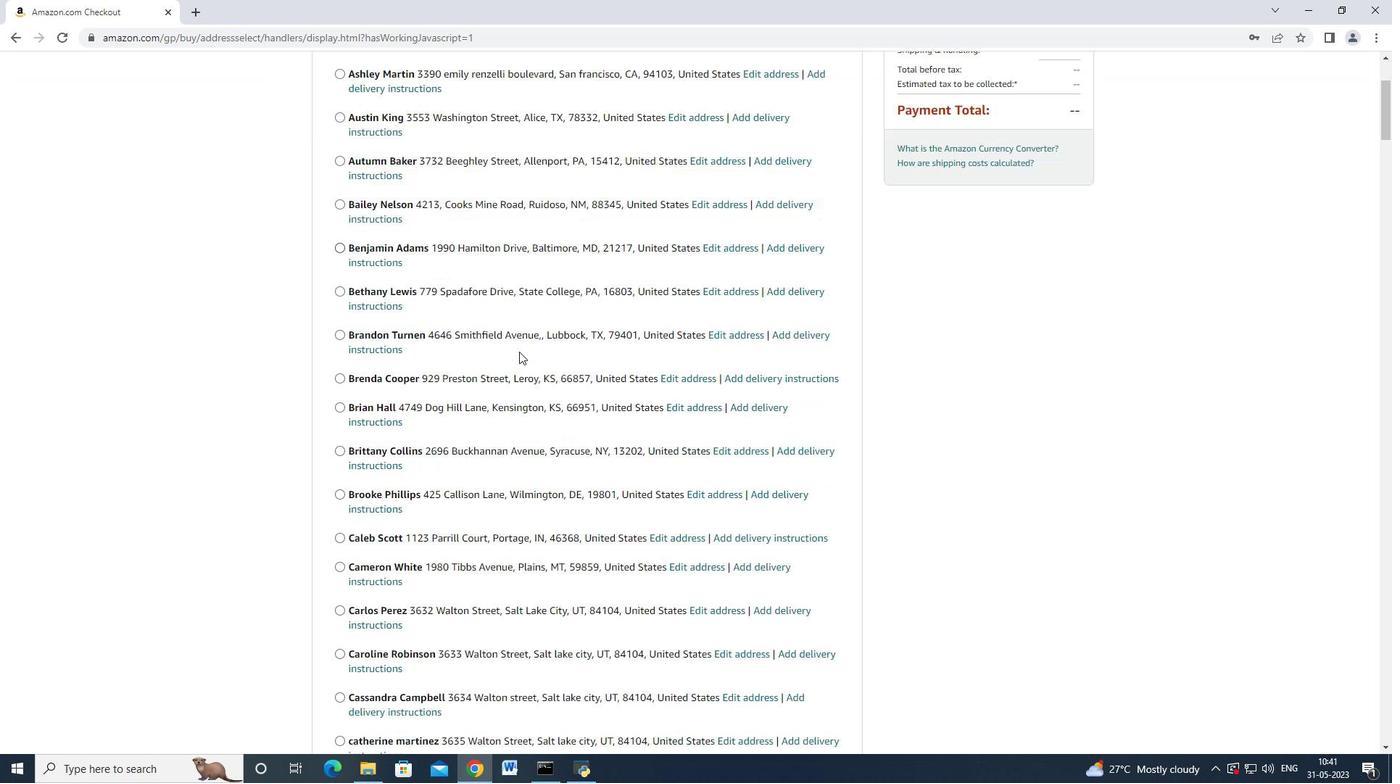 
Action: Mouse scrolled (519, 350) with delta (0, 0)
Screenshot: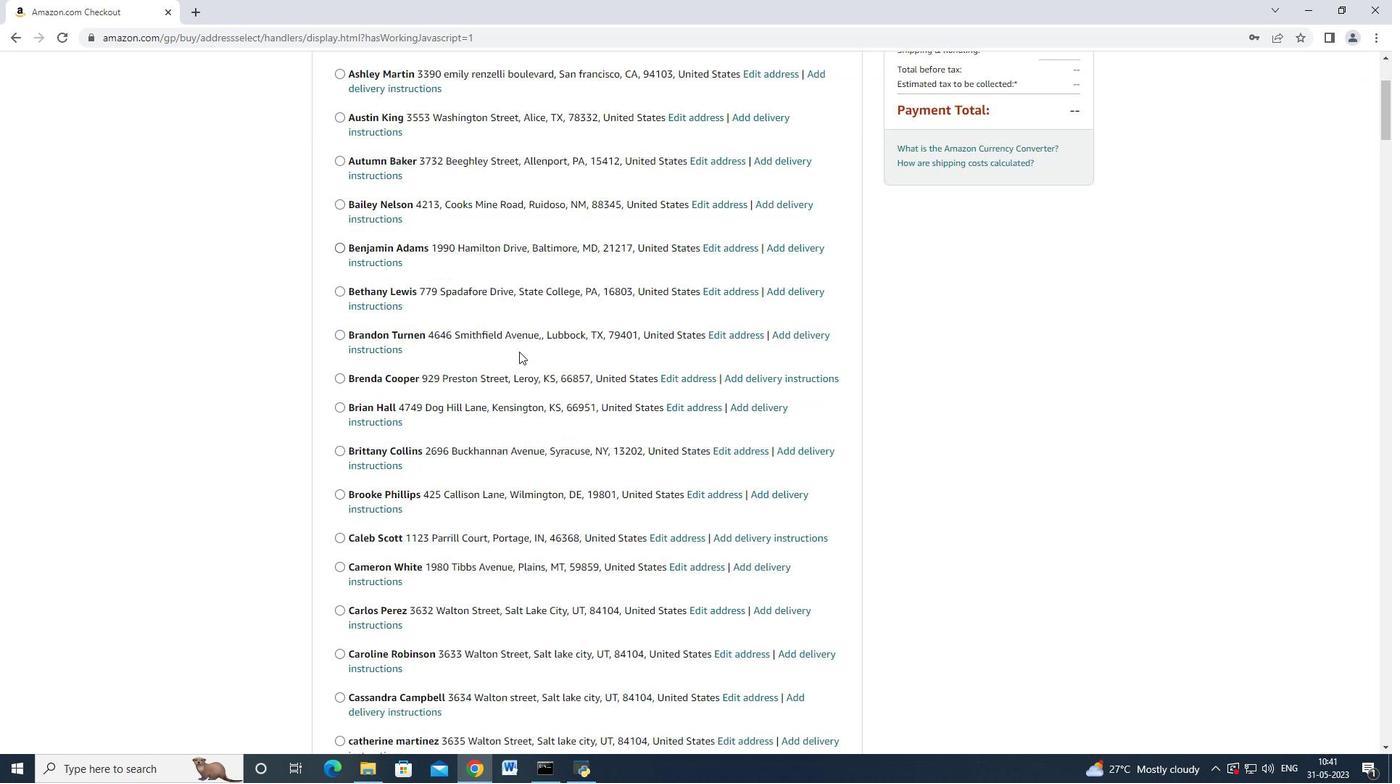 
Action: Mouse scrolled (519, 350) with delta (0, 0)
Screenshot: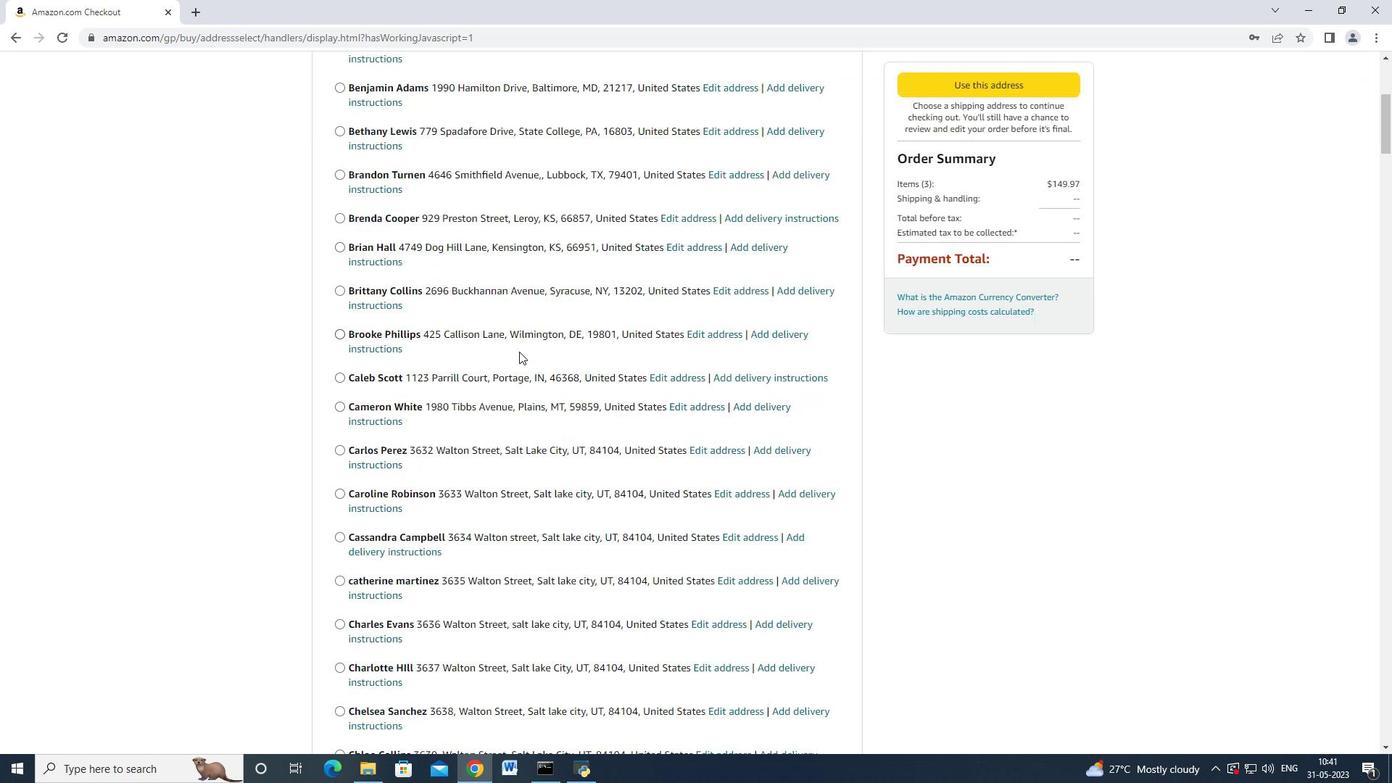 
Action: Mouse scrolled (519, 350) with delta (0, -1)
Screenshot: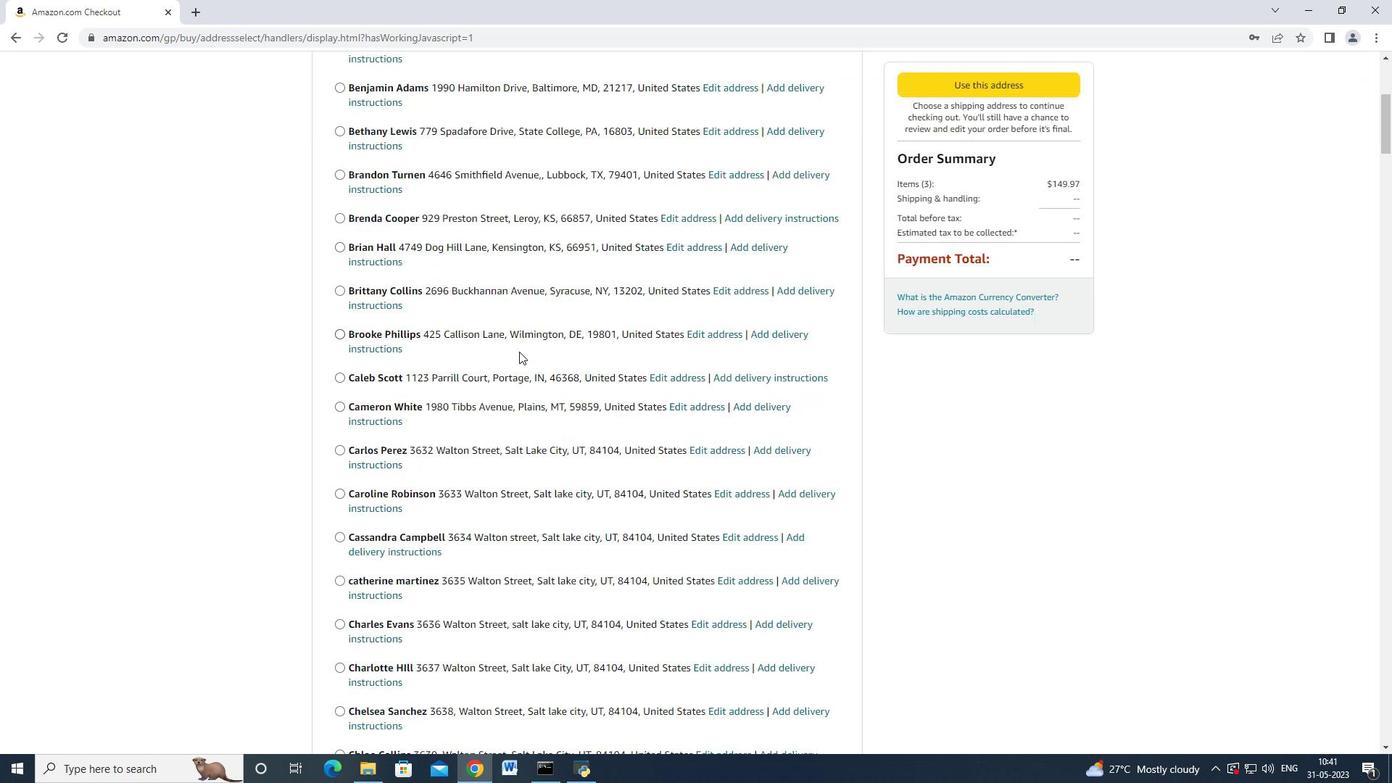 
Action: Mouse scrolled (519, 350) with delta (0, 0)
Screenshot: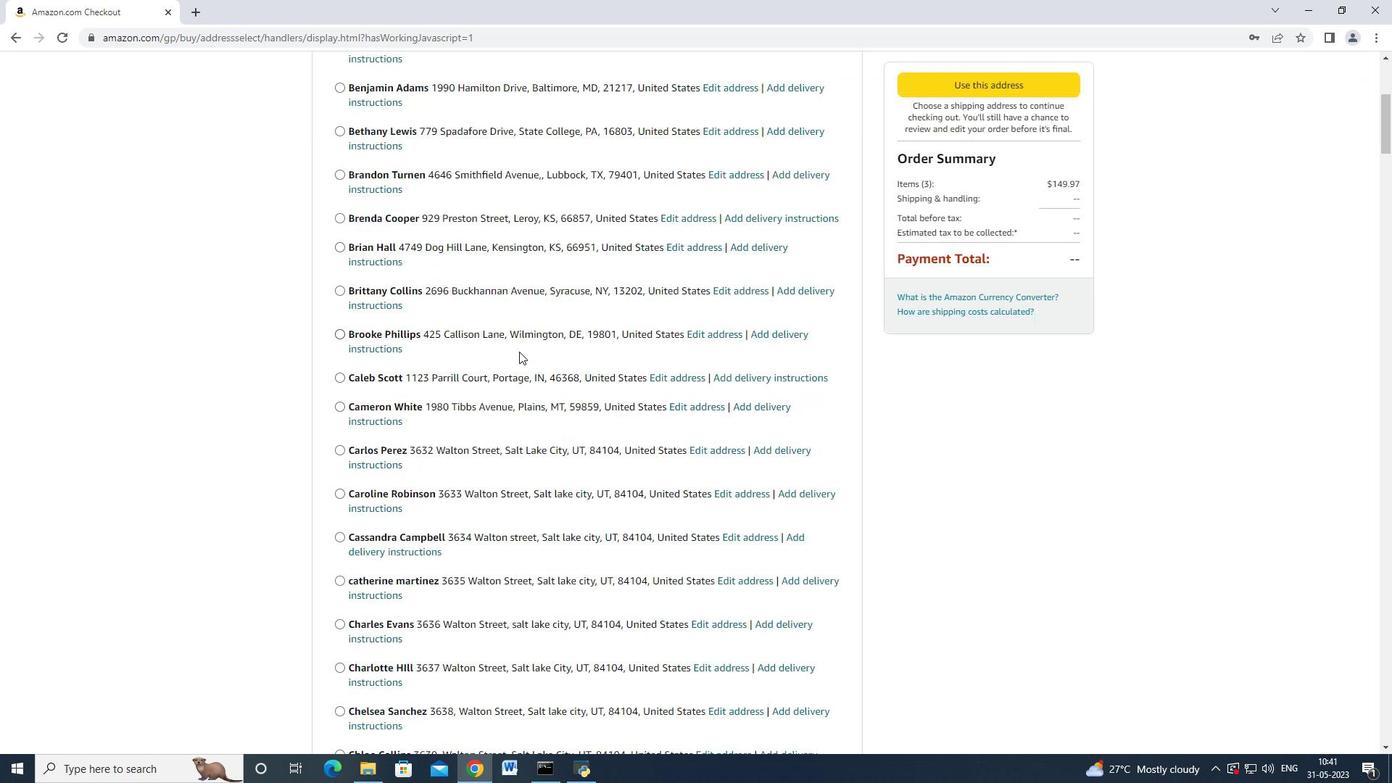 
Action: Mouse scrolled (519, 350) with delta (0, 0)
Screenshot: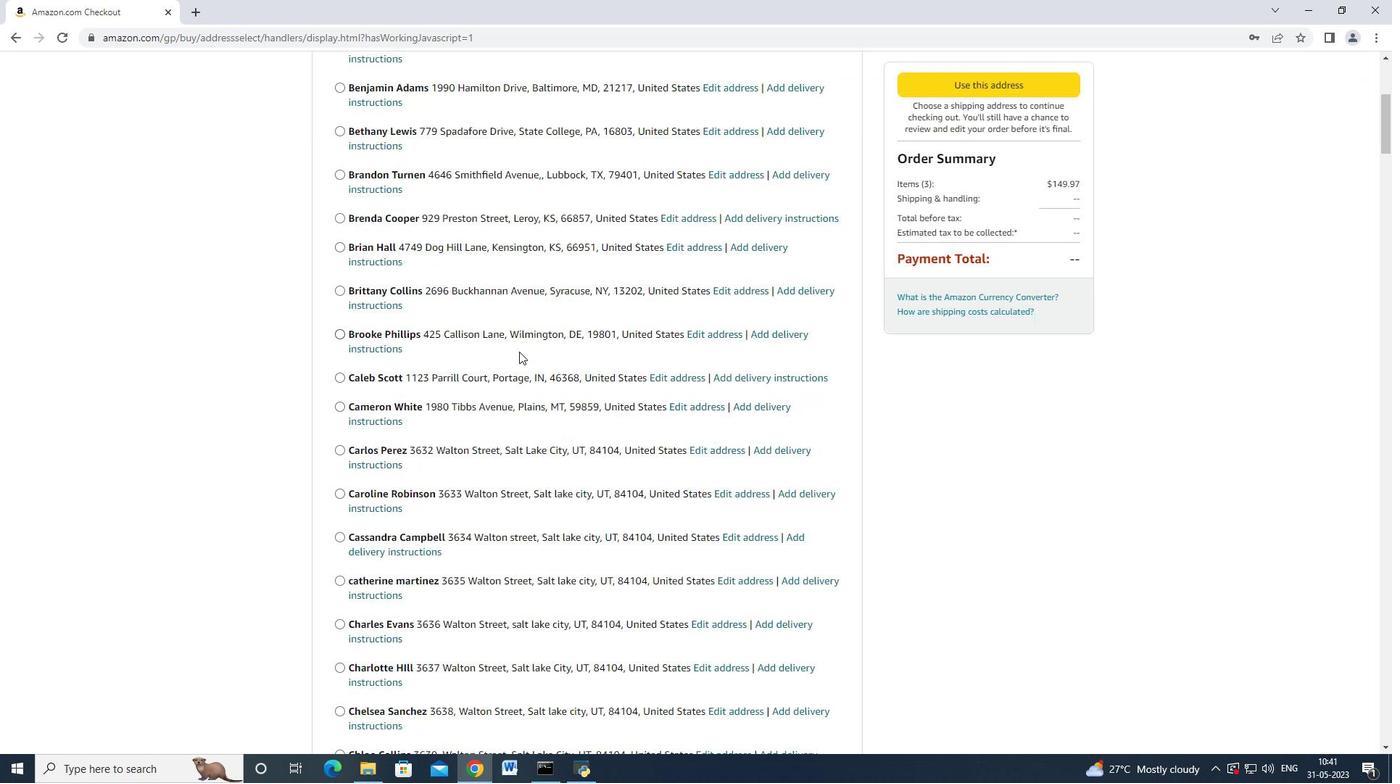 
Action: Mouse scrolled (519, 350) with delta (0, 0)
Screenshot: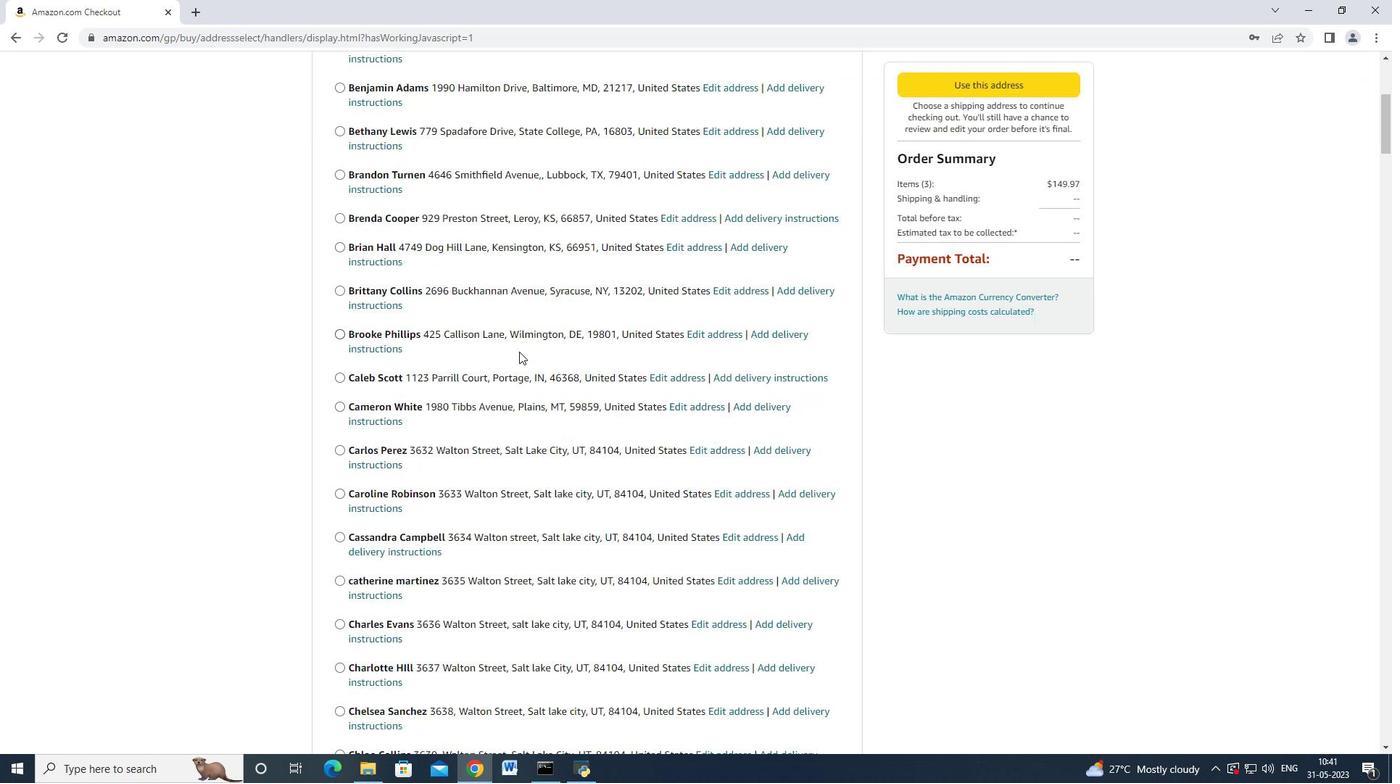 
Action: Mouse moved to (519, 351)
Screenshot: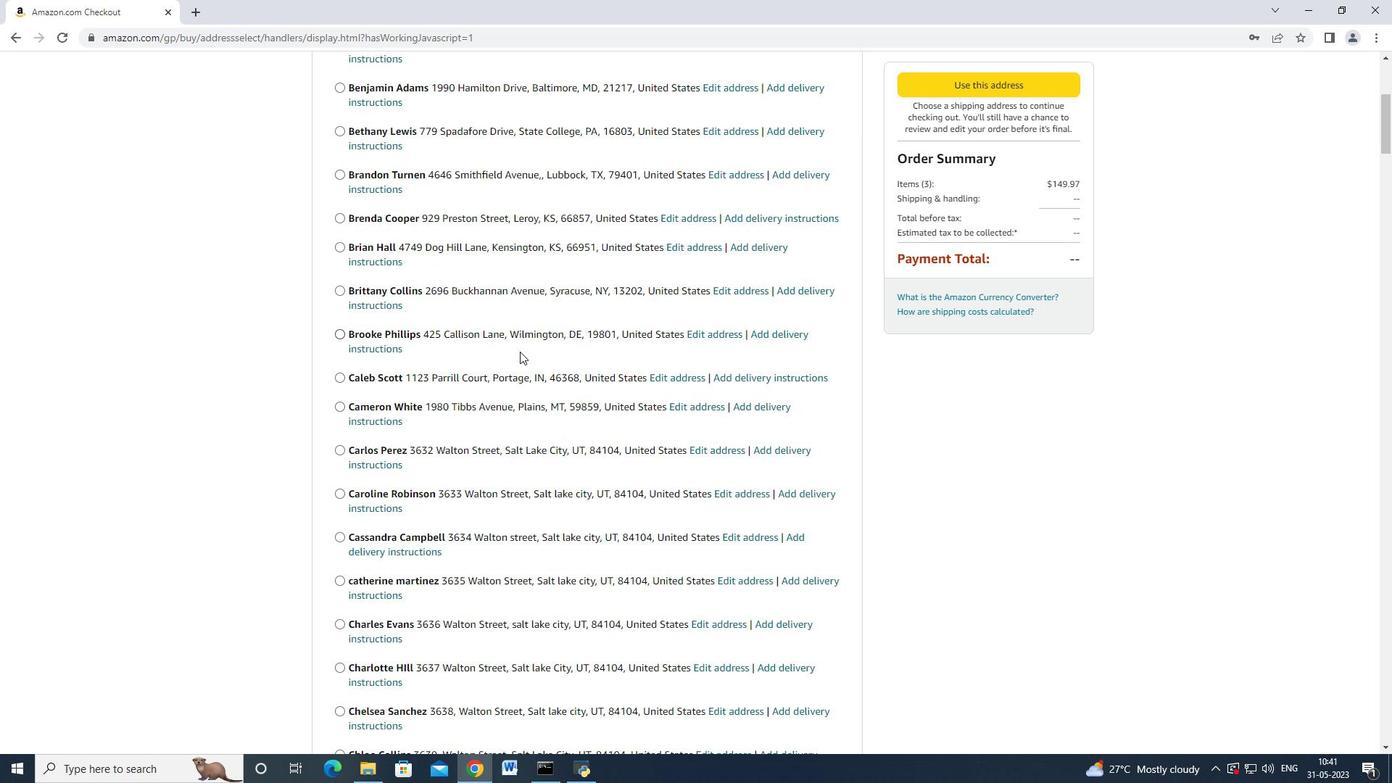 
Action: Mouse scrolled (519, 350) with delta (0, 0)
Screenshot: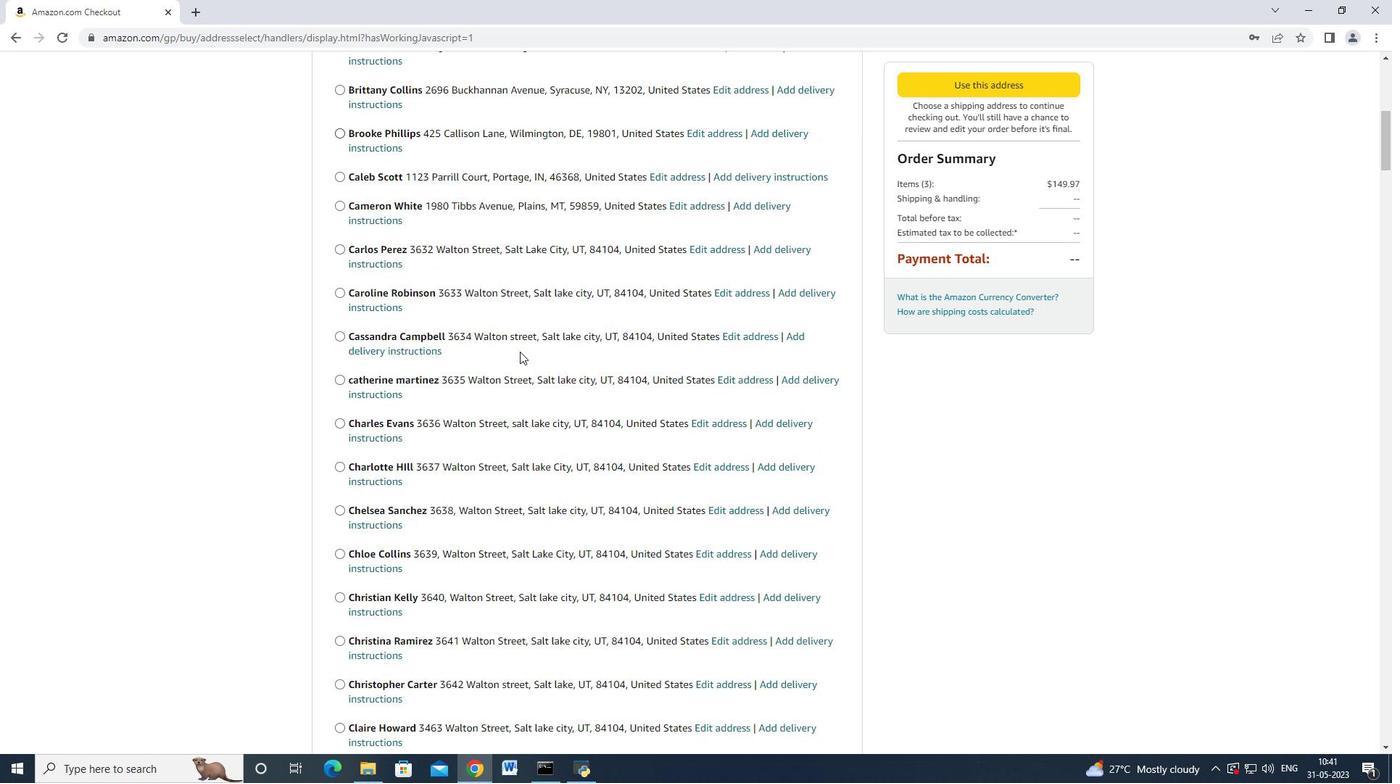 
Action: Mouse scrolled (519, 350) with delta (0, 0)
Screenshot: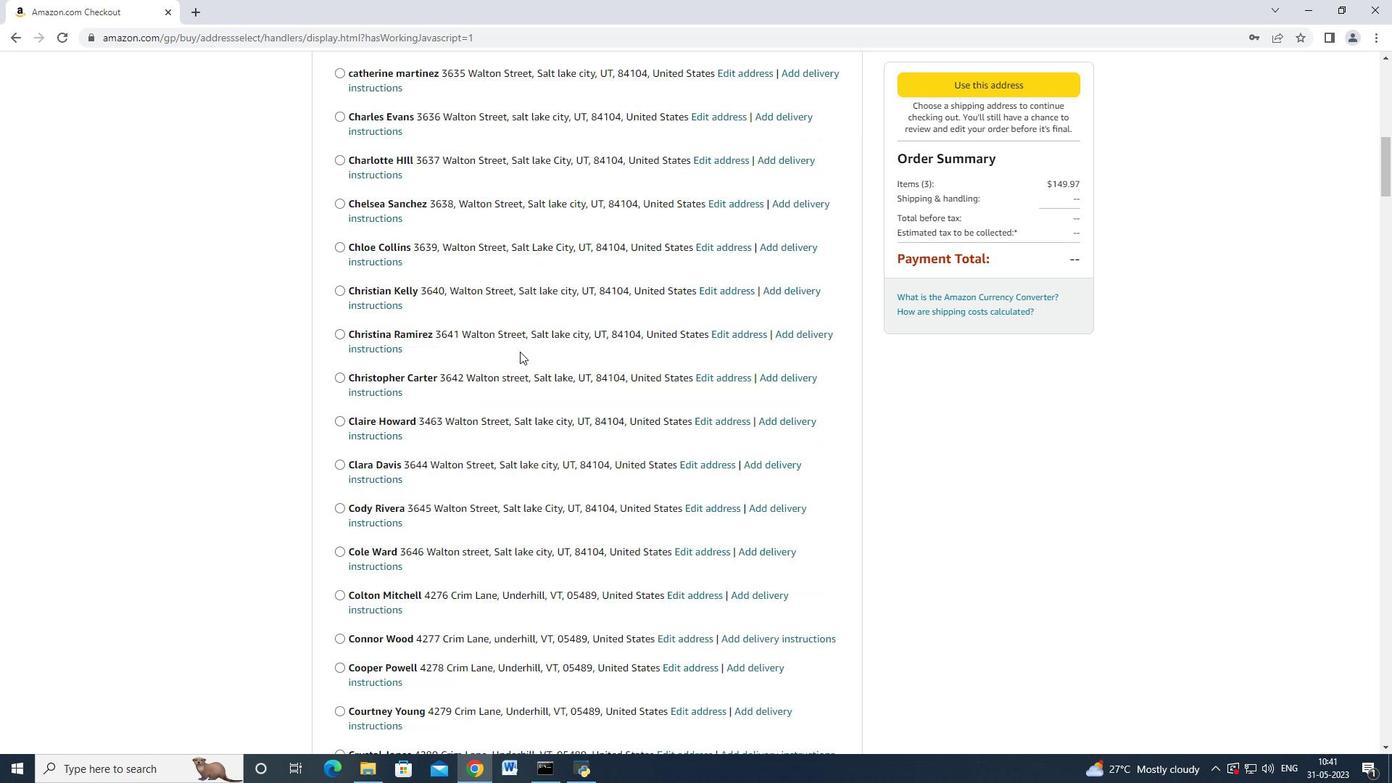 
Action: Mouse moved to (519, 351)
Screenshot: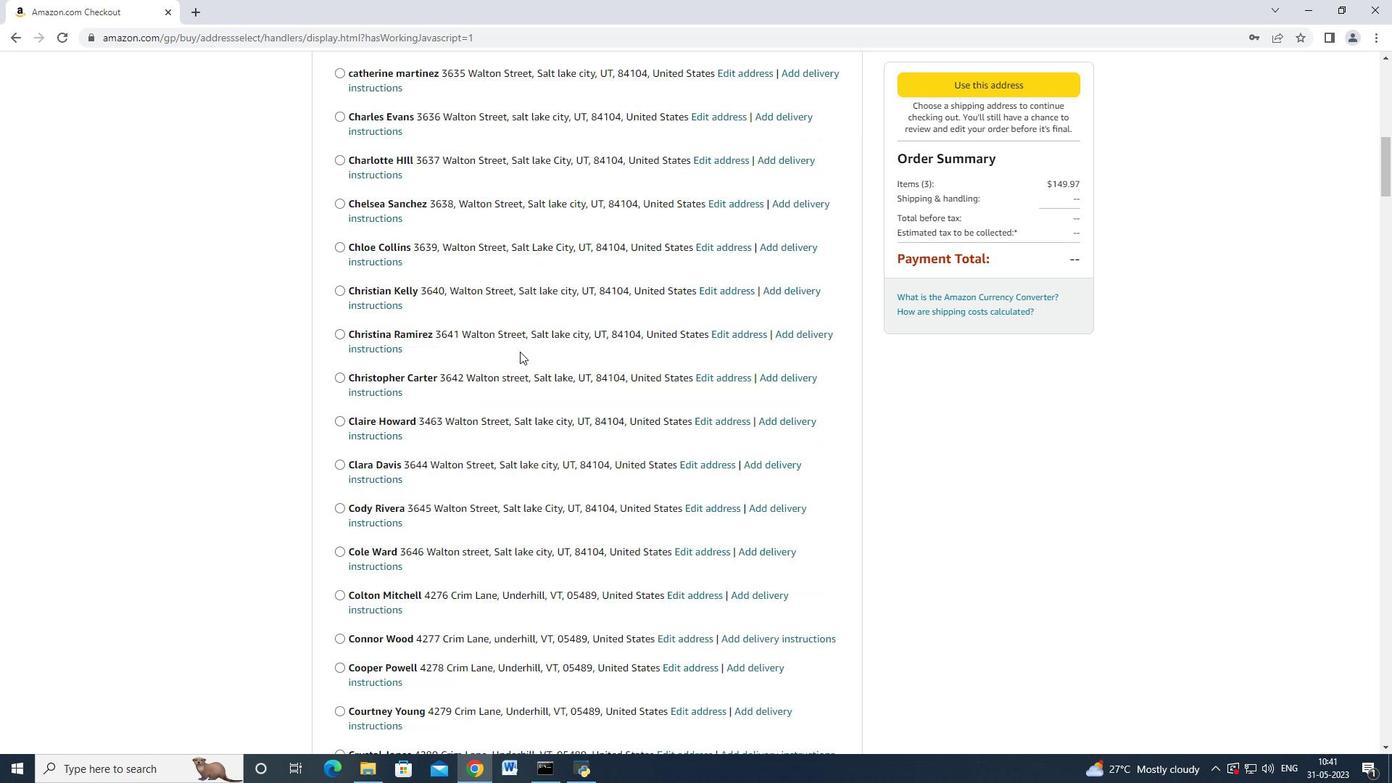 
Action: Mouse scrolled (519, 350) with delta (0, 0)
Screenshot: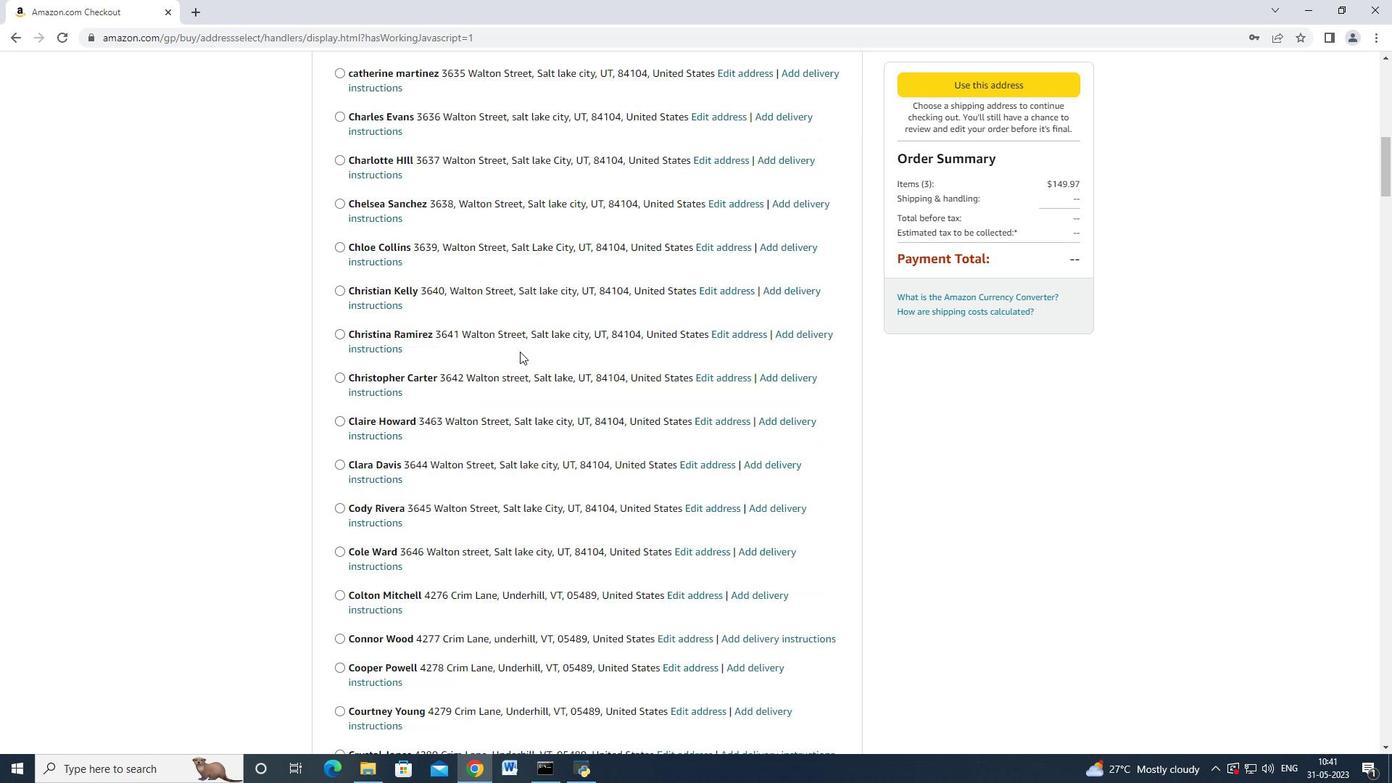 
Action: Mouse scrolled (519, 350) with delta (0, 0)
Screenshot: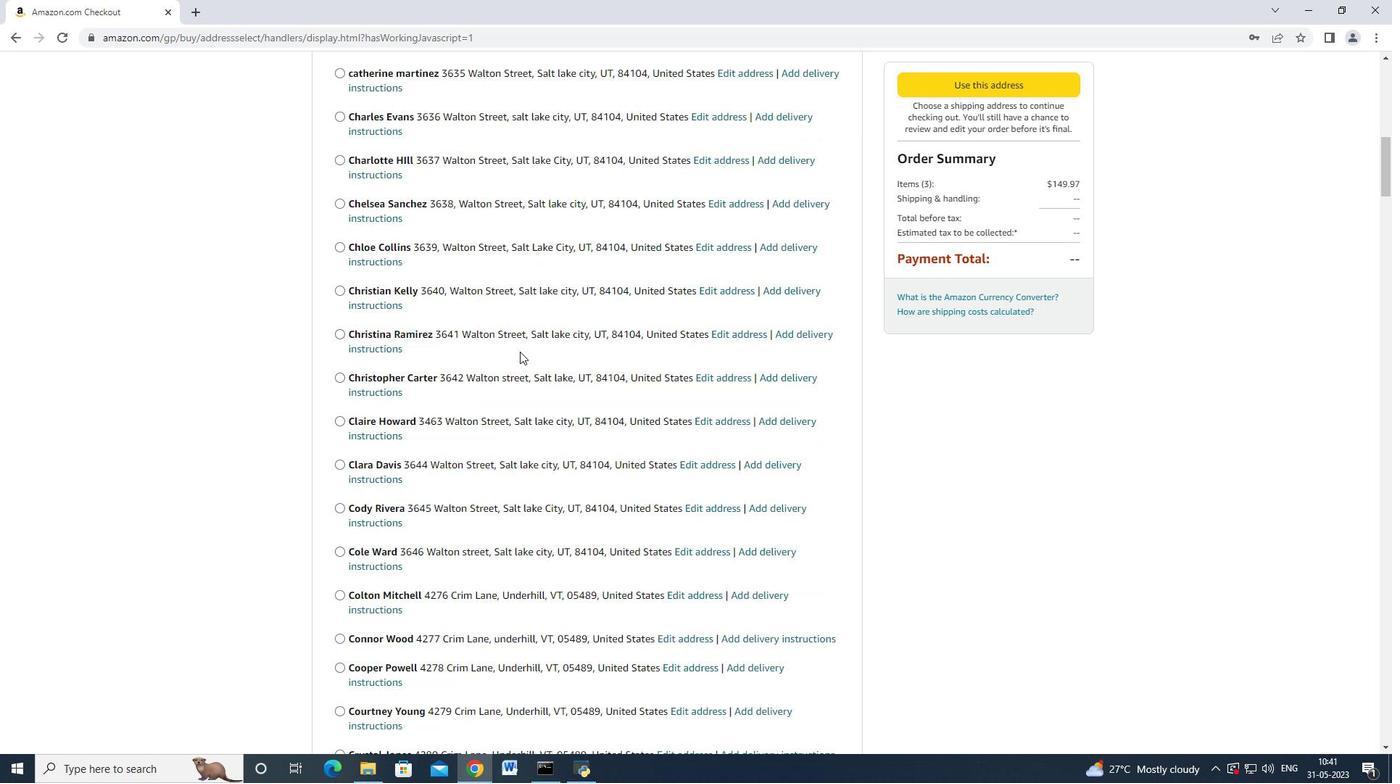 
Action: Mouse moved to (518, 351)
Screenshot: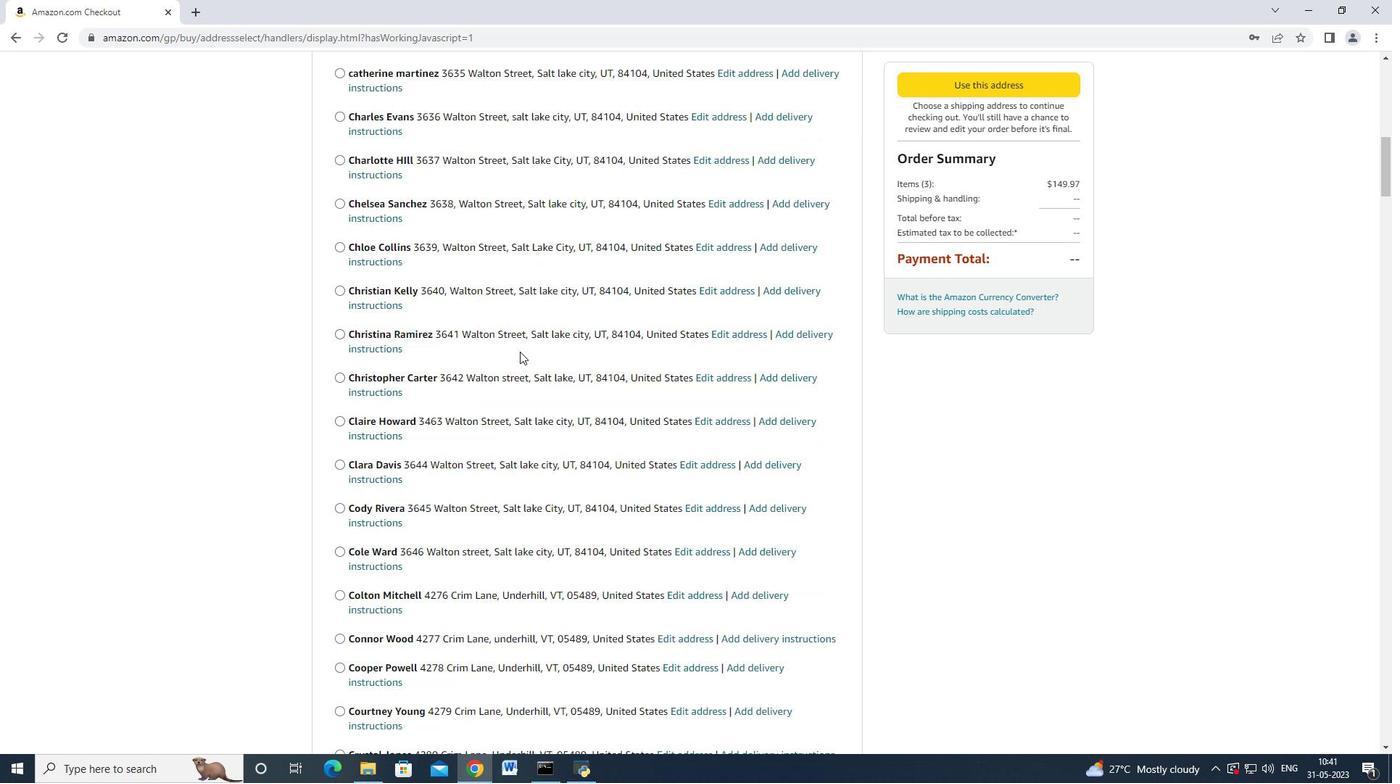 
Action: Mouse scrolled (519, 350) with delta (0, -1)
Screenshot: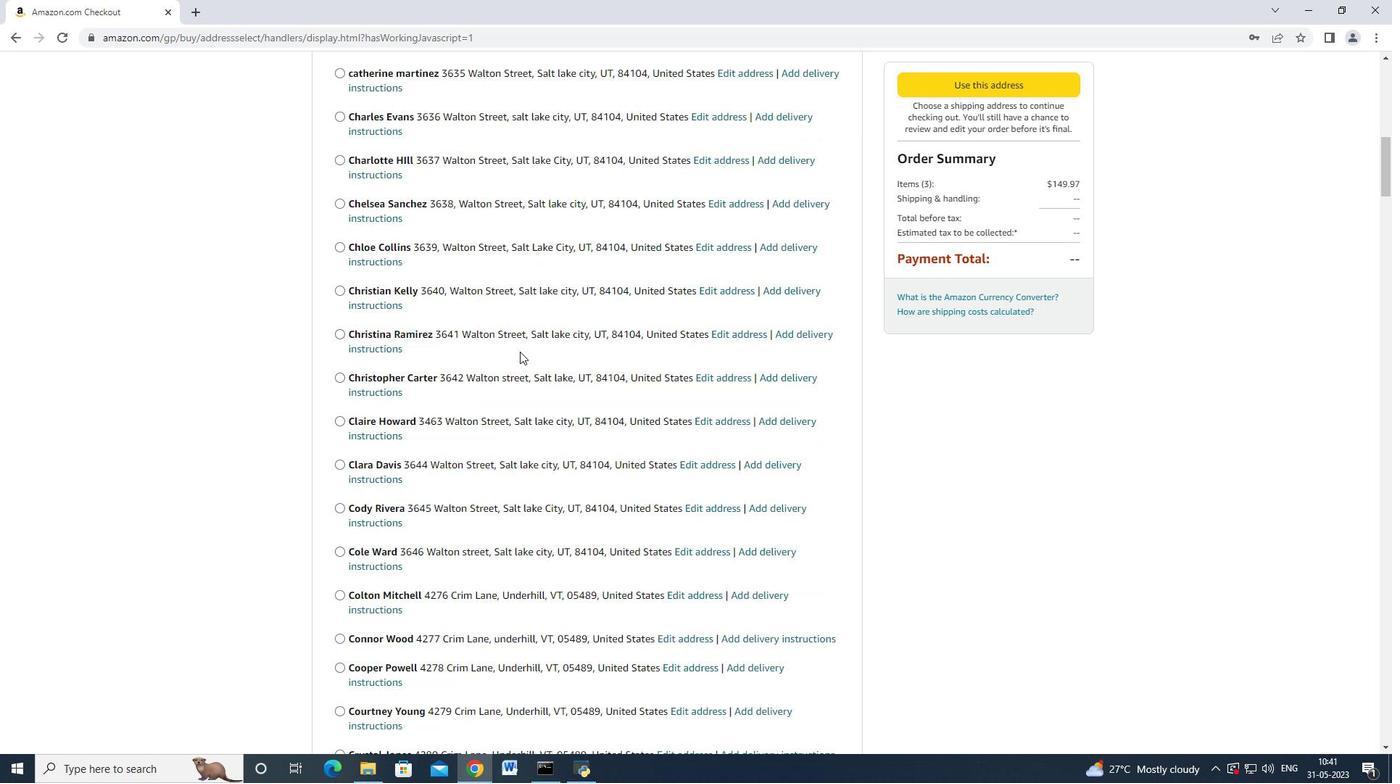 
Action: Mouse moved to (516, 349)
Screenshot: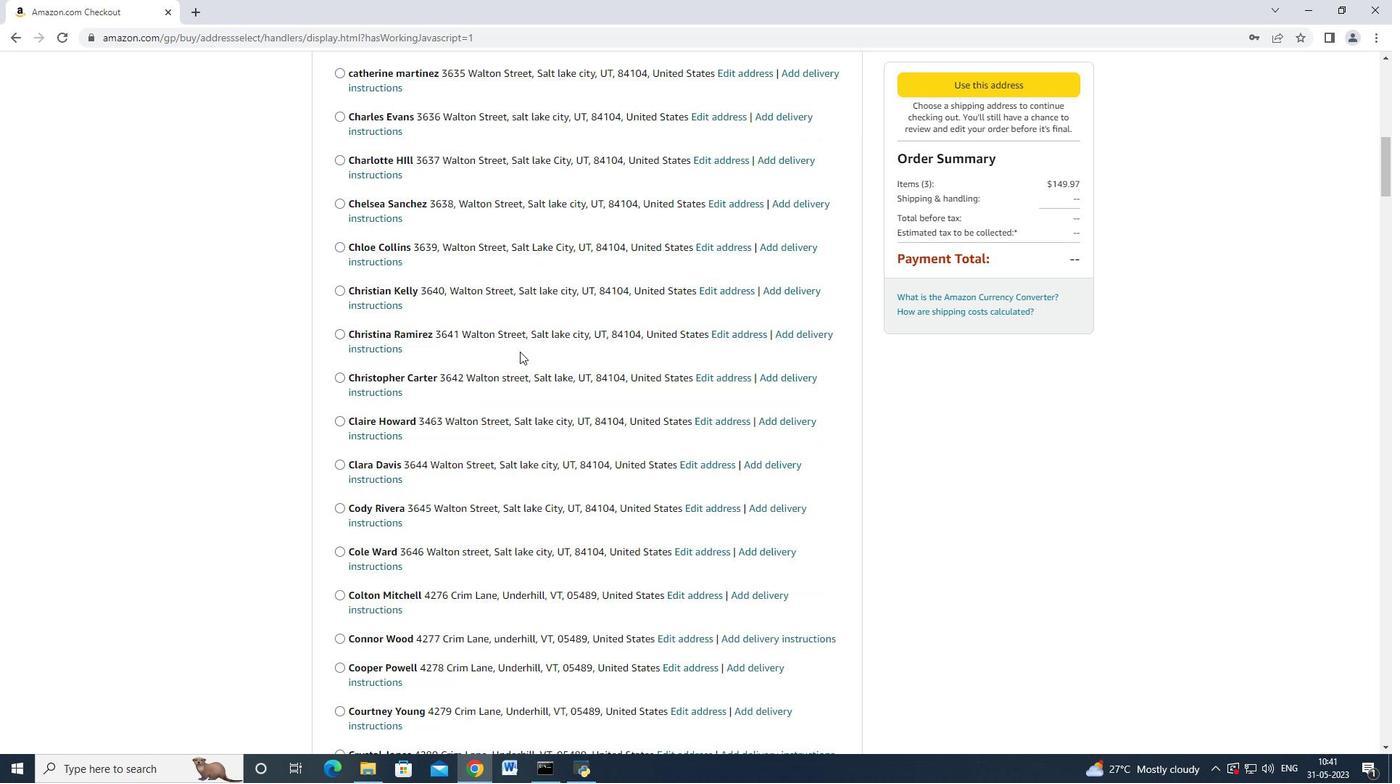 
Action: Mouse scrolled (516, 349) with delta (0, 0)
Screenshot: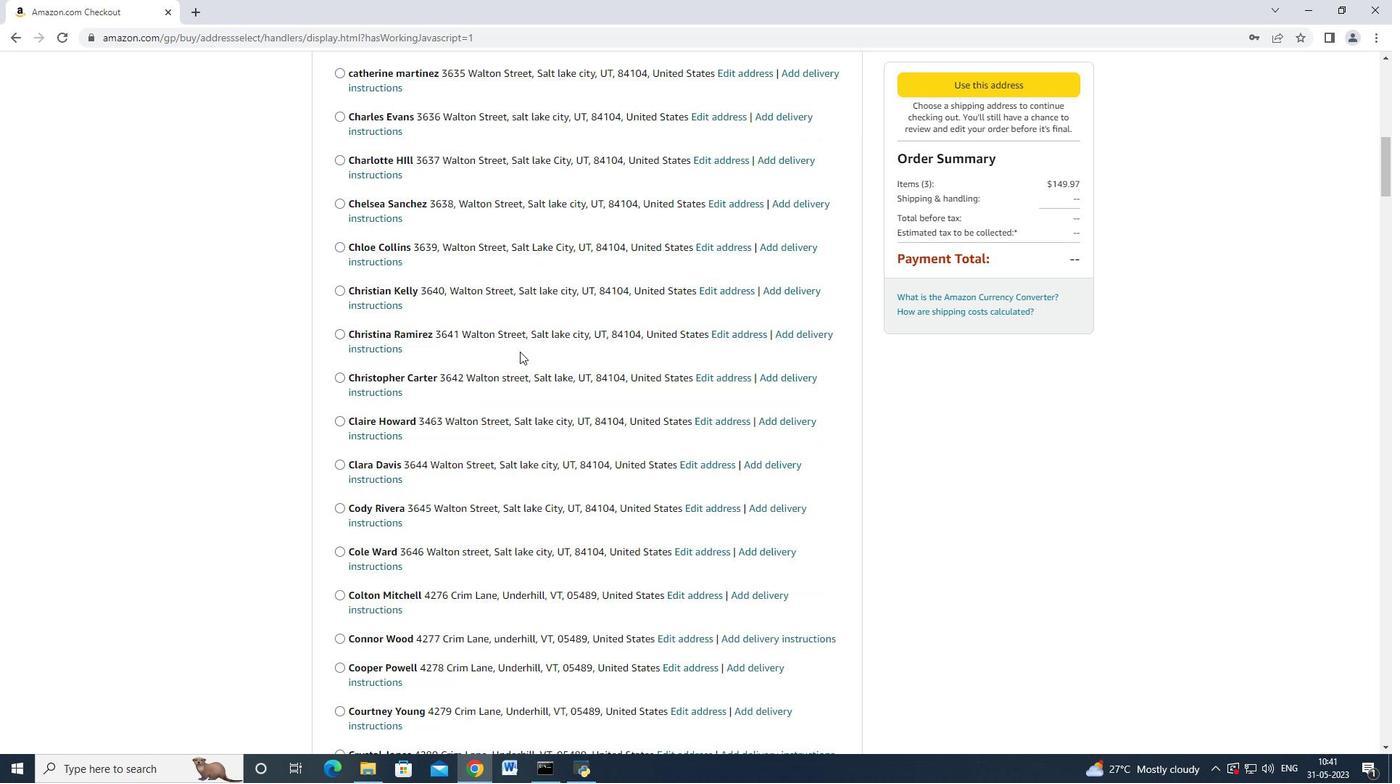 
Action: Mouse moved to (516, 348)
Screenshot: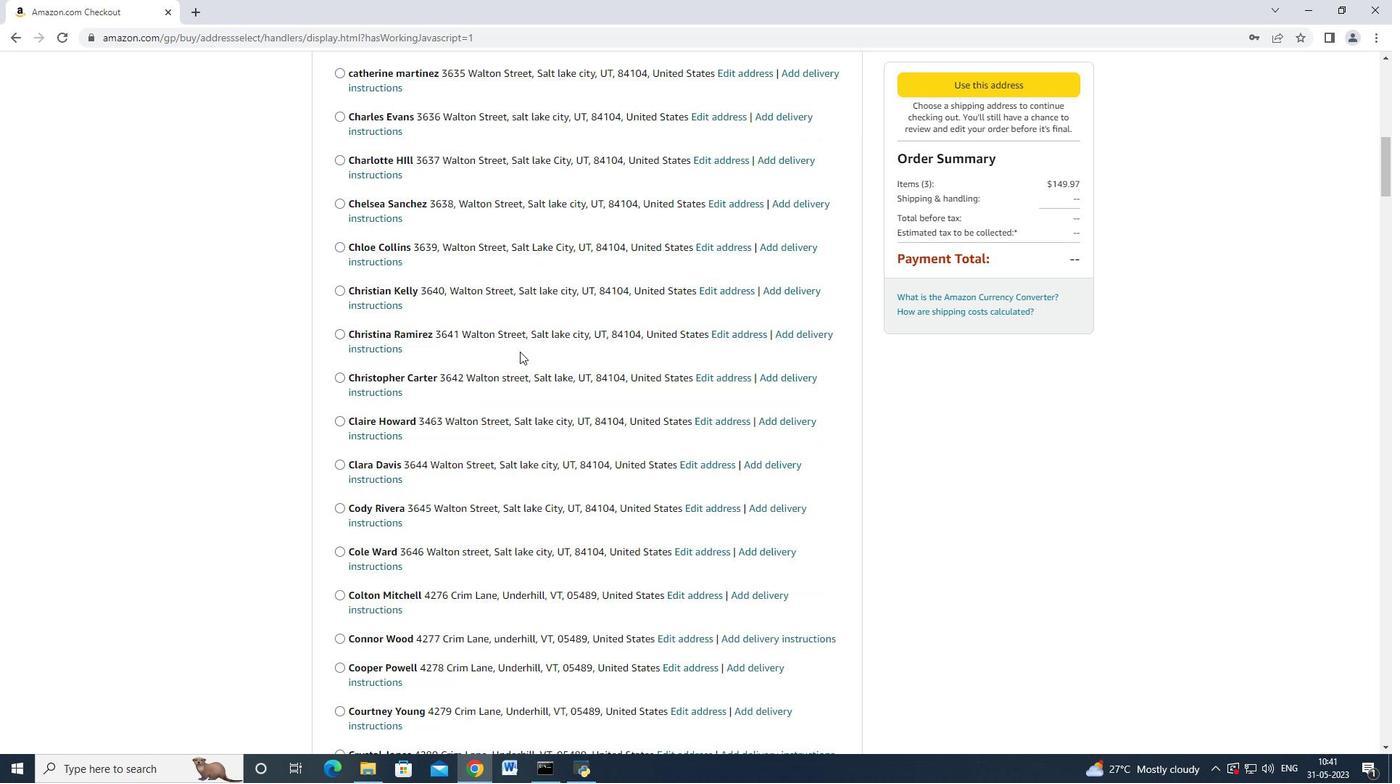 
Action: Mouse scrolled (516, 348) with delta (0, 0)
Screenshot: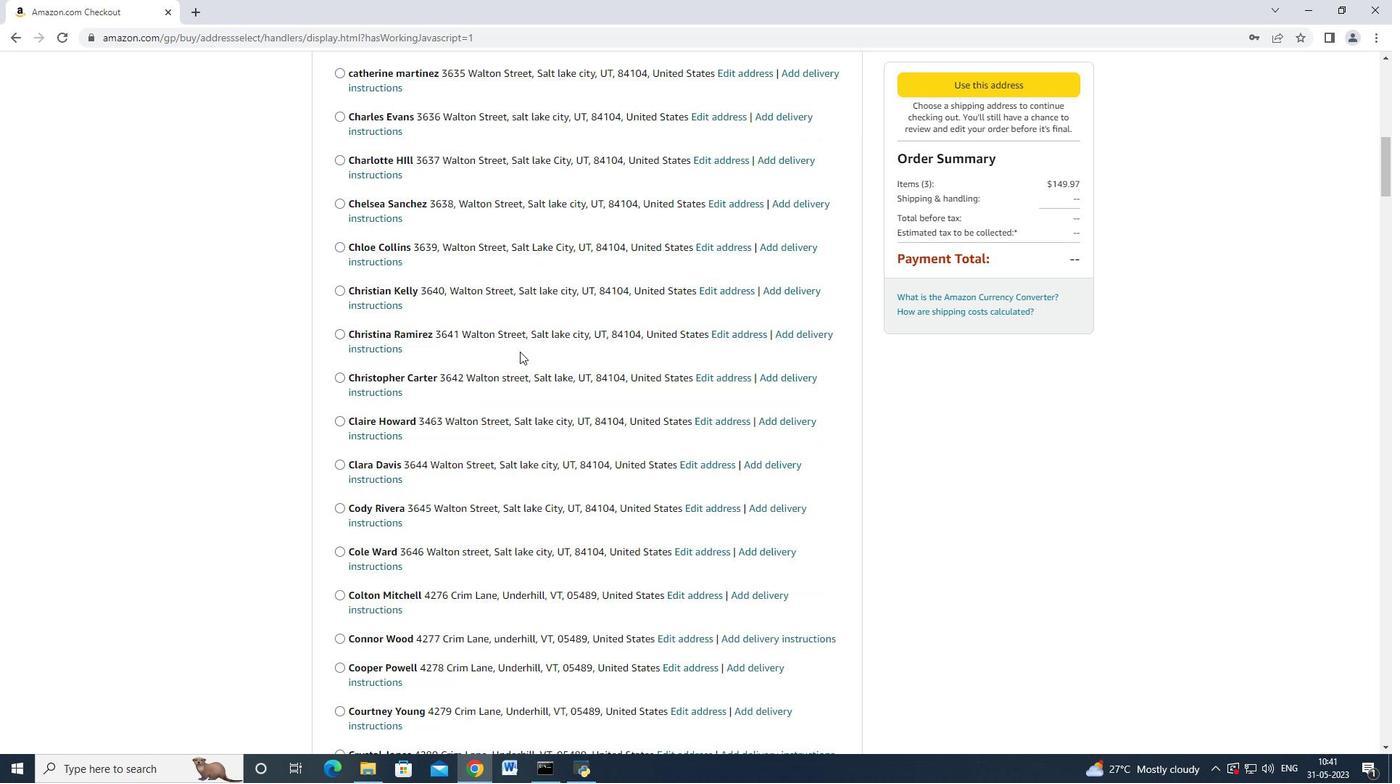 
Action: Mouse moved to (516, 348)
Screenshot: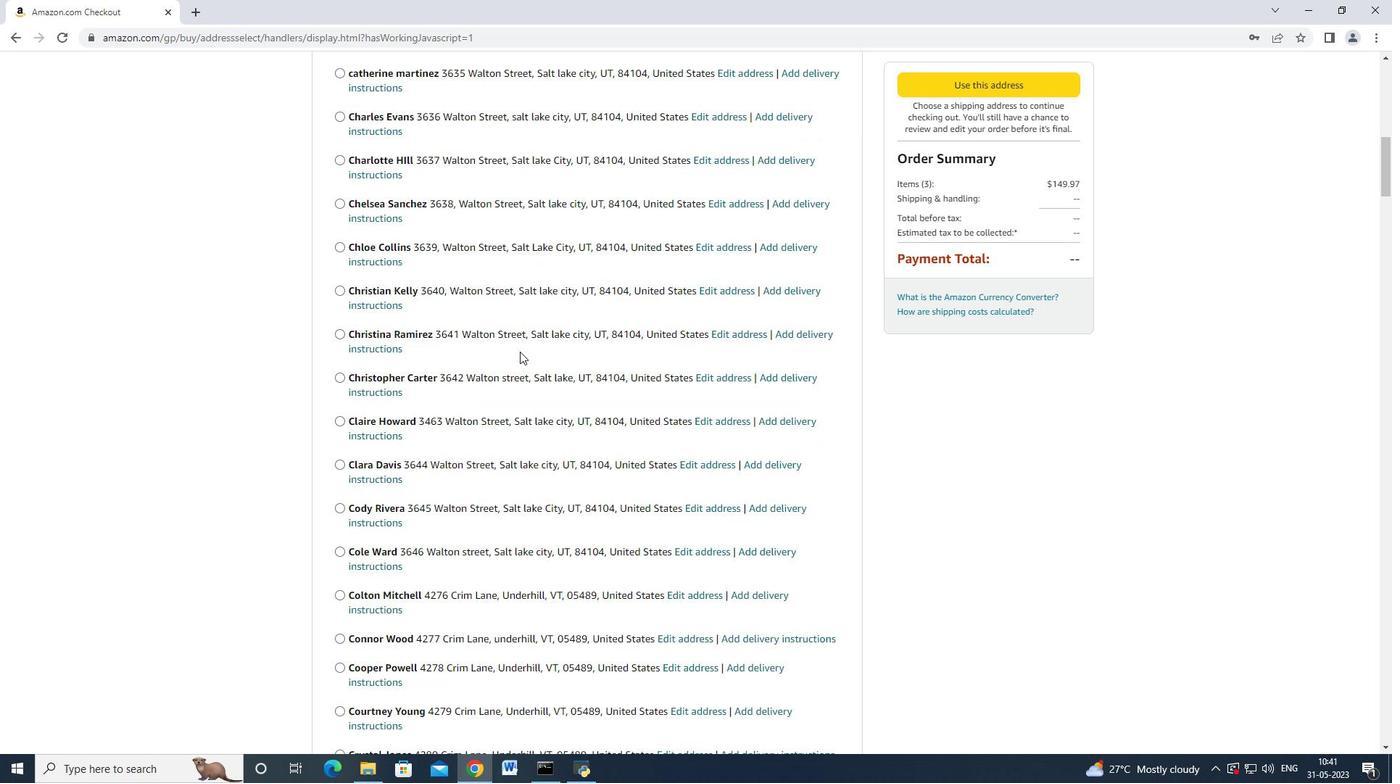 
Action: Mouse scrolled (516, 347) with delta (0, 0)
Screenshot: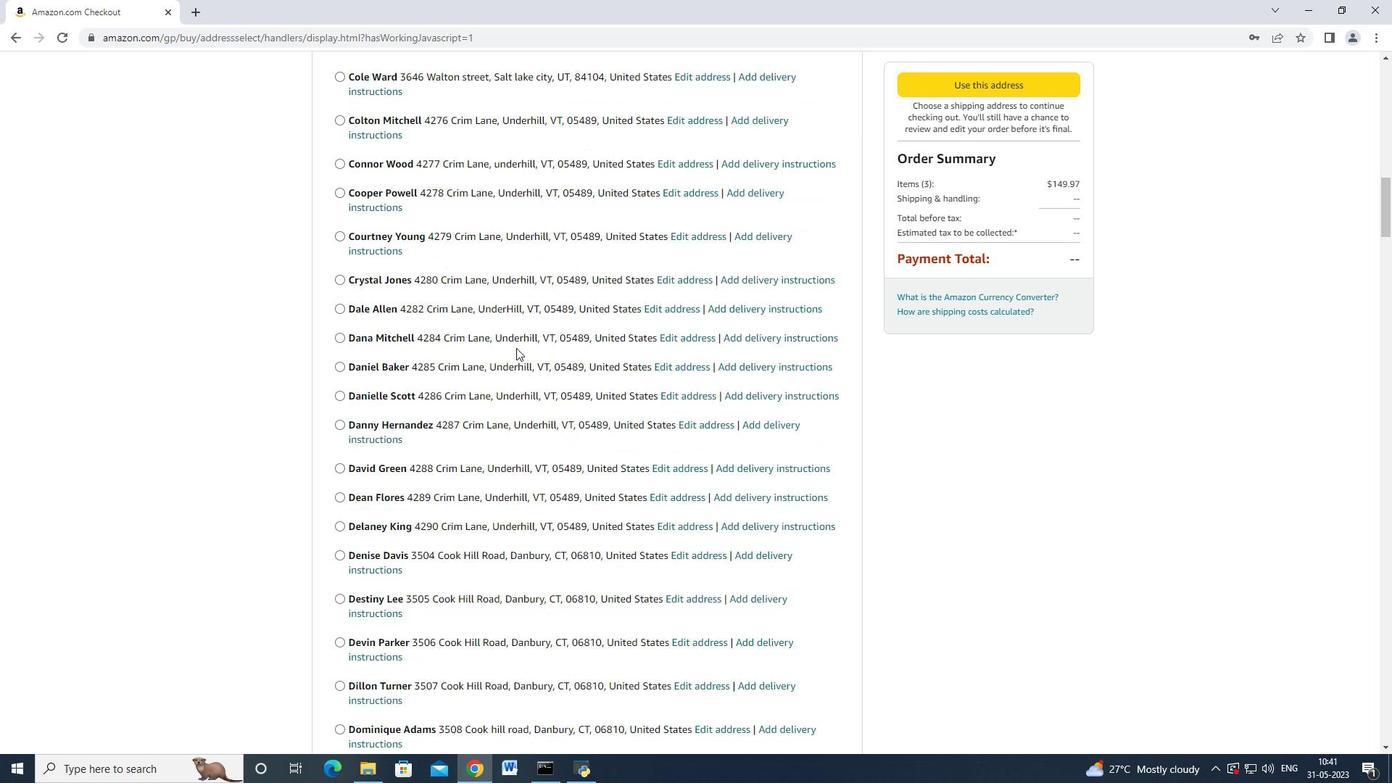 
Action: Mouse scrolled (516, 347) with delta (0, 0)
Screenshot: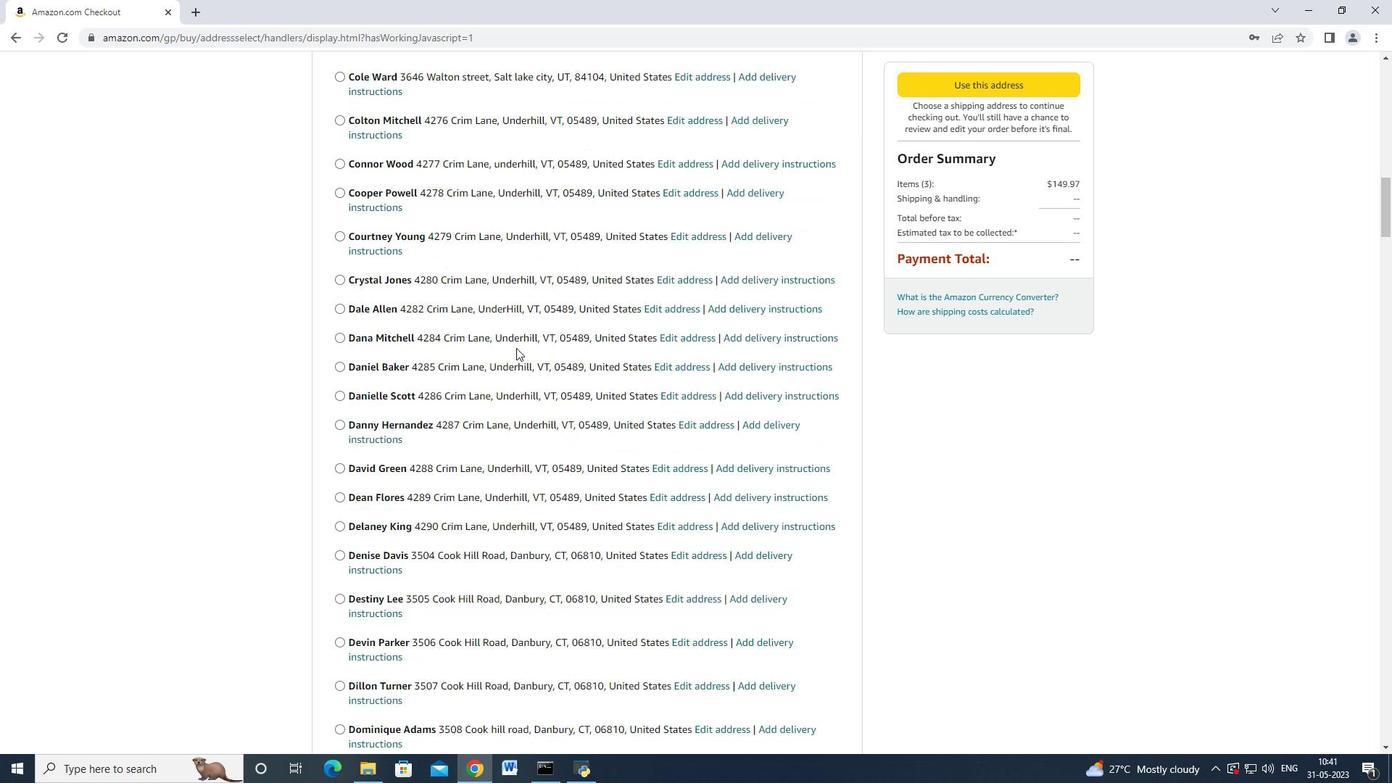 
Action: Mouse moved to (516, 348)
Screenshot: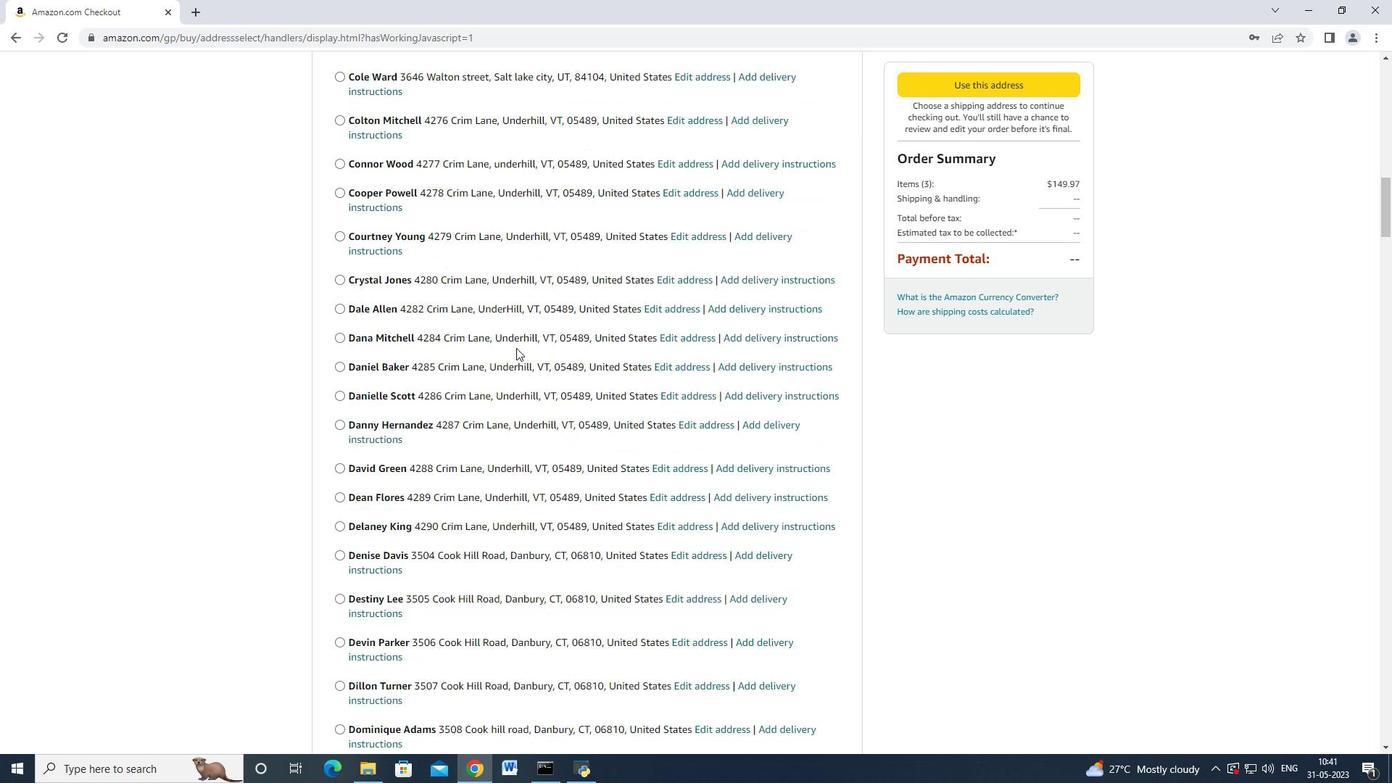 
Action: Mouse scrolled (516, 347) with delta (0, 0)
Screenshot: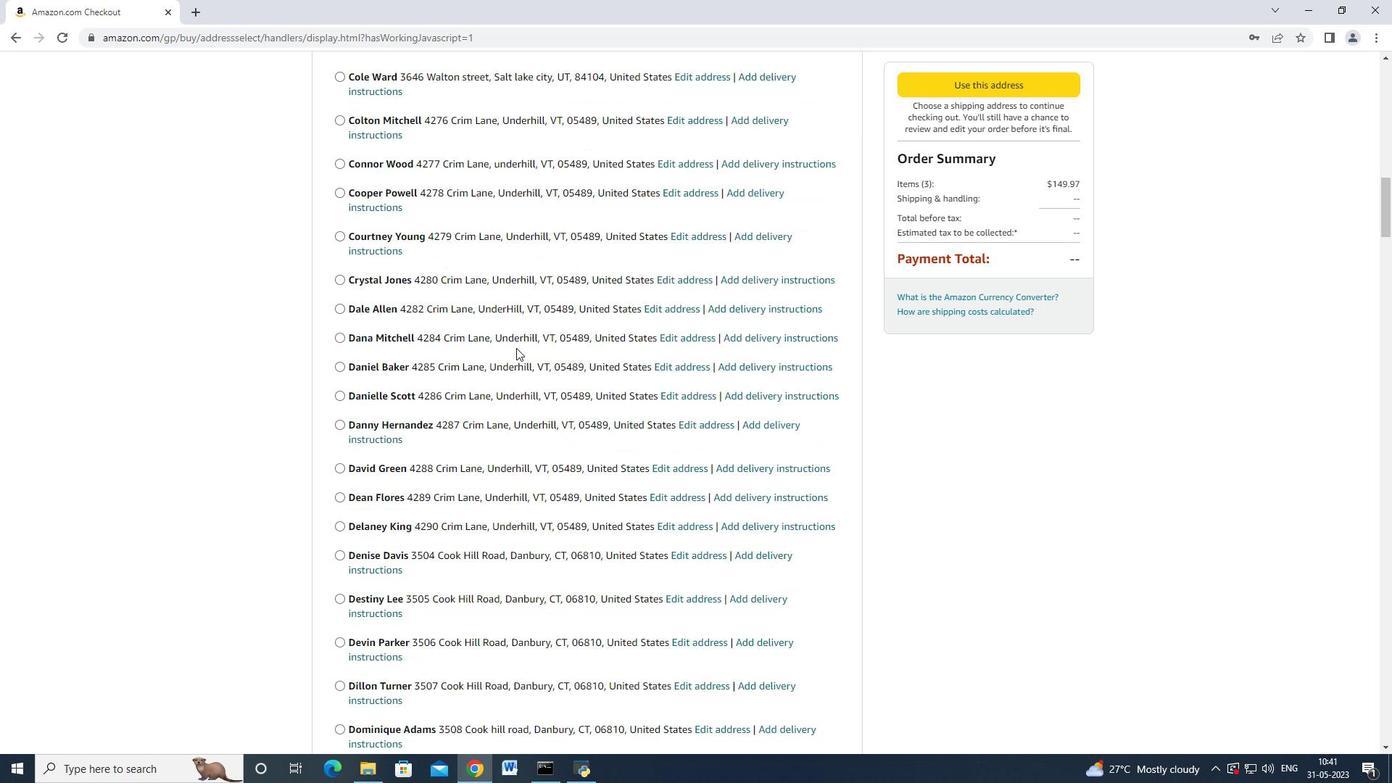 
Action: Mouse scrolled (516, 346) with delta (0, -1)
Screenshot: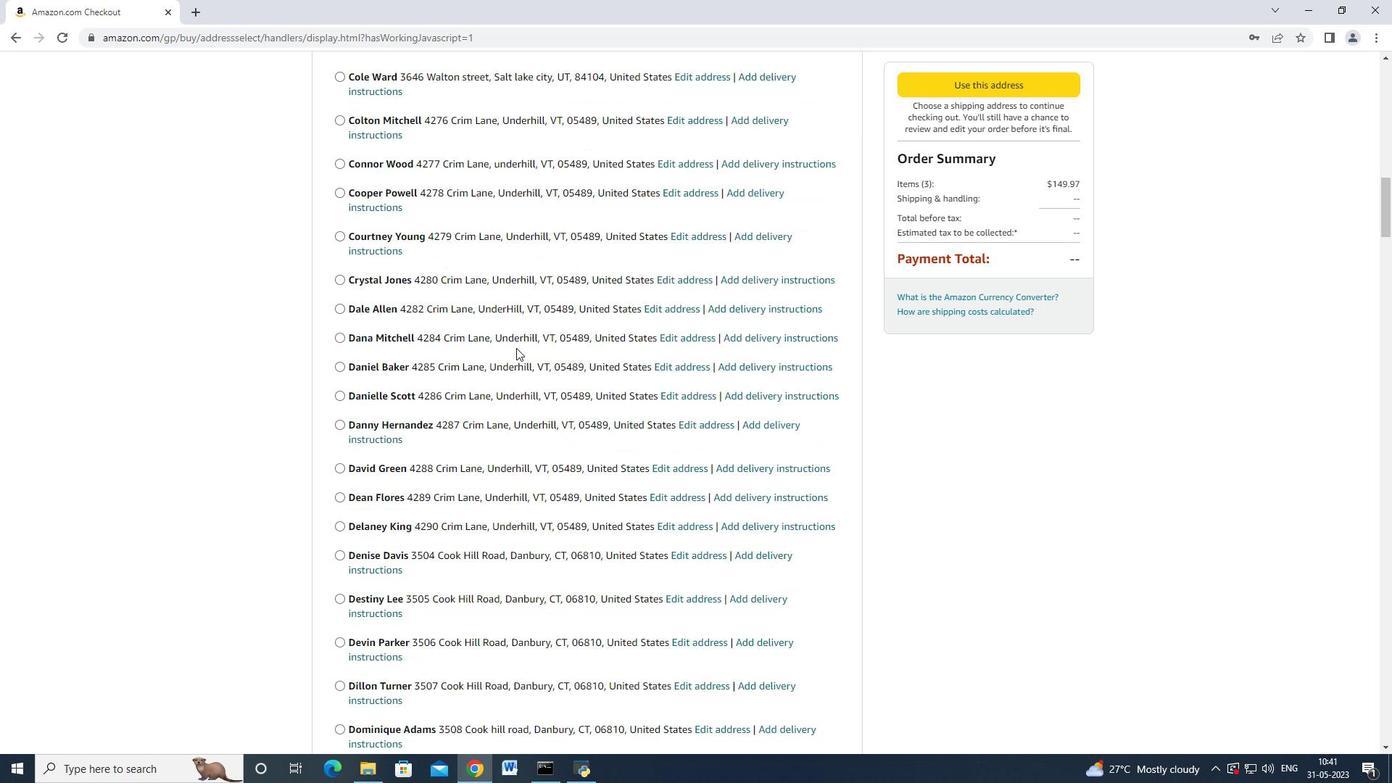 
Action: Mouse scrolled (516, 347) with delta (0, 0)
Screenshot: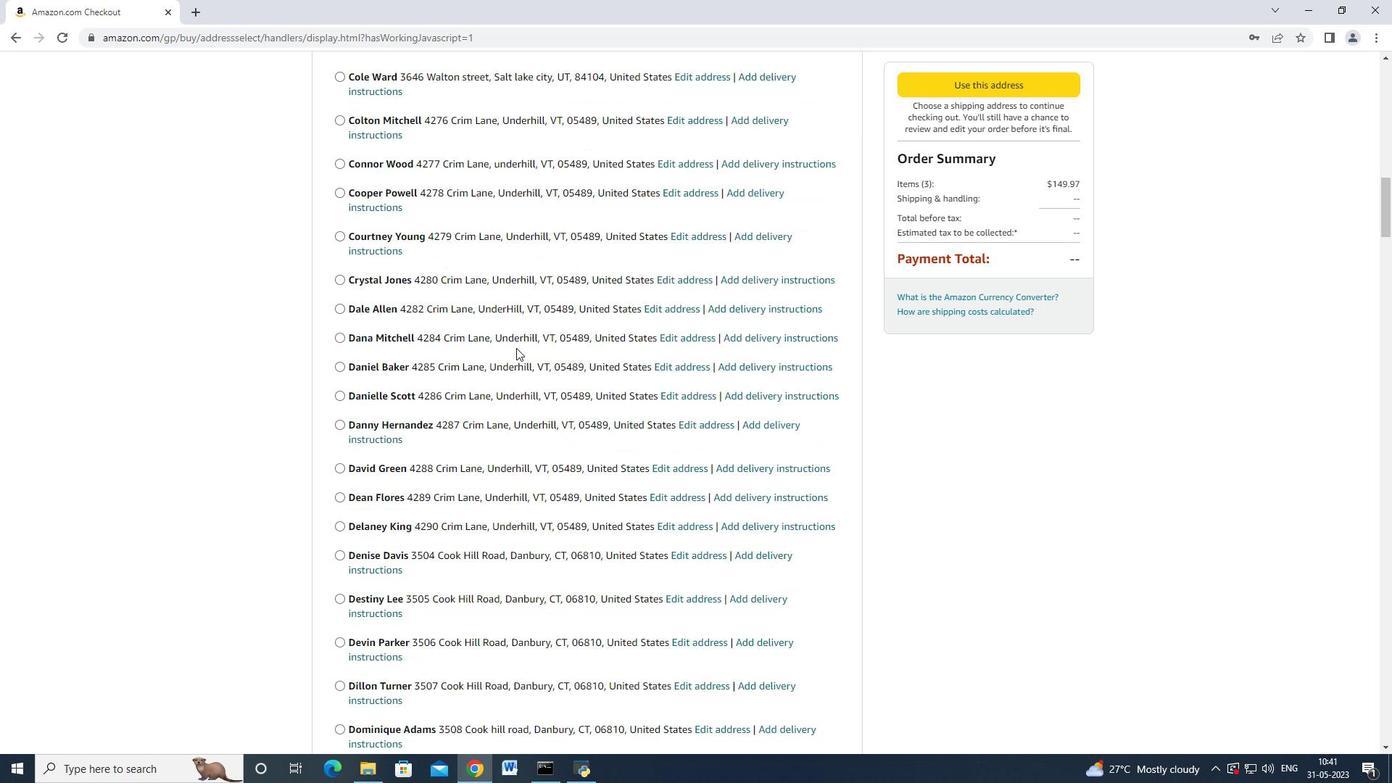 
Action: Mouse scrolled (516, 347) with delta (0, 0)
Screenshot: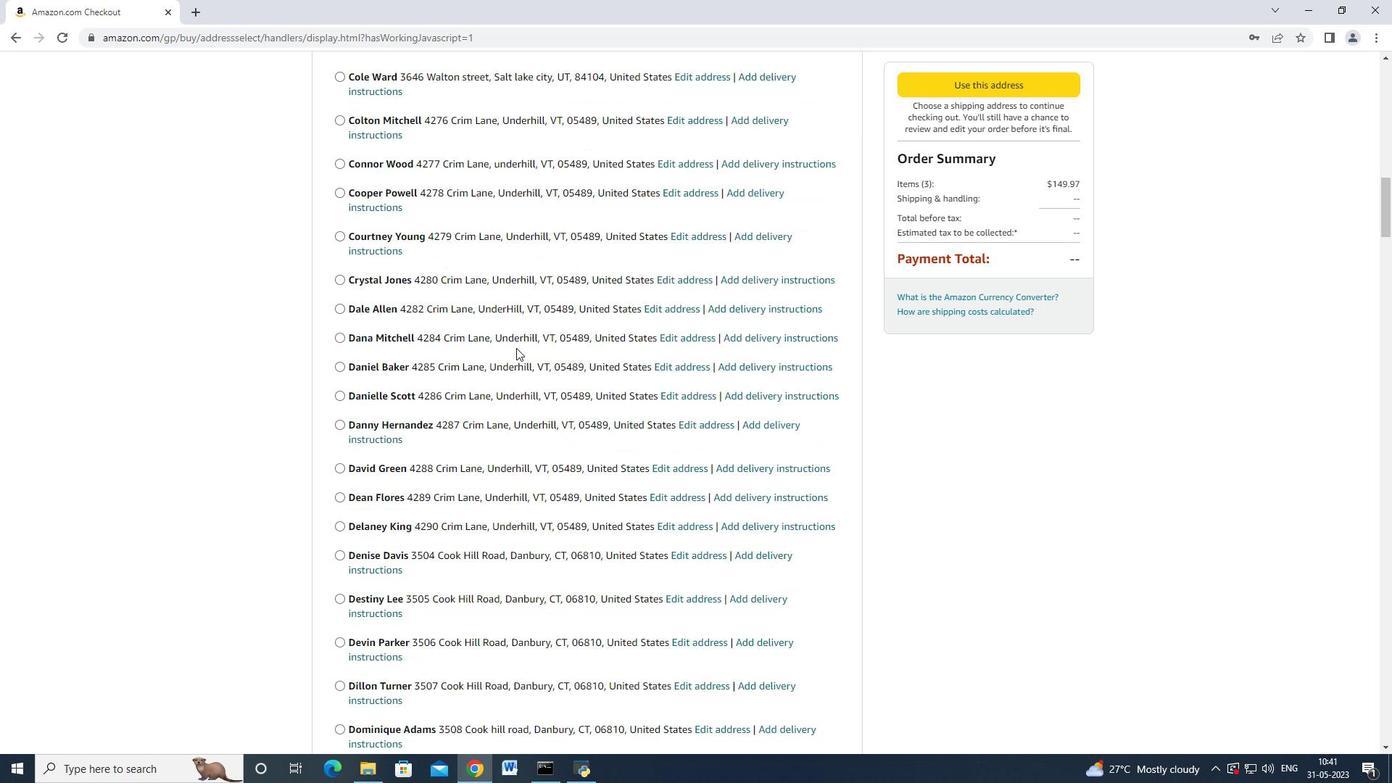 
Action: Mouse scrolled (516, 347) with delta (0, 0)
Screenshot: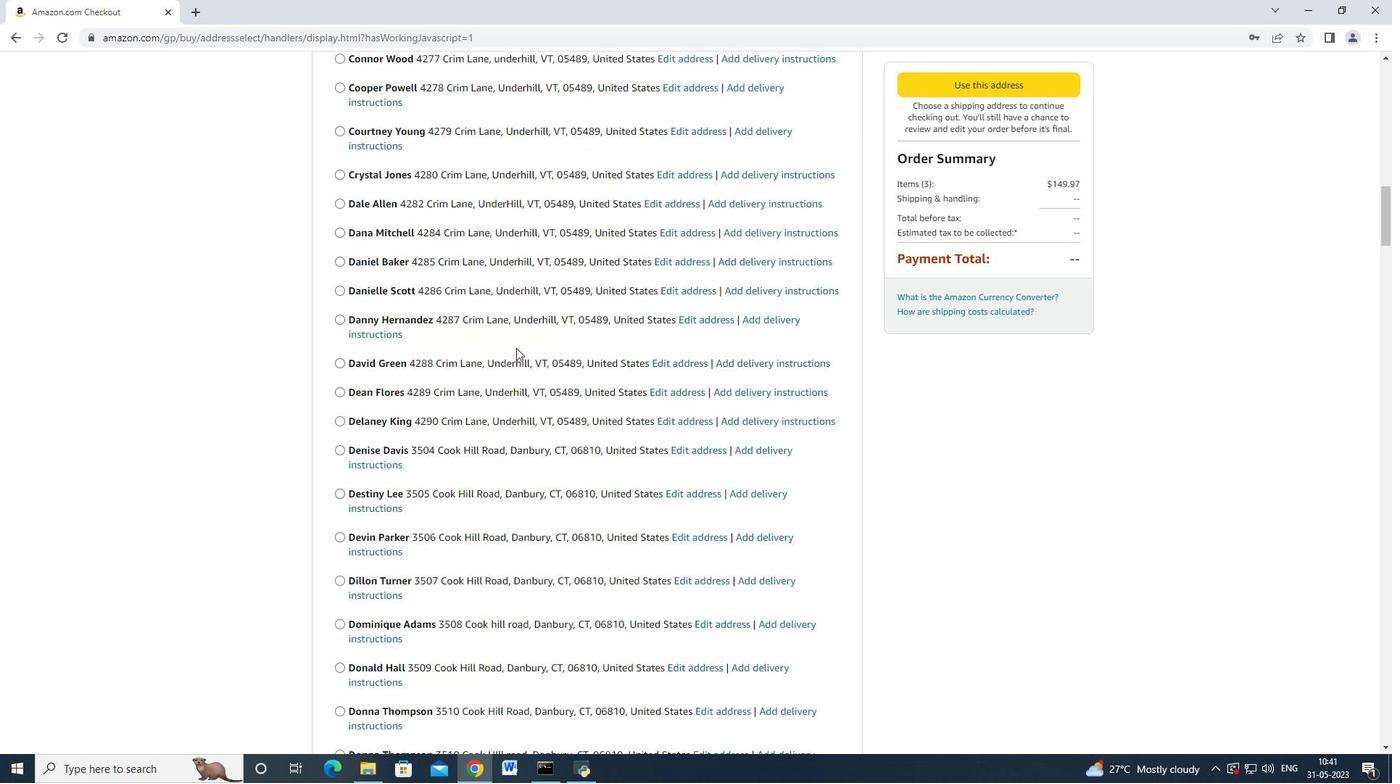 
Action: Mouse moved to (515, 346)
Screenshot: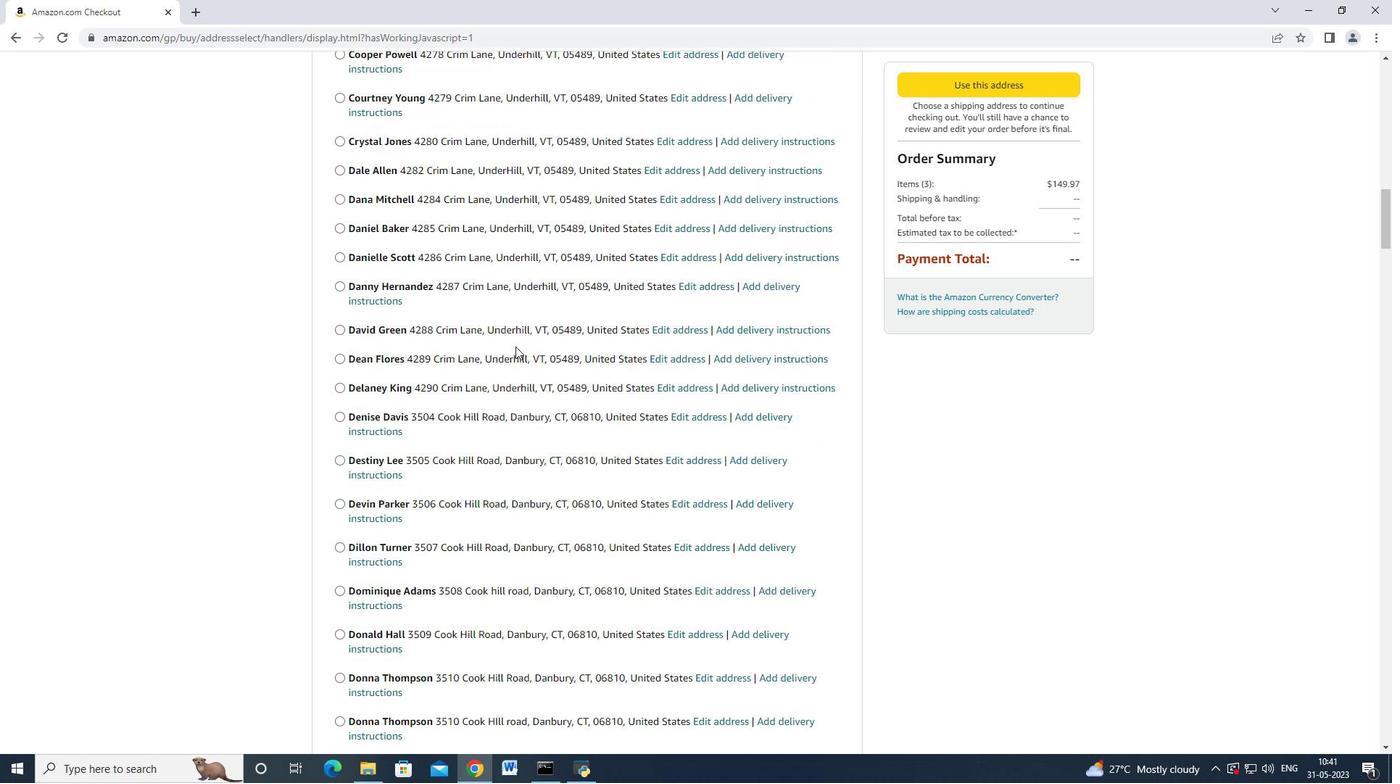 
Action: Mouse scrolled (515, 345) with delta (0, 0)
Screenshot: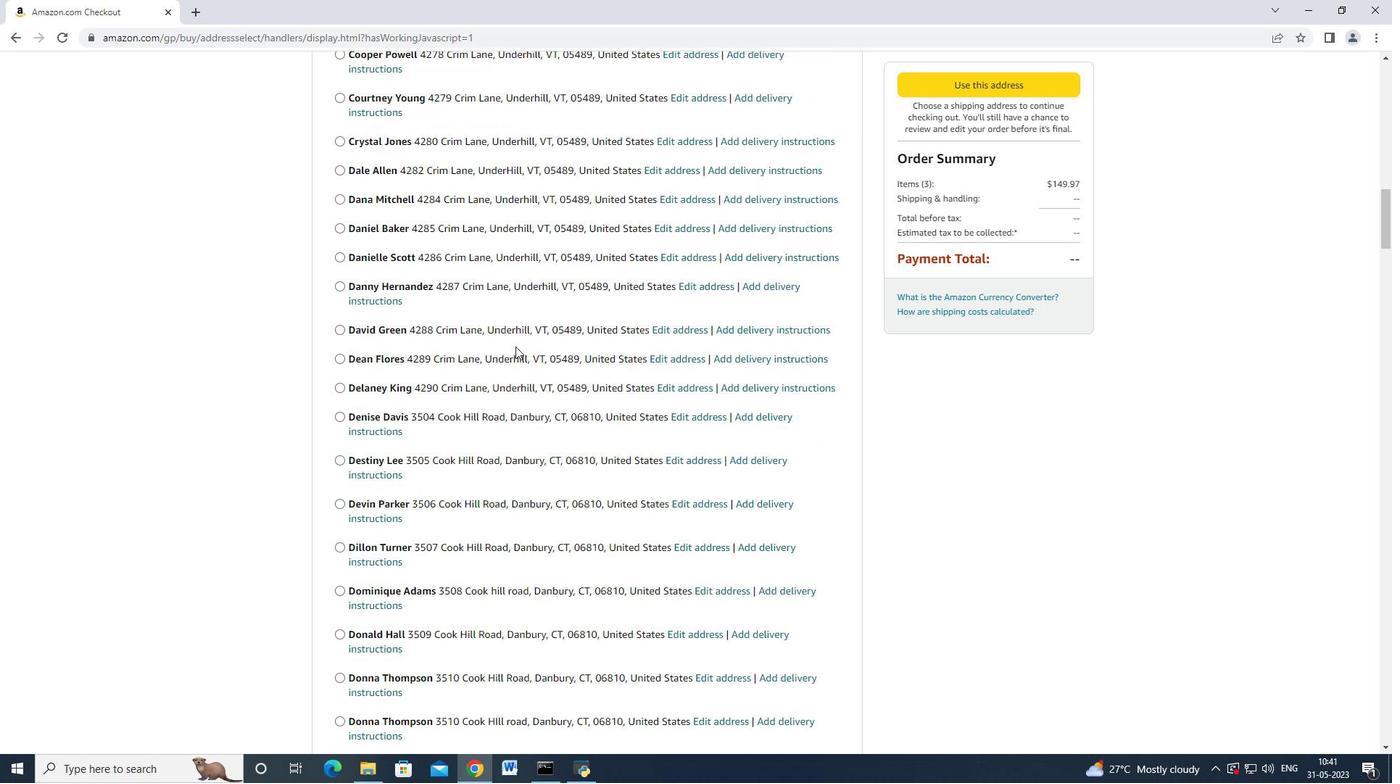 
Action: Mouse moved to (514, 346)
Screenshot: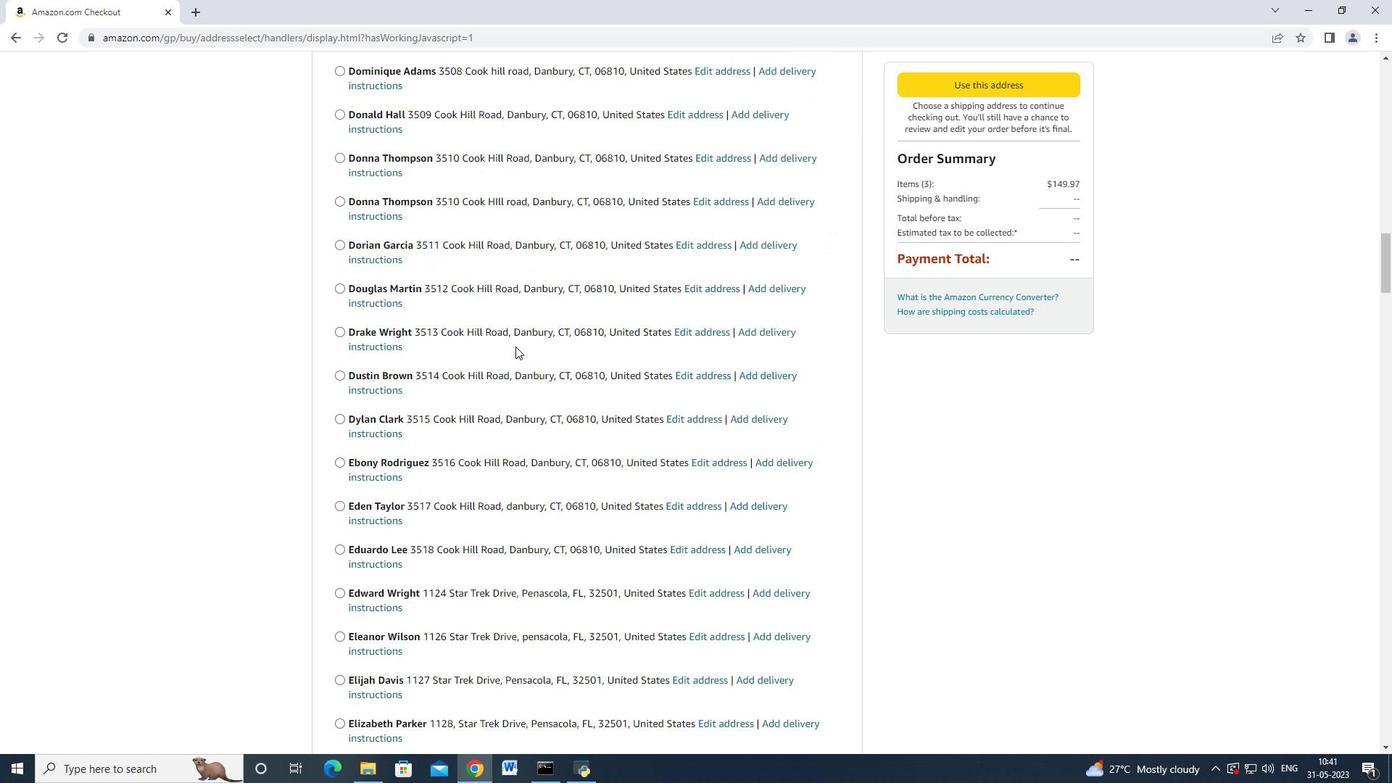 
Action: Mouse scrolled (514, 345) with delta (0, 0)
Screenshot: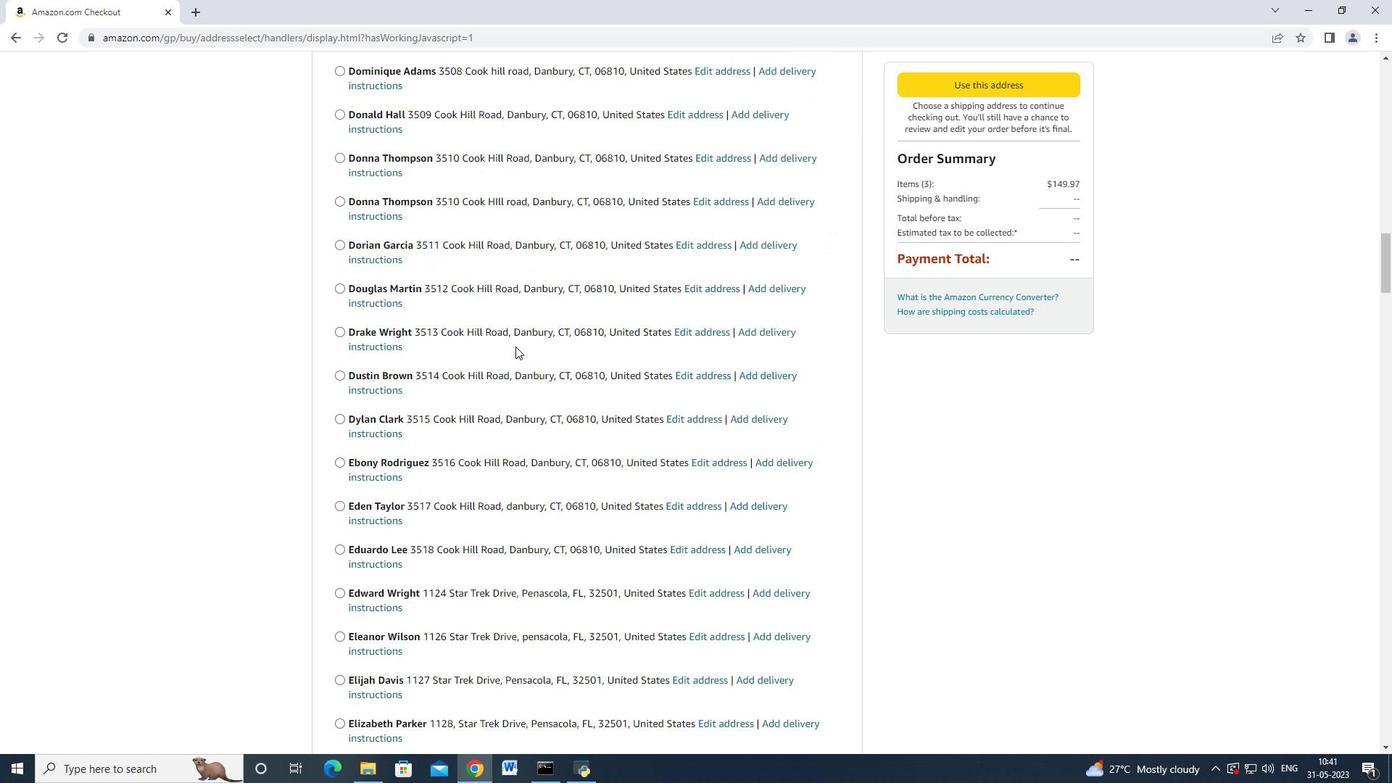 
Action: Mouse moved to (514, 346)
Screenshot: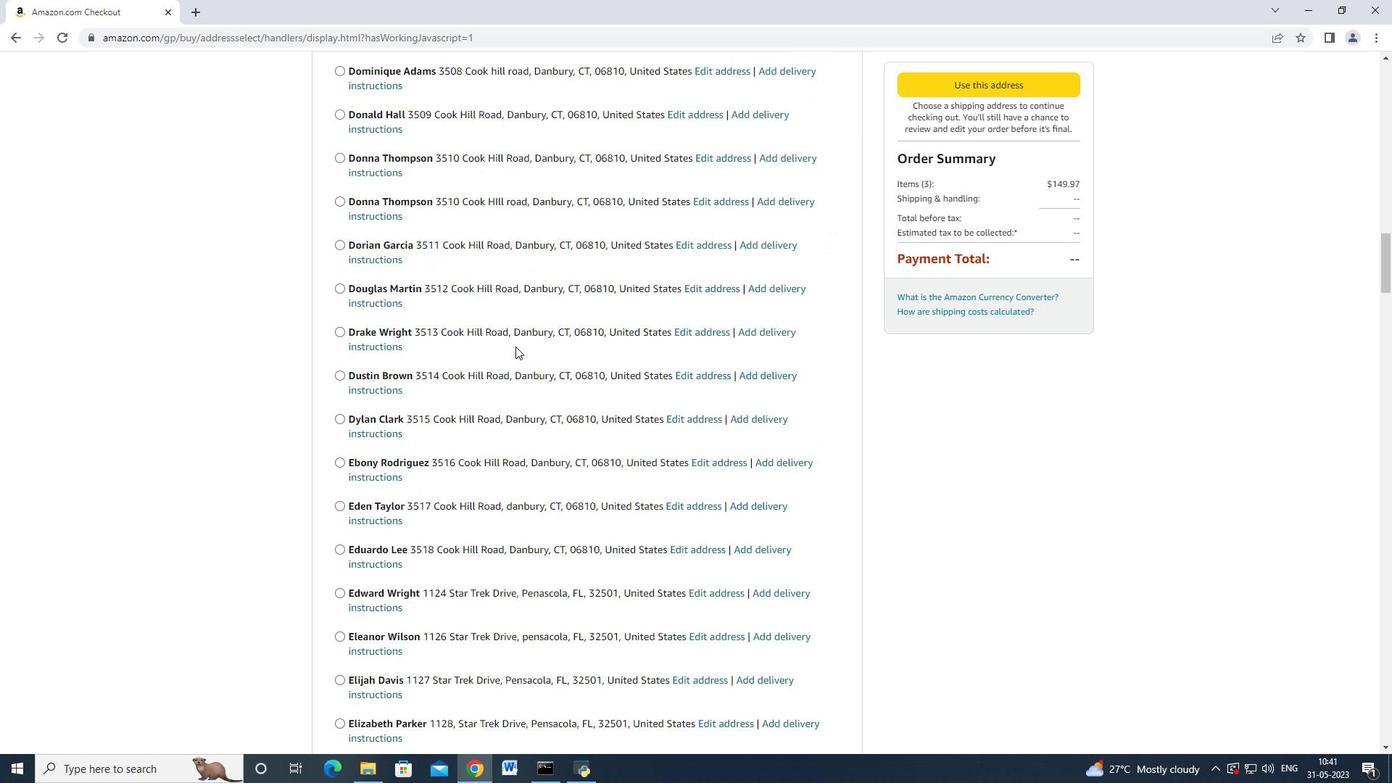 
Action: Mouse scrolled (514, 345) with delta (0, 0)
Screenshot: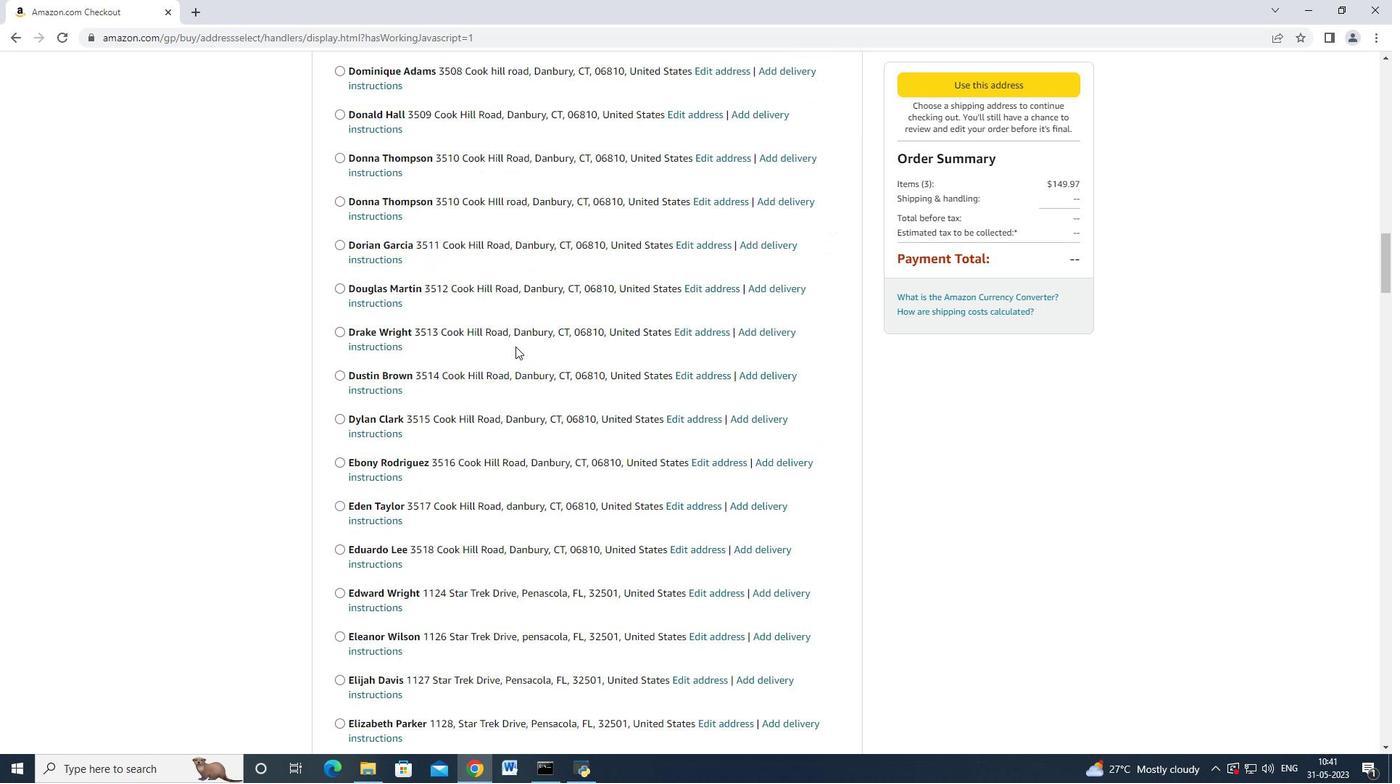 
Action: Mouse scrolled (514, 345) with delta (0, 0)
Screenshot: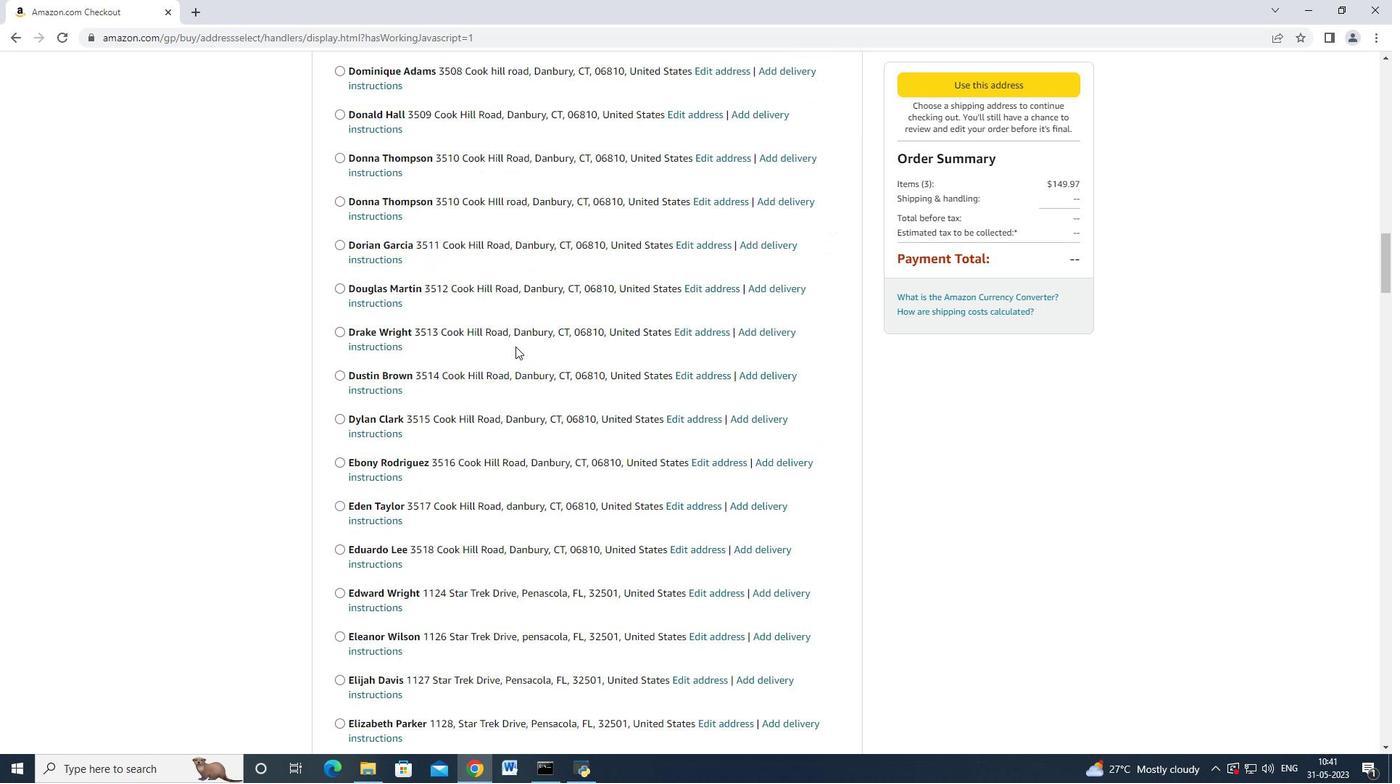 
Action: Mouse moved to (513, 346)
Screenshot: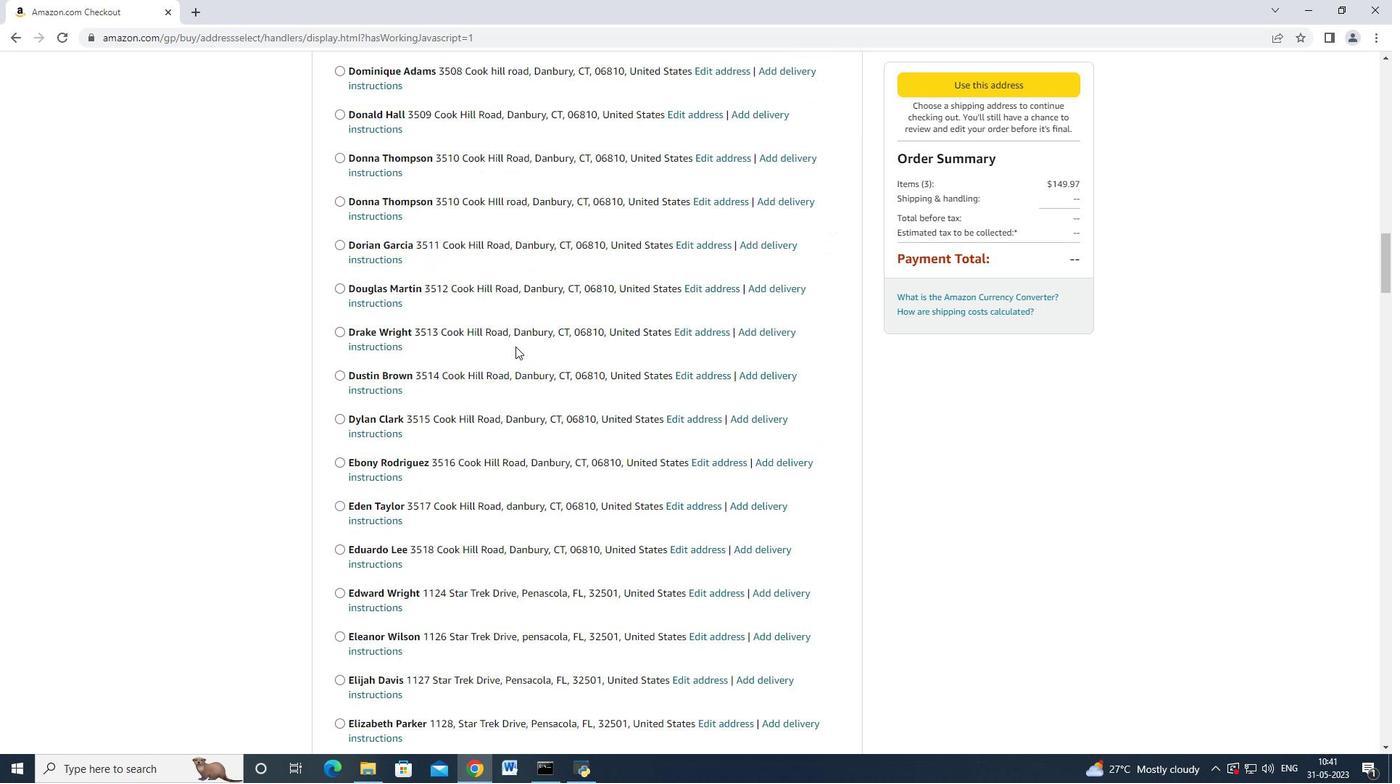 
Action: Mouse scrolled (514, 345) with delta (0, 0)
Screenshot: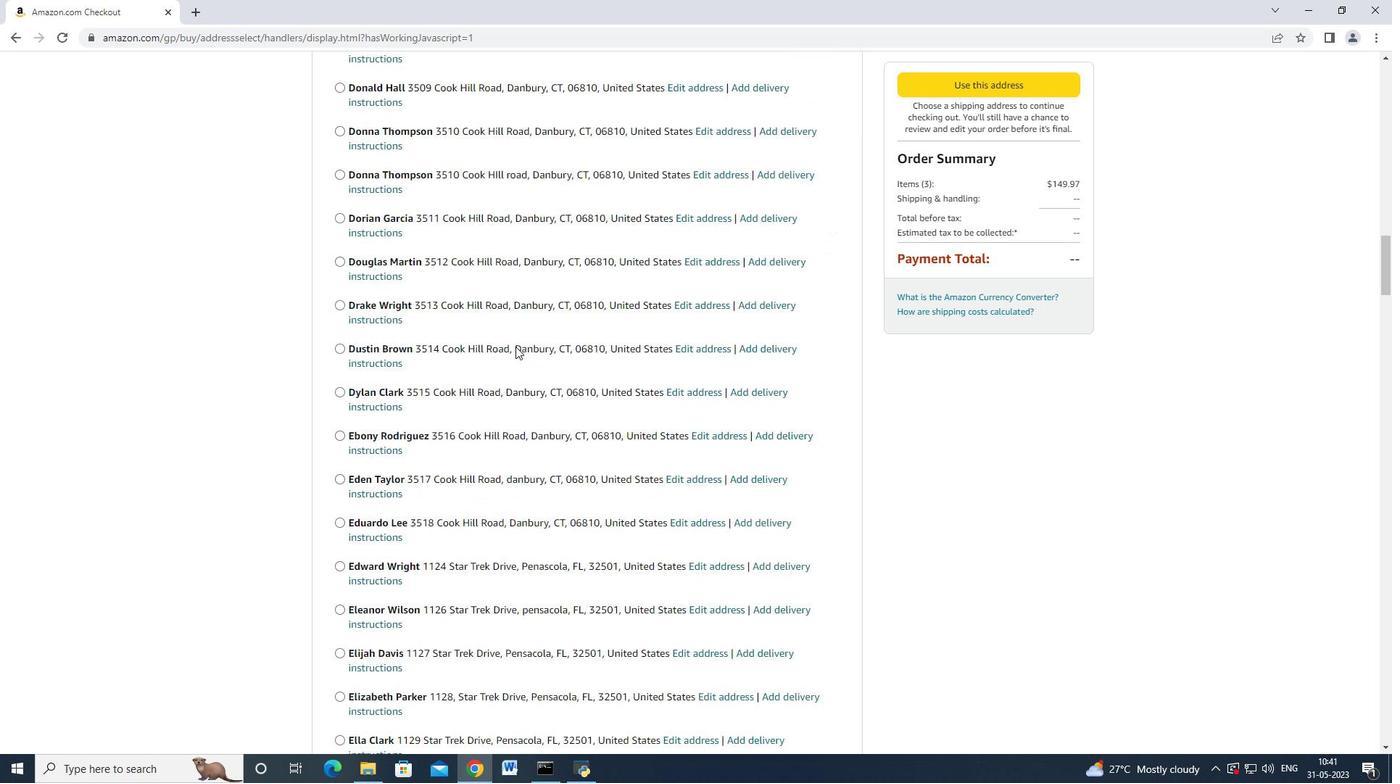 
Action: Mouse scrolled (513, 345) with delta (0, 0)
Screenshot: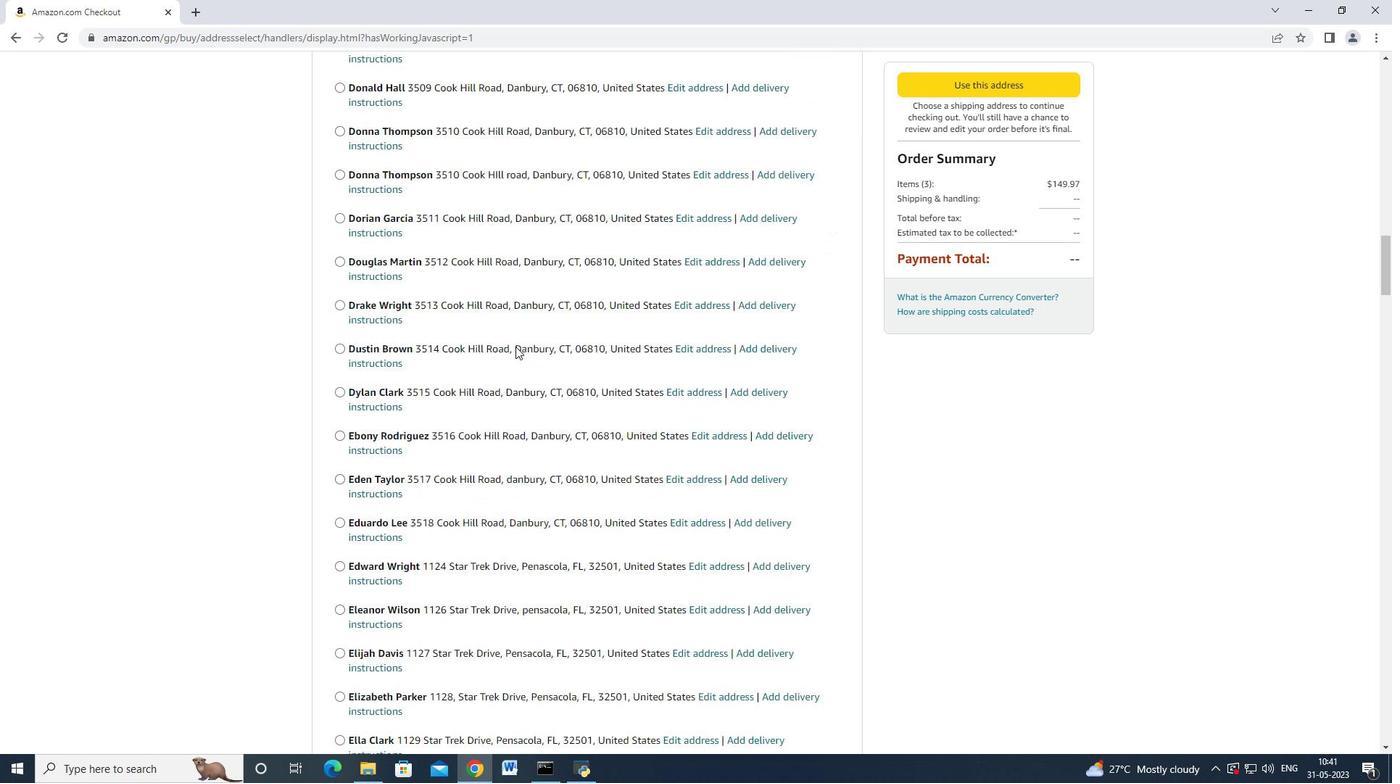 
Action: Mouse scrolled (513, 345) with delta (0, 0)
Screenshot: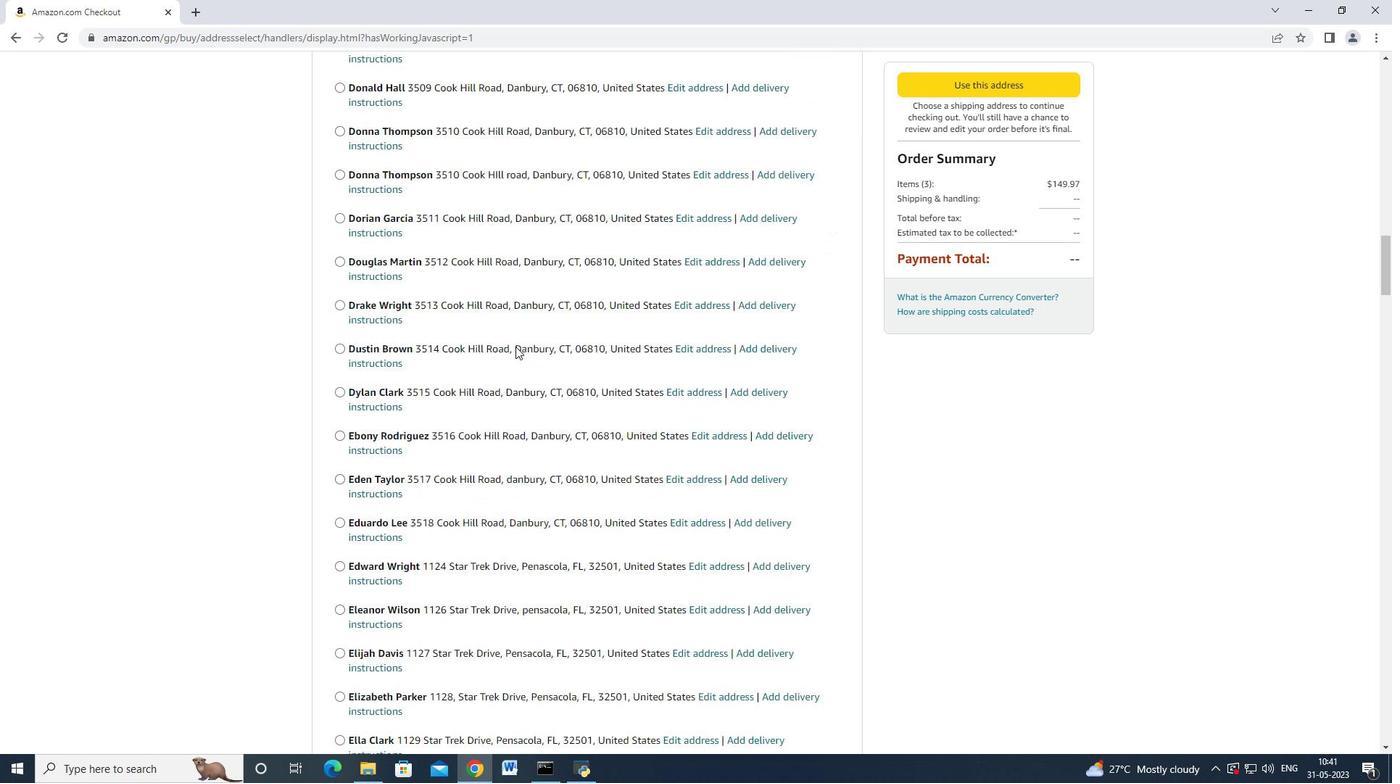 
Action: Mouse scrolled (513, 345) with delta (0, 0)
Screenshot: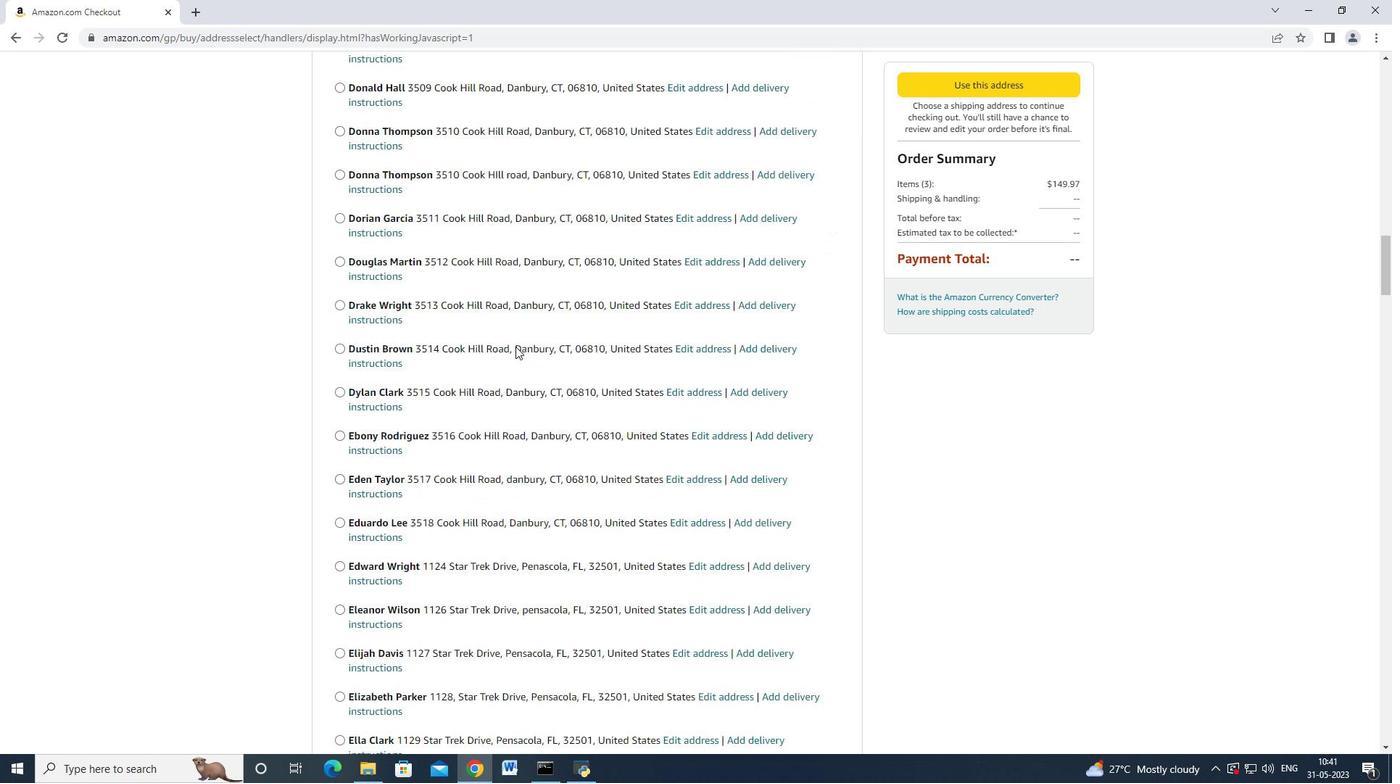 
Action: Mouse scrolled (513, 345) with delta (0, 0)
Screenshot: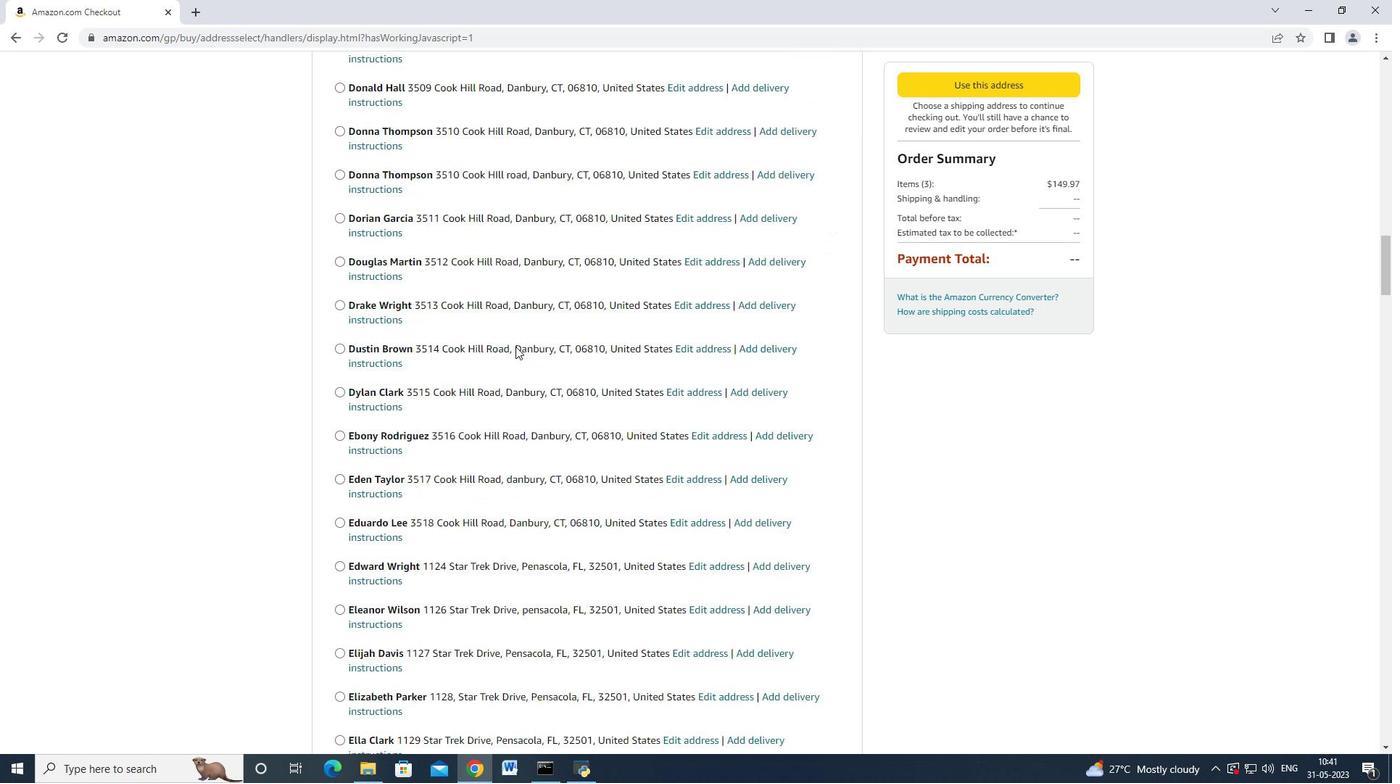 
Action: Mouse moved to (510, 348)
Screenshot: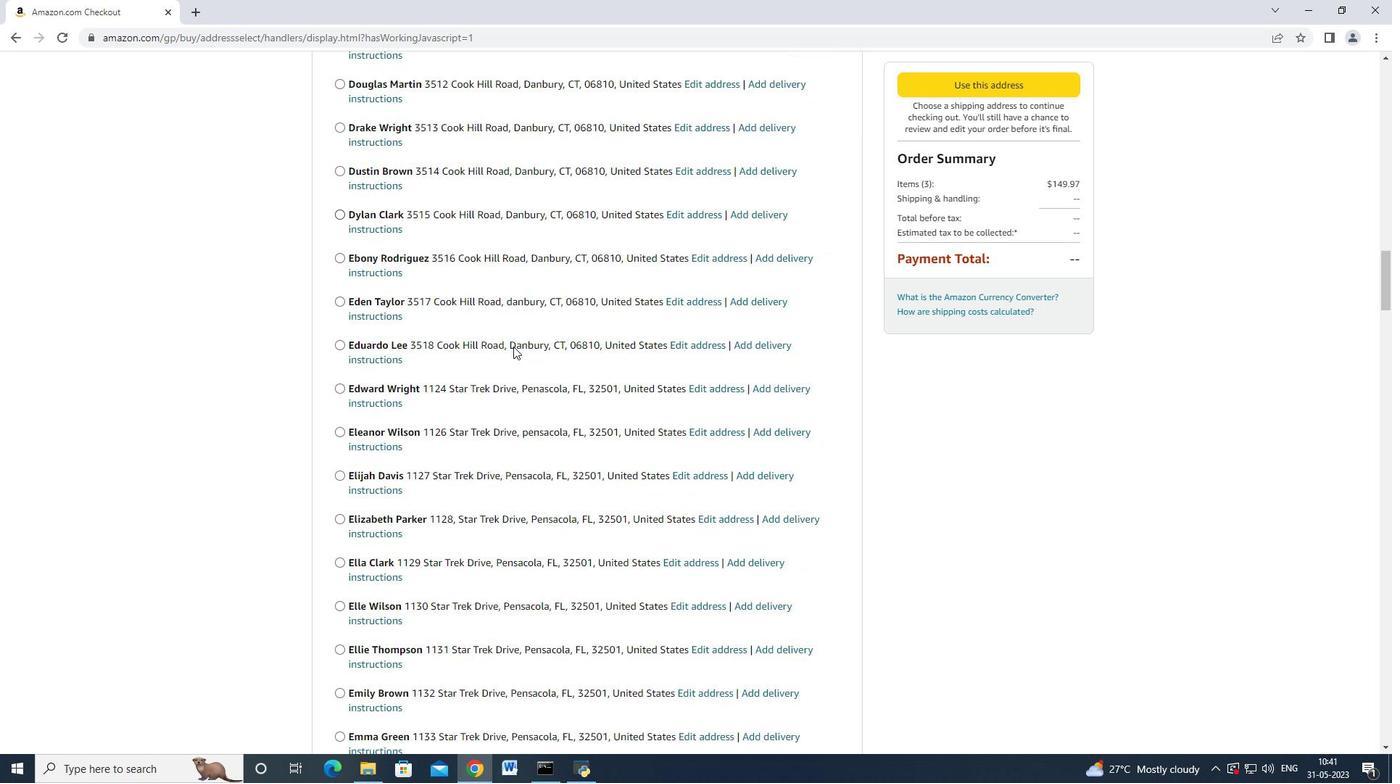 
Action: Mouse scrolled (510, 347) with delta (0, 0)
Screenshot: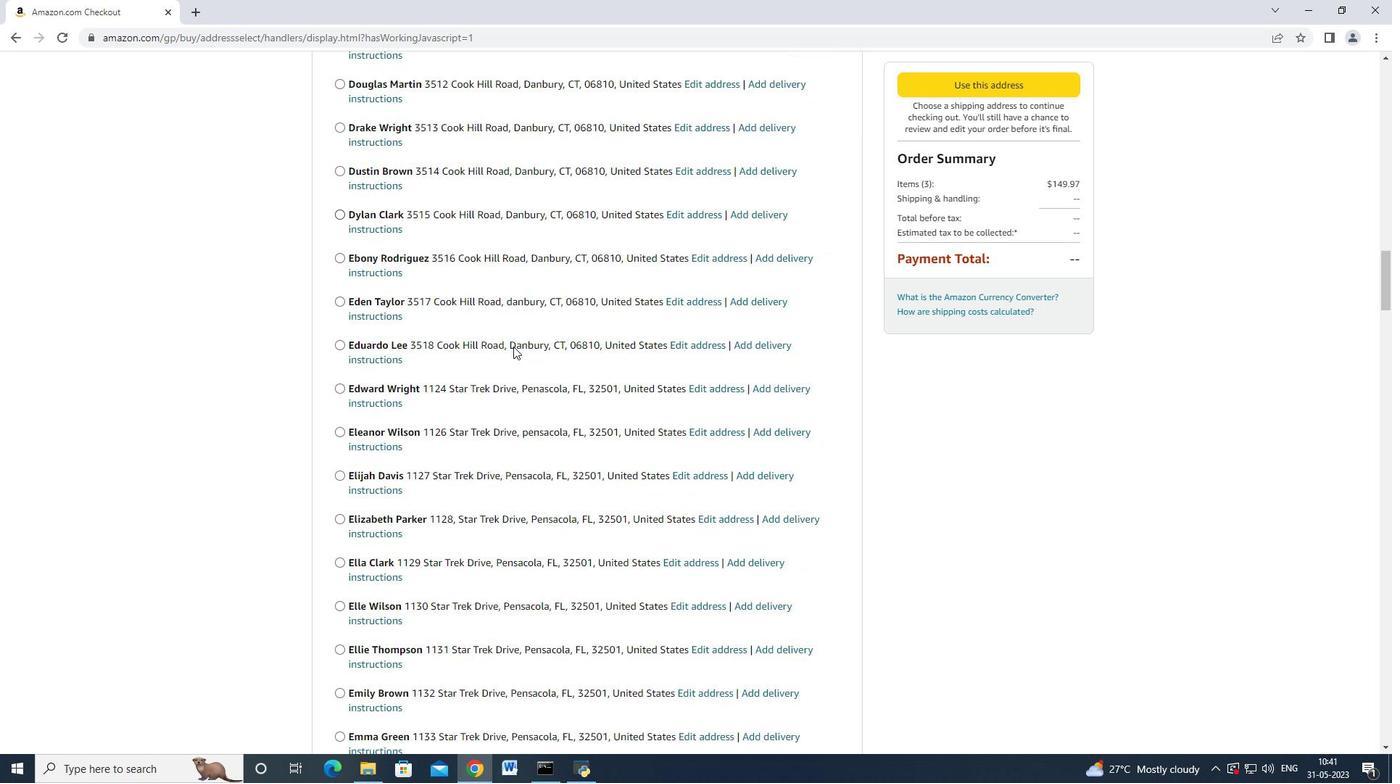 
Action: Mouse scrolled (510, 347) with delta (0, 0)
Screenshot: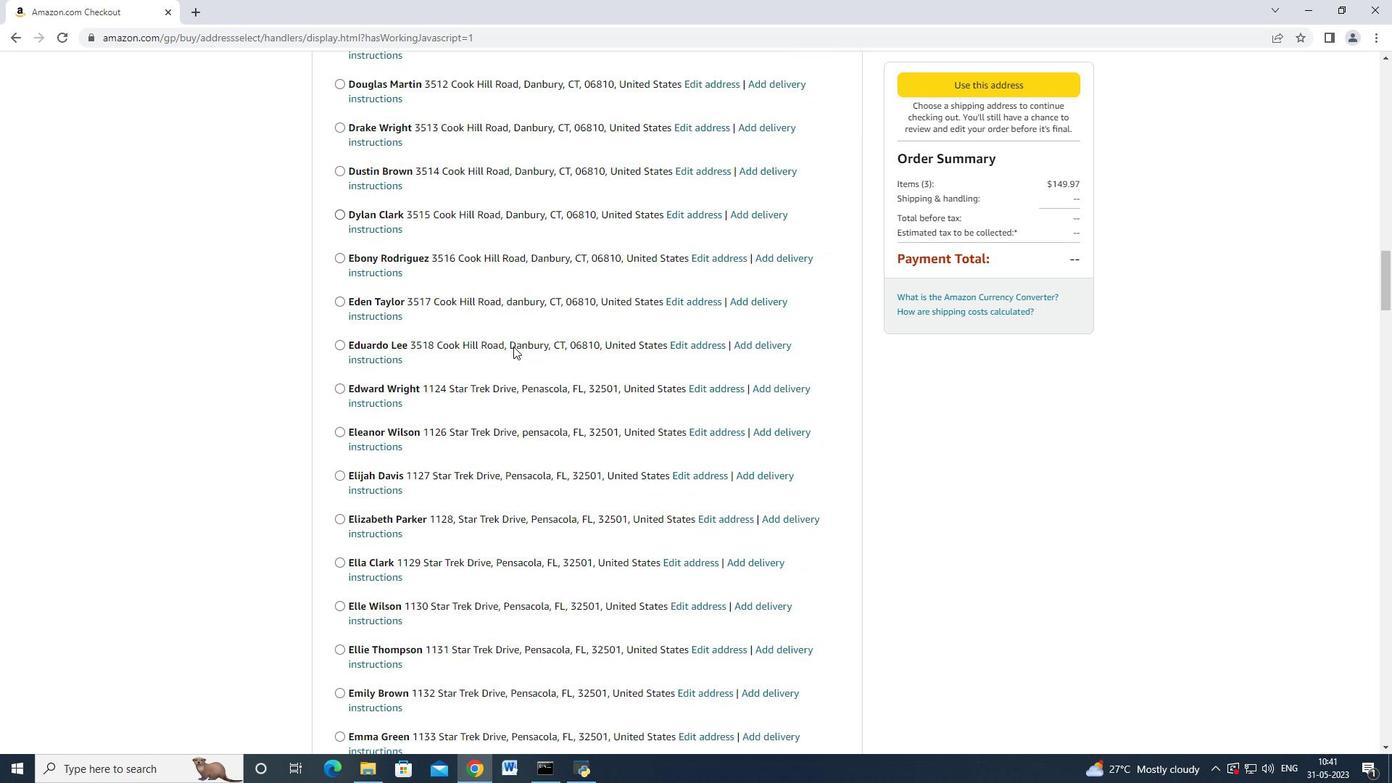 
Action: Mouse scrolled (510, 347) with delta (0, 0)
Screenshot: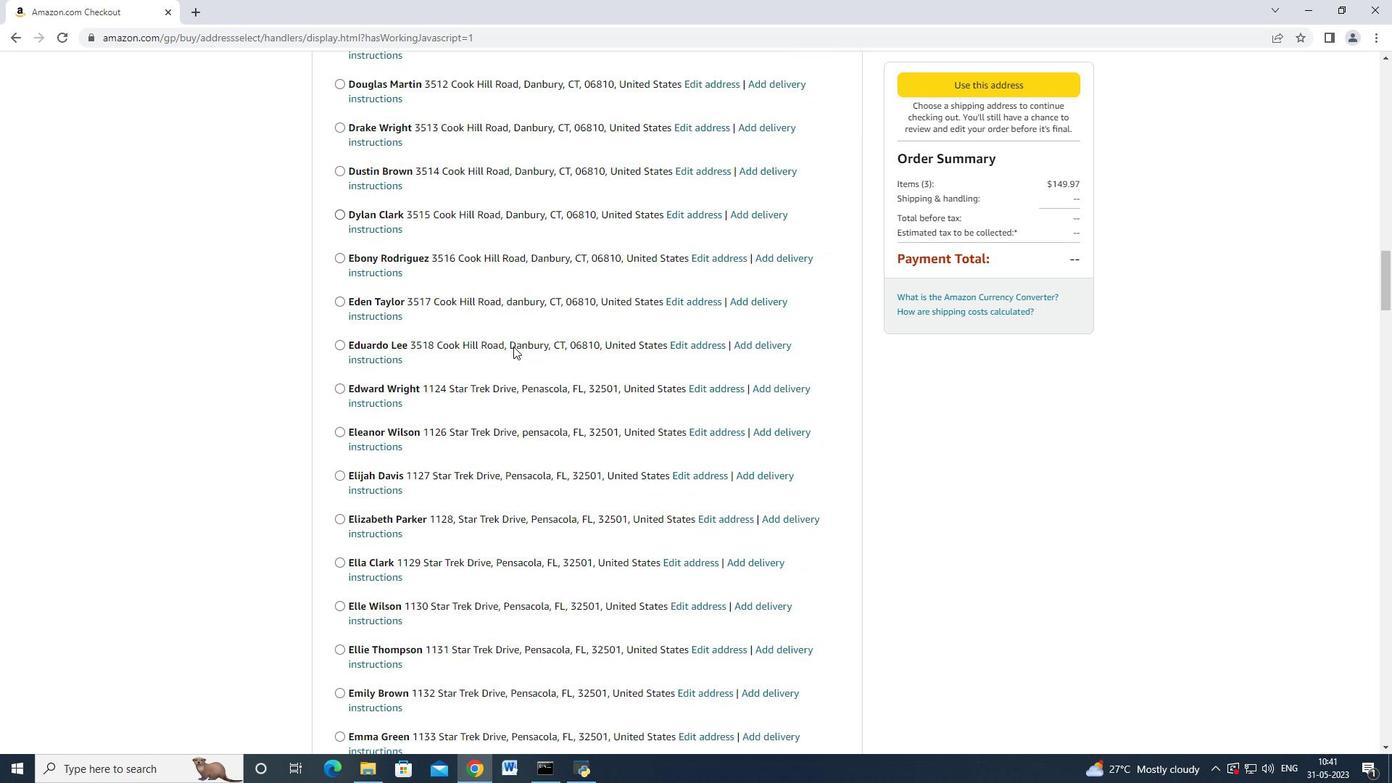 
Action: Mouse scrolled (510, 347) with delta (0, 0)
Screenshot: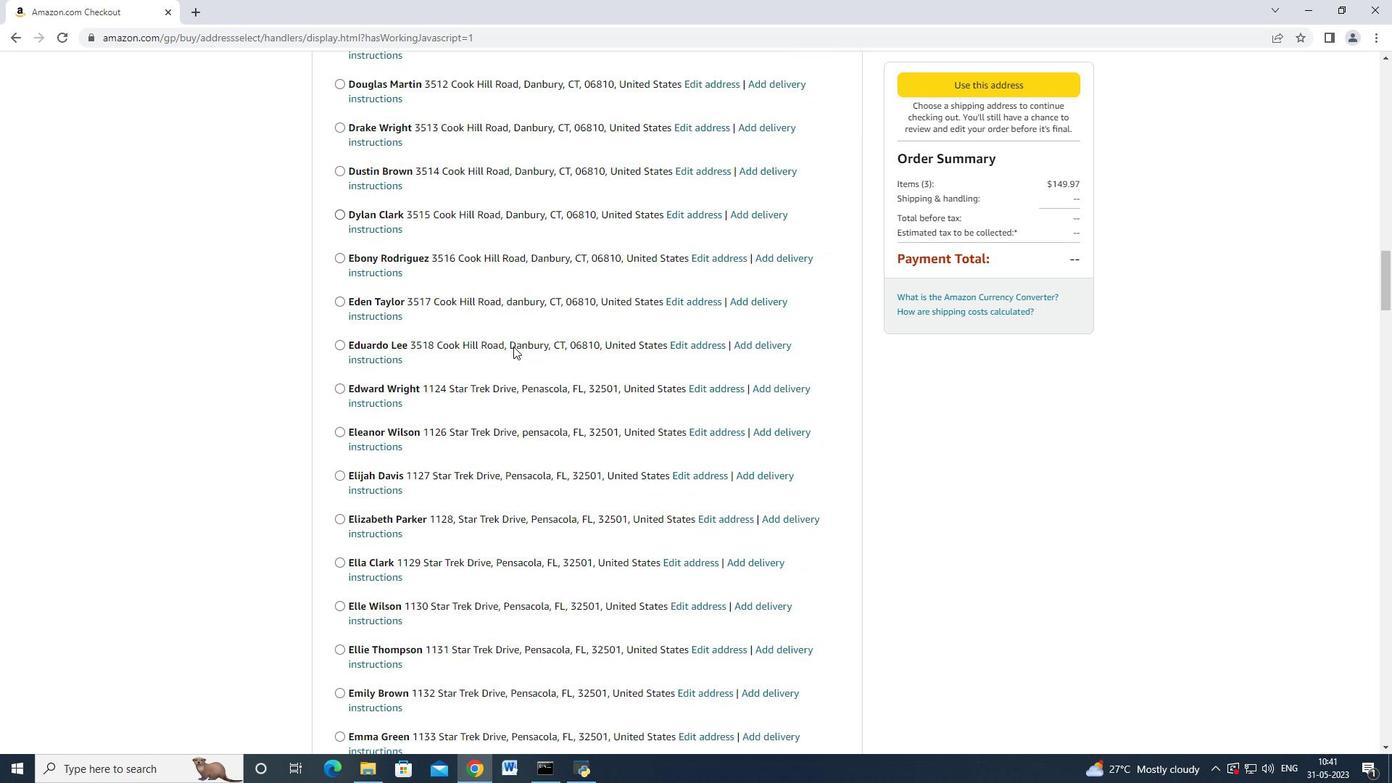 
Action: Mouse scrolled (510, 347) with delta (0, 0)
Screenshot: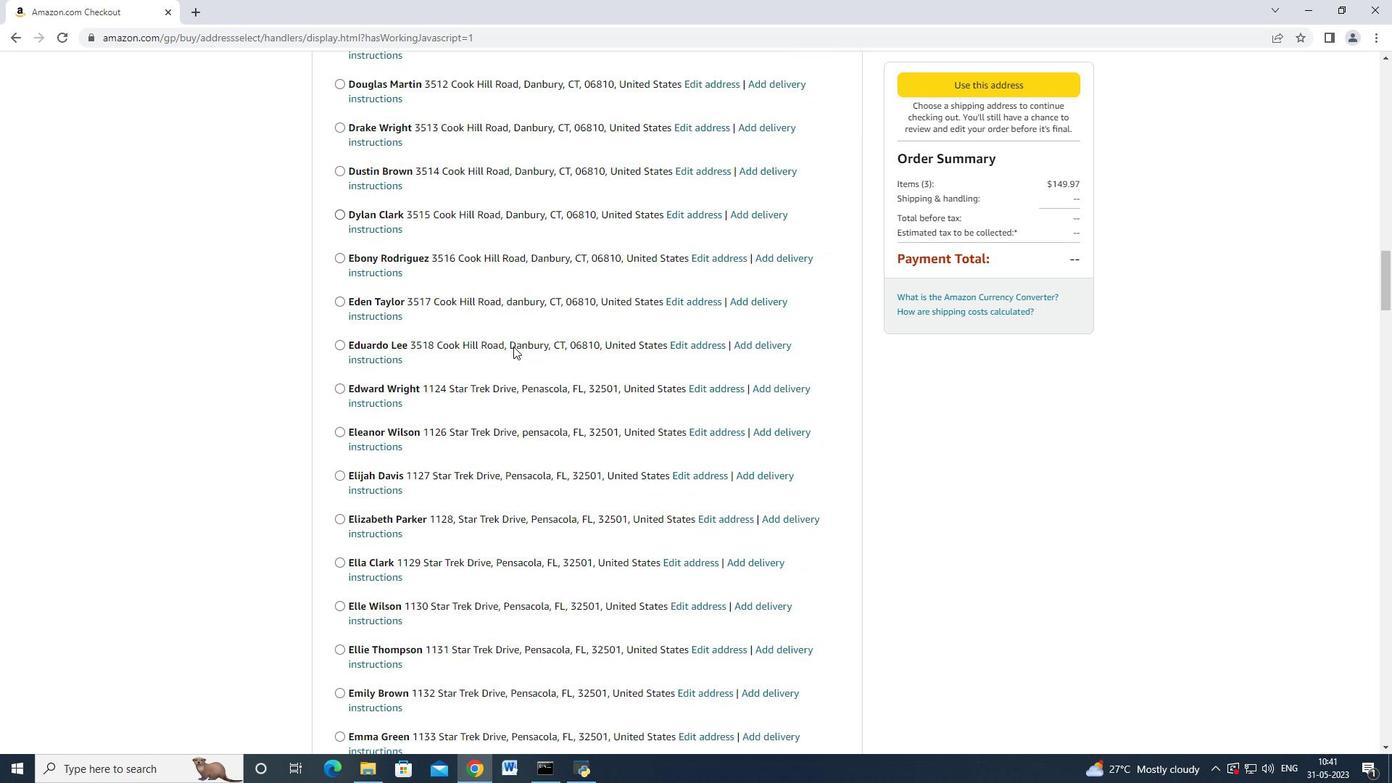 
Action: Mouse scrolled (510, 346) with delta (0, -1)
Screenshot: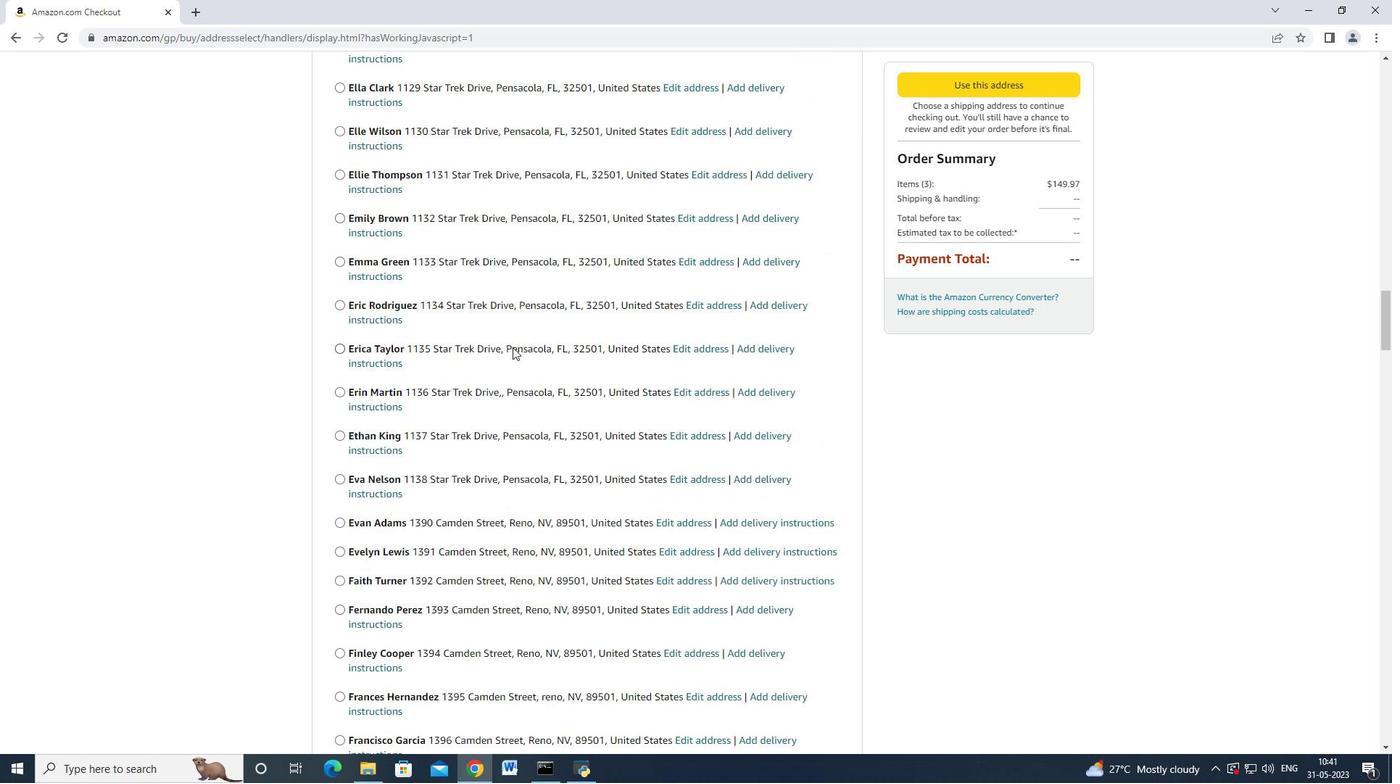 
Action: Mouse moved to (509, 348)
Screenshot: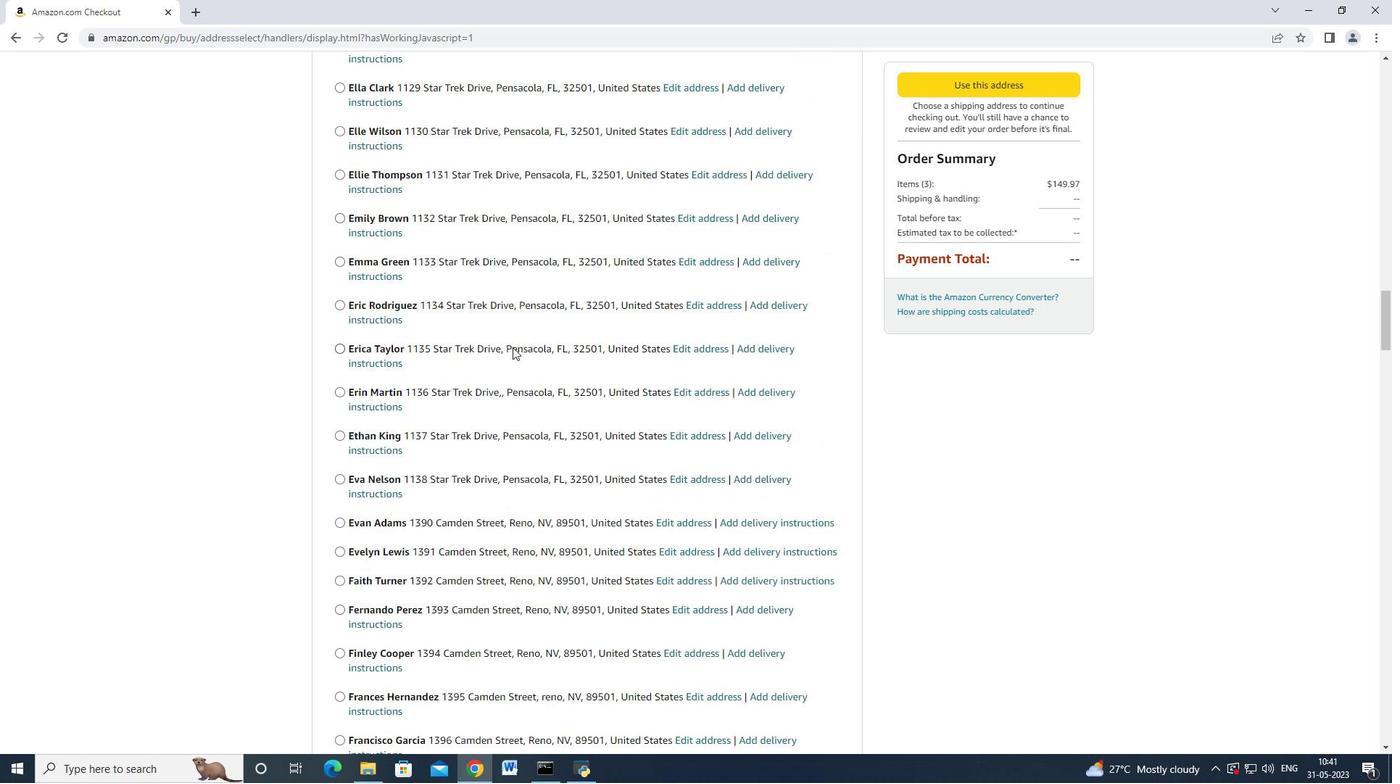 
Action: Mouse scrolled (509, 347) with delta (0, 0)
Screenshot: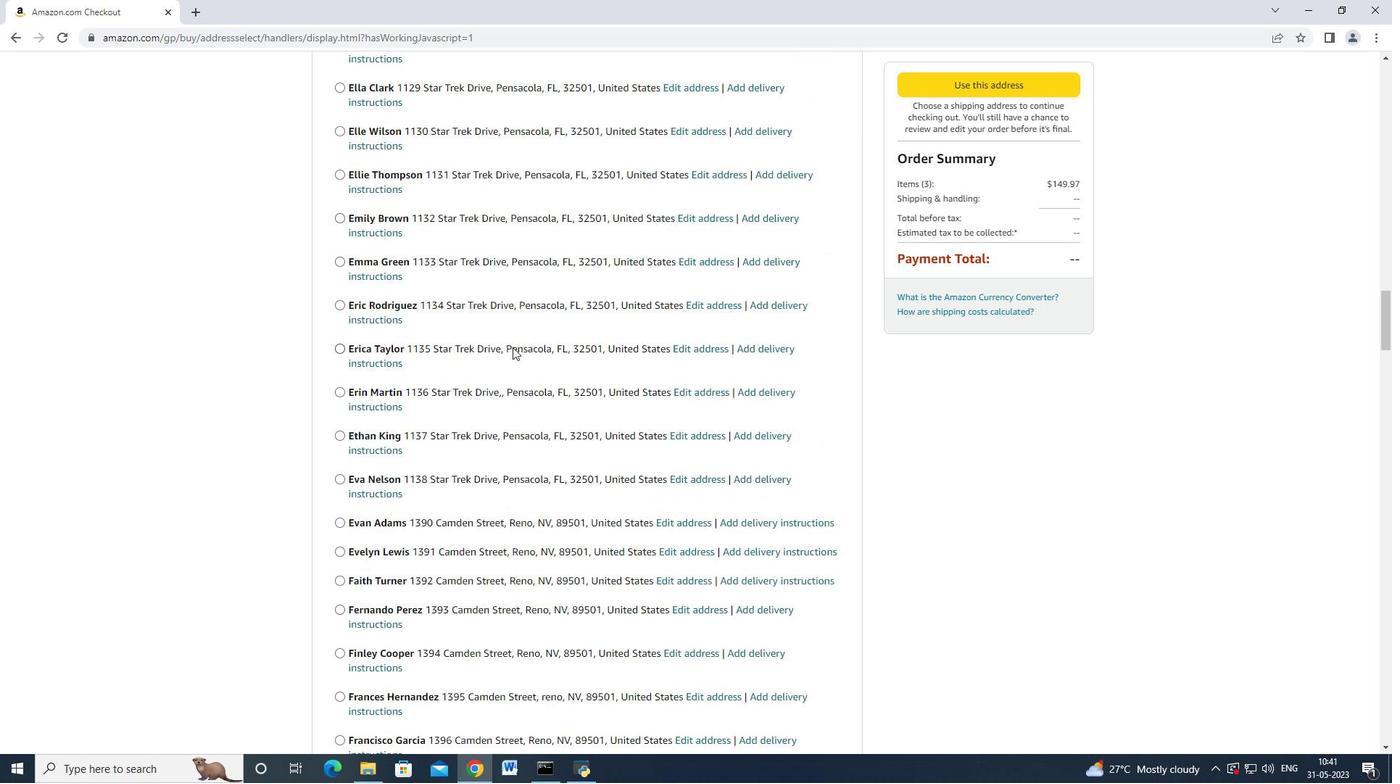 
Action: Mouse moved to (509, 347)
Screenshot: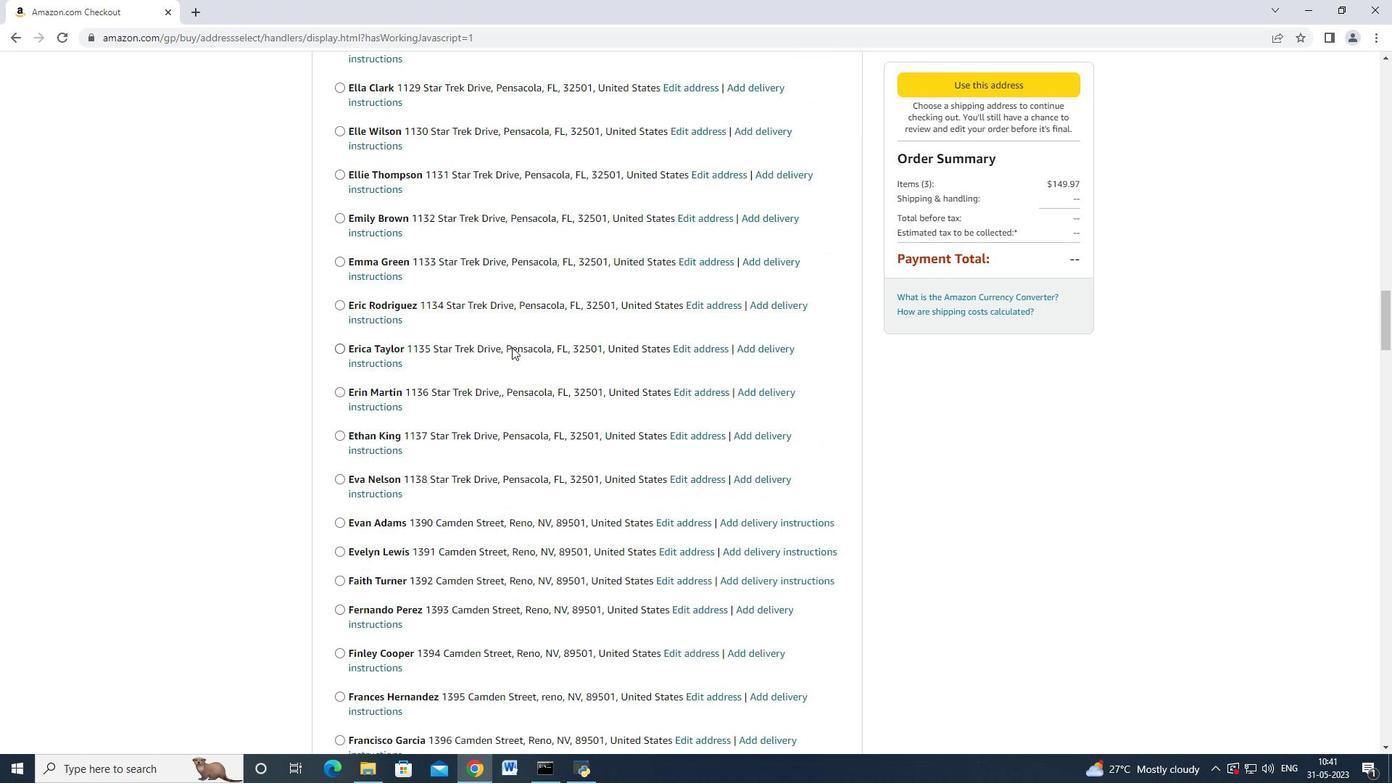 
Action: Mouse scrolled (509, 346) with delta (0, 0)
Screenshot: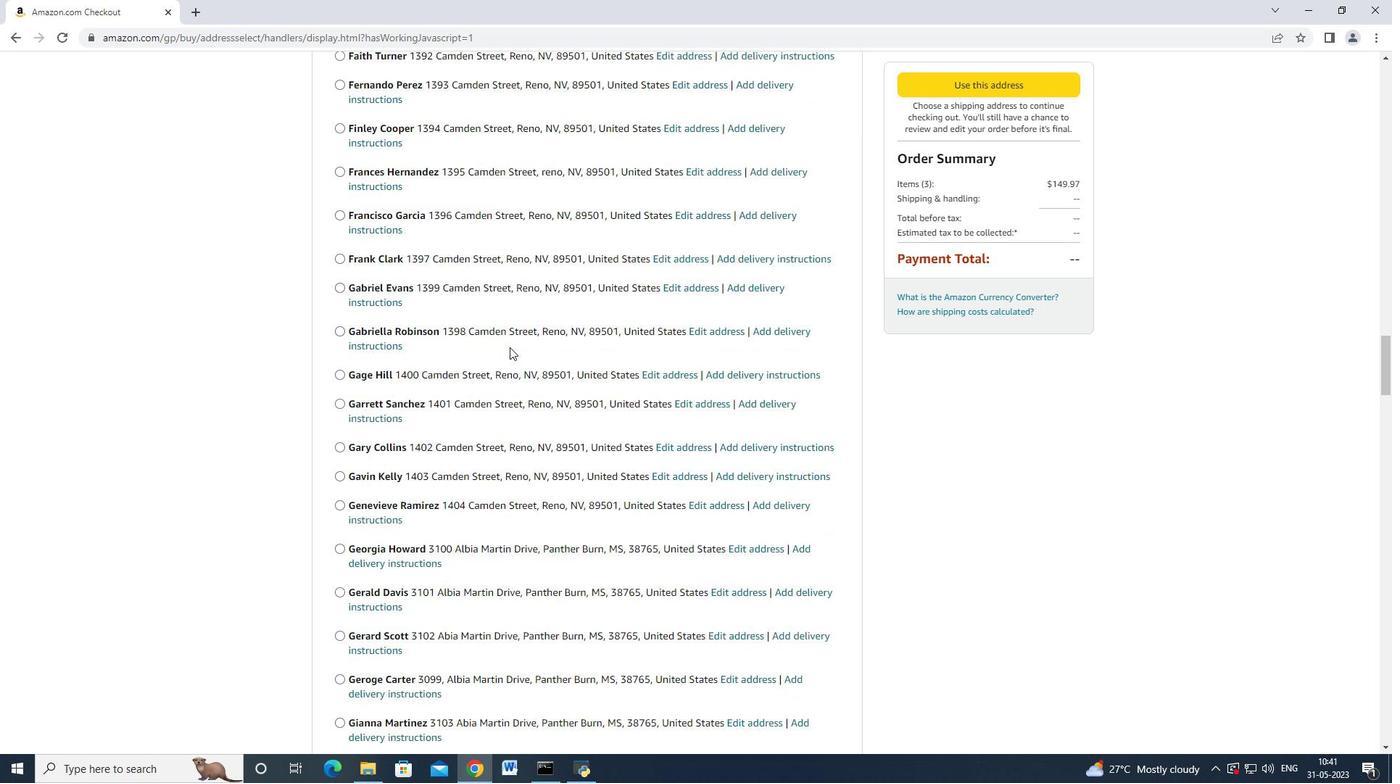 
Action: Mouse scrolled (509, 346) with delta (0, 0)
Screenshot: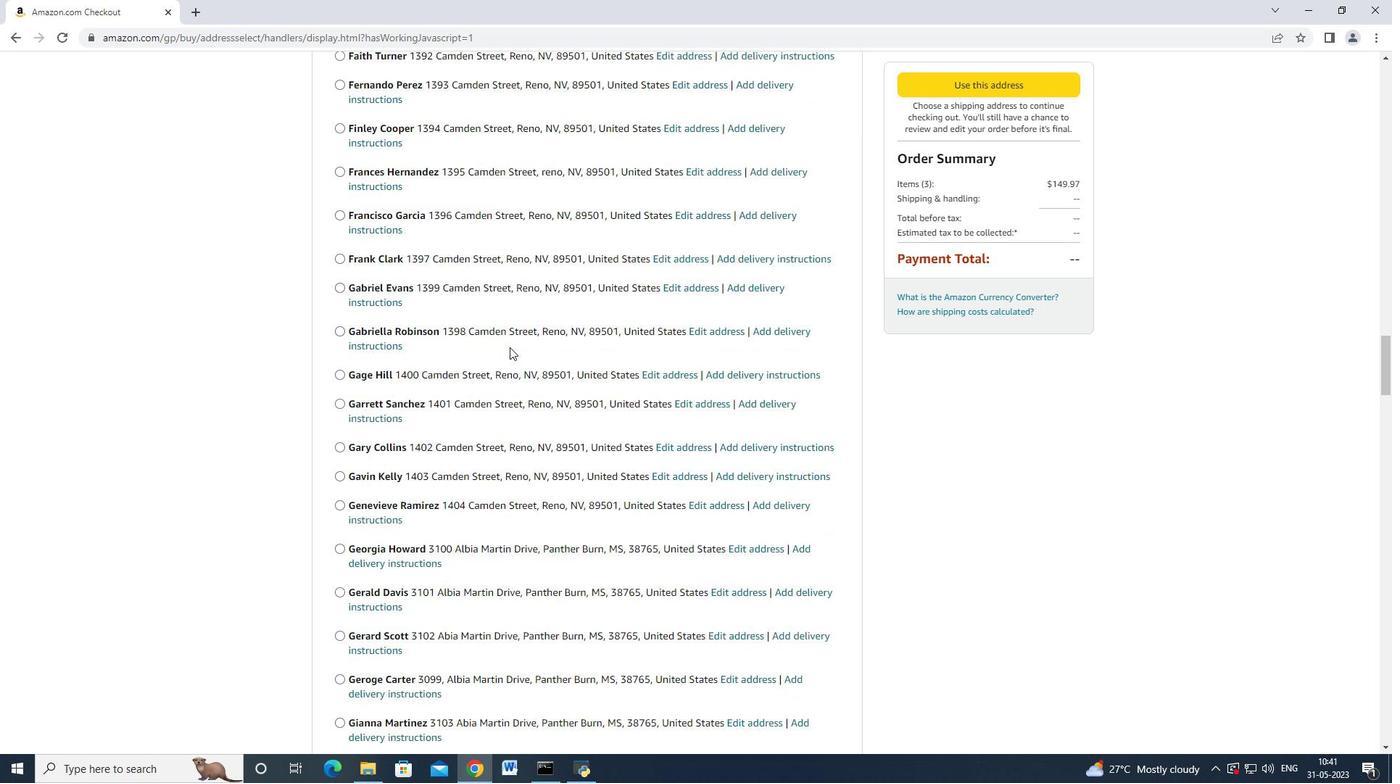 
Action: Mouse scrolled (509, 346) with delta (0, 0)
Screenshot: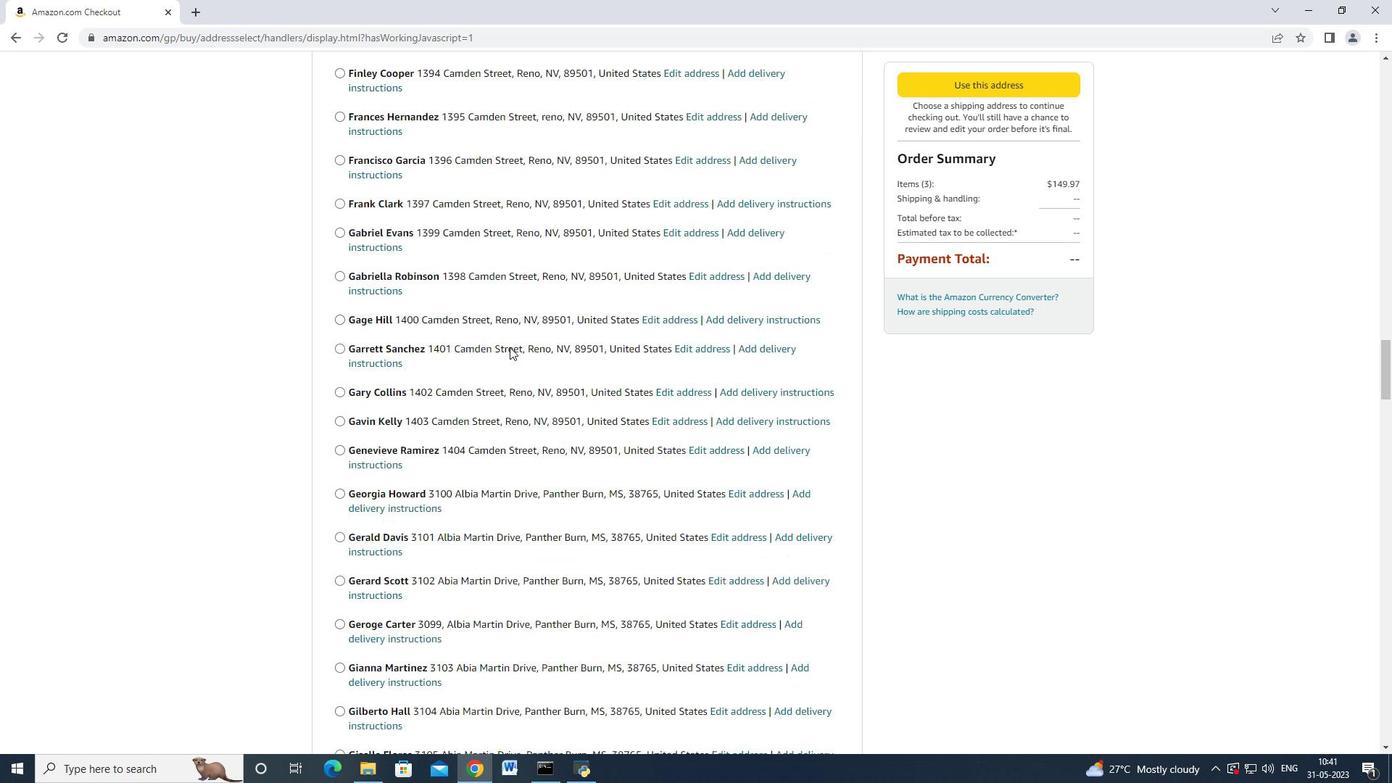 
Action: Mouse scrolled (509, 345) with delta (0, -1)
Screenshot: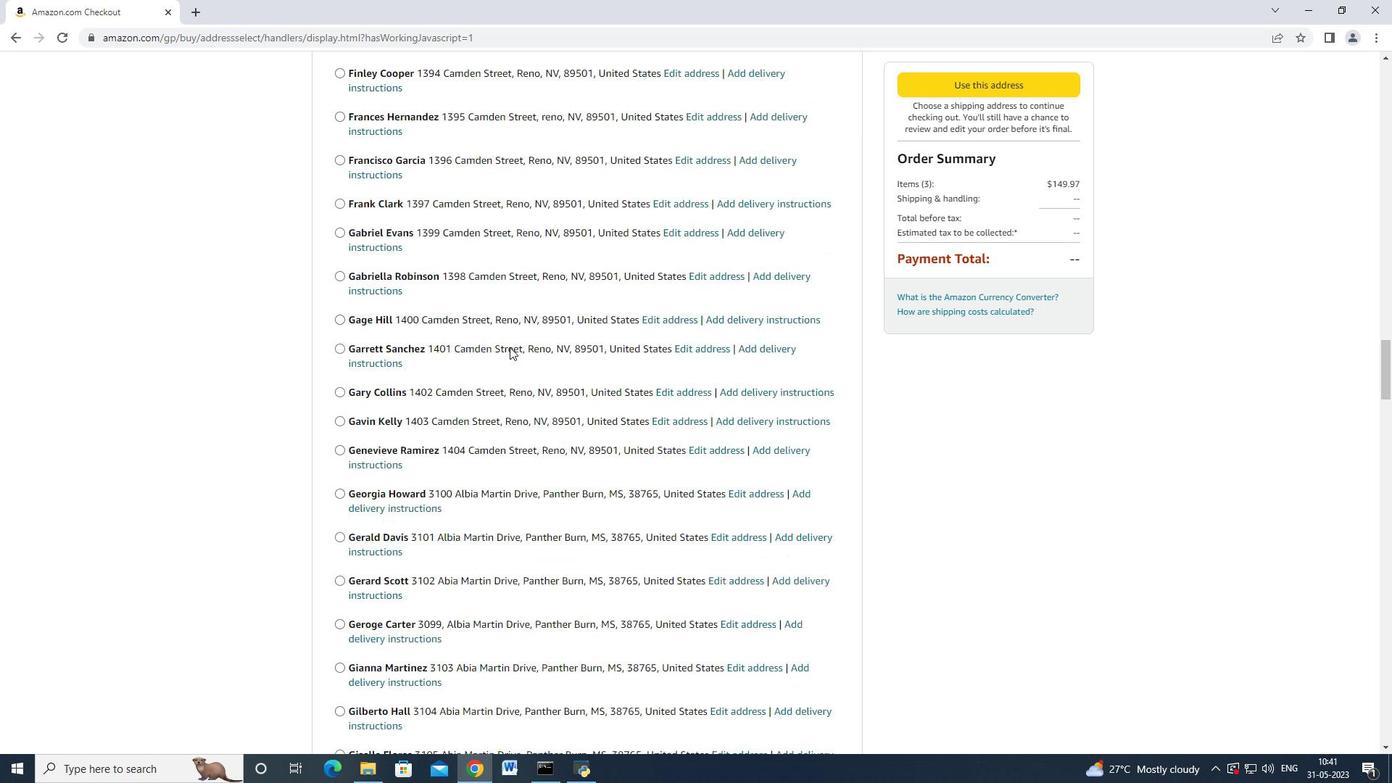 
Action: Mouse scrolled (509, 346) with delta (0, 0)
Screenshot: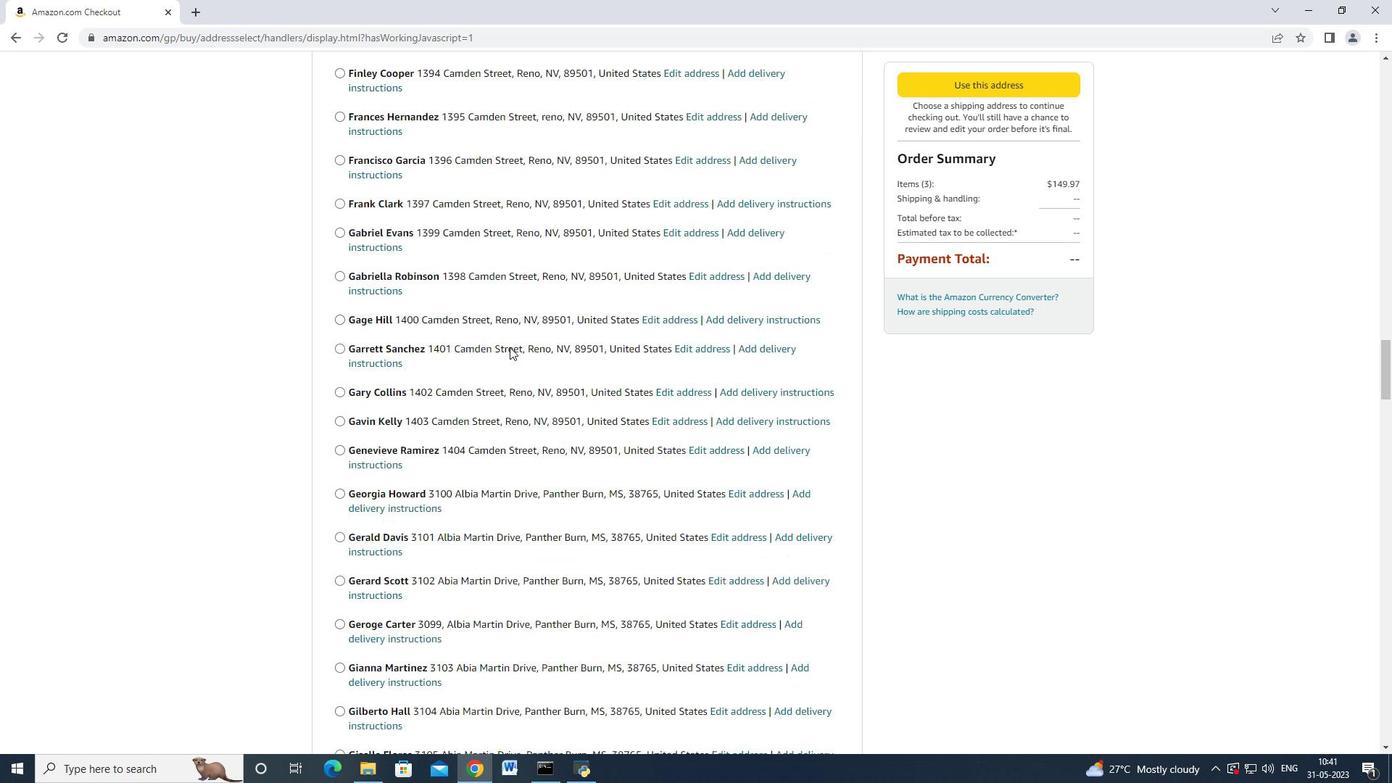 
Action: Mouse scrolled (509, 346) with delta (0, 0)
Screenshot: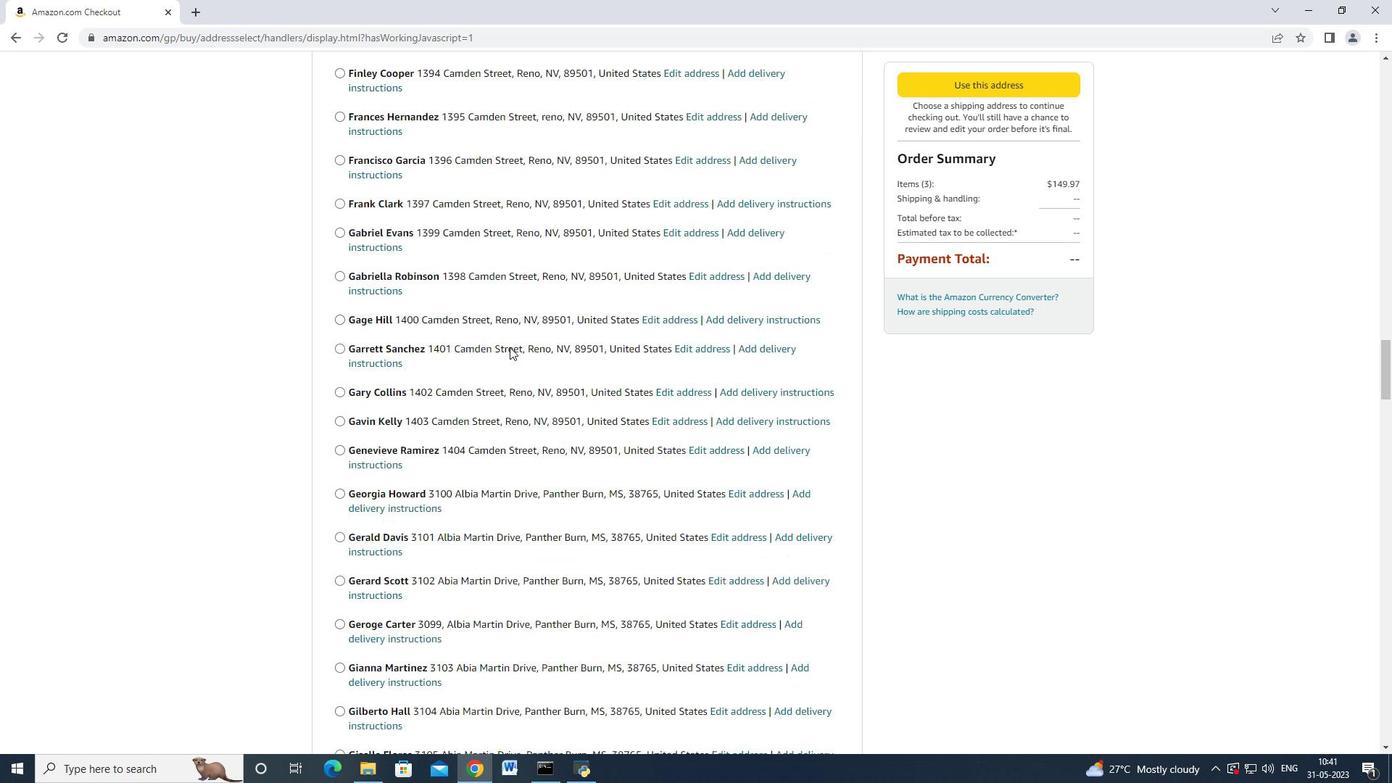 
Action: Mouse scrolled (509, 346) with delta (0, 0)
Screenshot: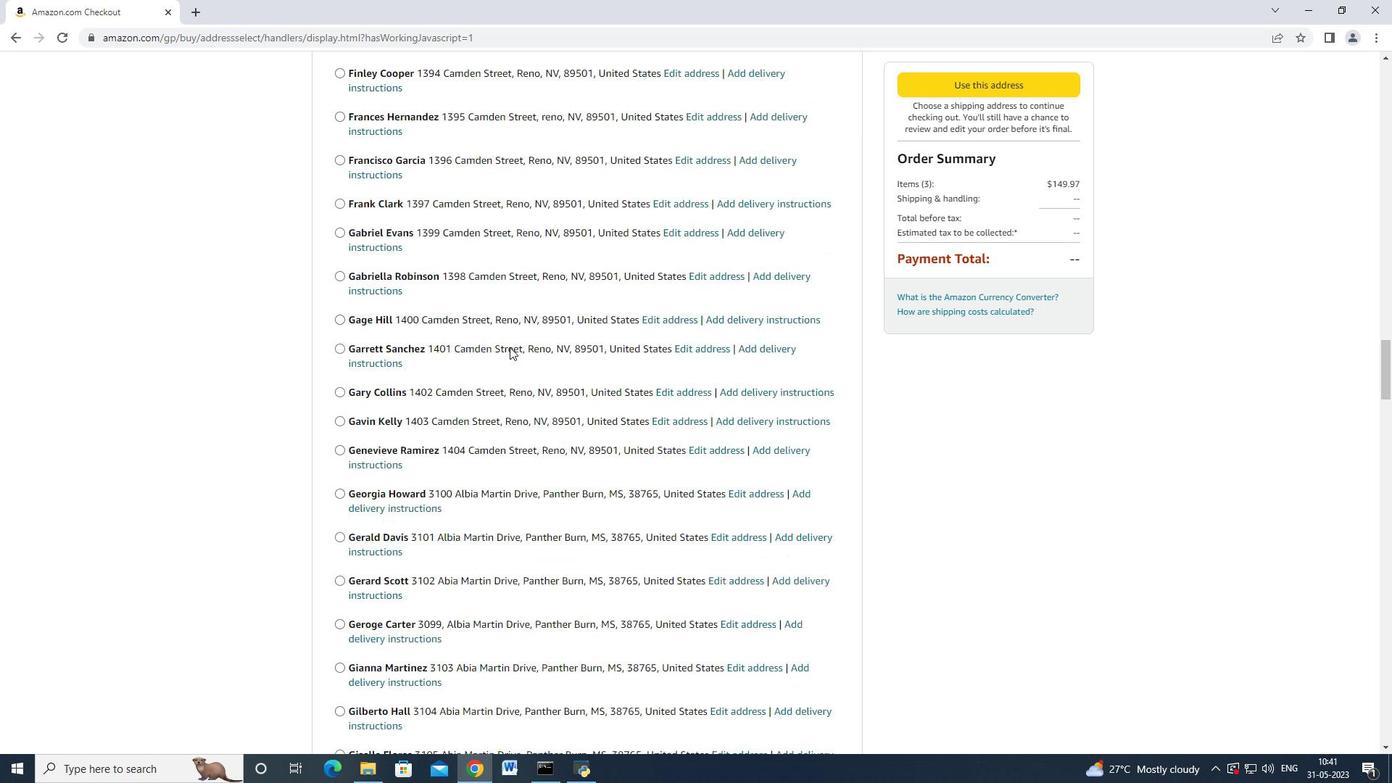 
Action: Mouse scrolled (509, 346) with delta (0, 0)
Screenshot: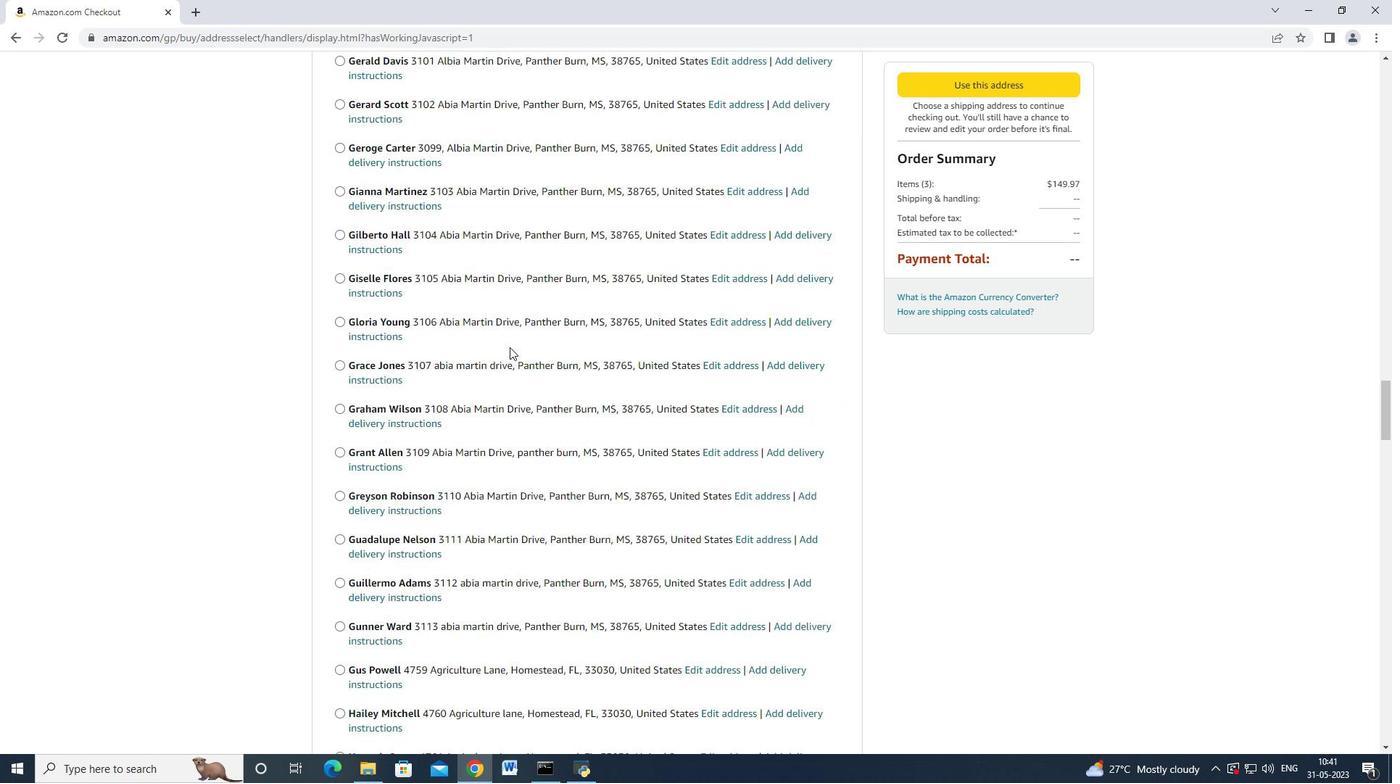 
Action: Mouse scrolled (509, 346) with delta (0, 0)
Screenshot: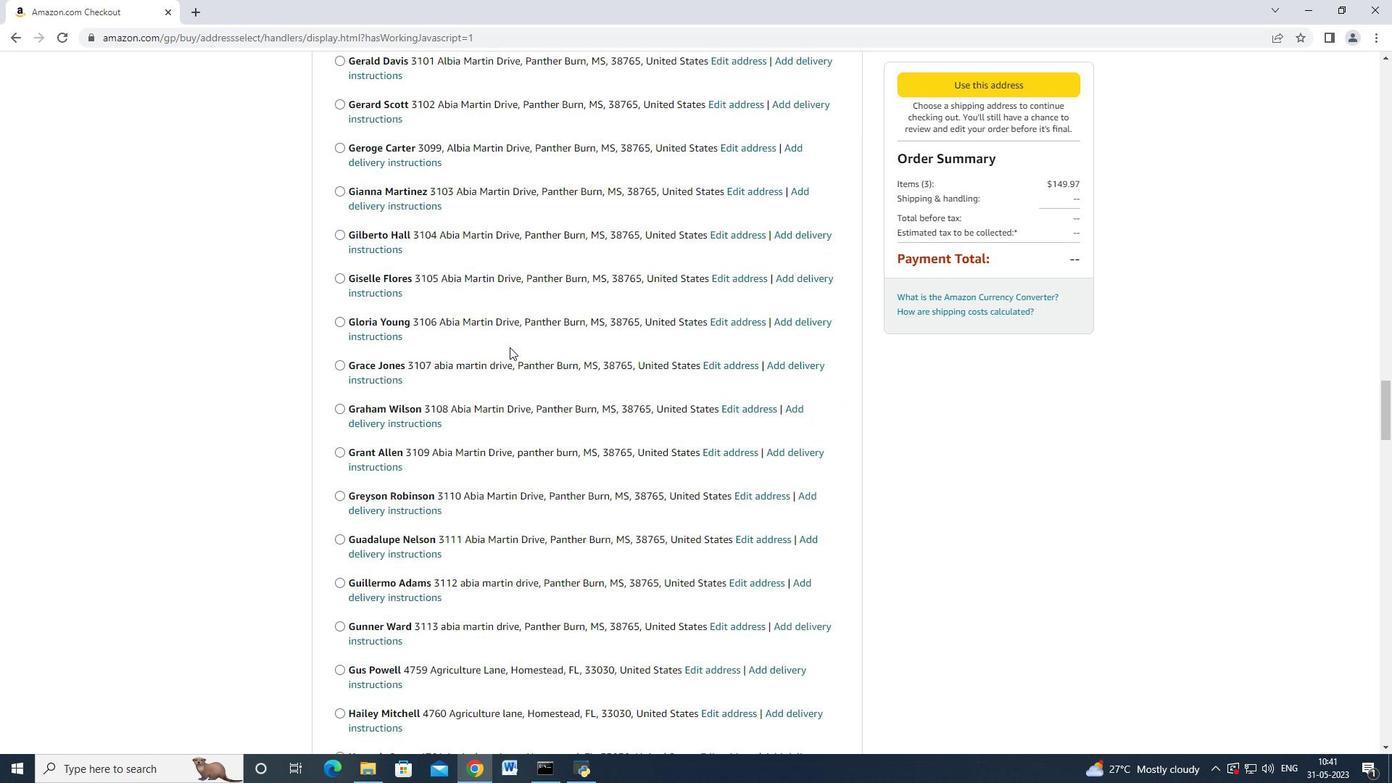 
Action: Mouse scrolled (509, 346) with delta (0, 0)
Screenshot: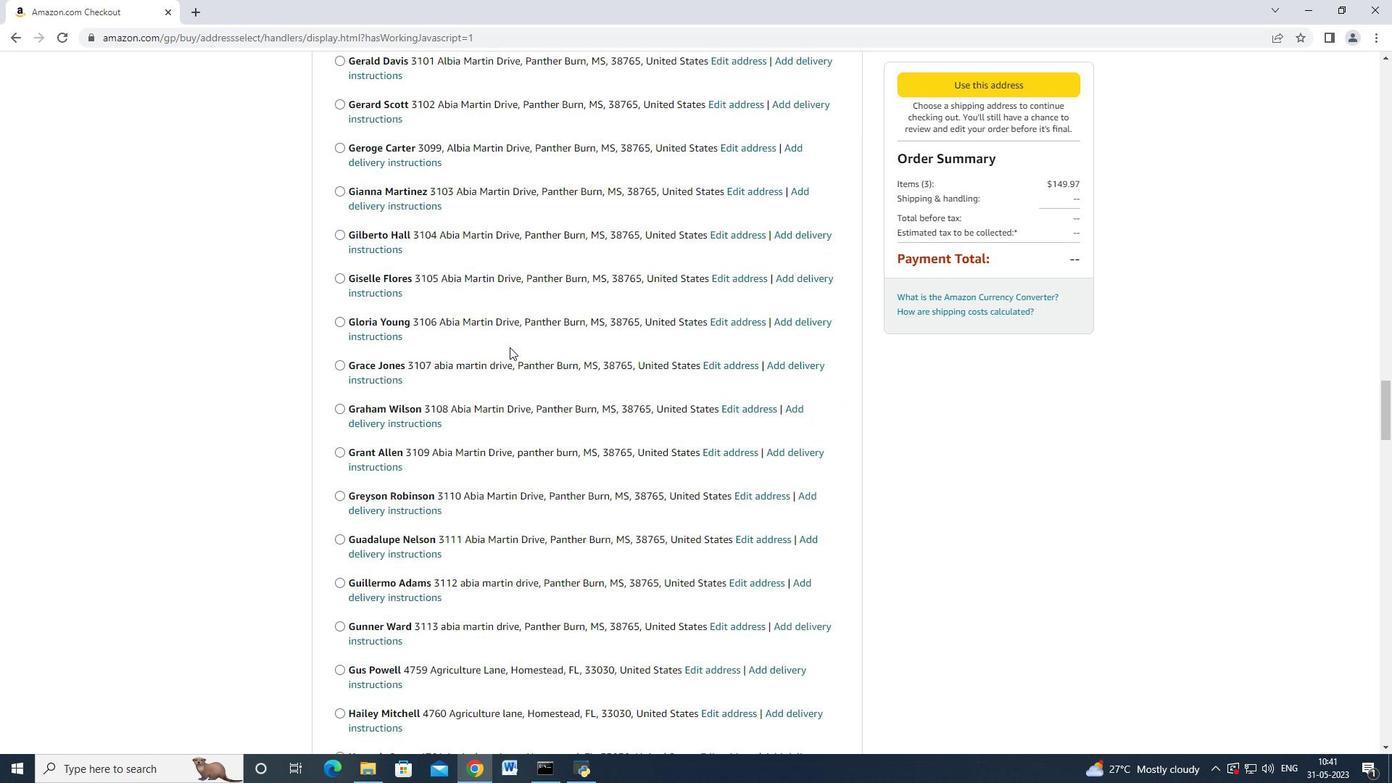 
Action: Mouse scrolled (509, 346) with delta (0, 0)
Screenshot: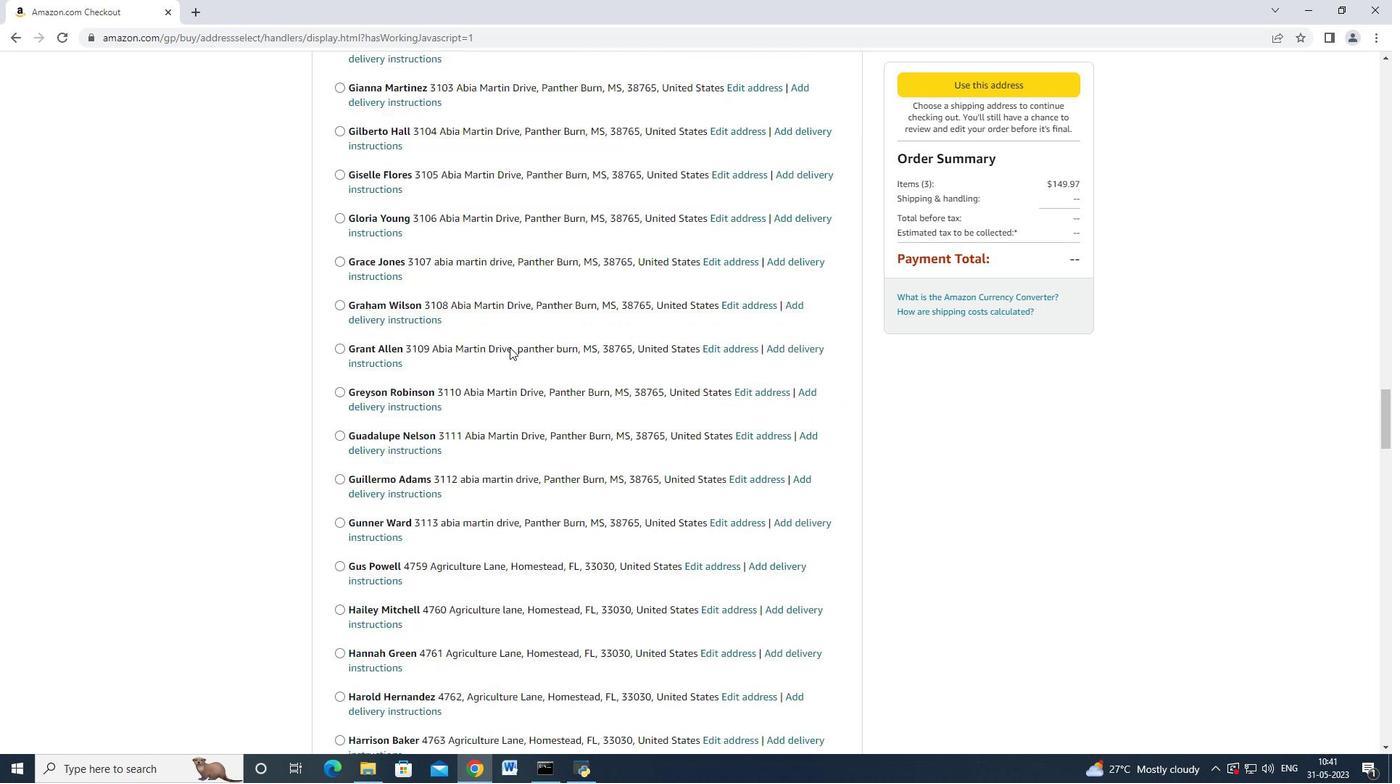 
Action: Mouse scrolled (509, 346) with delta (0, 0)
Screenshot: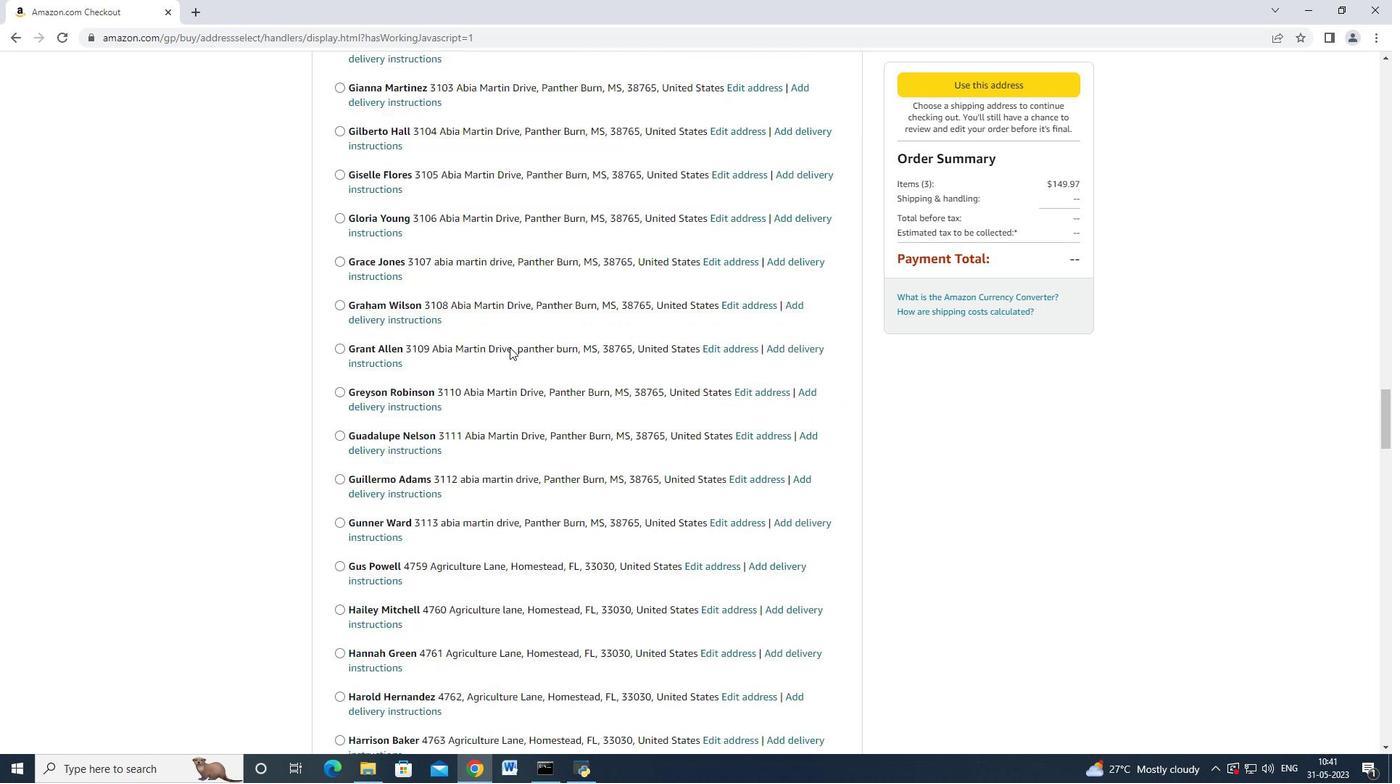 
Action: Mouse scrolled (509, 346) with delta (0, 0)
Screenshot: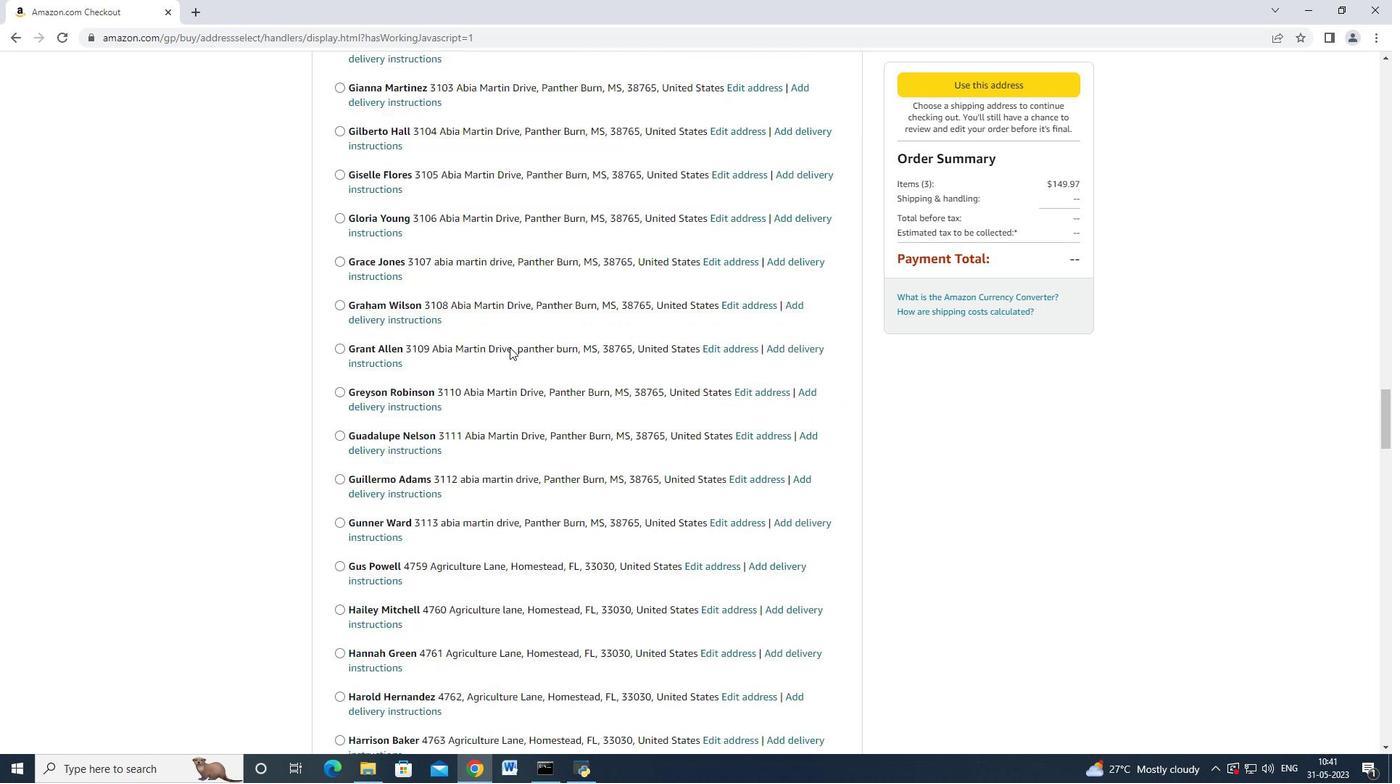 
Action: Mouse scrolled (509, 346) with delta (0, 0)
Screenshot: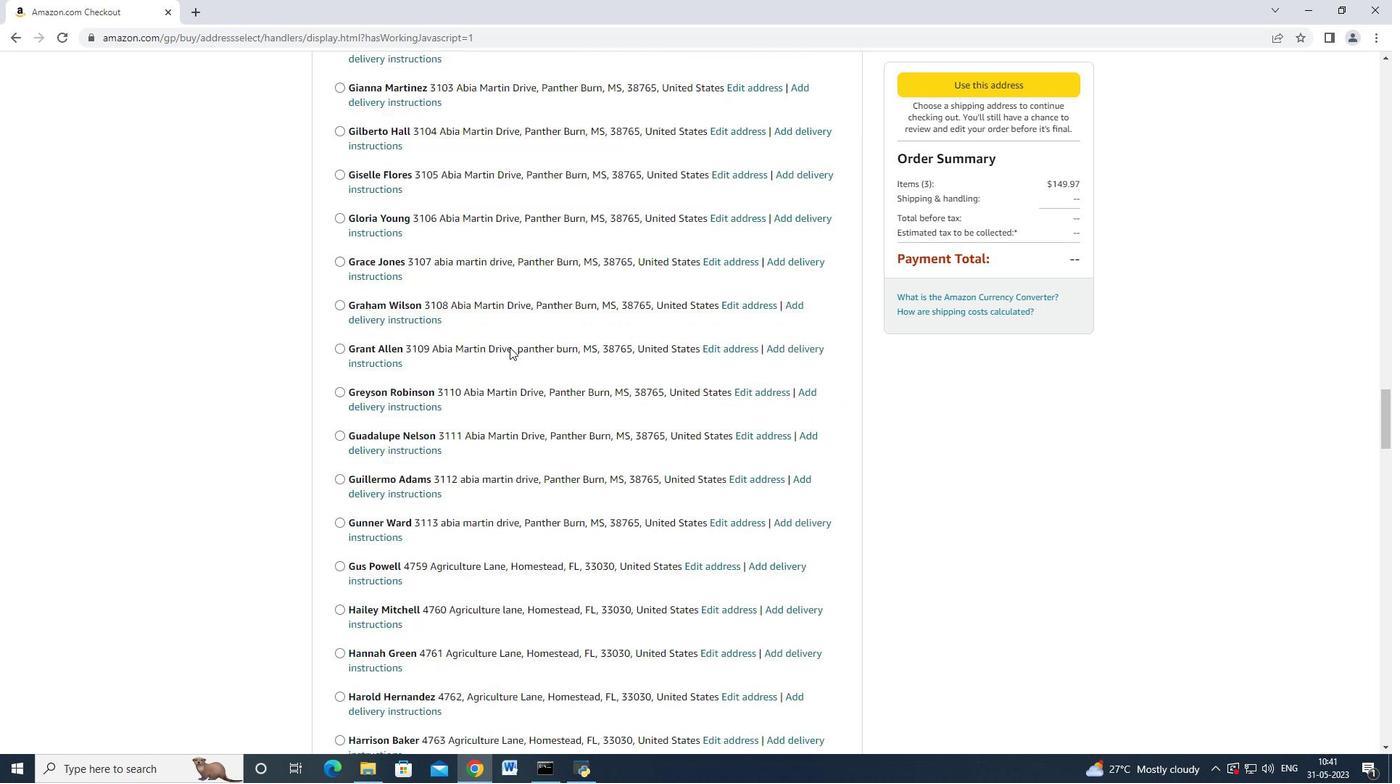 
Action: Mouse scrolled (509, 346) with delta (0, 0)
Screenshot: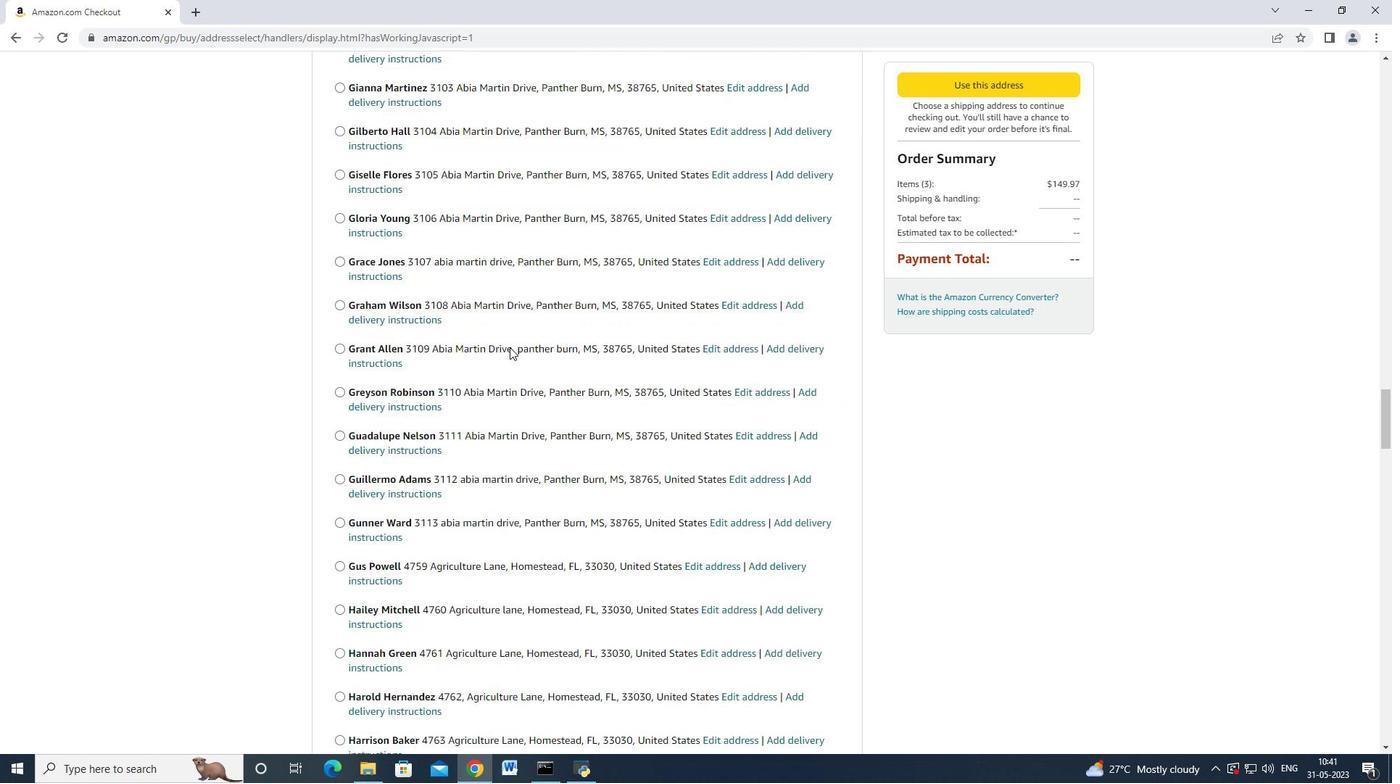 
Action: Mouse scrolled (509, 346) with delta (0, 0)
Screenshot: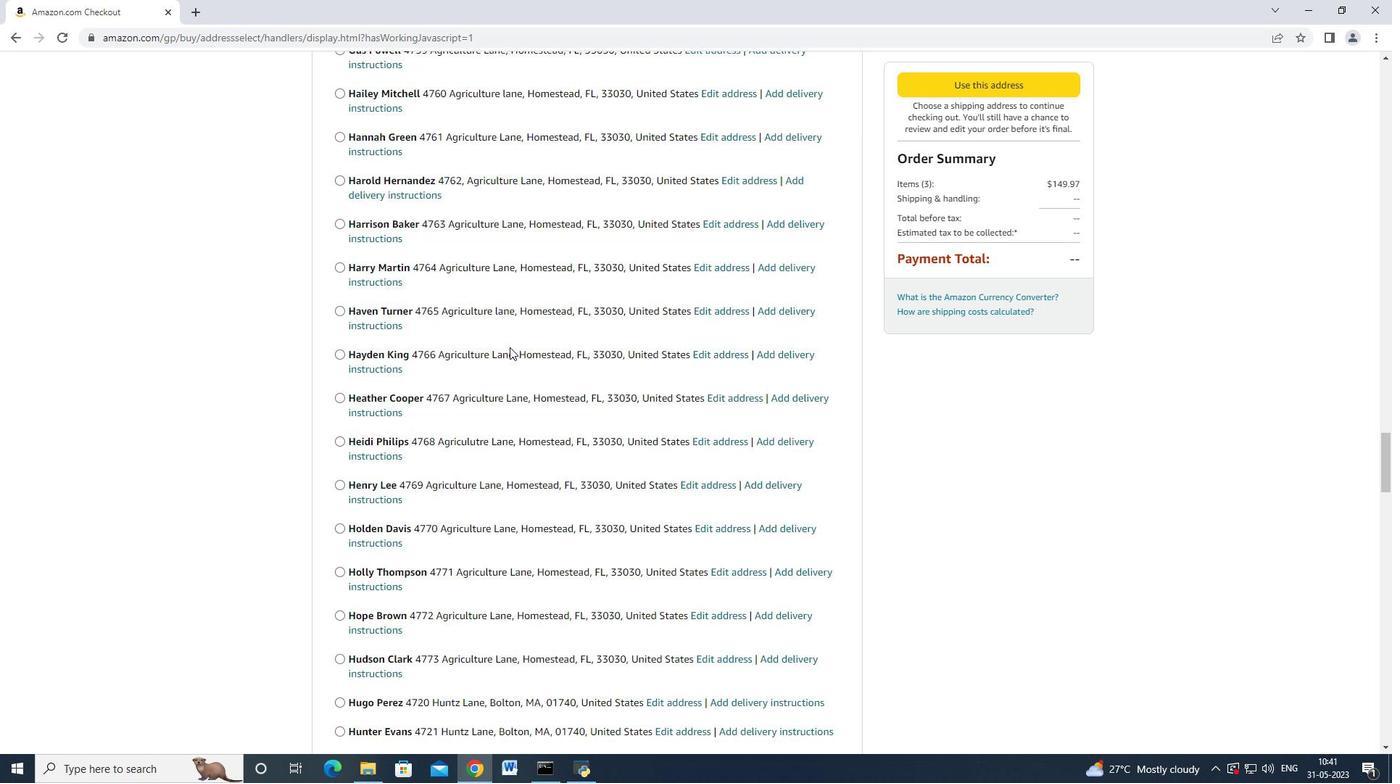 
Action: Mouse scrolled (509, 346) with delta (0, 0)
Screenshot: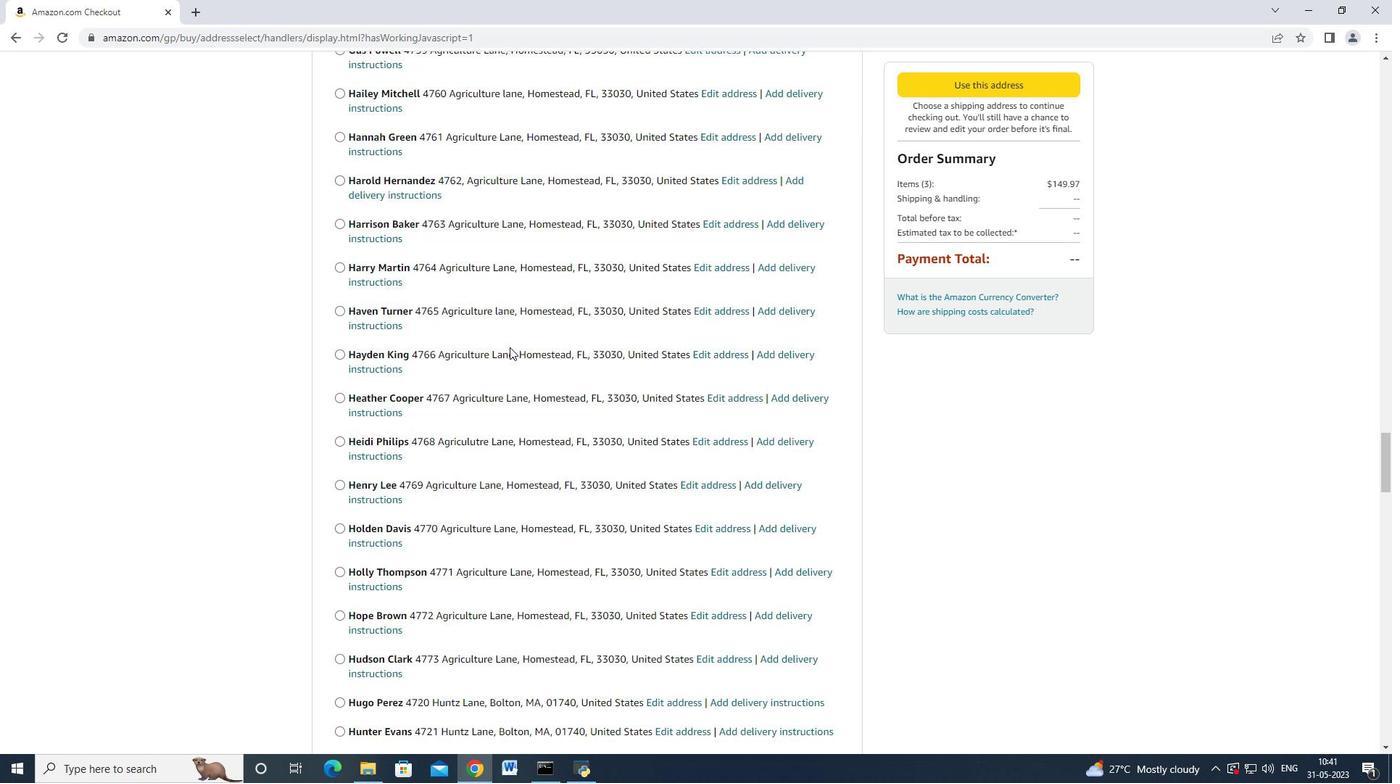 
Action: Mouse scrolled (509, 346) with delta (0, 0)
Screenshot: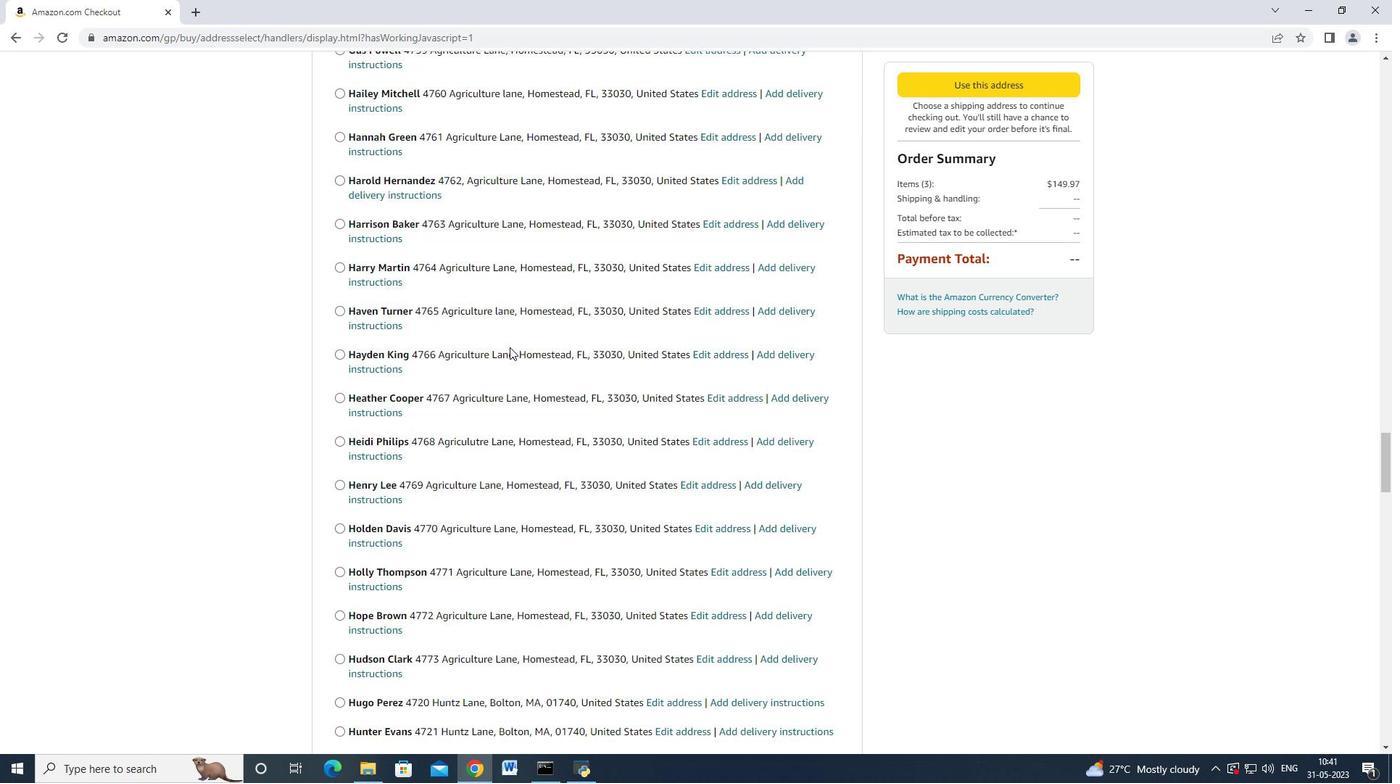 
Action: Mouse moved to (509, 347)
Screenshot: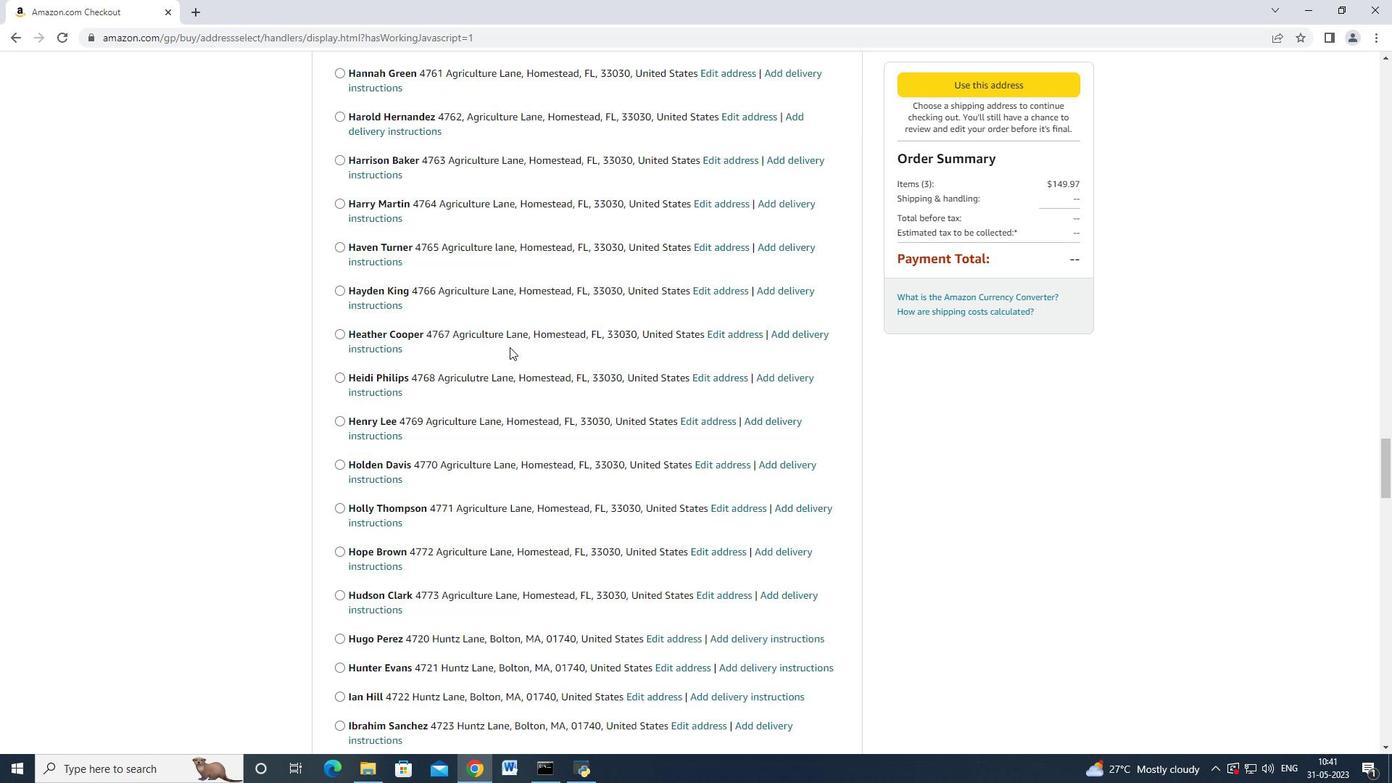 
Action: Mouse scrolled (509, 345) with delta (0, -1)
Screenshot: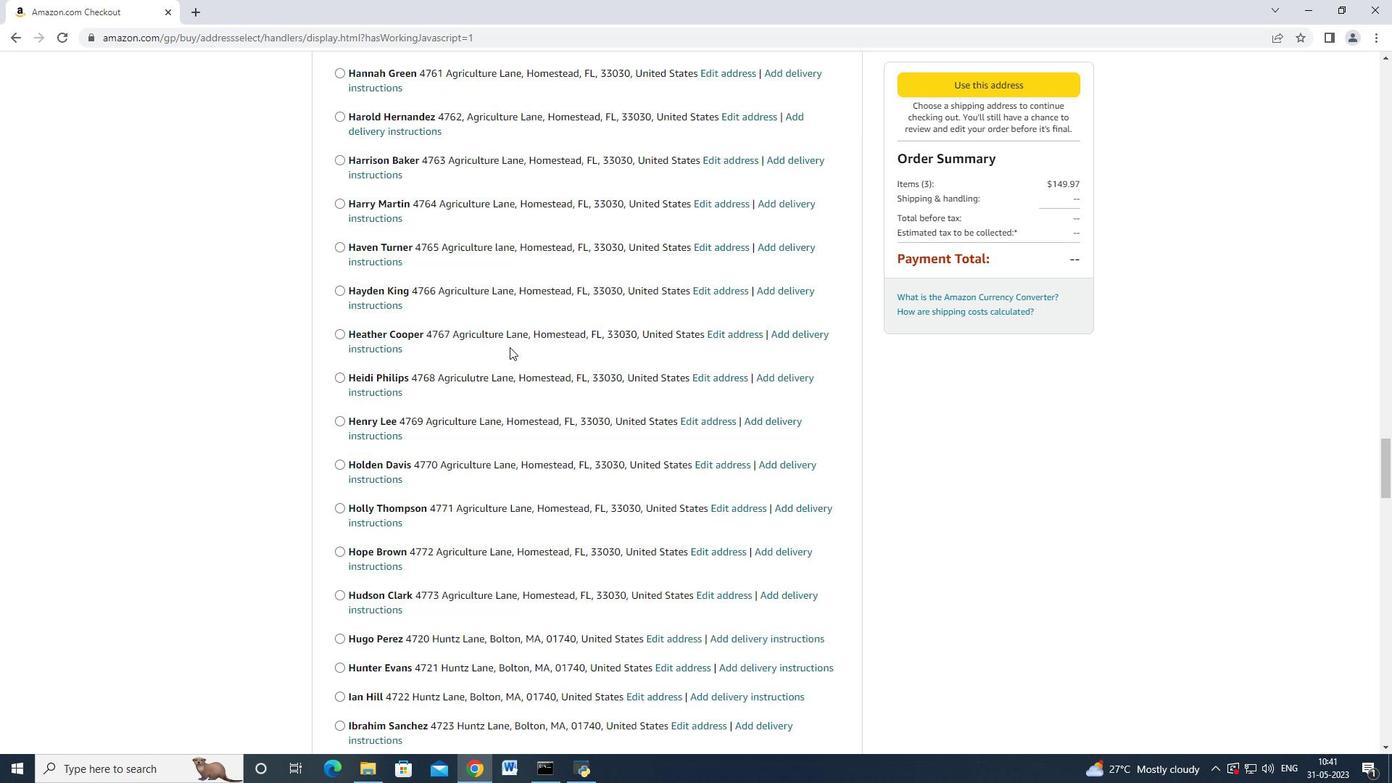 
Action: Mouse scrolled (509, 346) with delta (0, 0)
Screenshot: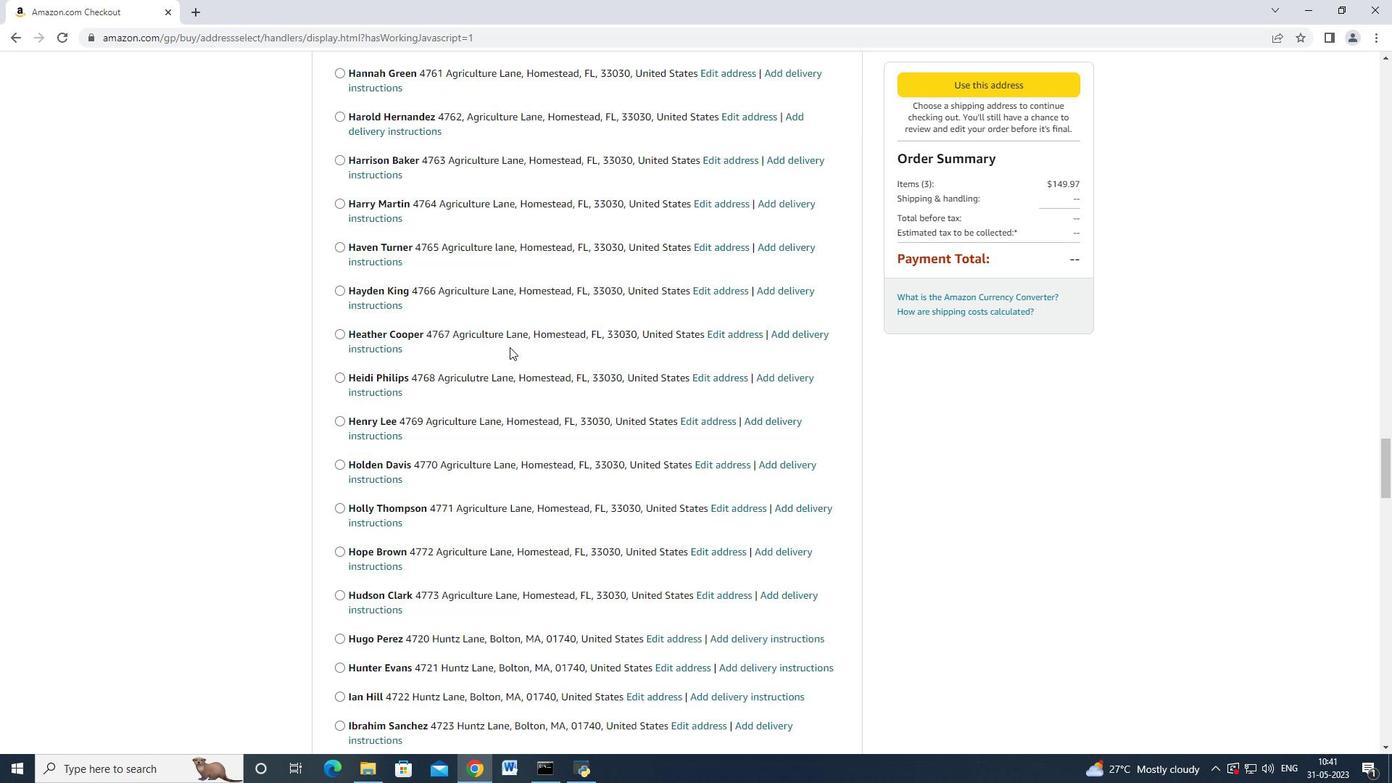 
Action: Mouse scrolled (509, 346) with delta (0, 0)
Screenshot: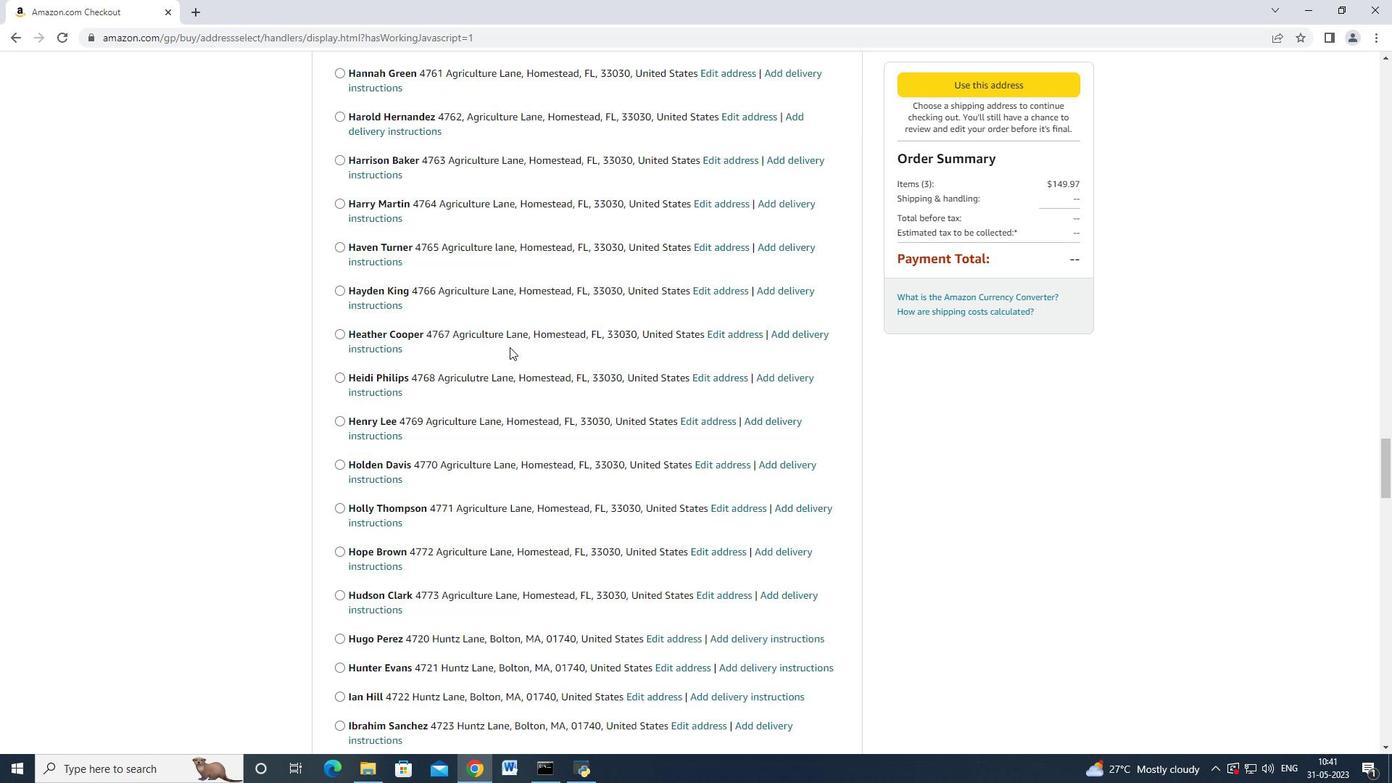 
Action: Mouse moved to (508, 347)
Screenshot: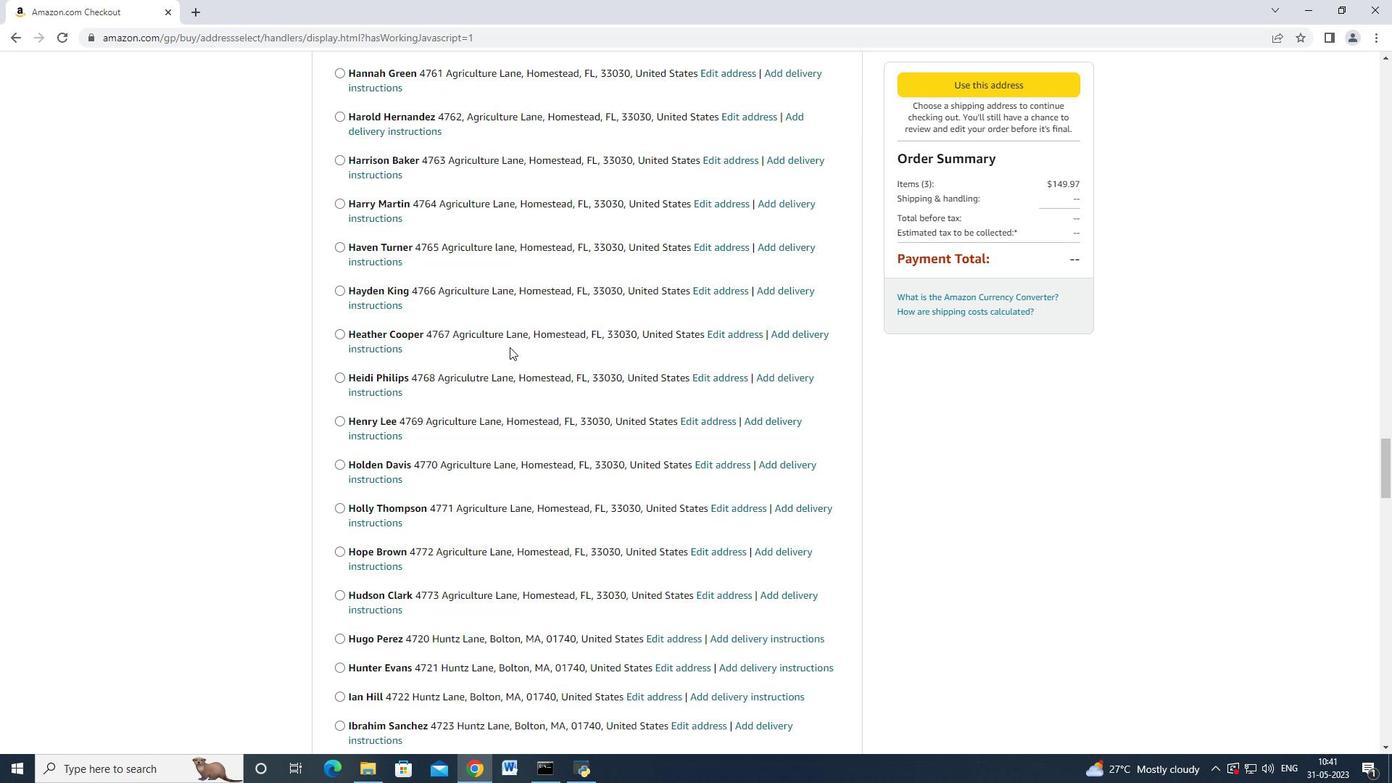 
Action: Mouse scrolled (508, 346) with delta (0, 0)
Screenshot: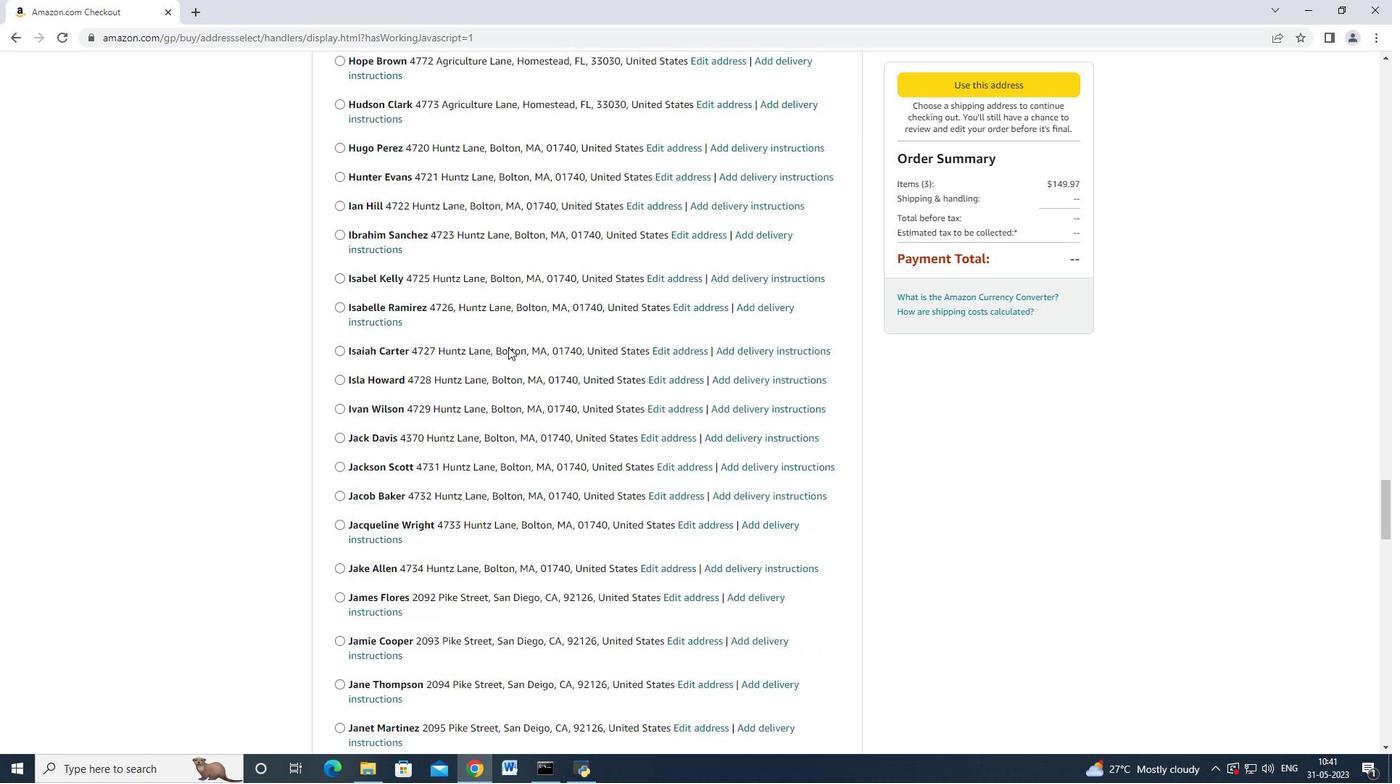 
Action: Mouse scrolled (508, 346) with delta (0, 0)
Screenshot: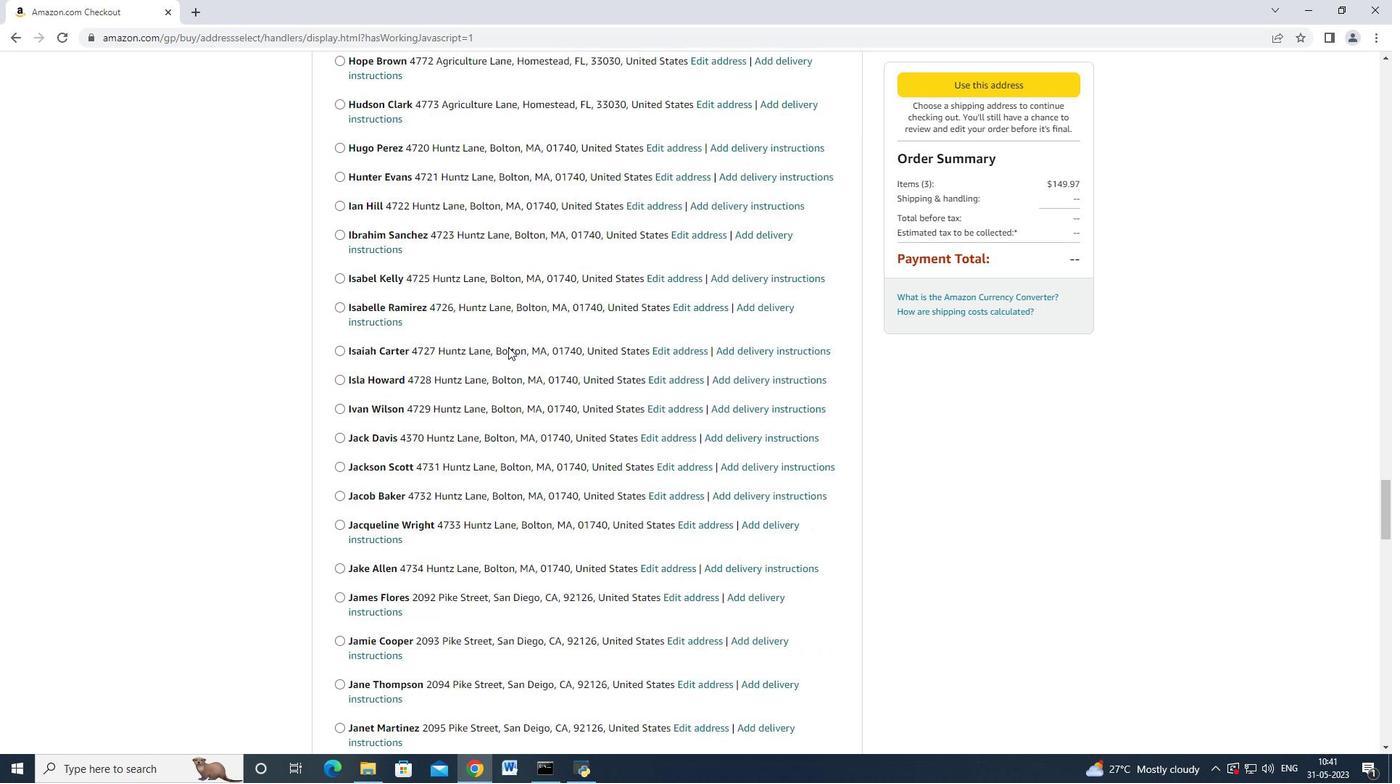 
Action: Mouse scrolled (508, 346) with delta (0, 0)
Screenshot: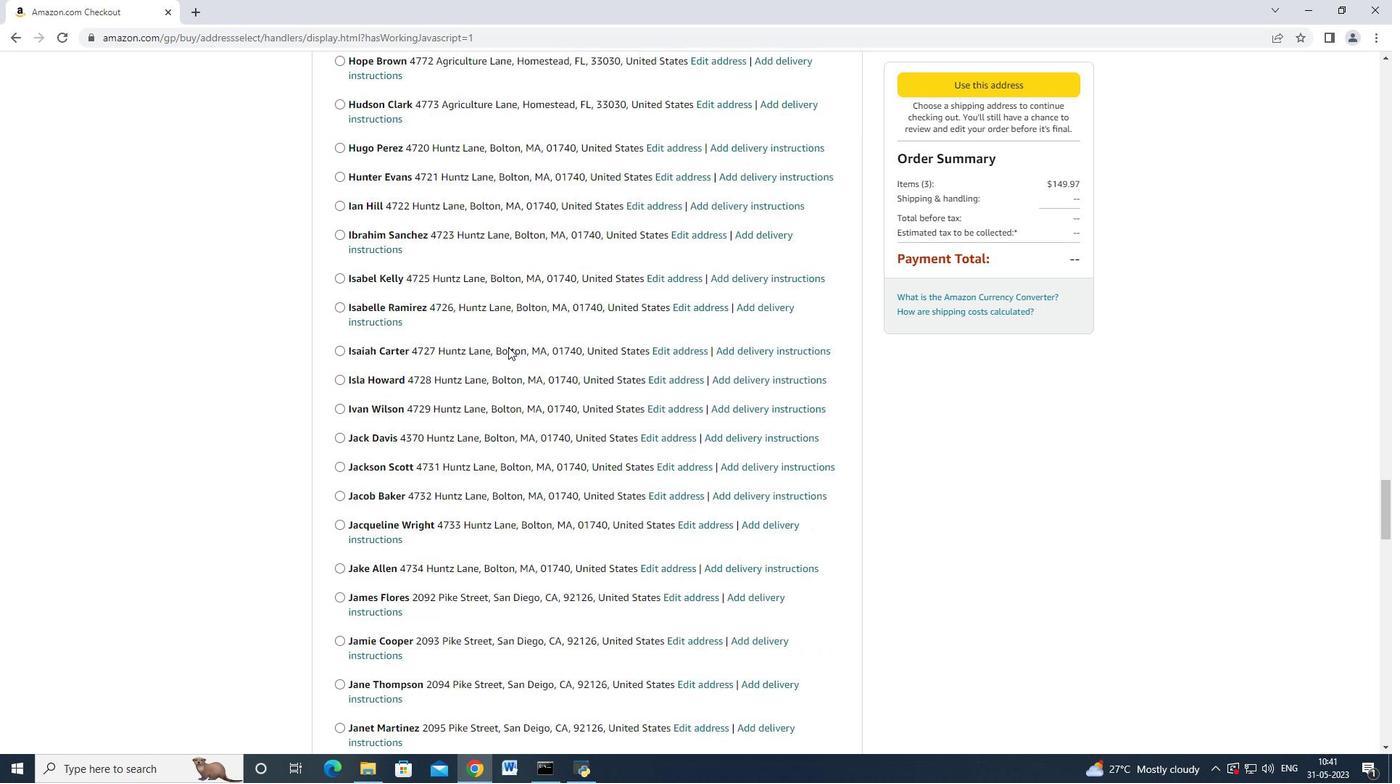 
Action: Mouse scrolled (508, 346) with delta (0, 0)
Screenshot: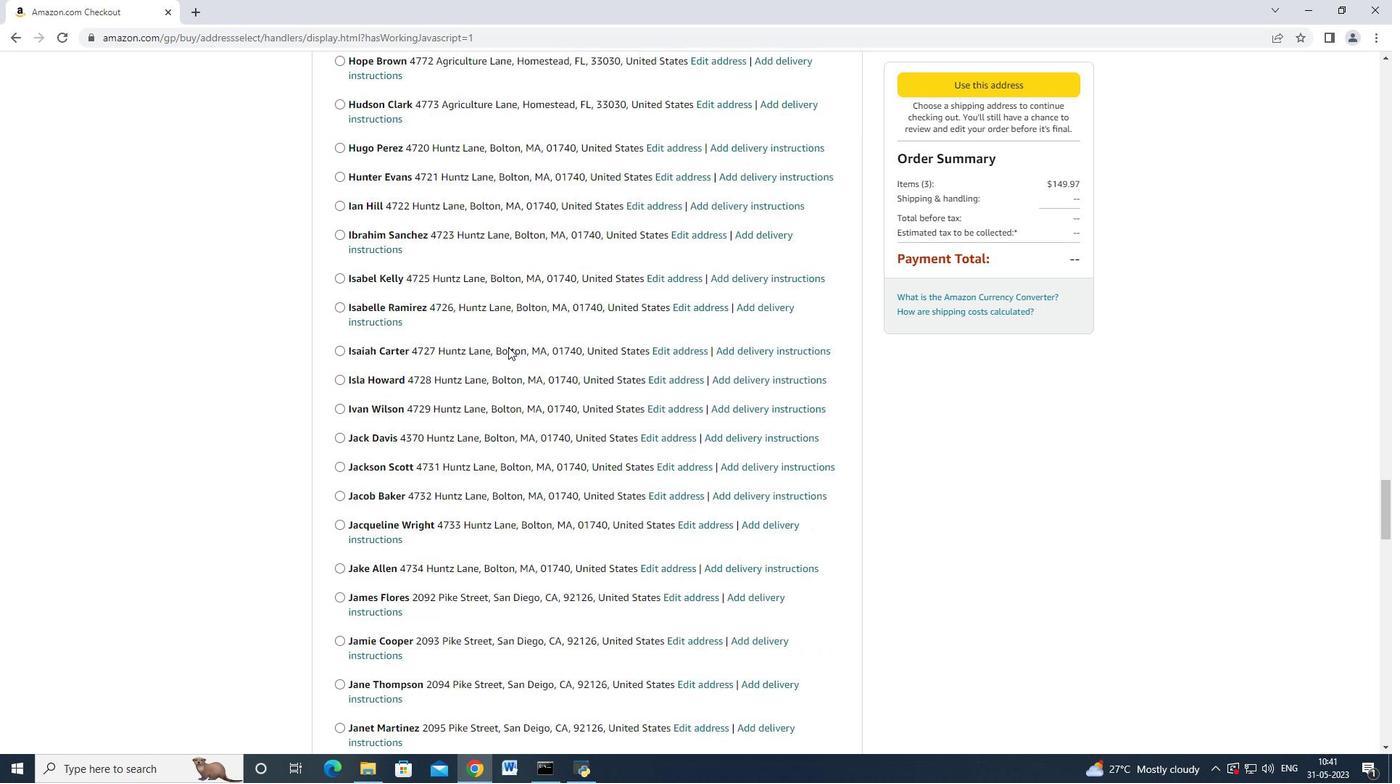 
Action: Mouse moved to (508, 347)
Screenshot: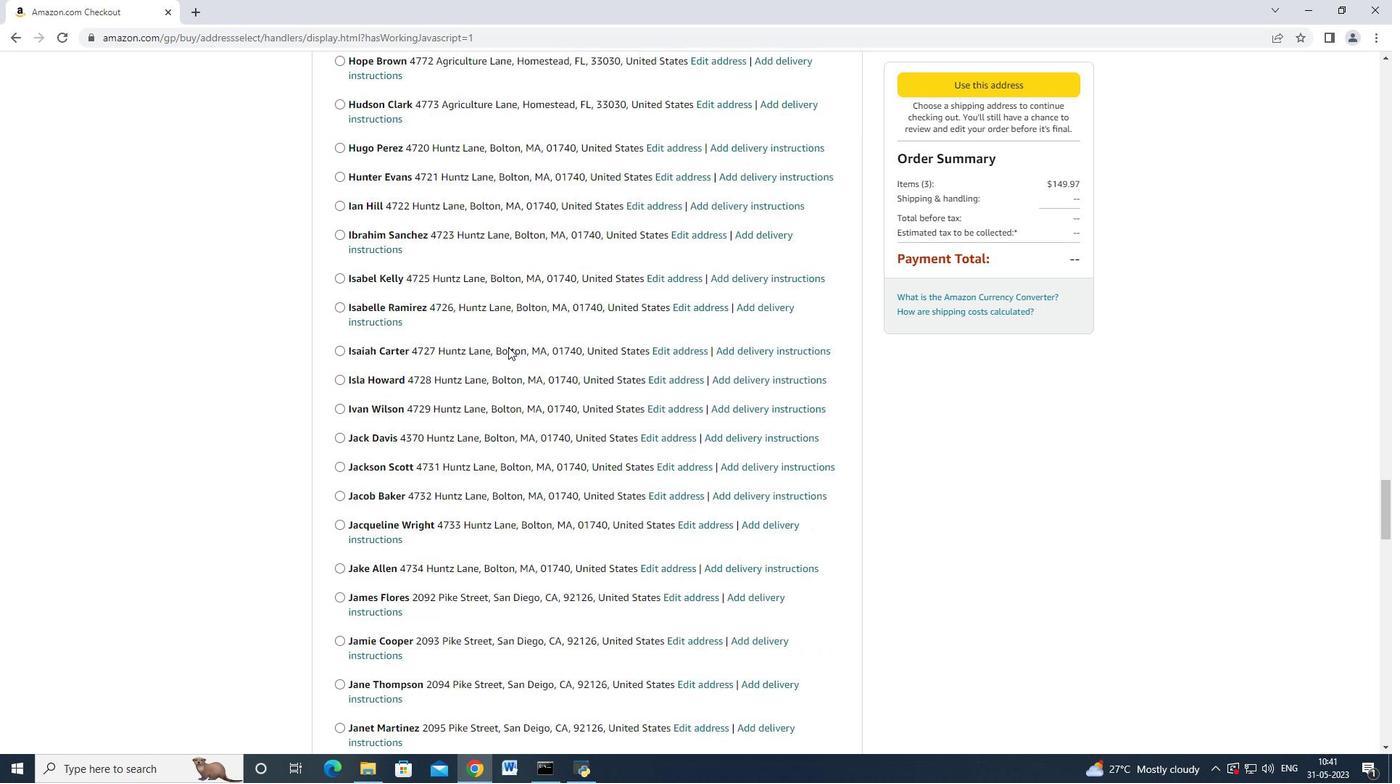 
Action: Mouse scrolled (508, 345) with delta (0, -1)
Screenshot: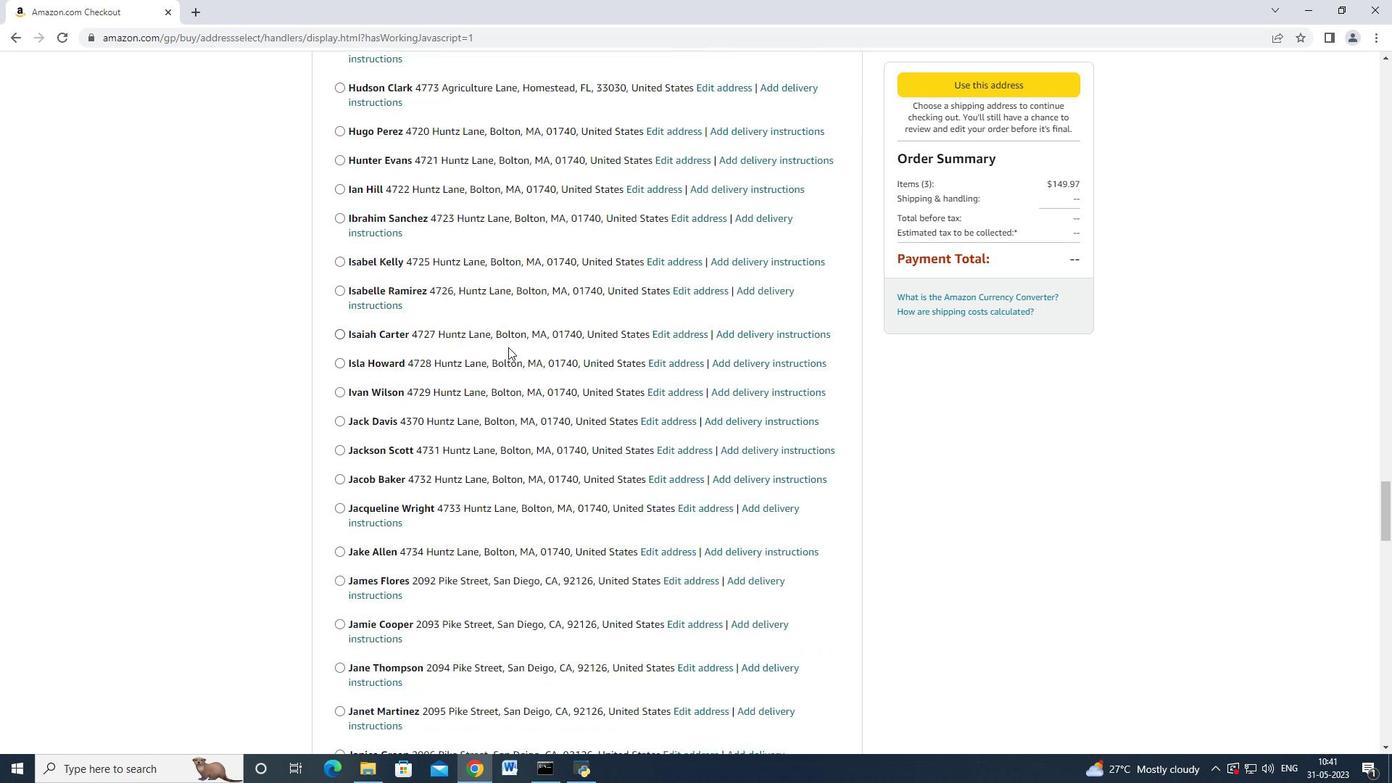 
Action: Mouse scrolled (508, 346) with delta (0, 0)
Screenshot: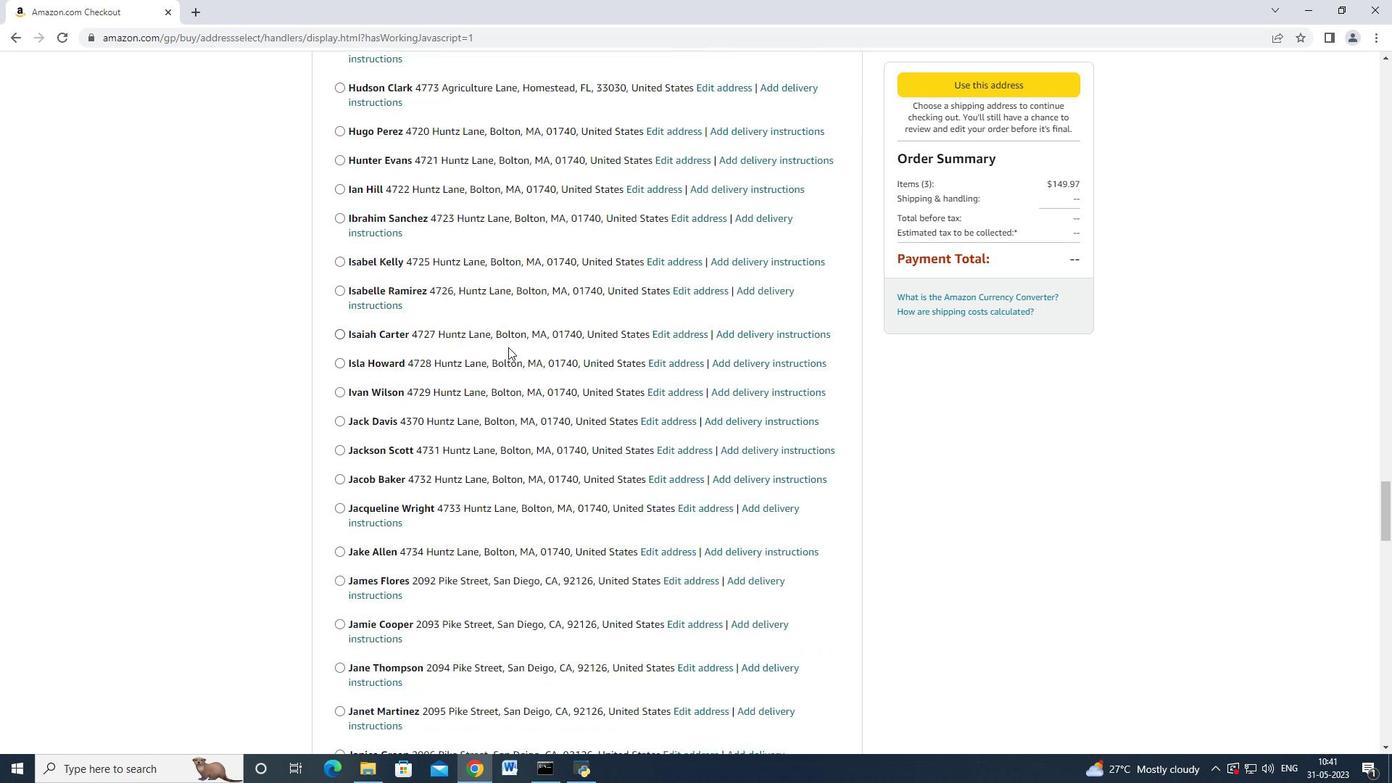
Action: Mouse scrolled (508, 346) with delta (0, 0)
Screenshot: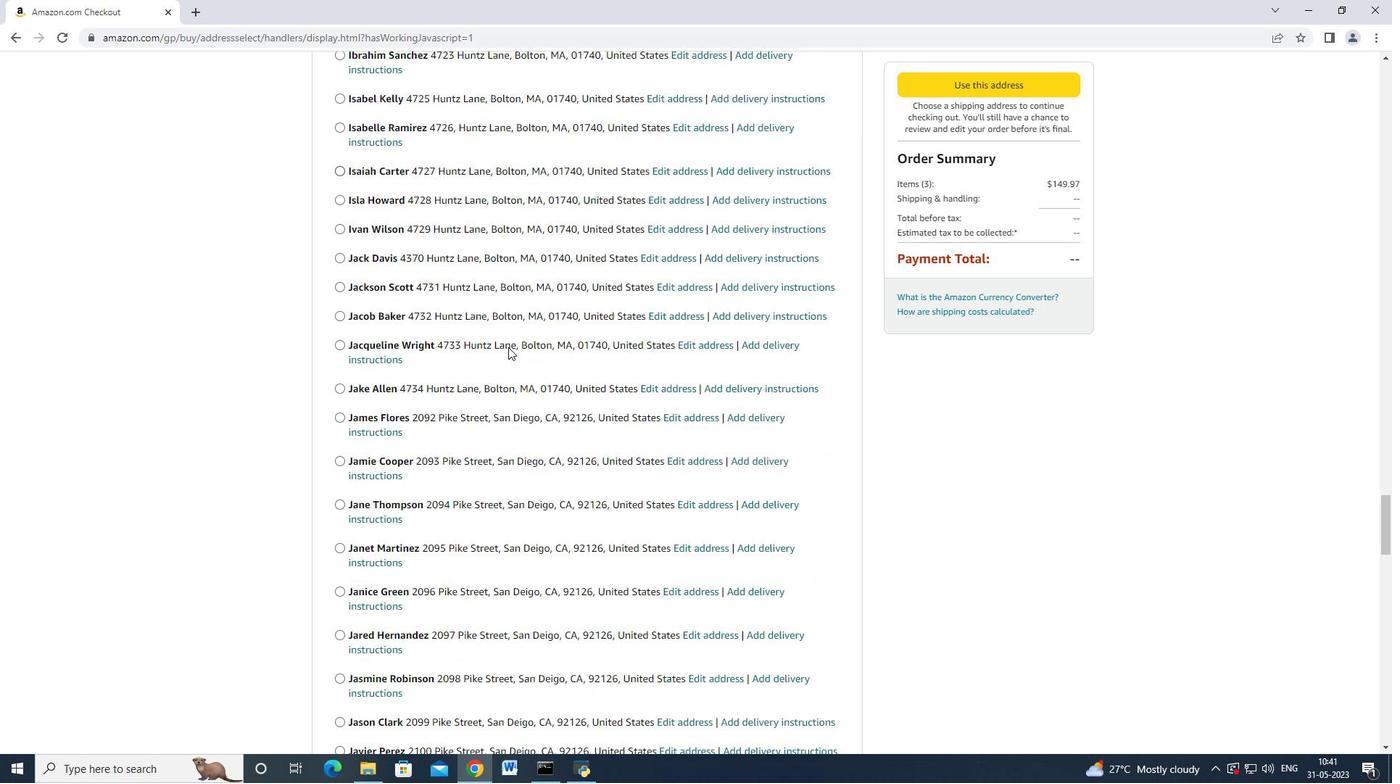 
Action: Mouse scrolled (508, 346) with delta (0, 0)
Screenshot: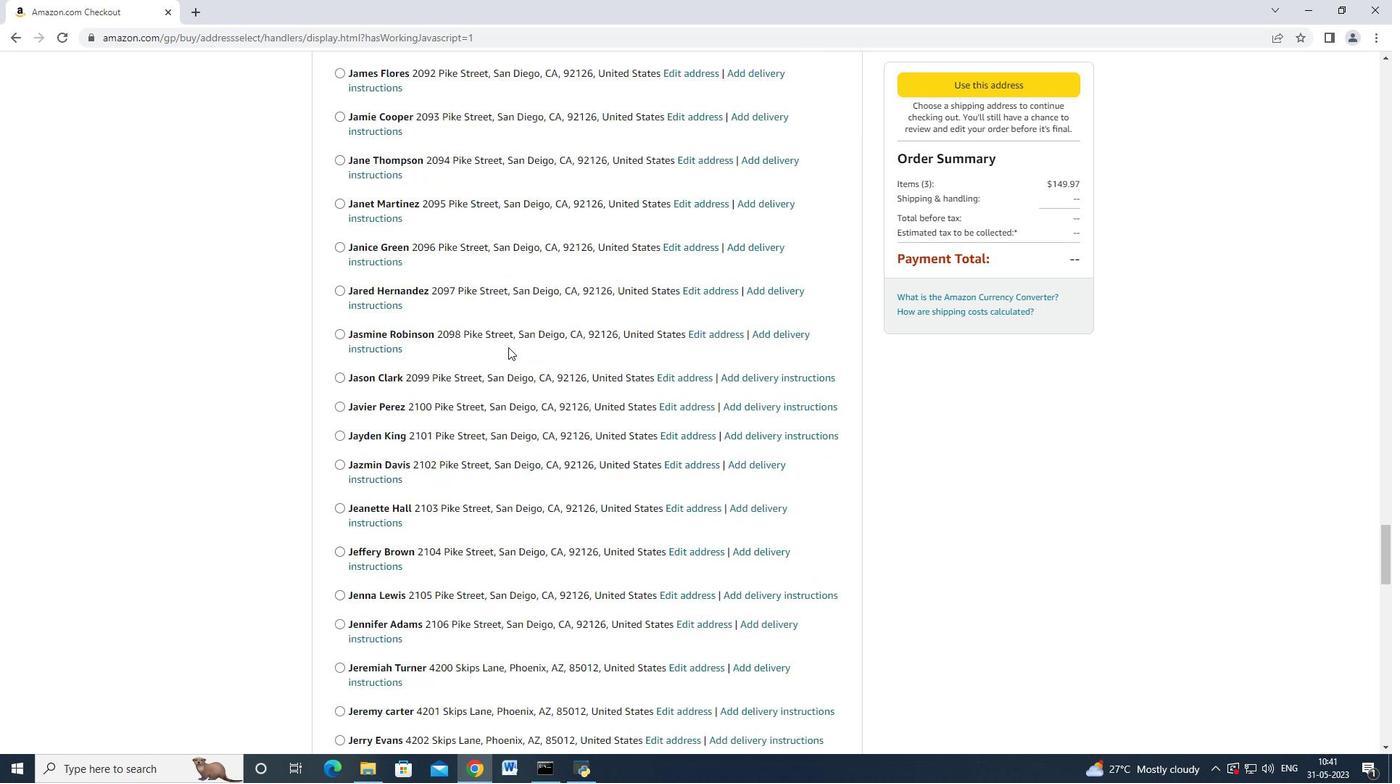 
Action: Mouse scrolled (508, 346) with delta (0, 0)
Screenshot: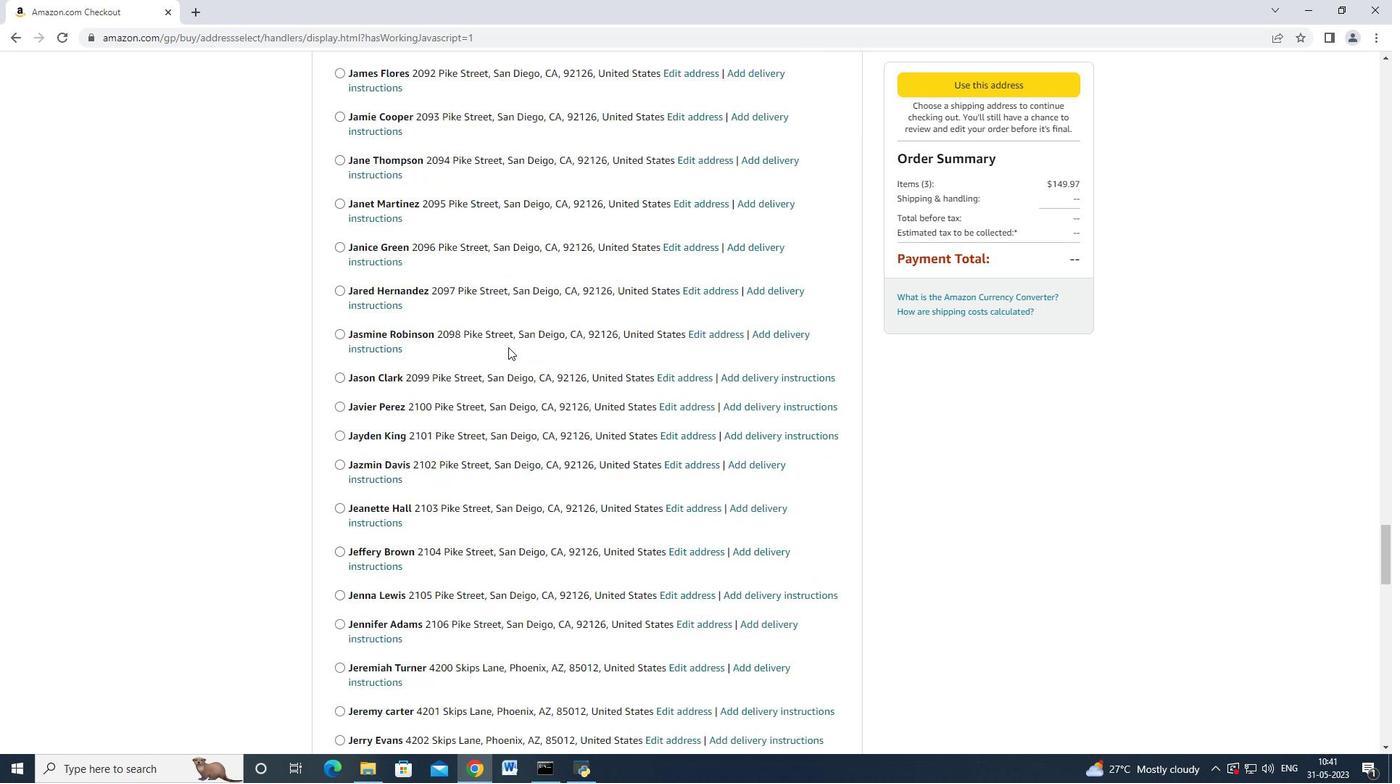 
Action: Mouse scrolled (508, 345) with delta (0, -1)
Screenshot: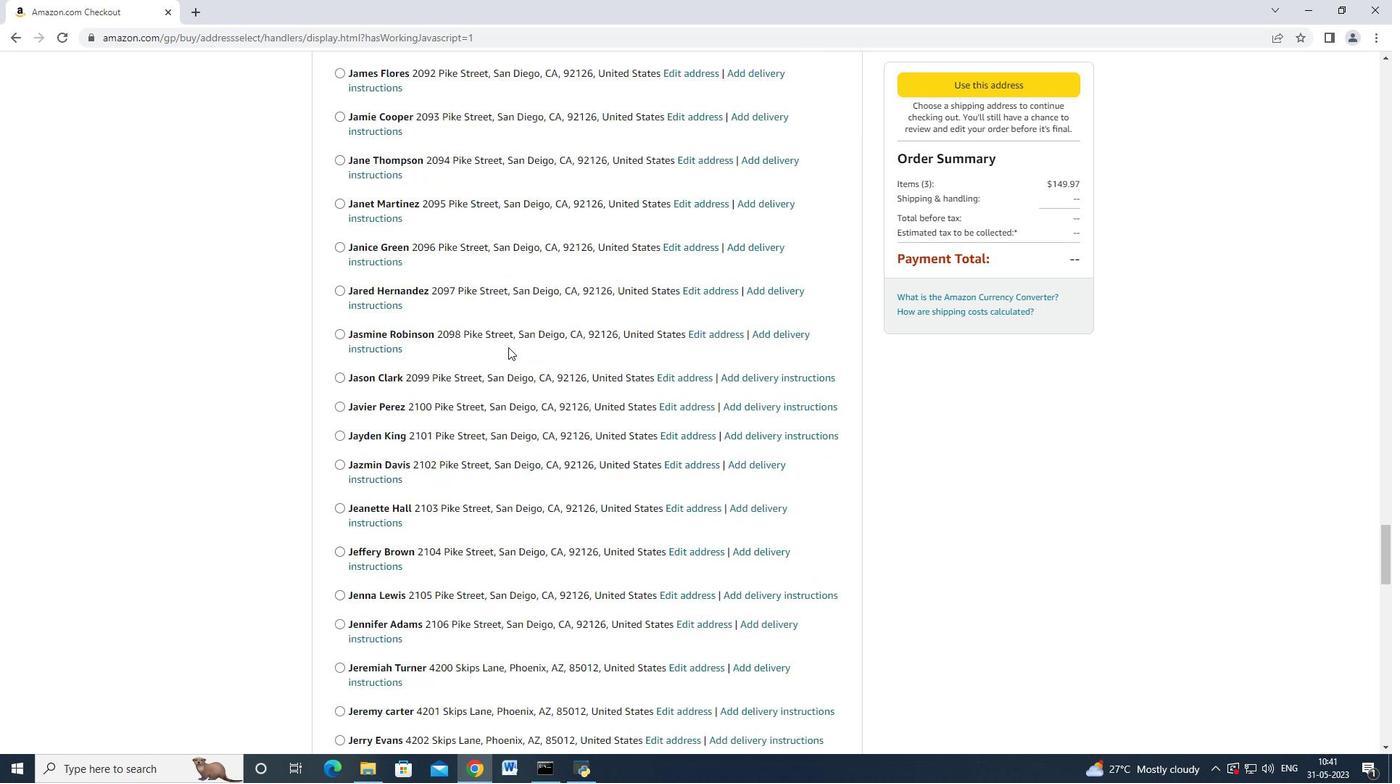 
Action: Mouse scrolled (508, 346) with delta (0, 0)
Screenshot: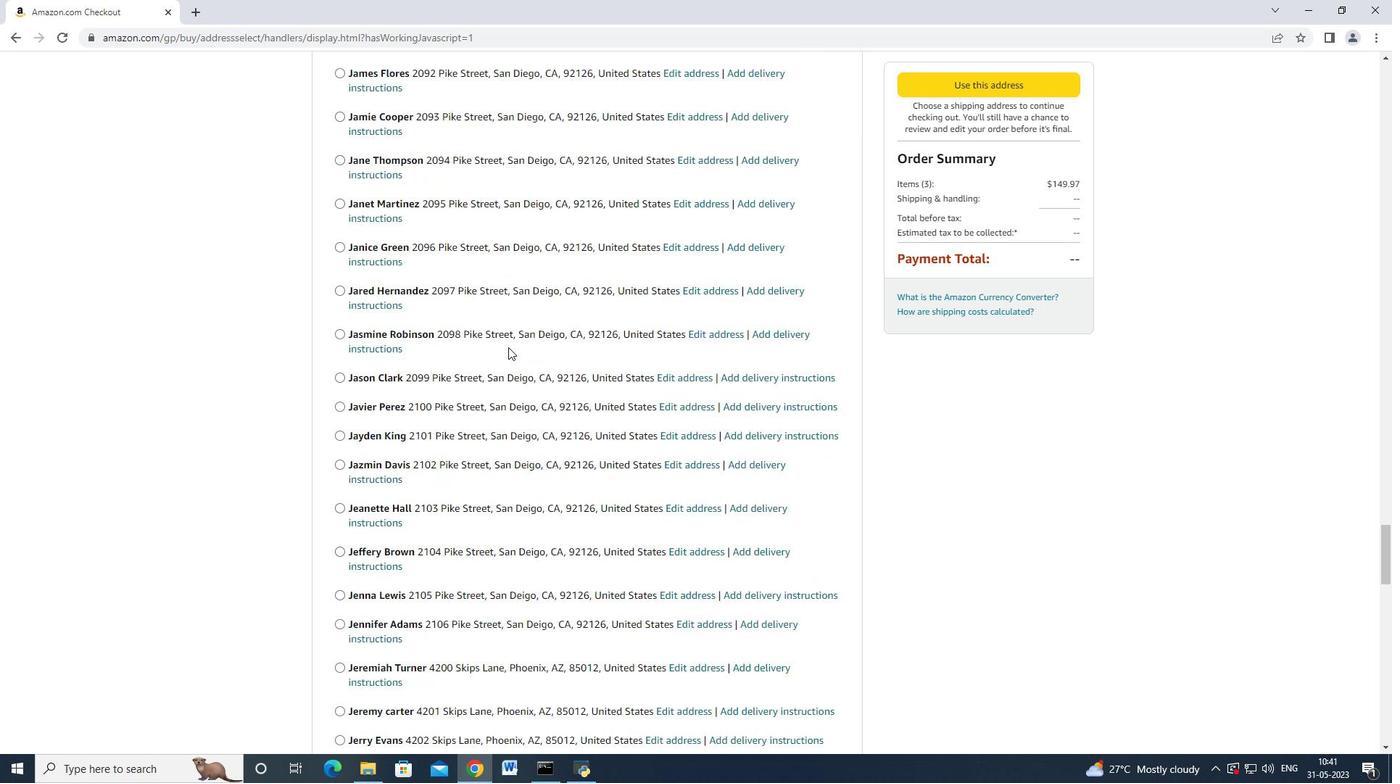 
Action: Mouse scrolled (508, 346) with delta (0, 0)
Screenshot: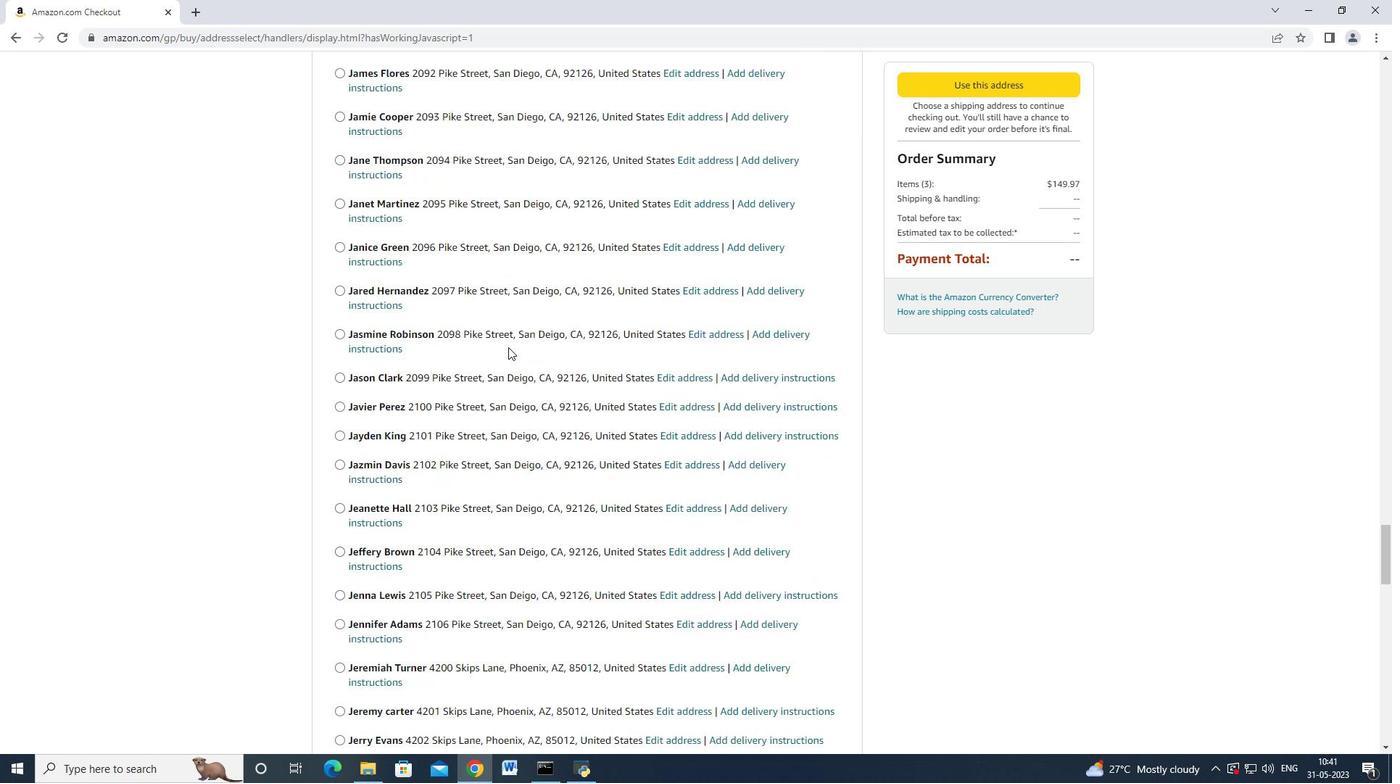 
Action: Mouse scrolled (508, 346) with delta (0, 0)
Screenshot: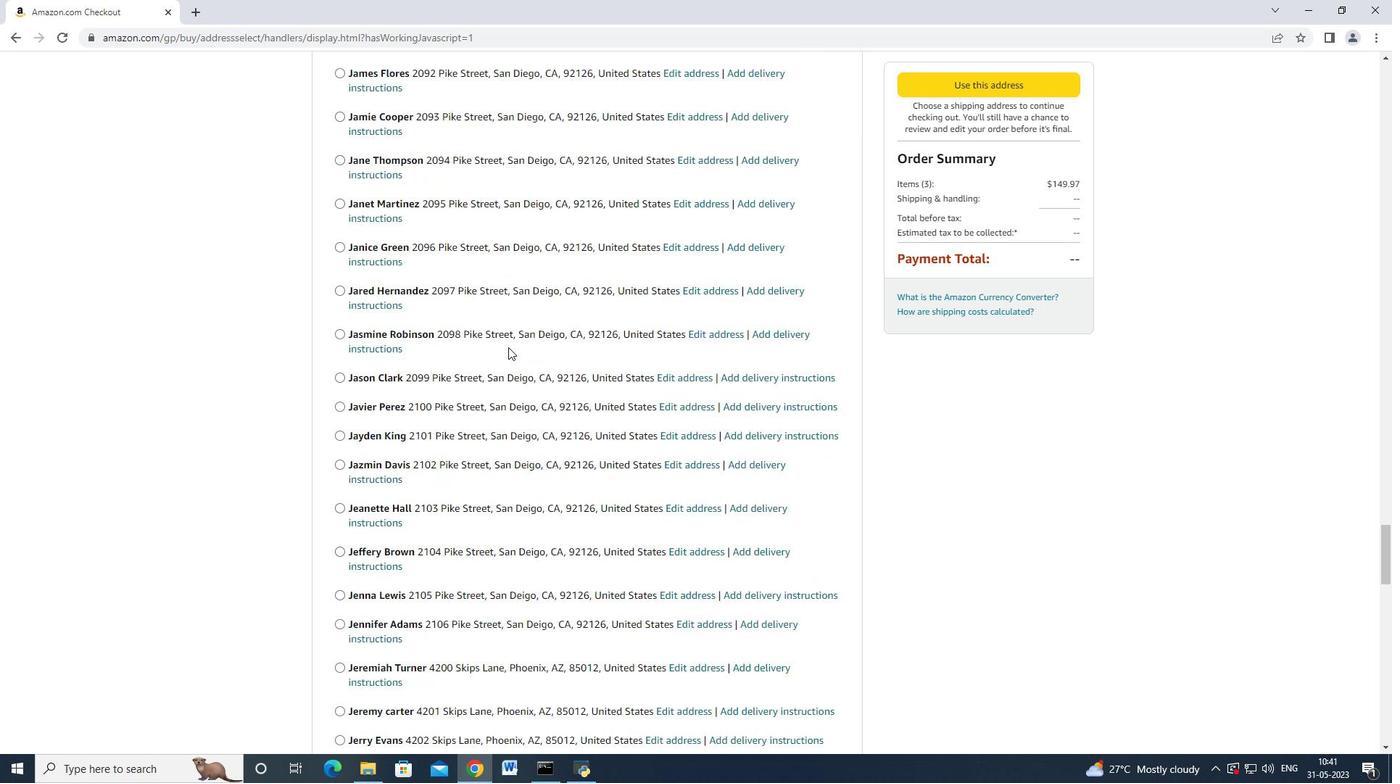 
Action: Mouse scrolled (508, 346) with delta (0, 0)
Screenshot: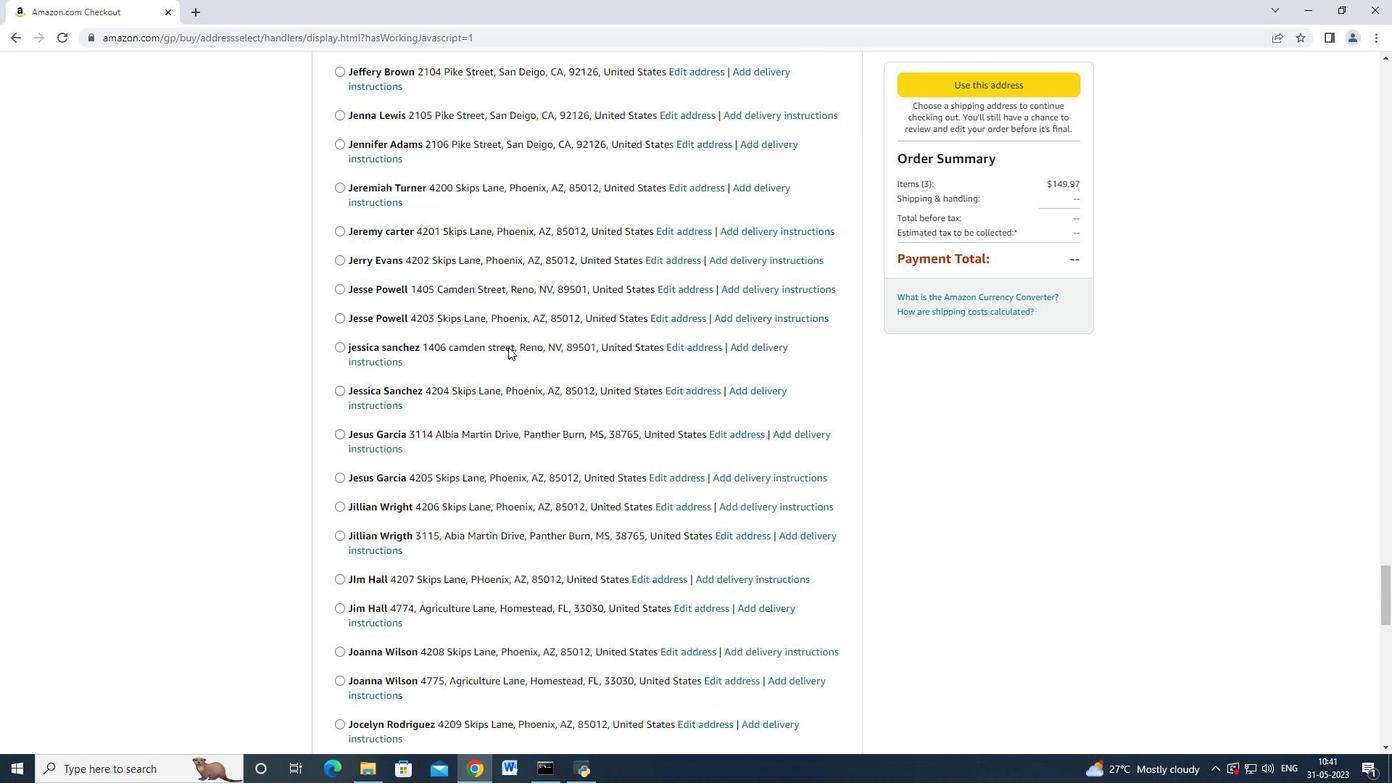 
Action: Mouse moved to (508, 347)
Screenshot: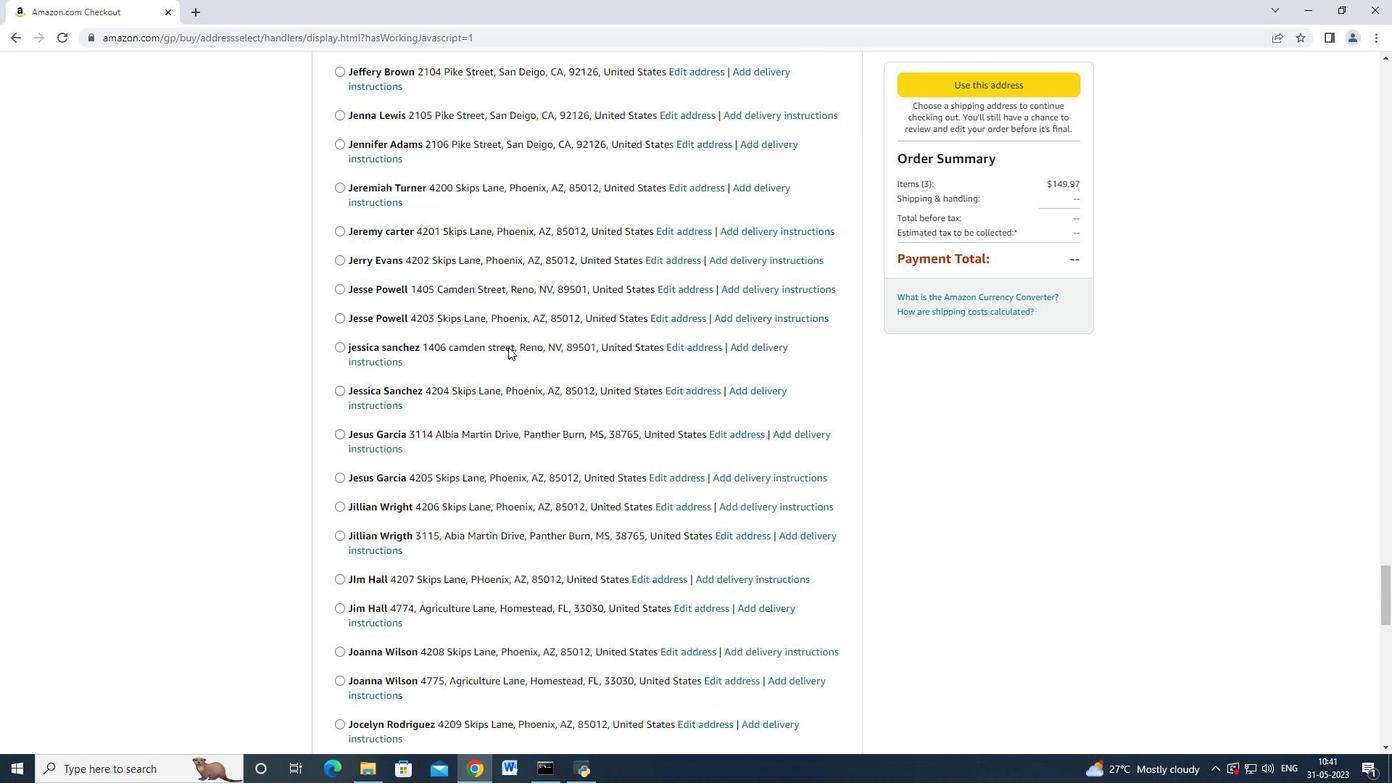 
Action: Mouse scrolled (508, 346) with delta (0, 0)
Screenshot: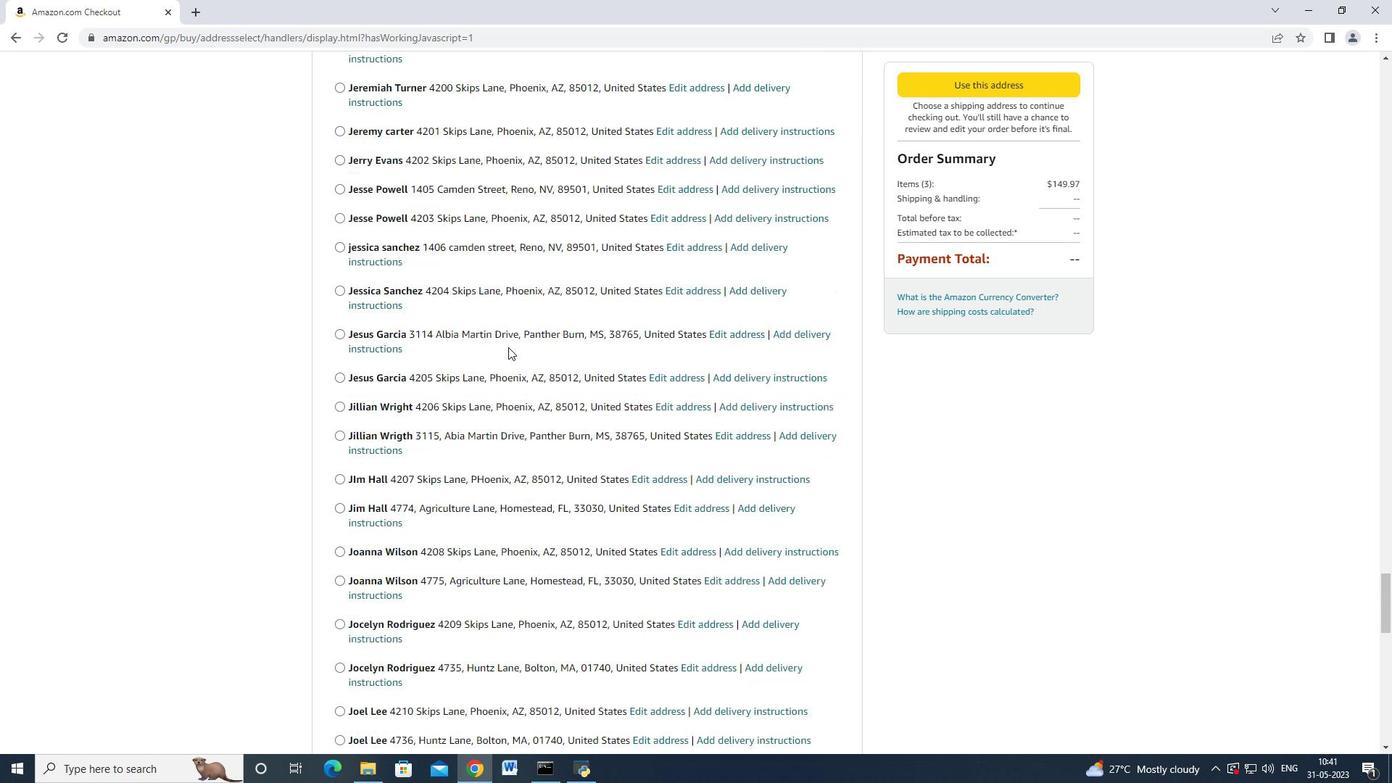 
Action: Mouse scrolled (508, 346) with delta (0, 0)
Screenshot: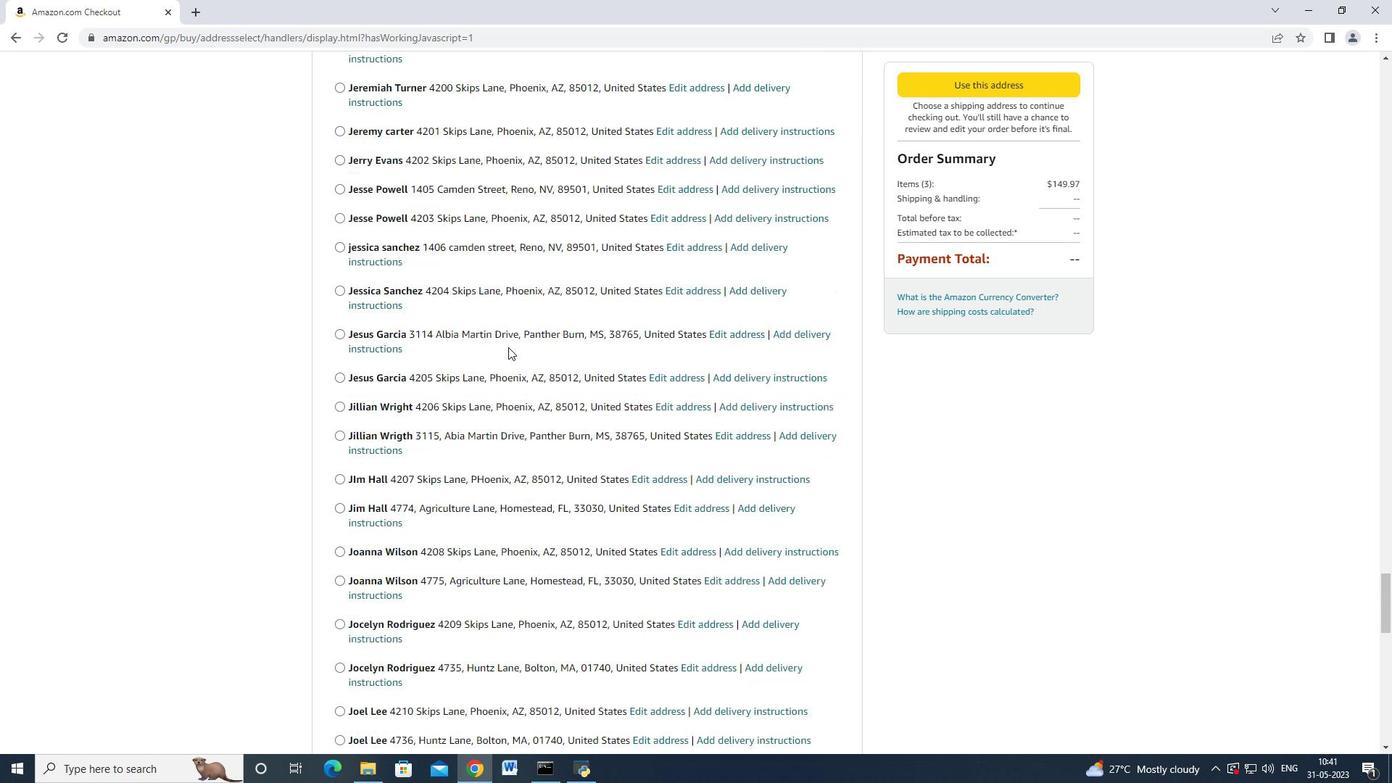 
Action: Mouse scrolled (508, 346) with delta (0, 0)
Screenshot: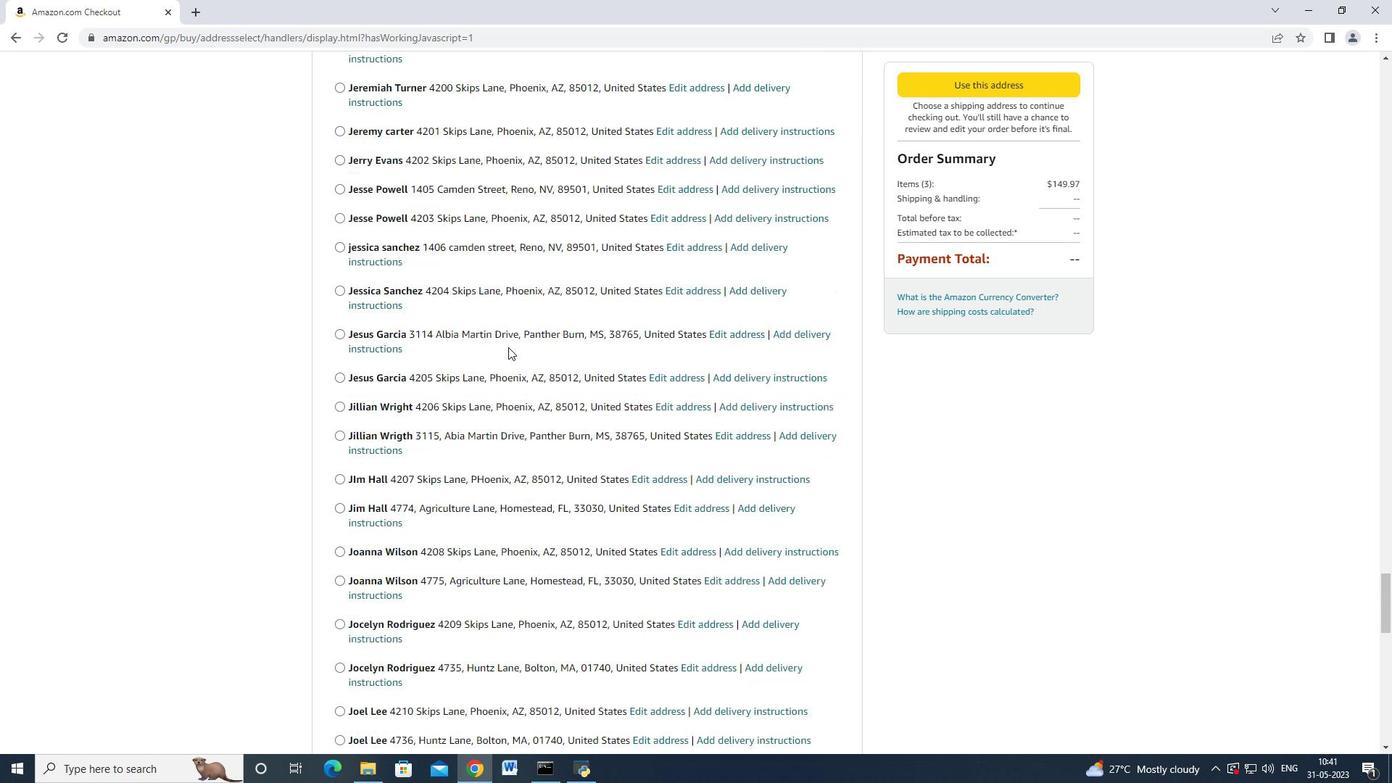 
Action: Mouse scrolled (508, 346) with delta (0, 0)
Screenshot: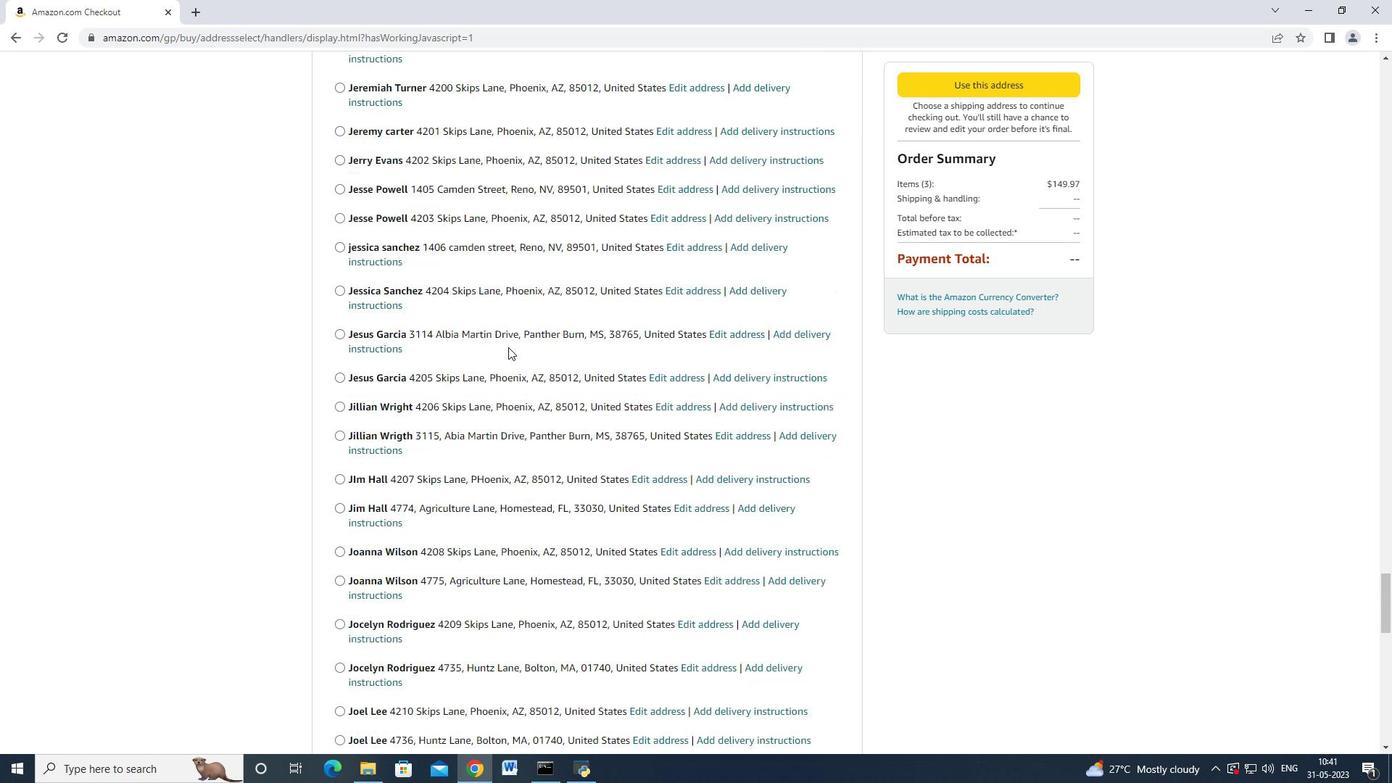 
Action: Mouse moved to (508, 348)
Screenshot: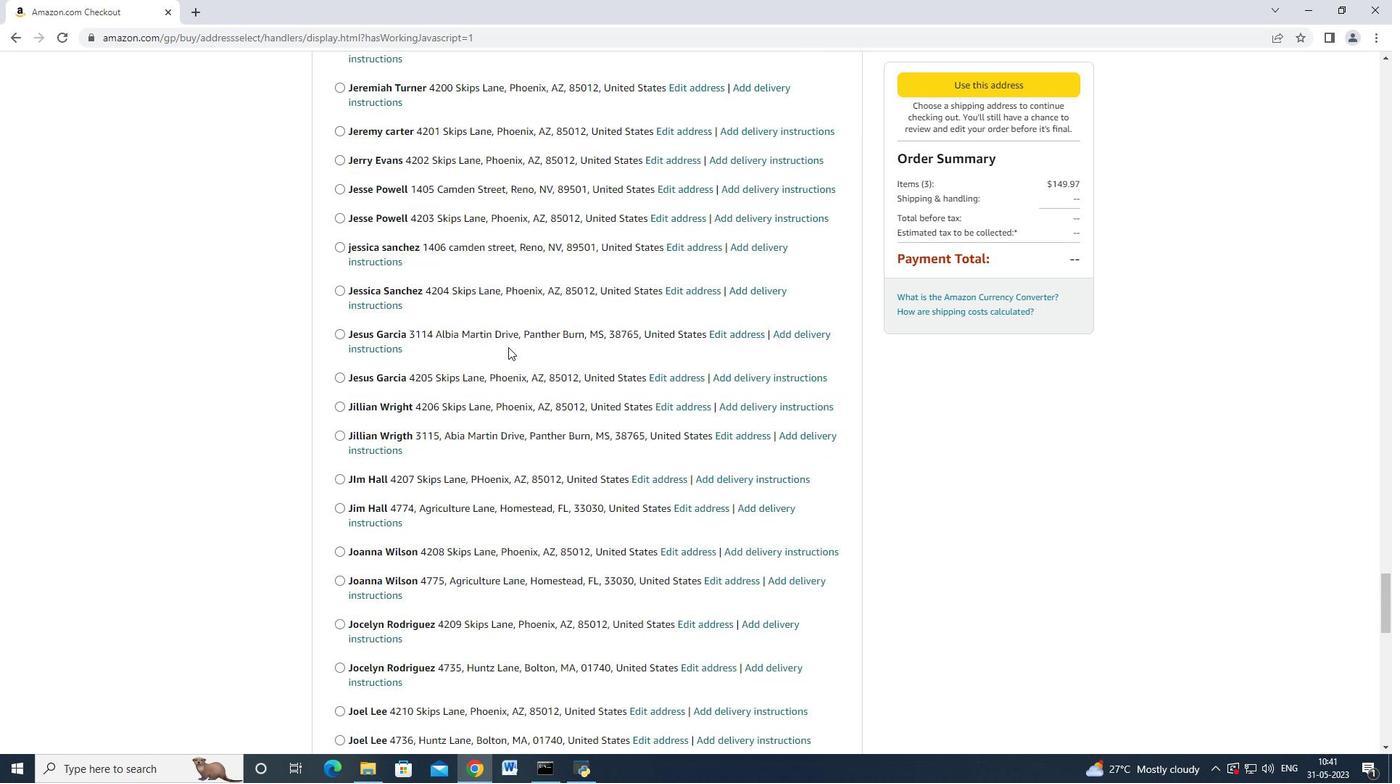 
Action: Mouse scrolled (508, 347) with delta (0, 0)
Screenshot: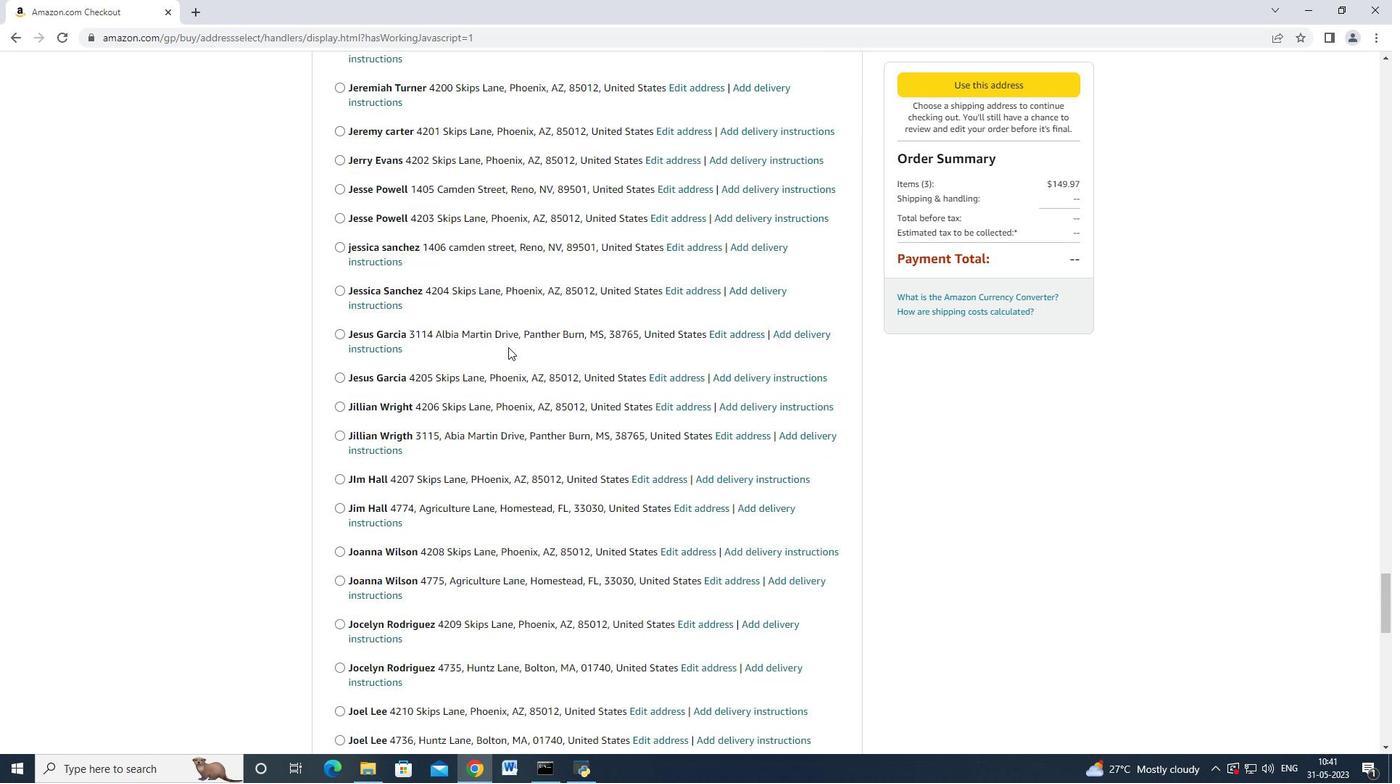 
Action: Mouse moved to (507, 348)
Screenshot: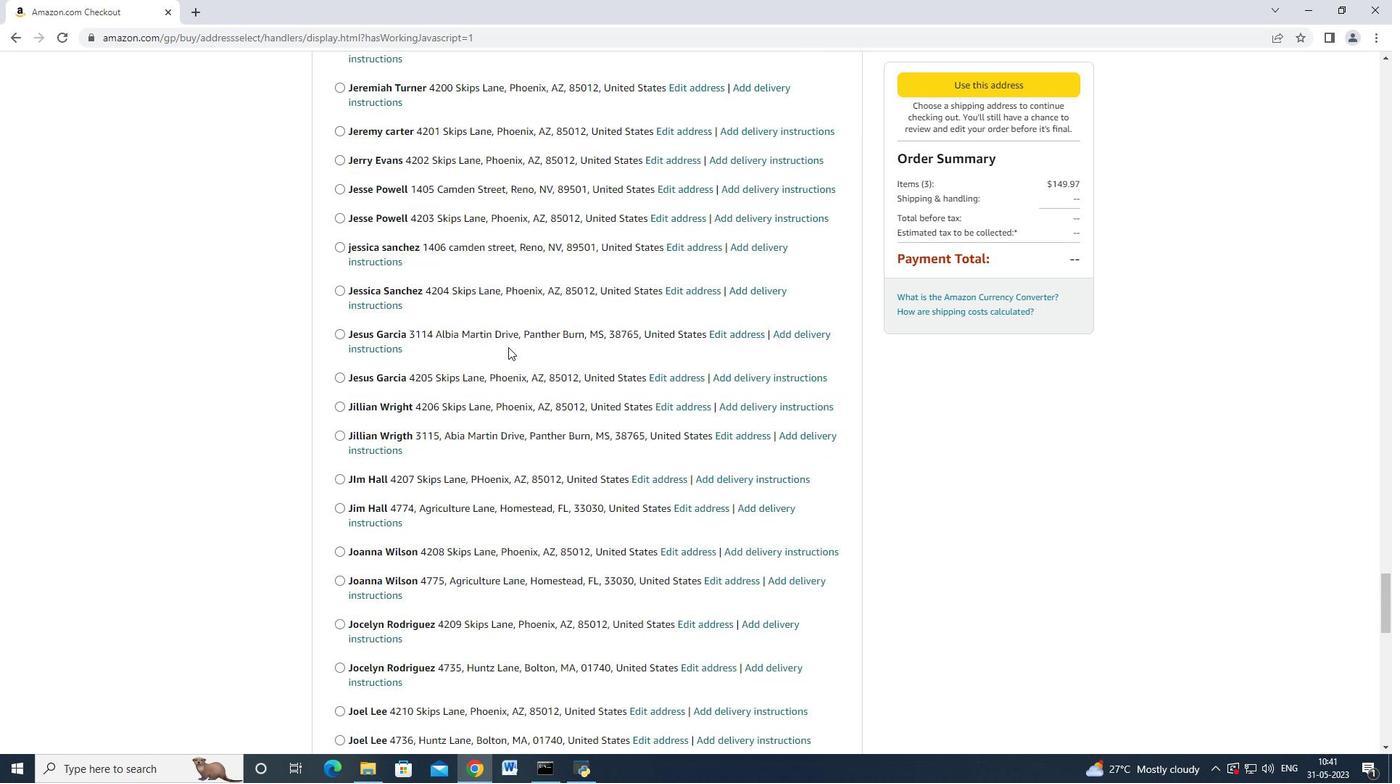 
Action: Mouse scrolled (507, 347) with delta (0, 0)
Screenshot: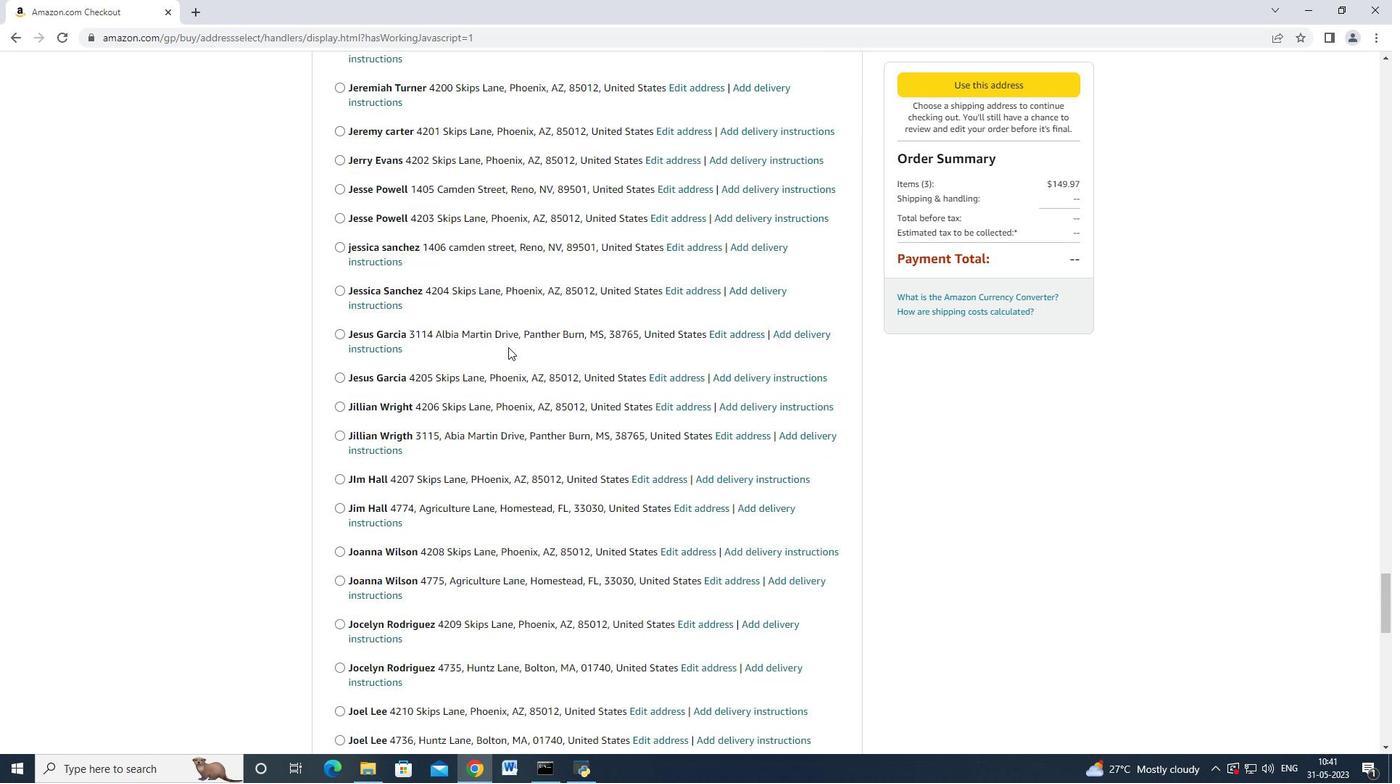 
Action: Mouse scrolled (507, 347) with delta (0, 0)
Screenshot: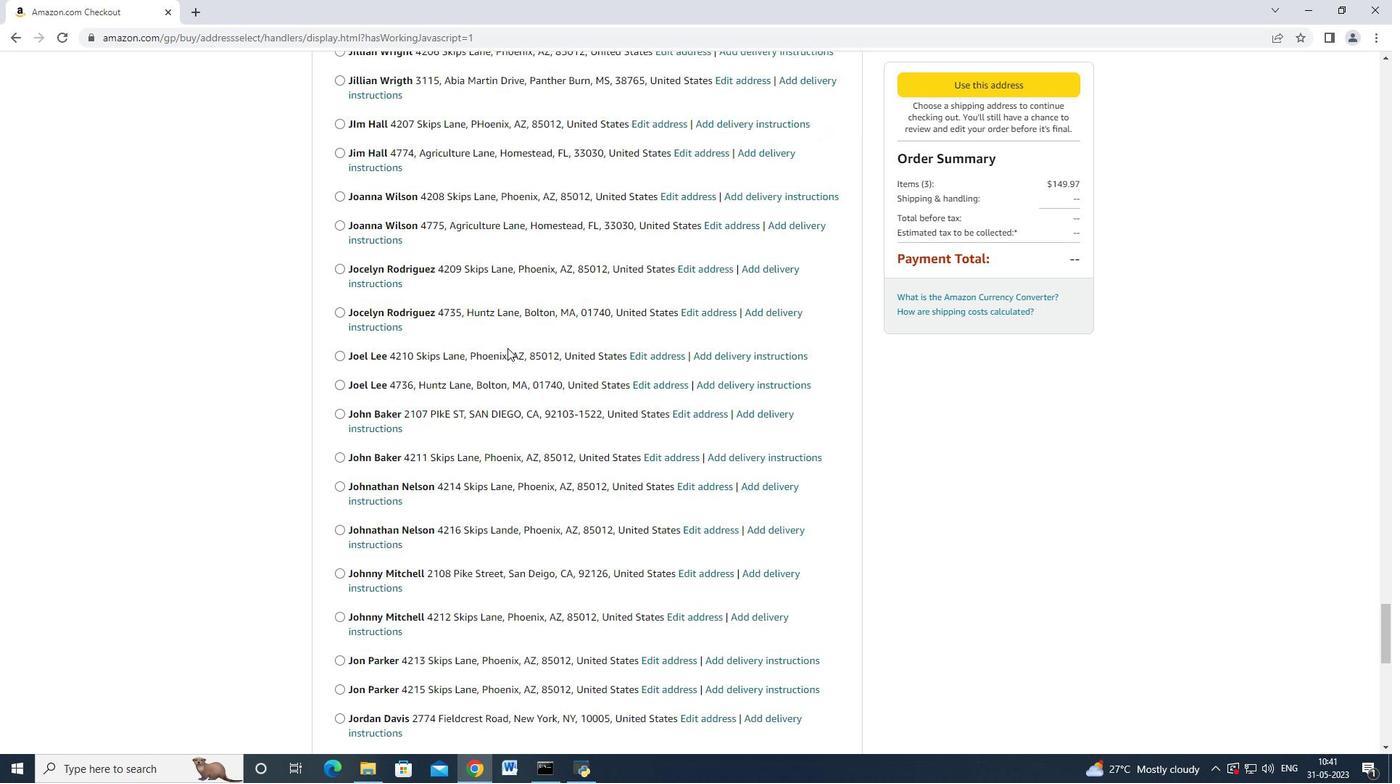 
Action: Mouse scrolled (507, 347) with delta (0, 0)
Screenshot: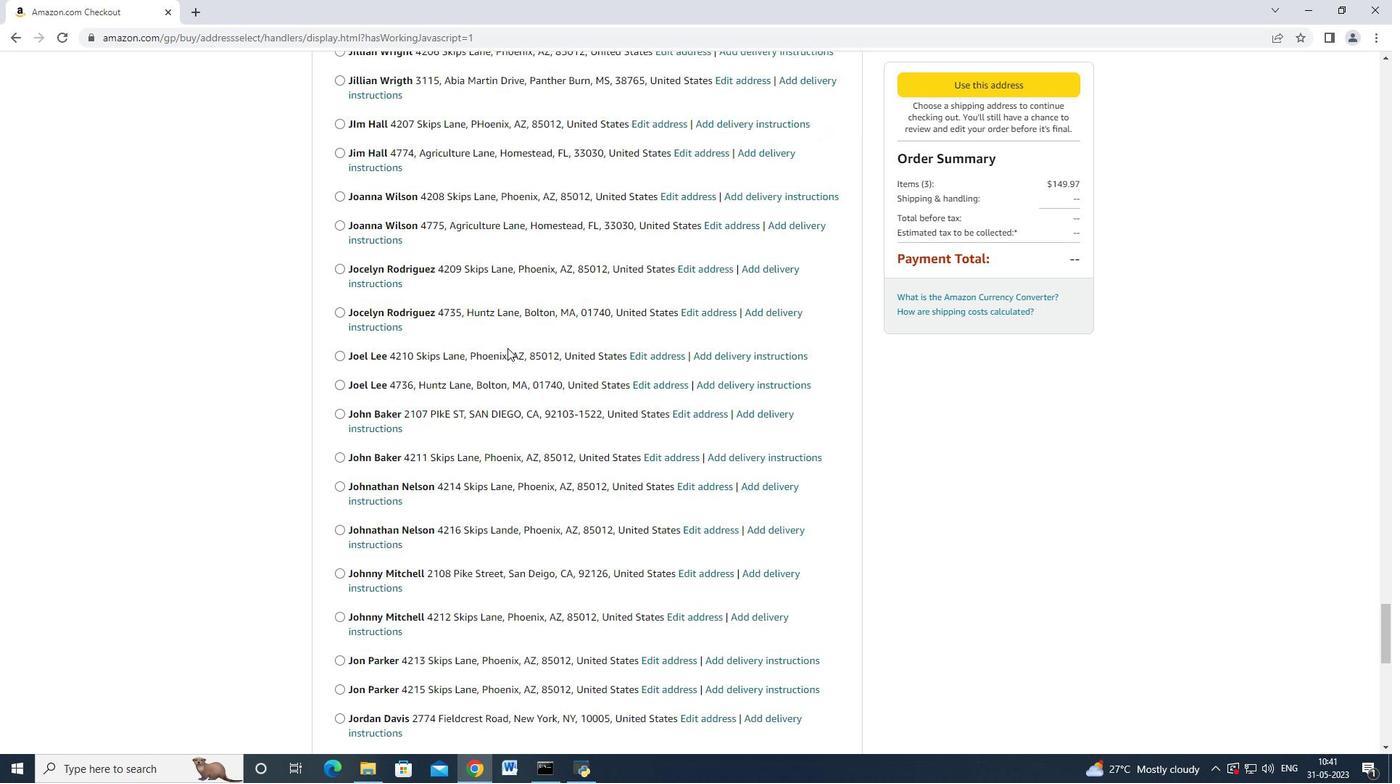 
Action: Mouse scrolled (507, 347) with delta (0, 0)
Screenshot: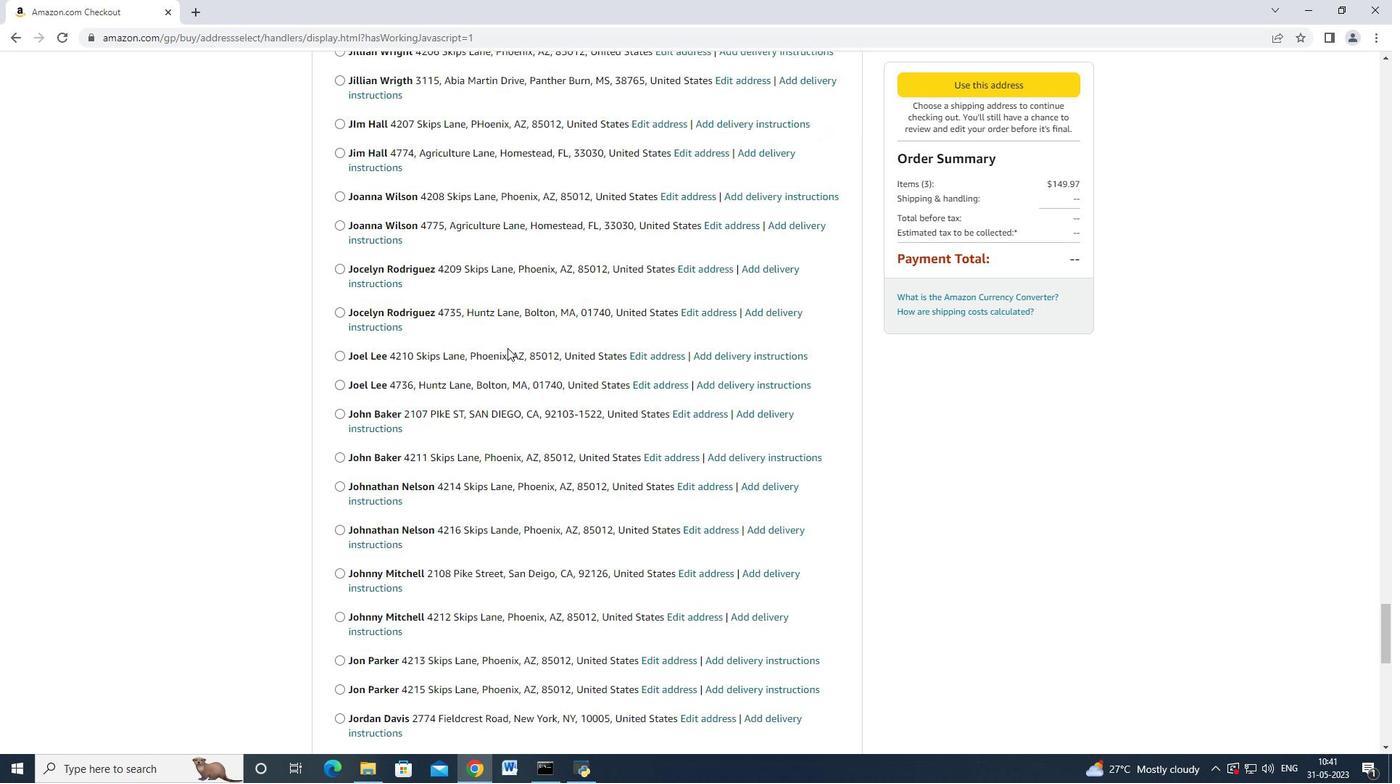 
Action: Mouse scrolled (507, 347) with delta (0, 0)
Screenshot: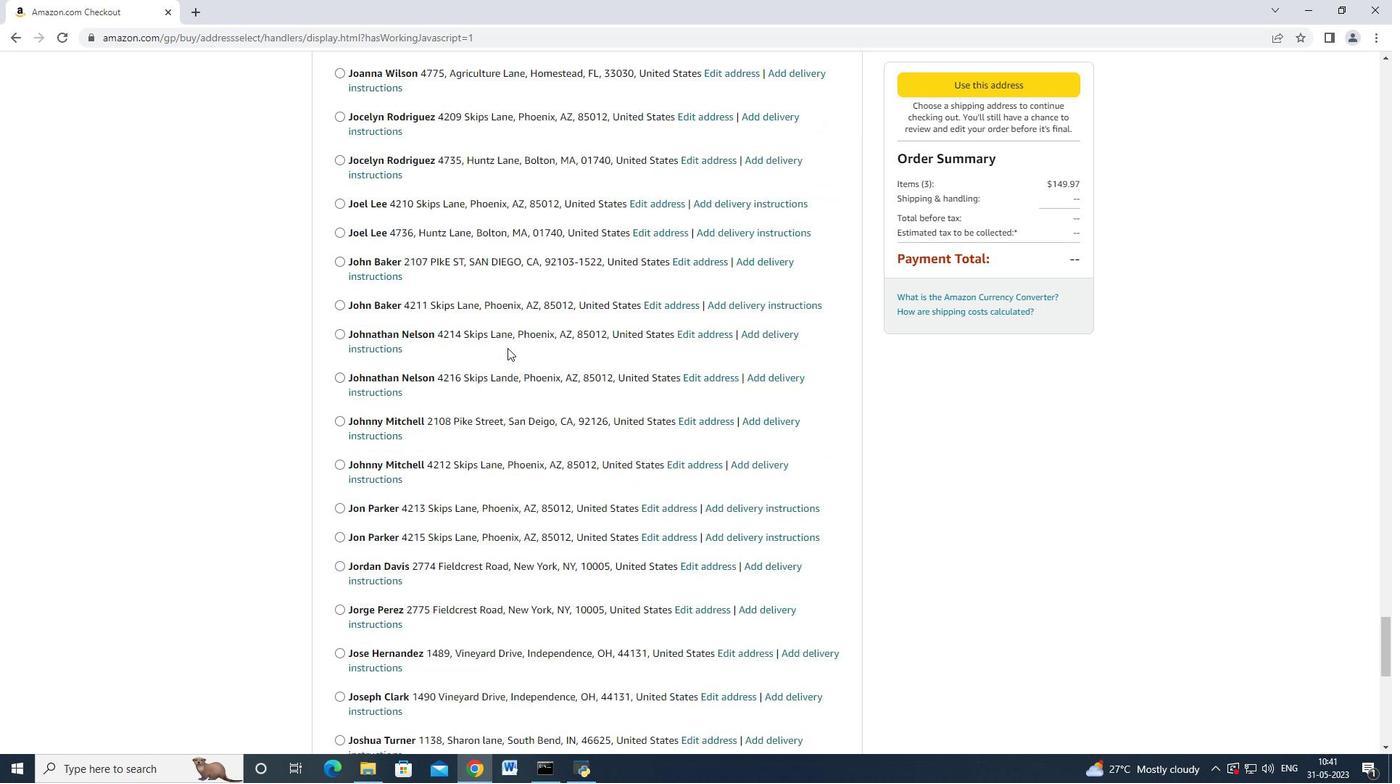
Action: Mouse moved to (507, 348)
Screenshot: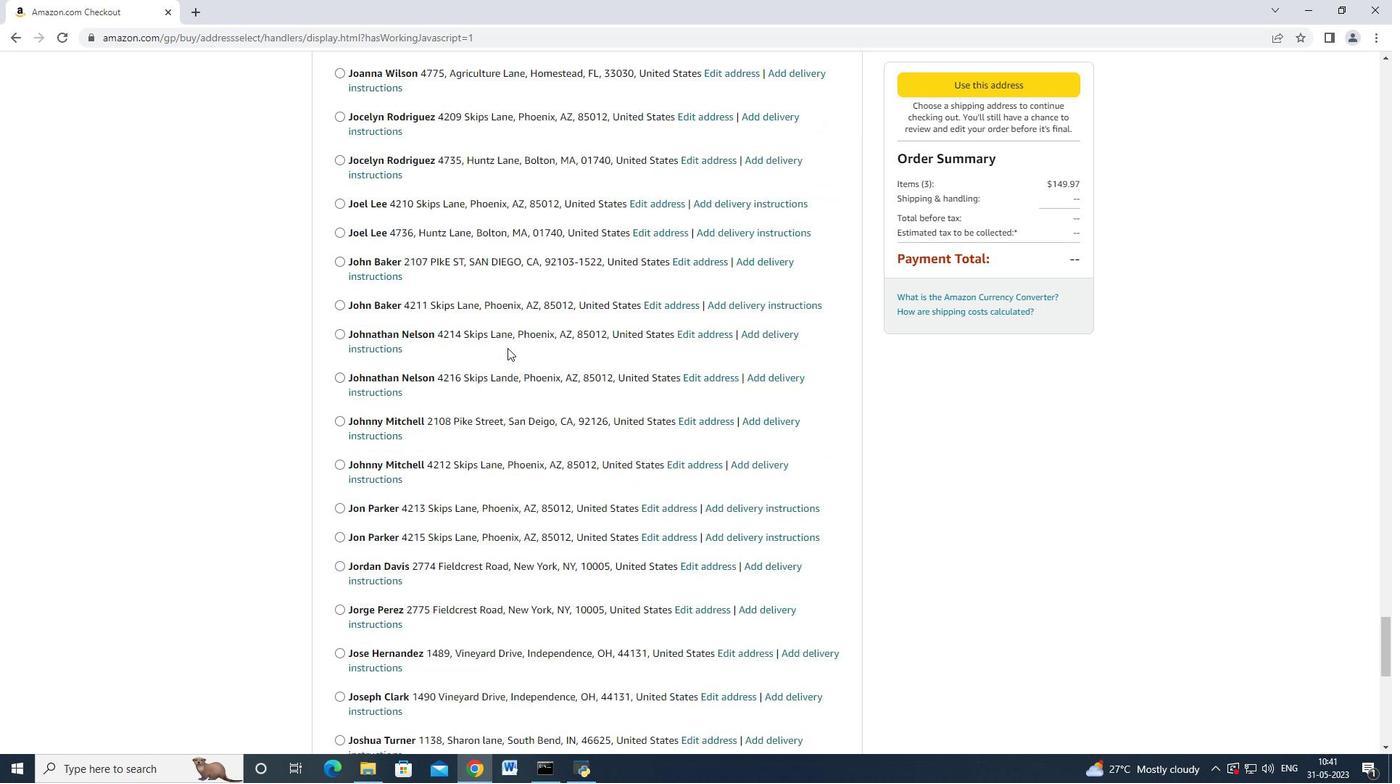 
Action: Mouse scrolled (507, 347) with delta (0, -1)
Screenshot: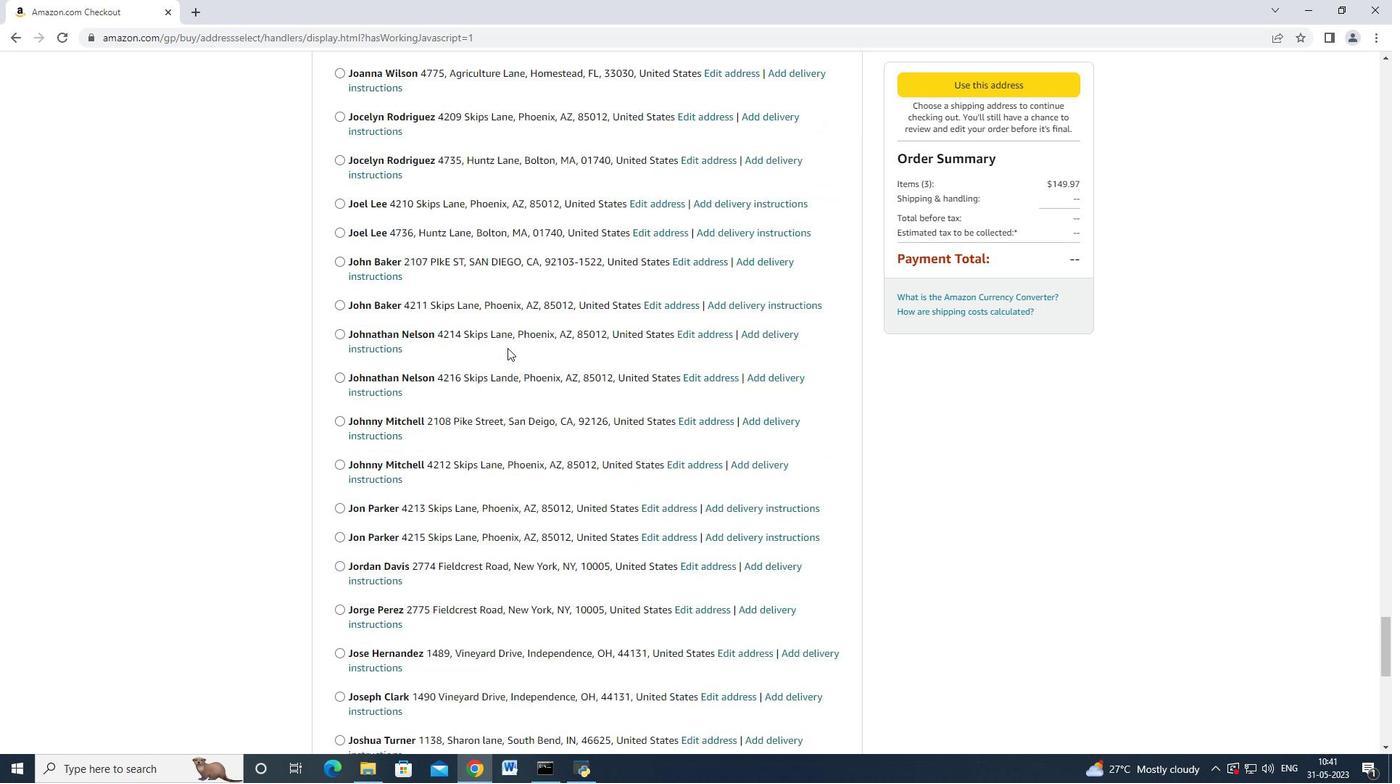 
Action: Mouse scrolled (507, 348) with delta (0, 0)
Screenshot: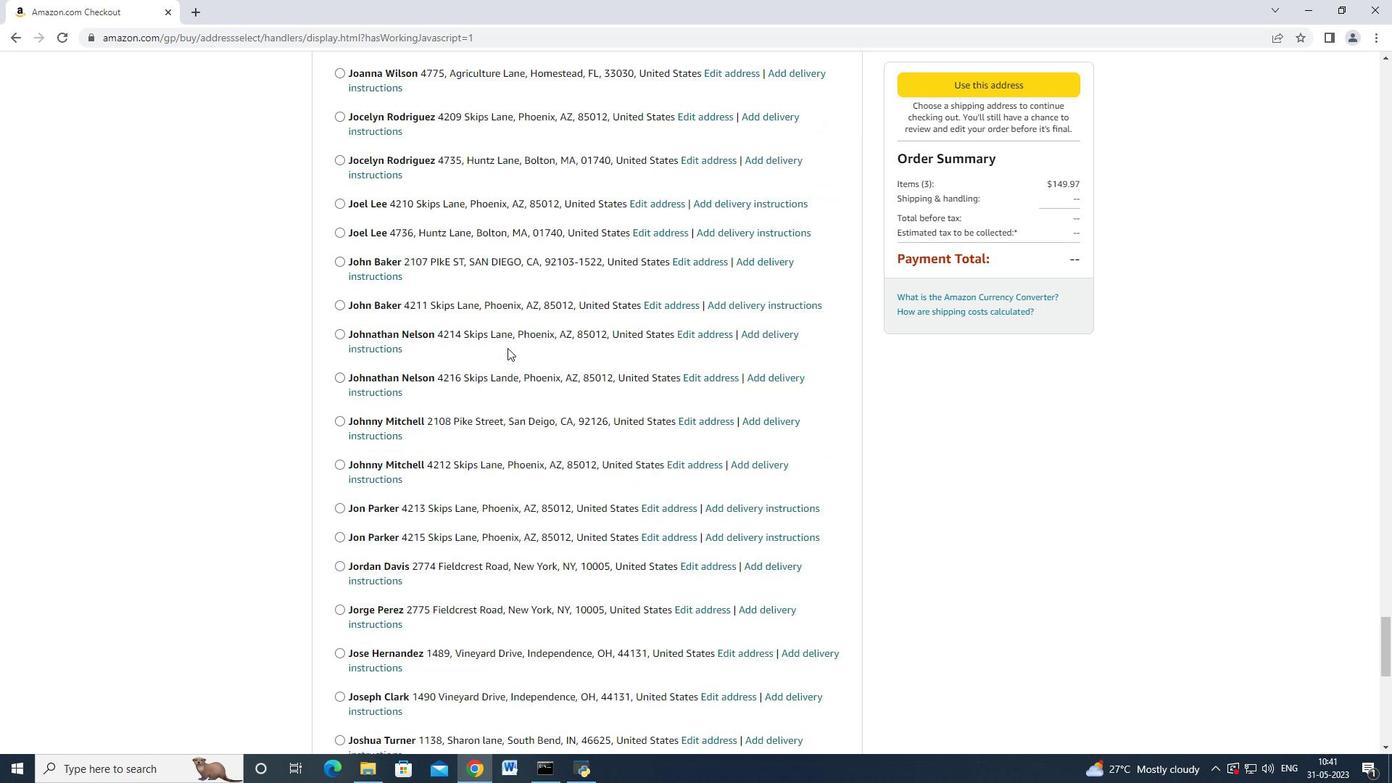 
Action: Mouse scrolled (507, 348) with delta (0, 0)
Screenshot: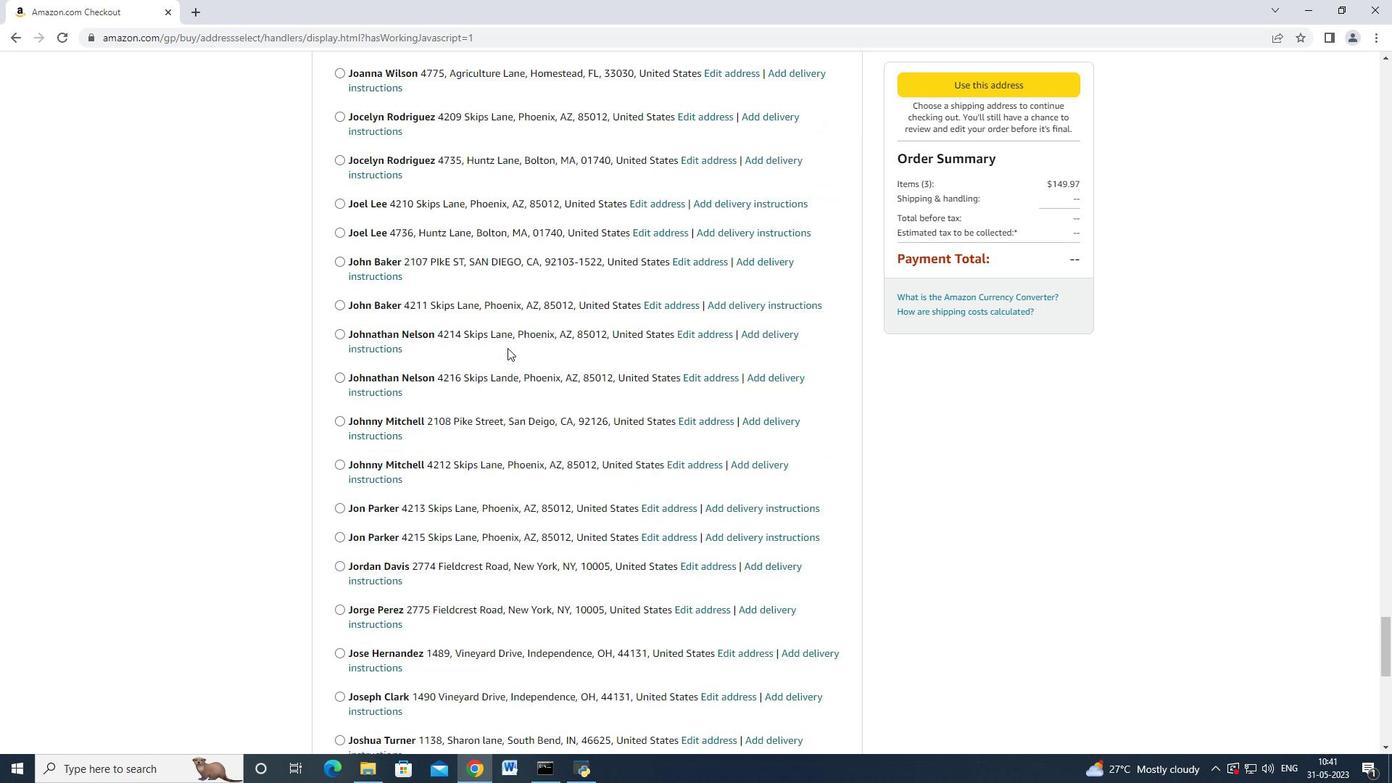 
Action: Mouse moved to (507, 348)
Screenshot: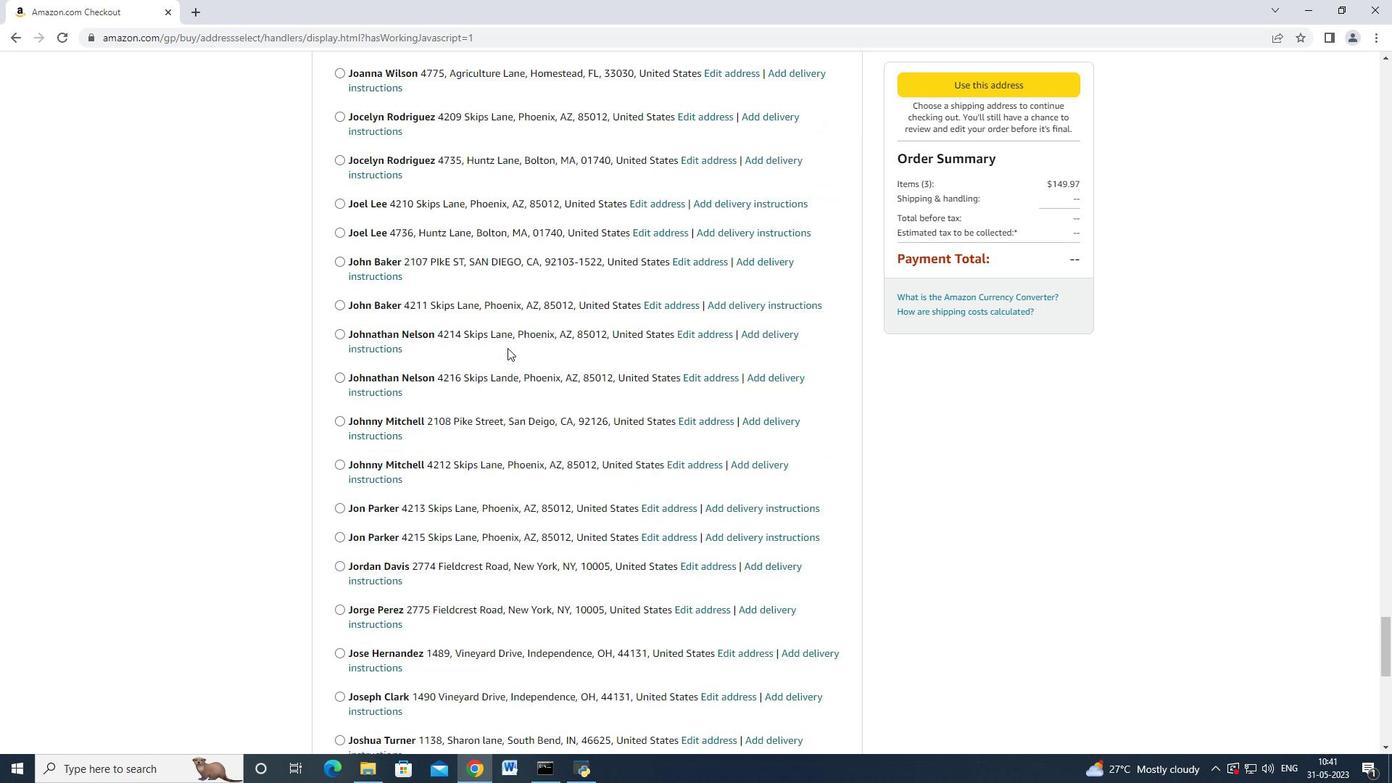 
Action: Mouse scrolled (507, 348) with delta (0, 0)
Screenshot: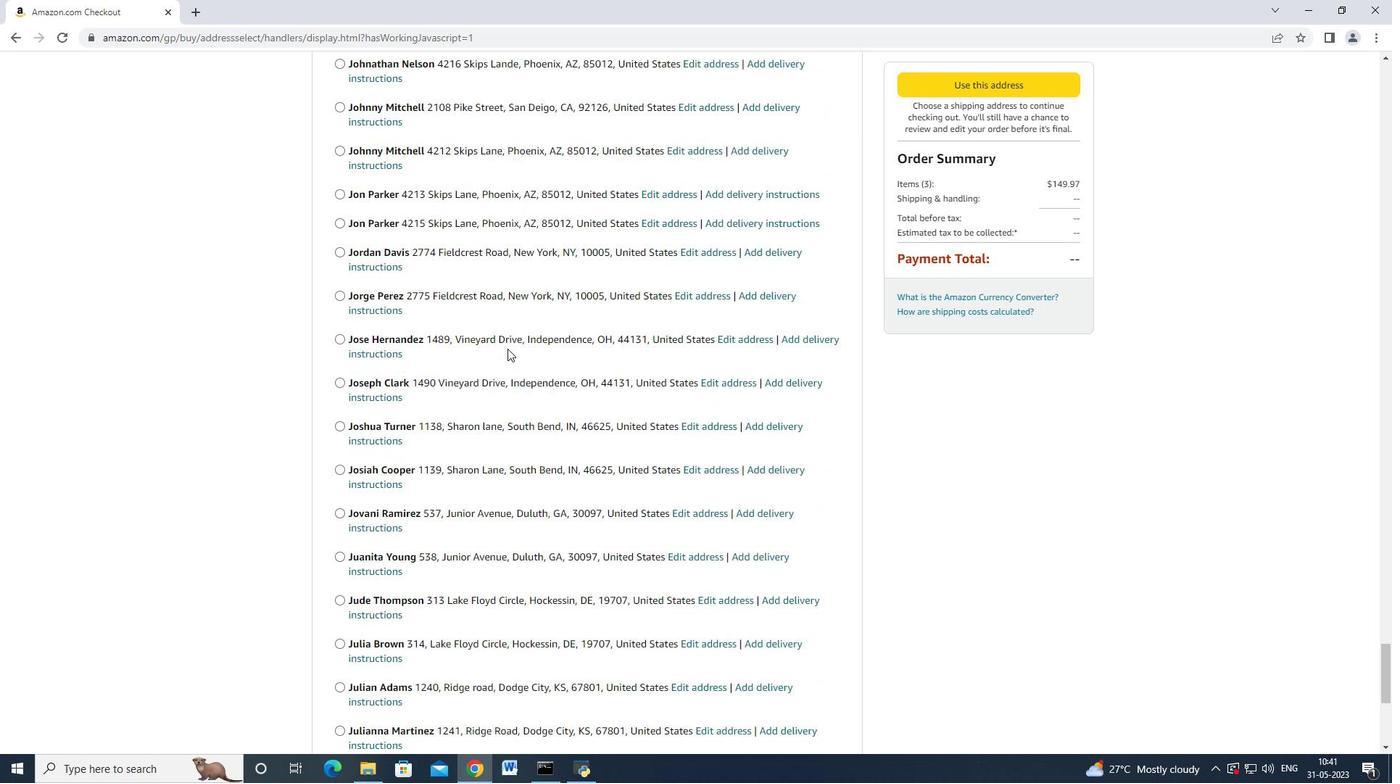 
Action: Mouse scrolled (507, 348) with delta (0, 0)
Screenshot: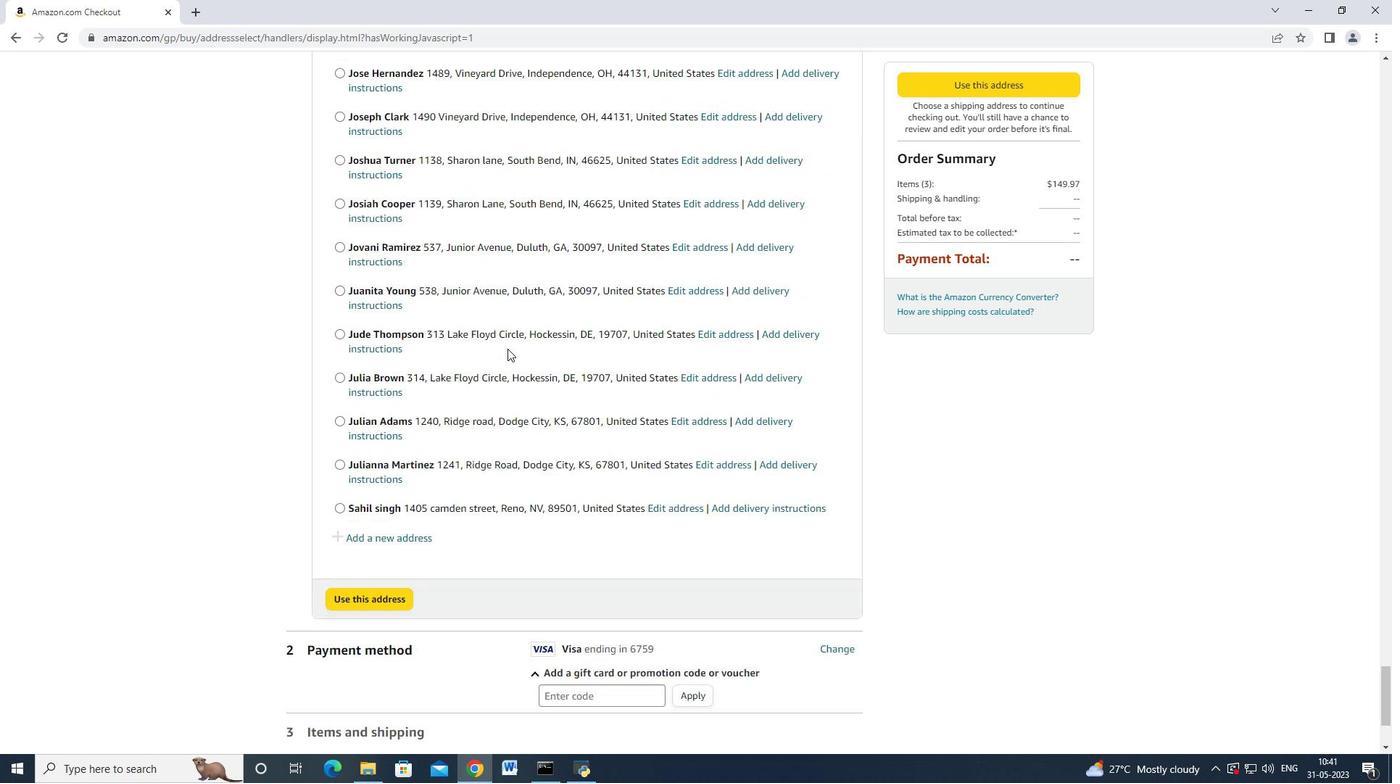 
Action: Mouse scrolled (507, 348) with delta (0, 0)
Screenshot: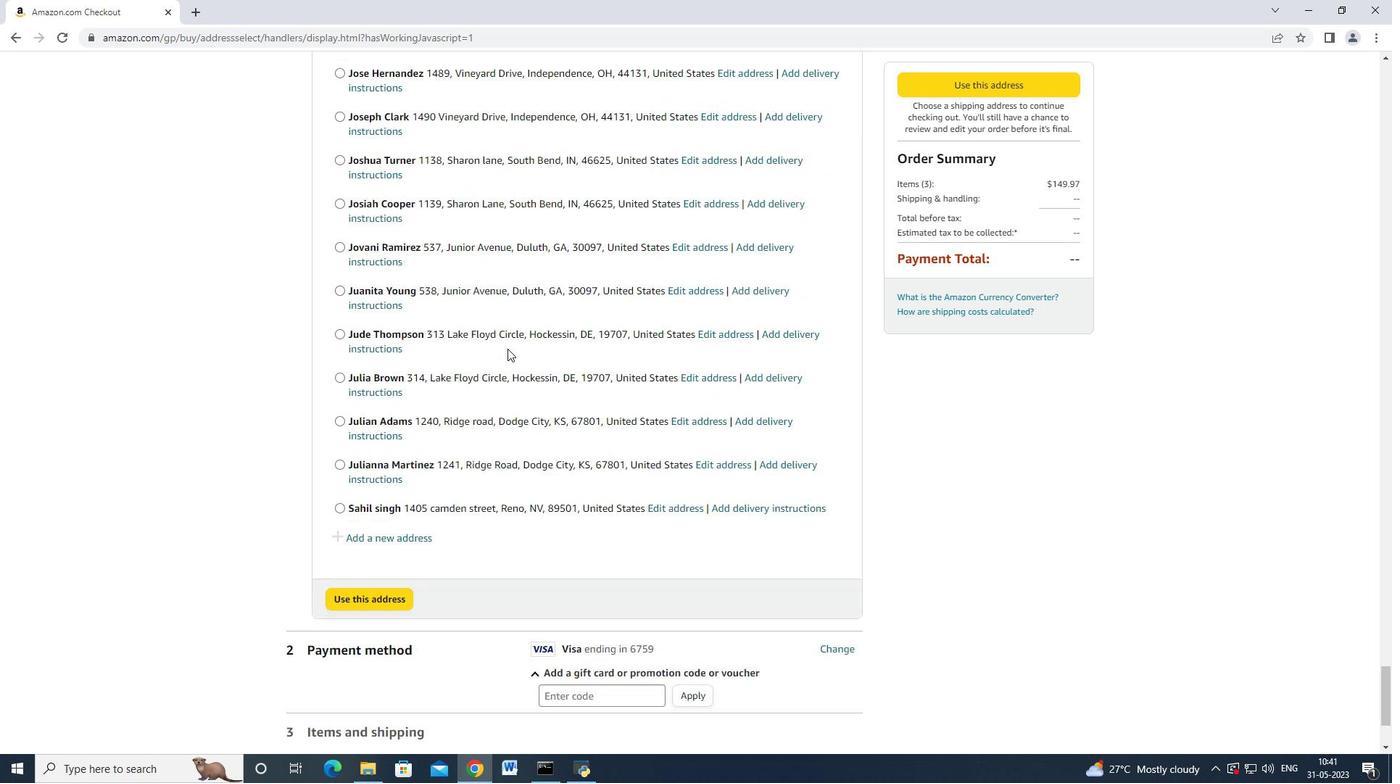 
Action: Mouse scrolled (507, 348) with delta (0, 0)
Screenshot: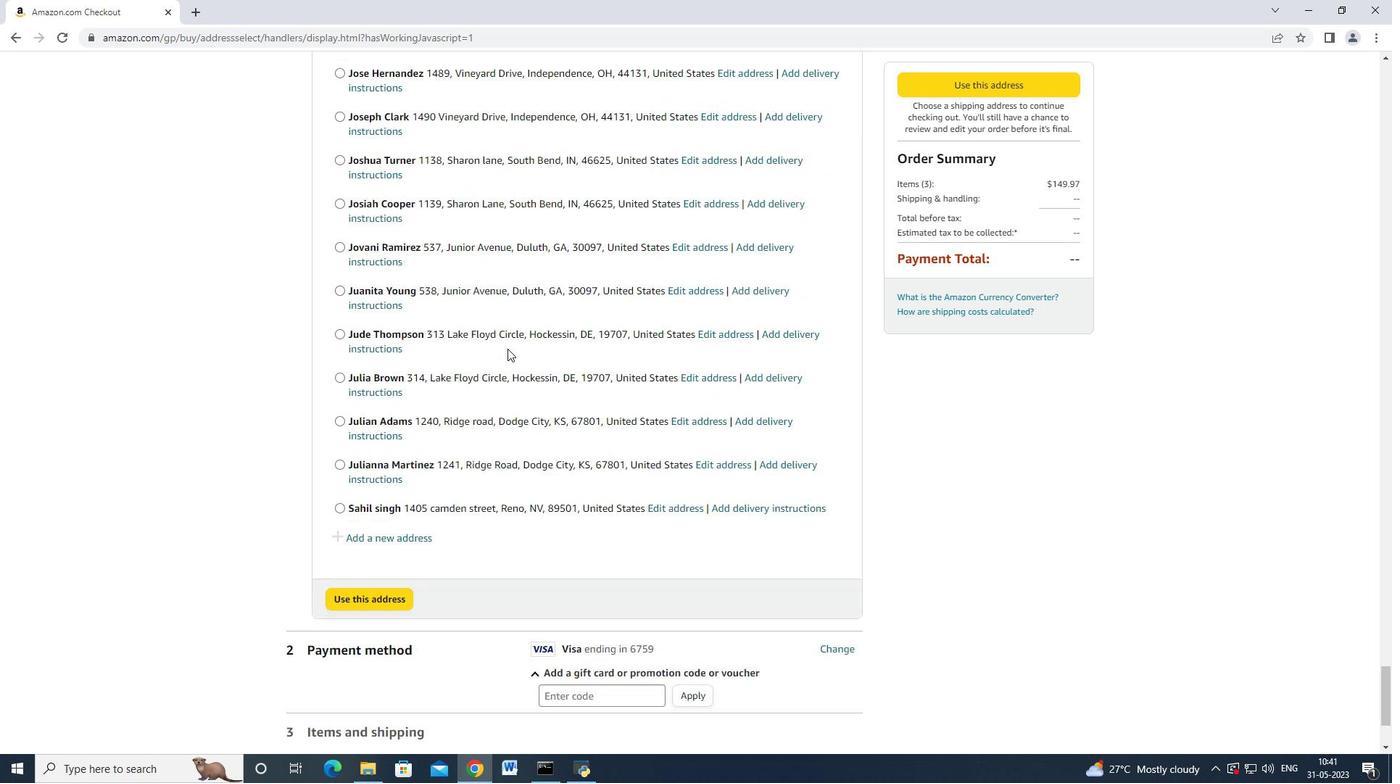 
Action: Mouse scrolled (507, 347) with delta (0, -1)
Screenshot: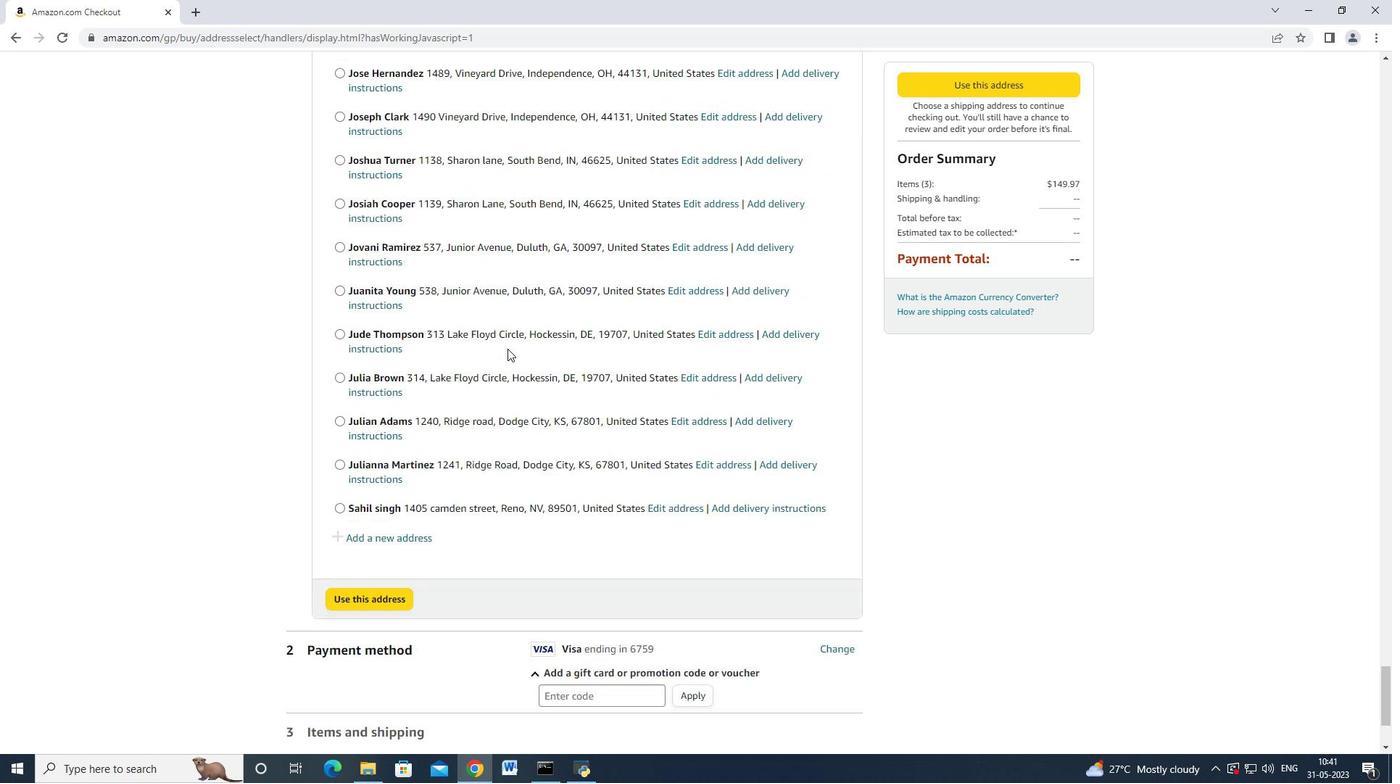 
Action: Mouse scrolled (507, 348) with delta (0, 0)
Screenshot: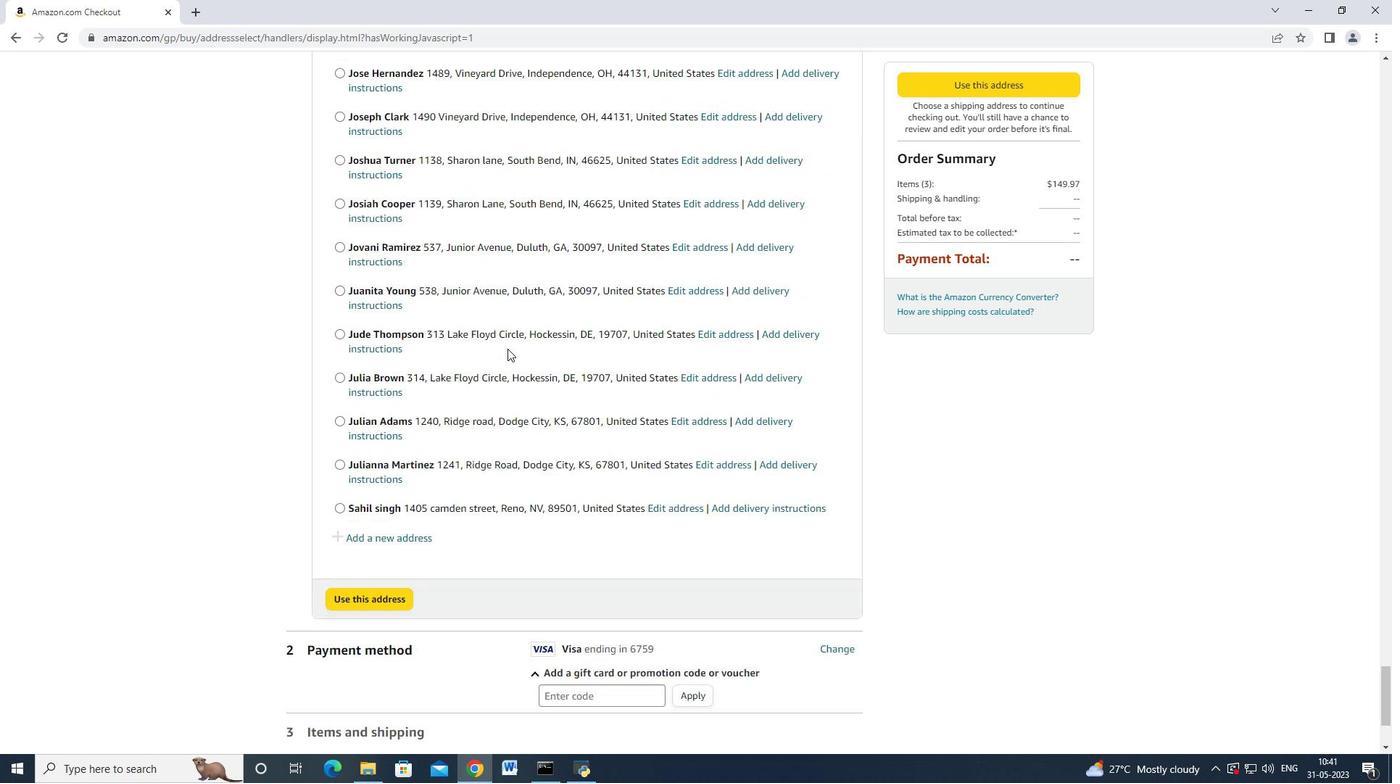 
Action: Mouse scrolled (507, 348) with delta (0, 0)
Screenshot: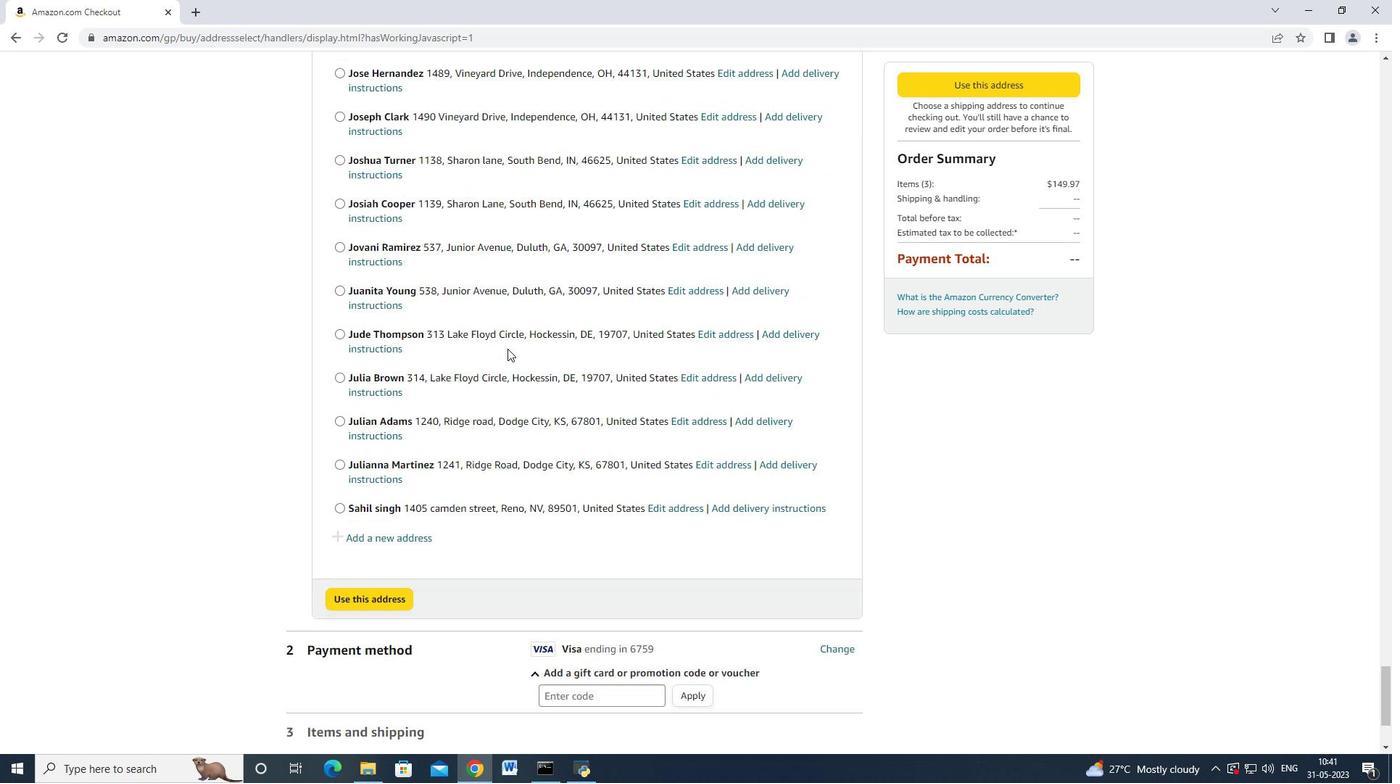 
Action: Mouse moved to (404, 352)
Screenshot: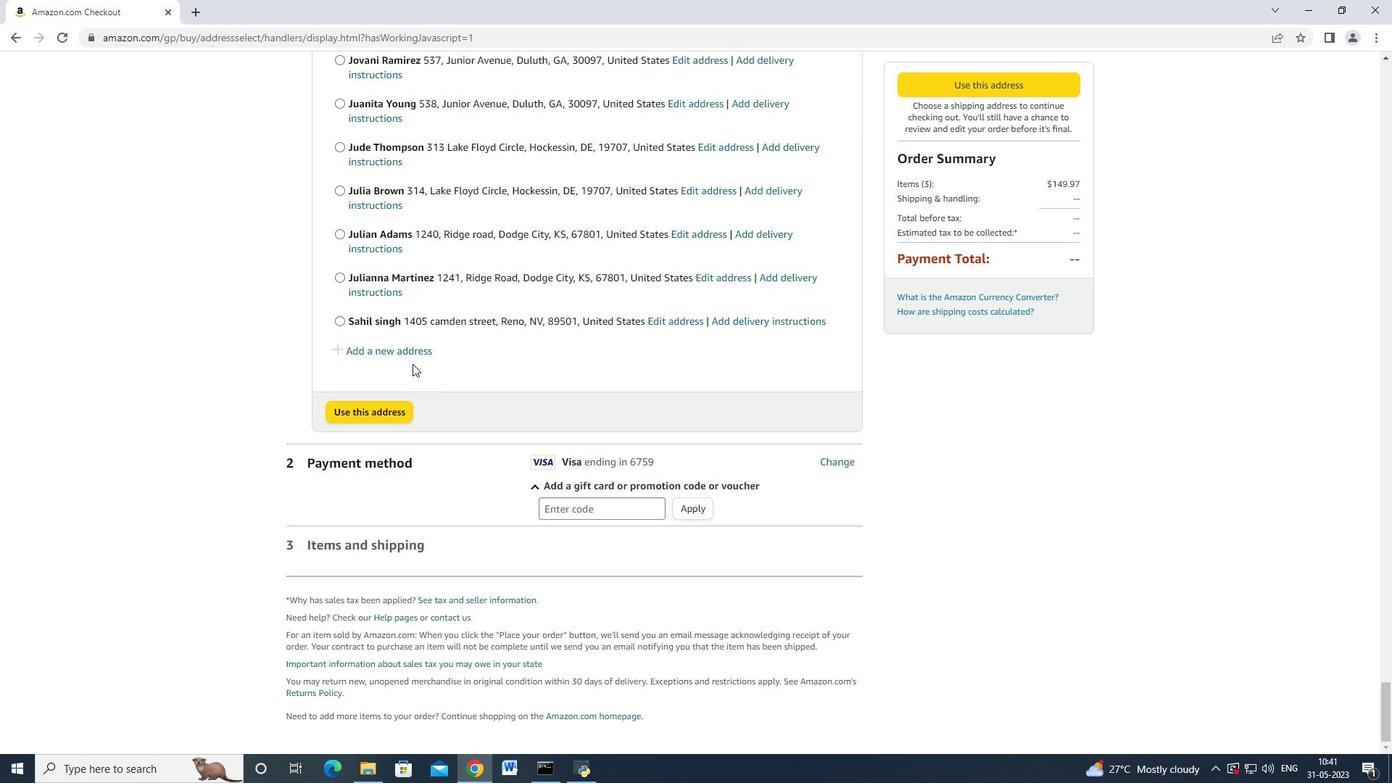 
Action: Mouse pressed left at (404, 352)
Screenshot: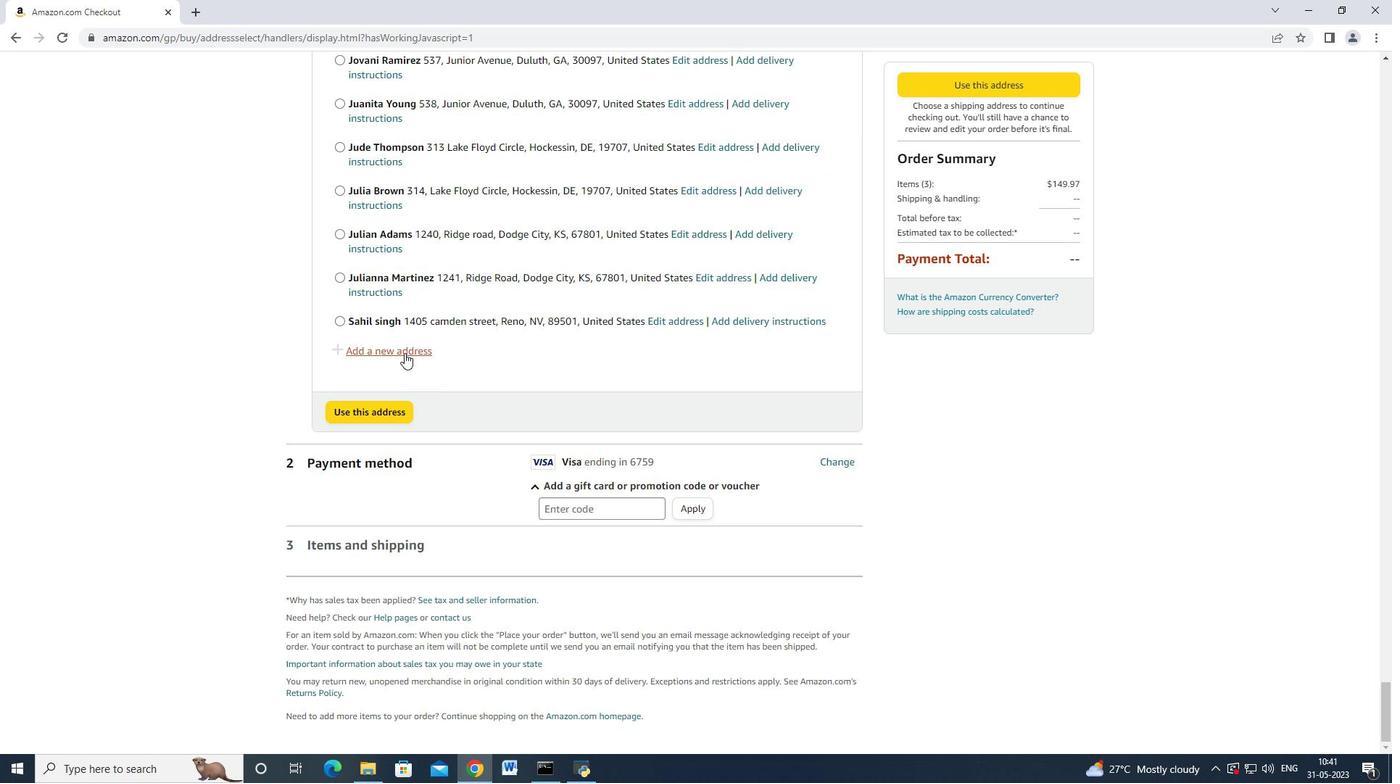 
Action: Mouse moved to (474, 344)
Screenshot: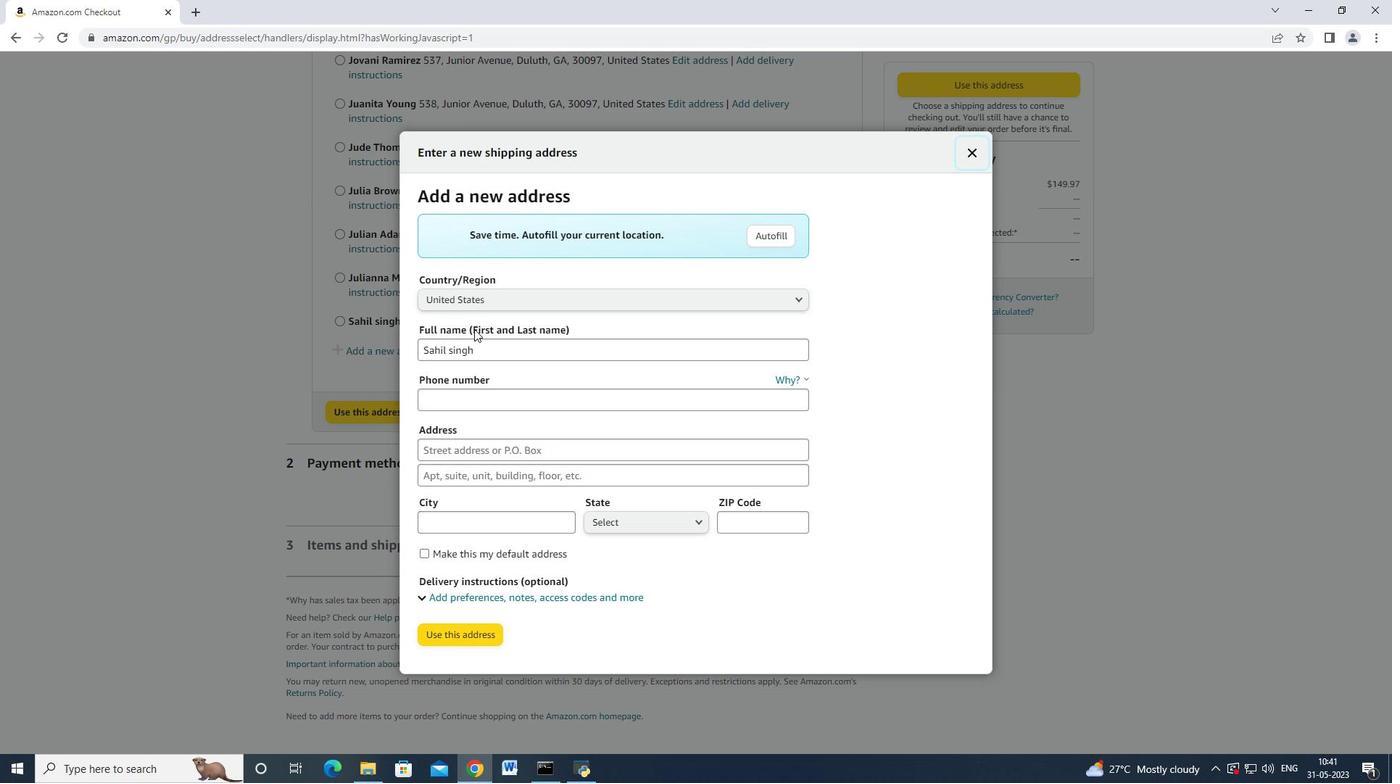 
Action: Mouse pressed left at (474, 344)
Screenshot: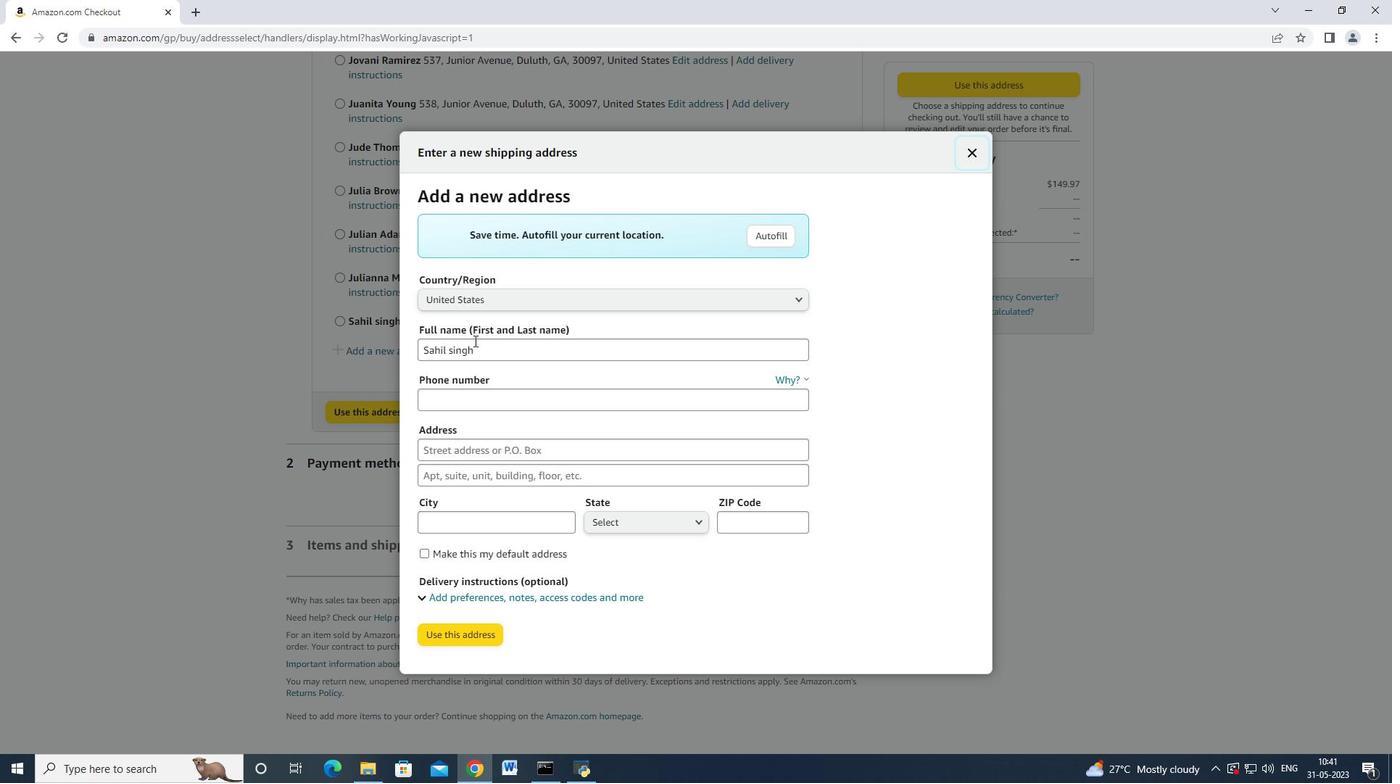 
Action: Mouse moved to (432, 353)
Screenshot: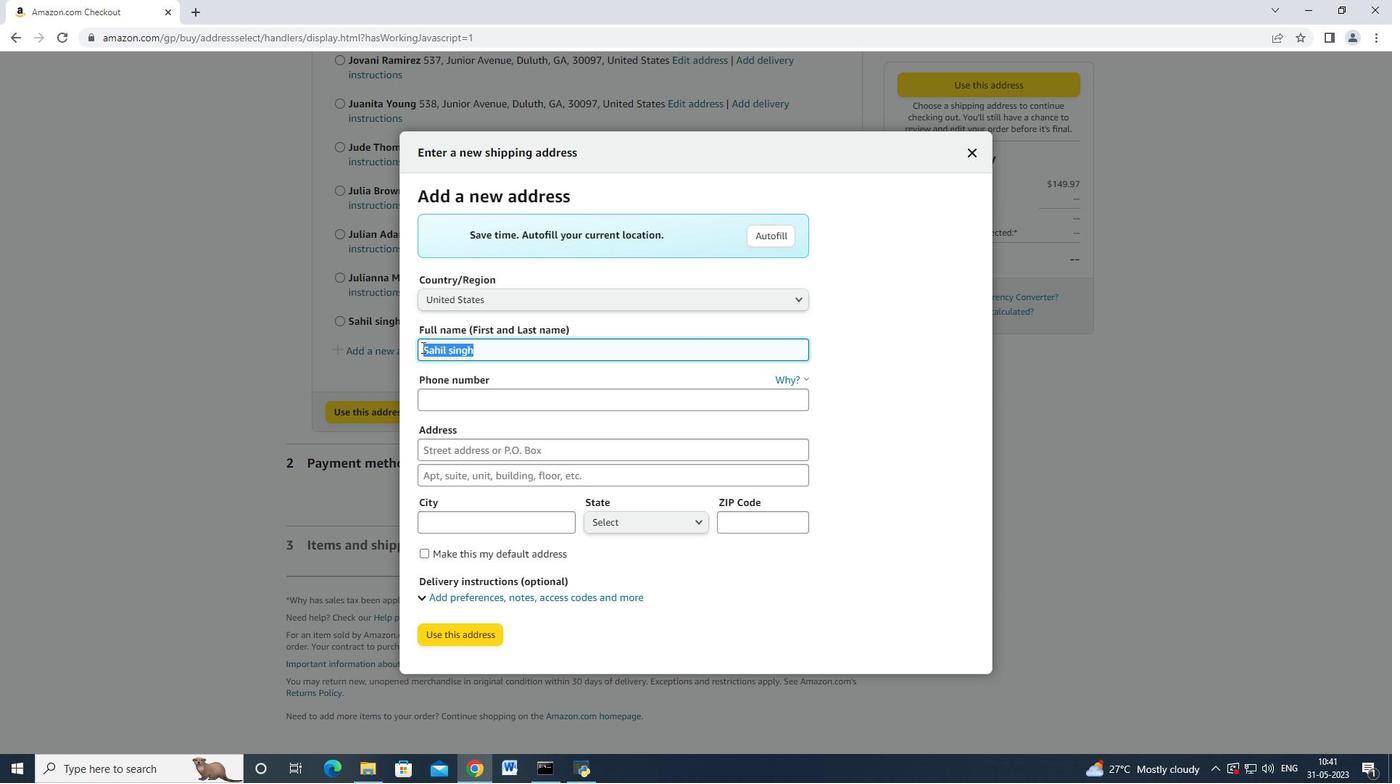 
Action: Key pressed <Key.backspace><Key.shift><Key.shift><Key.shift><Key.shift><Key.shift><Key.shift><Key.shift>Jordan<Key.space><Key.shift_r>DAvis<Key.backspace><Key.backspace><Key.backspace><Key.backspace><Key.backspace>a<Key.backspace><Key.shift_r>Davis<Key.tab><Key.tab>6318992398<Key.tab>2759<Key.space><Key.shift>Foe;<Key.backspace><Key.backspace><Key.backspace>ield<Key.shift>C<Key.backspace>crea<Key.backspace>st<Key.space><Key.shift_r>Road<Key.space><Key.tab><Key.tab>new<Key.space>york<Key.tab>
Screenshot: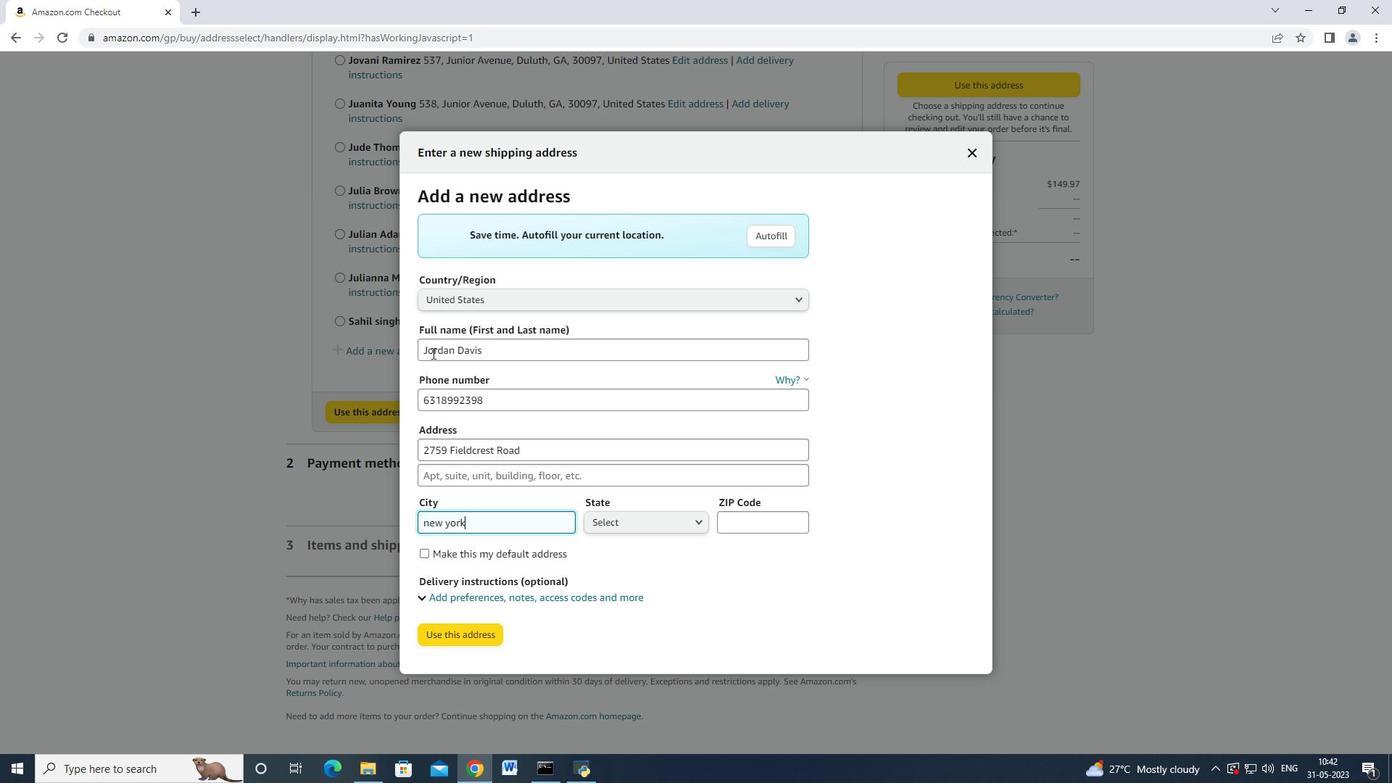 
Action: Mouse moved to (619, 518)
